 Task: Plan a trip to Muang PhÃ´nsavan, Laos from 6th December, 2023 to 15th December, 2023 for 6 adults.6 bedrooms having 6 beds and 6 bathrooms. Property type can be house. Amenities needed are: wifi, TV, free parkinig on premises, gym, breakfast. Booking option can be shelf check-in. Look for 5 properties as per requirement.
Action: Mouse pressed left at (471, 162)
Screenshot: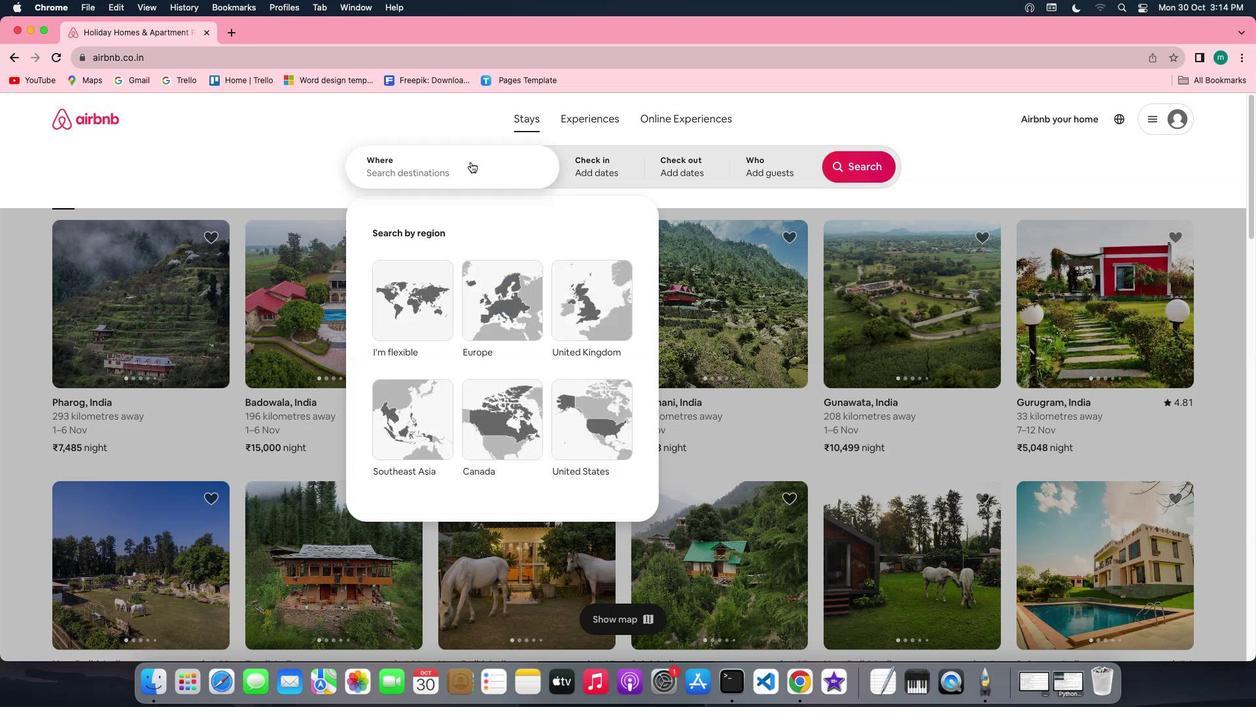 
Action: Mouse moved to (437, 172)
Screenshot: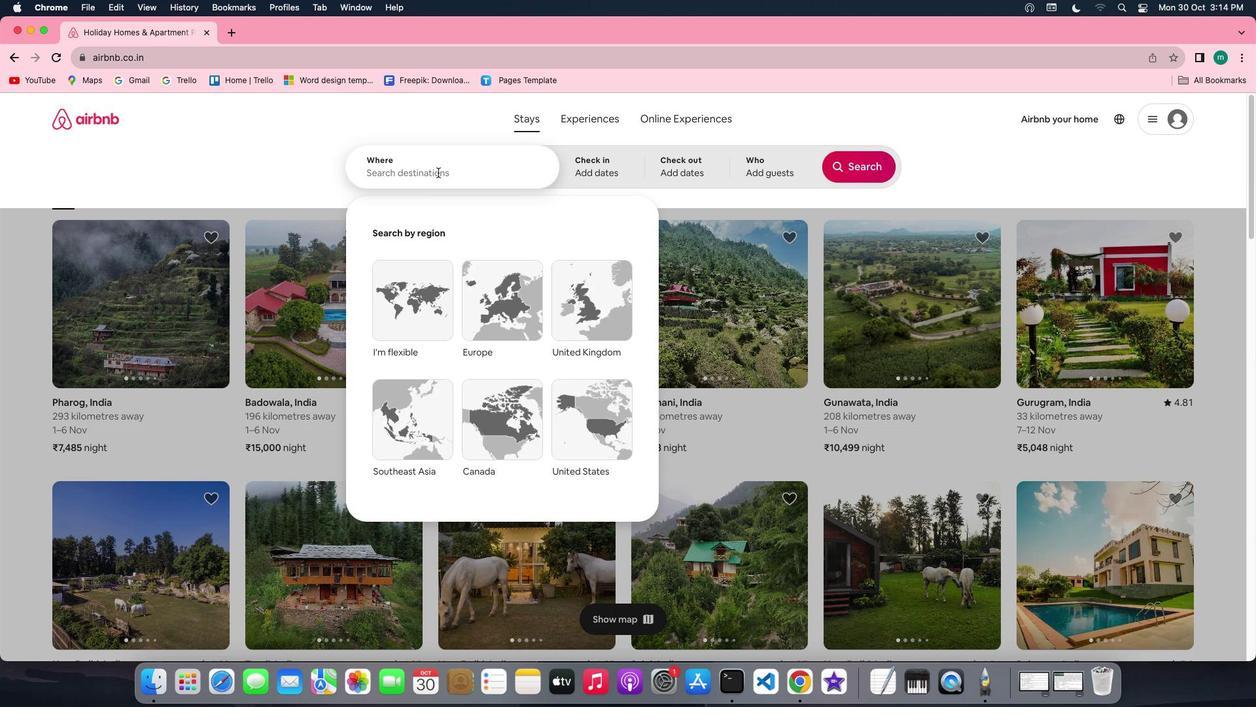 
Action: Mouse pressed left at (437, 172)
Screenshot: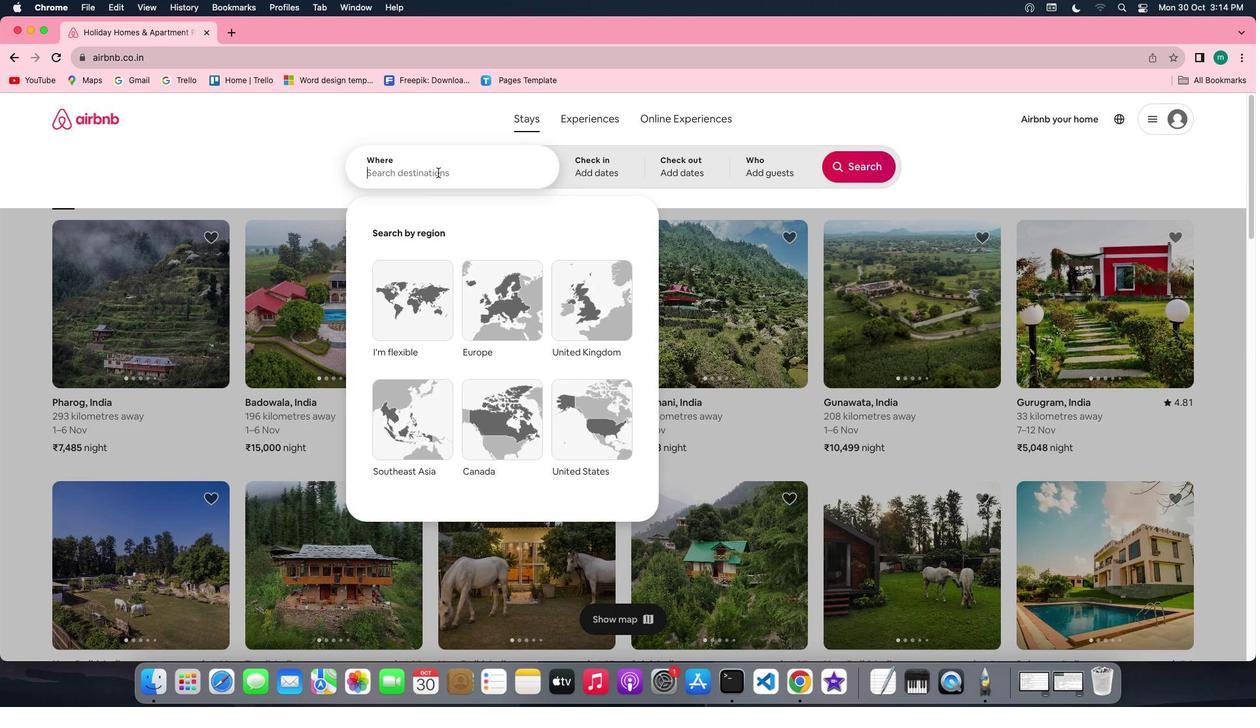 
Action: Key pressed Key.shift'M''u''a''g'Key.spaceKey.shift'P''h''o''n''s''a''v''a''n'','Key.spaceKey.shift'l''a''o''s'
Screenshot: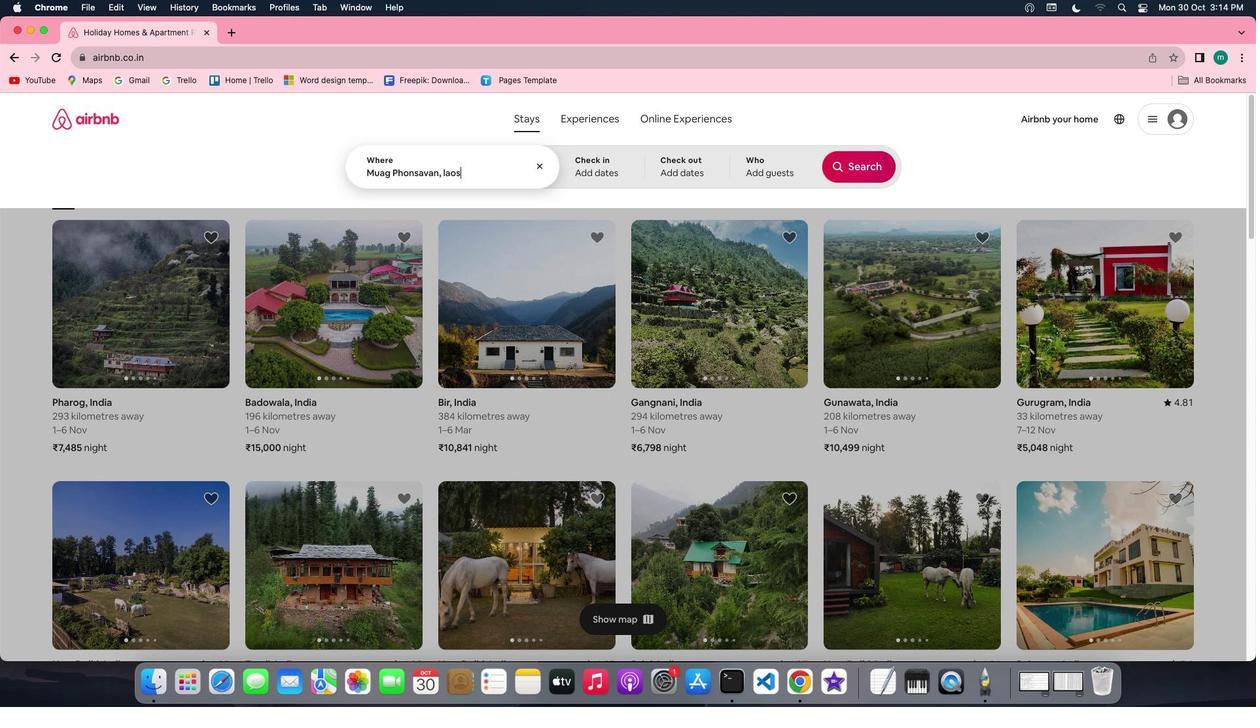 
Action: Mouse moved to (582, 166)
Screenshot: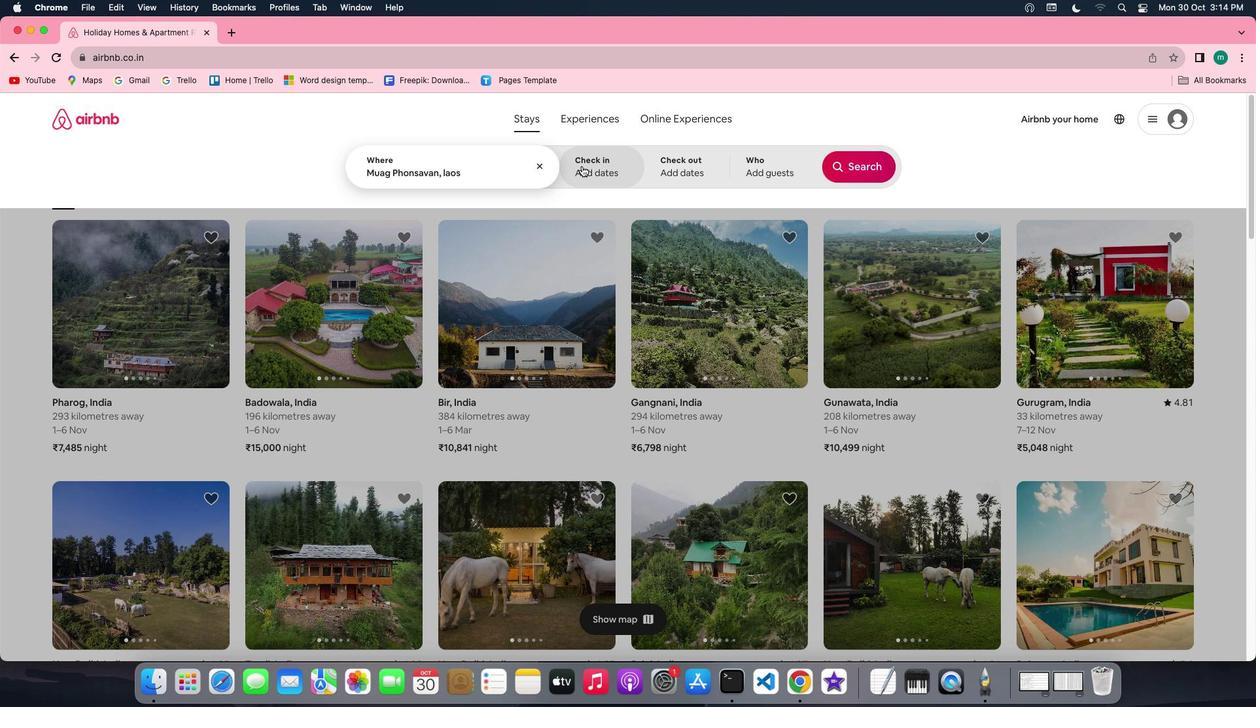 
Action: Mouse pressed left at (582, 166)
Screenshot: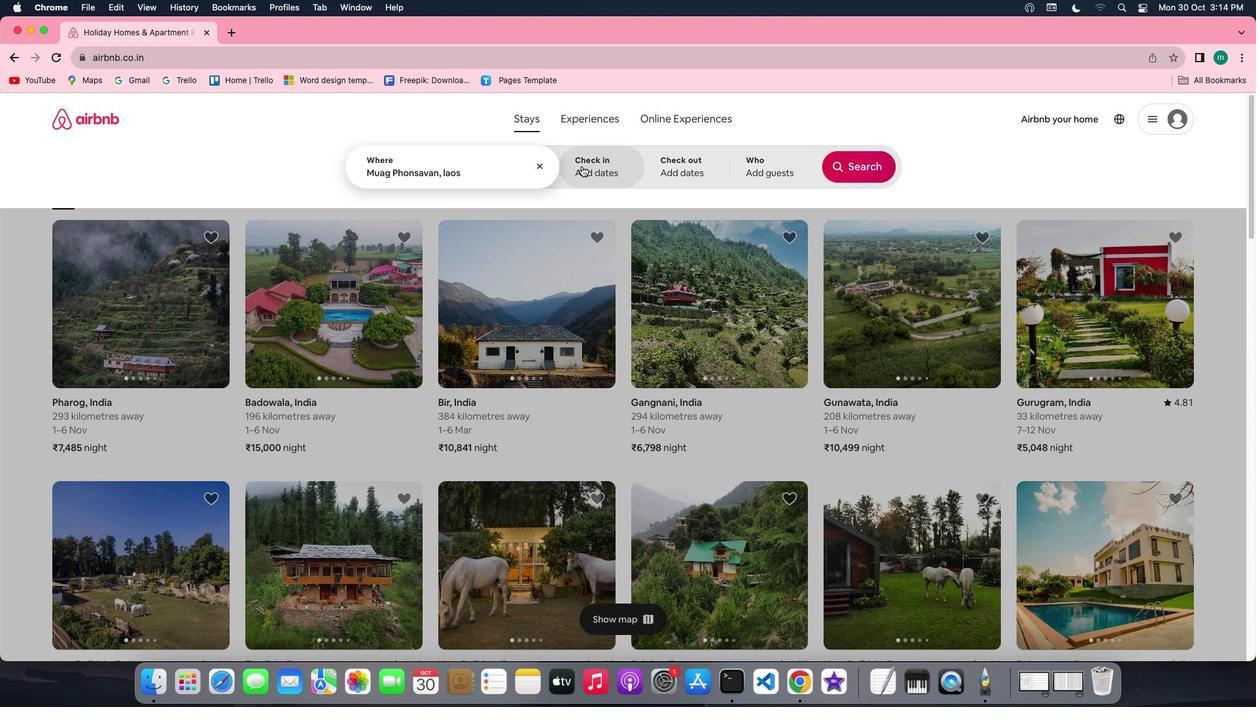 
Action: Mouse moved to (866, 272)
Screenshot: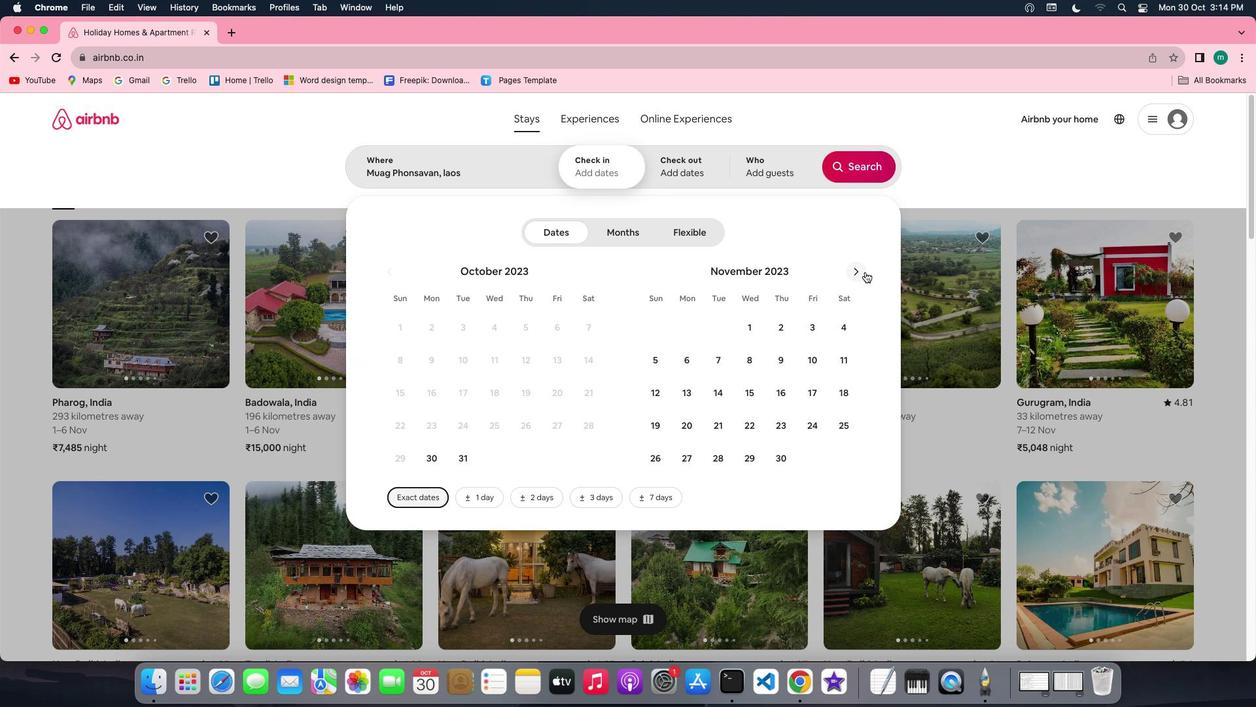 
Action: Mouse pressed left at (866, 272)
Screenshot: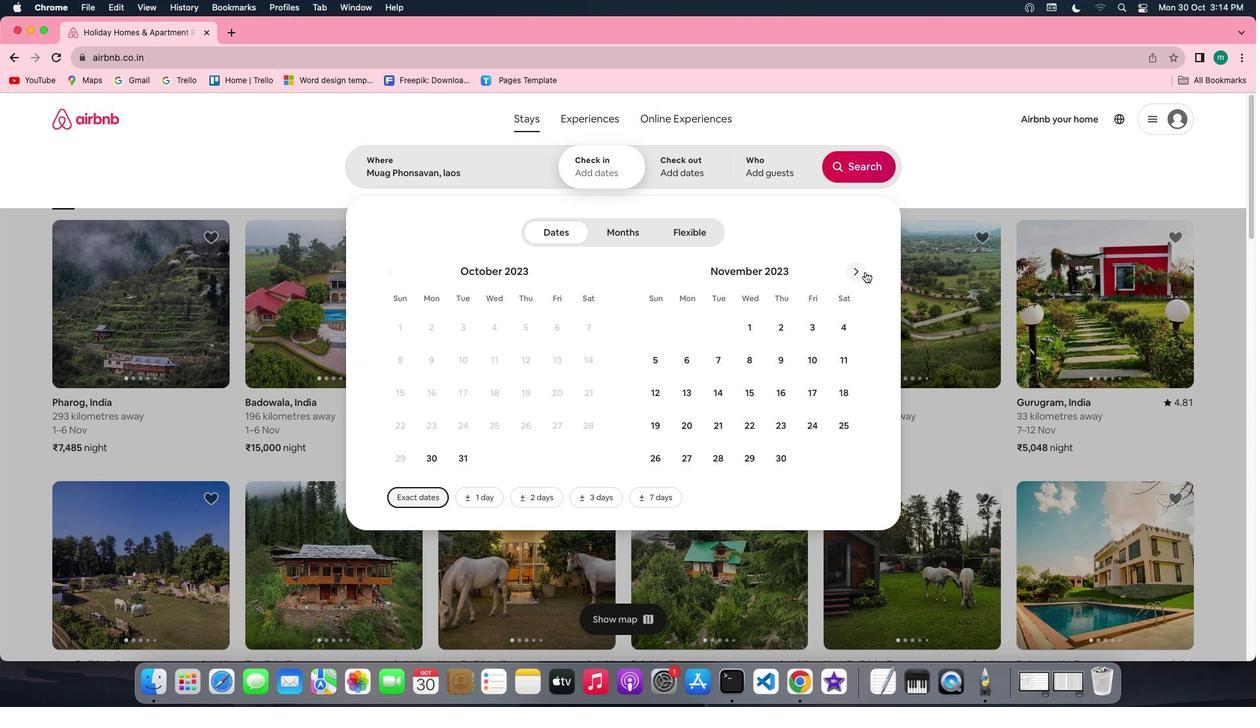 
Action: Mouse moved to (757, 354)
Screenshot: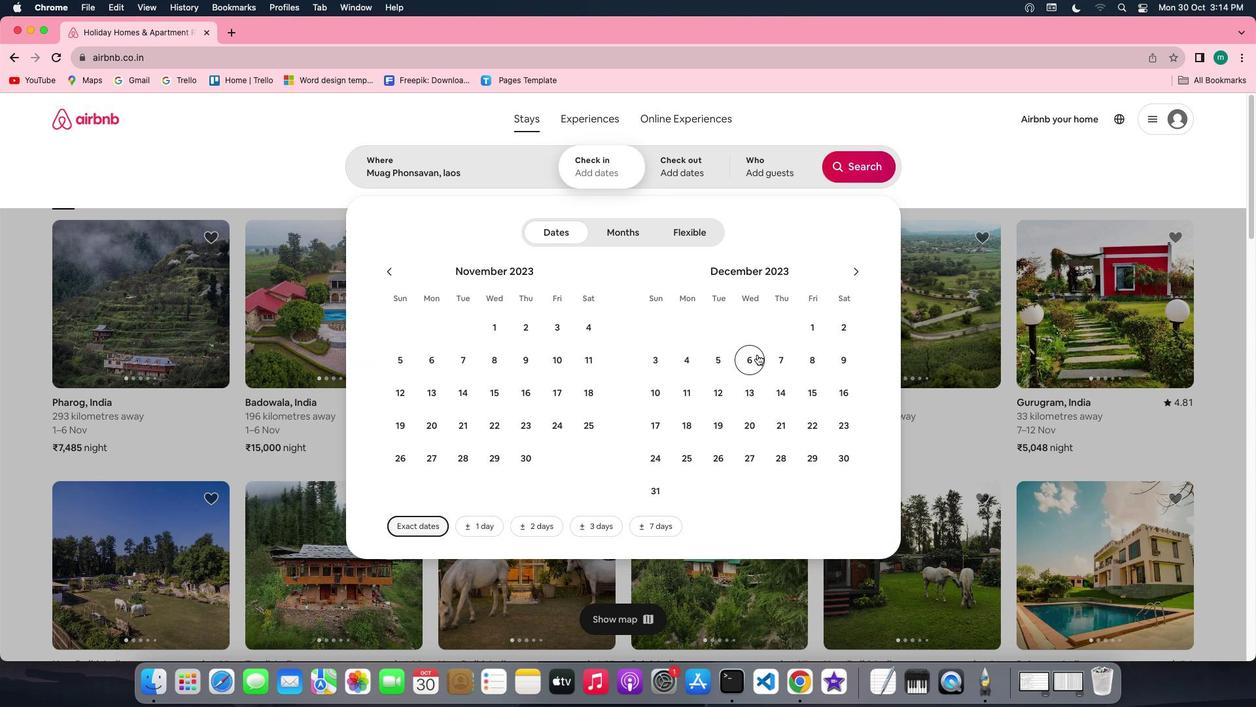 
Action: Mouse pressed left at (757, 354)
Screenshot: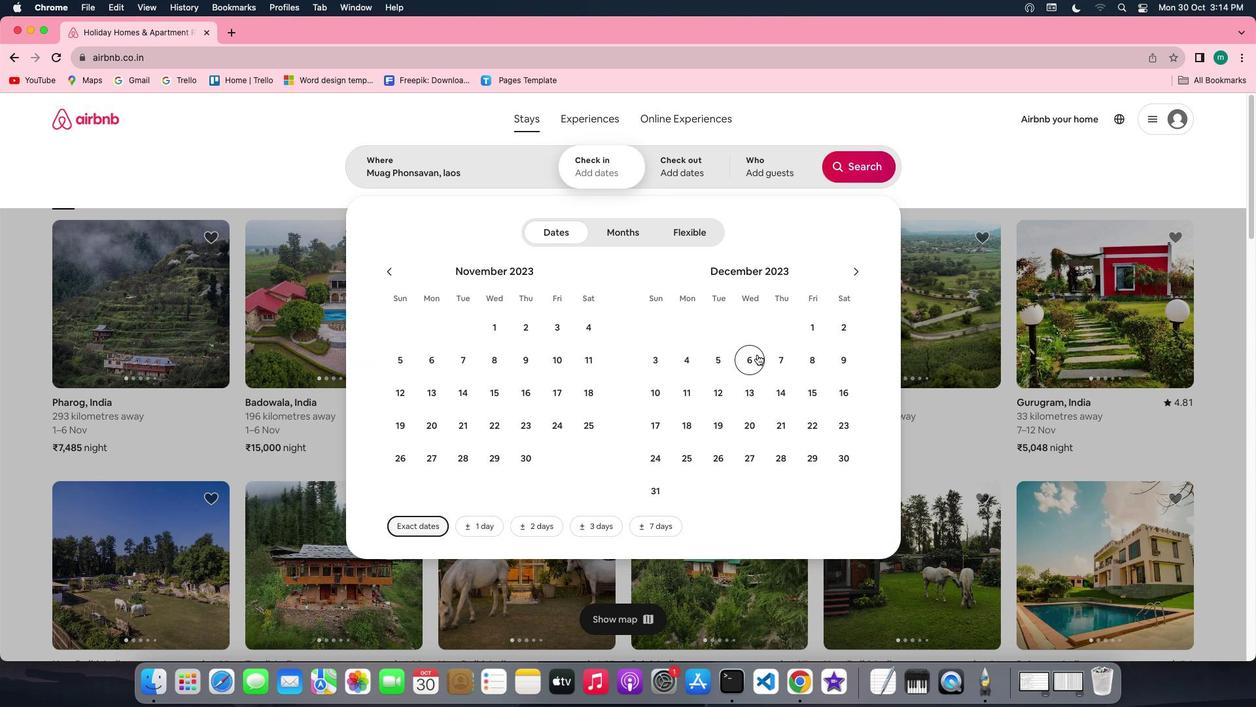 
Action: Mouse moved to (799, 390)
Screenshot: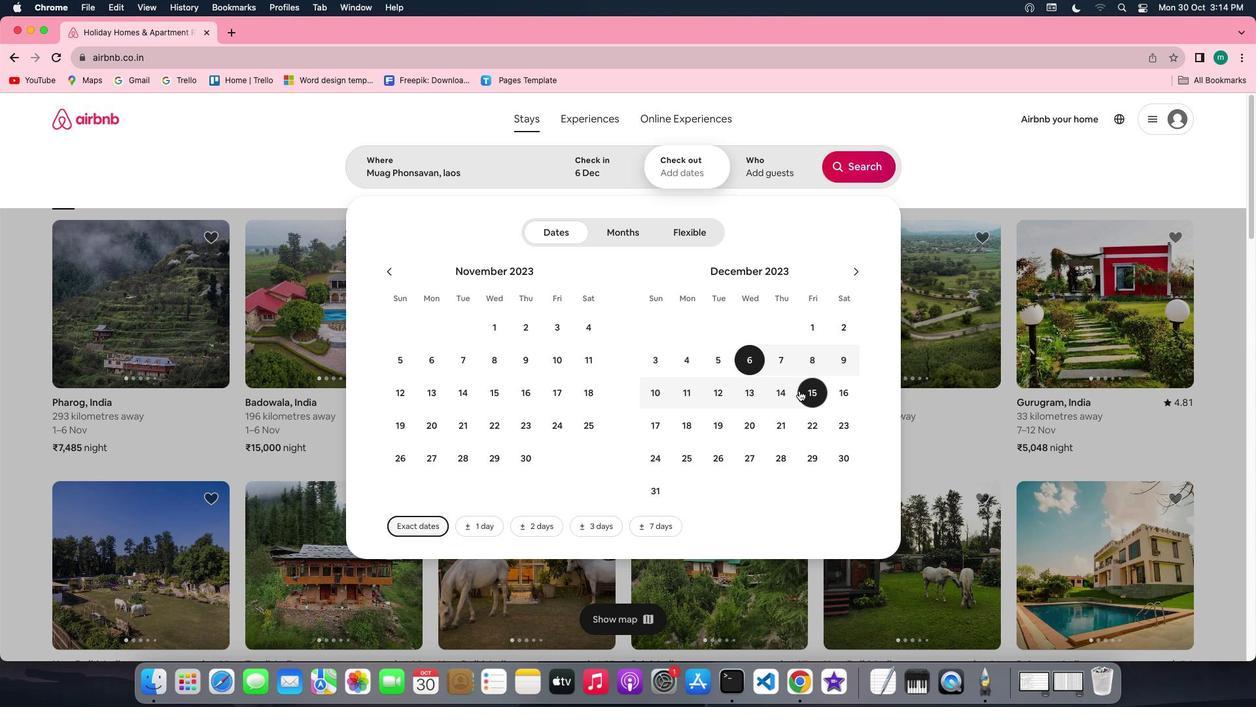 
Action: Mouse pressed left at (799, 390)
Screenshot: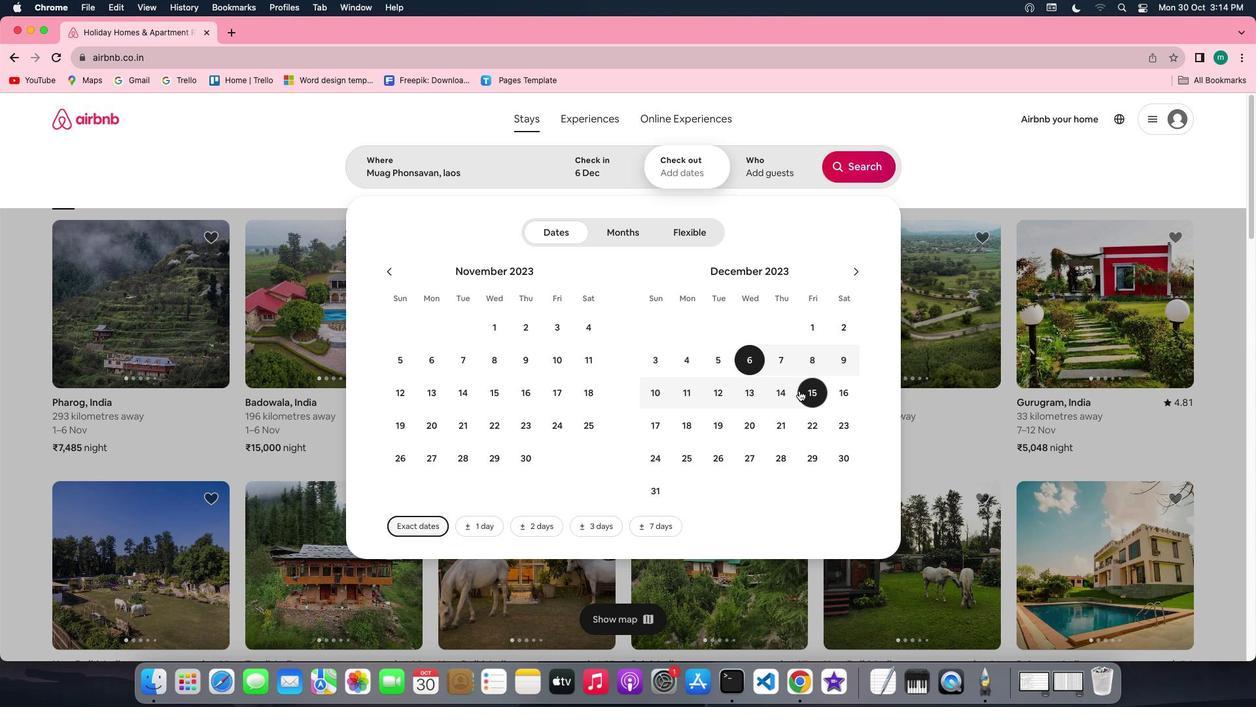 
Action: Mouse moved to (748, 178)
Screenshot: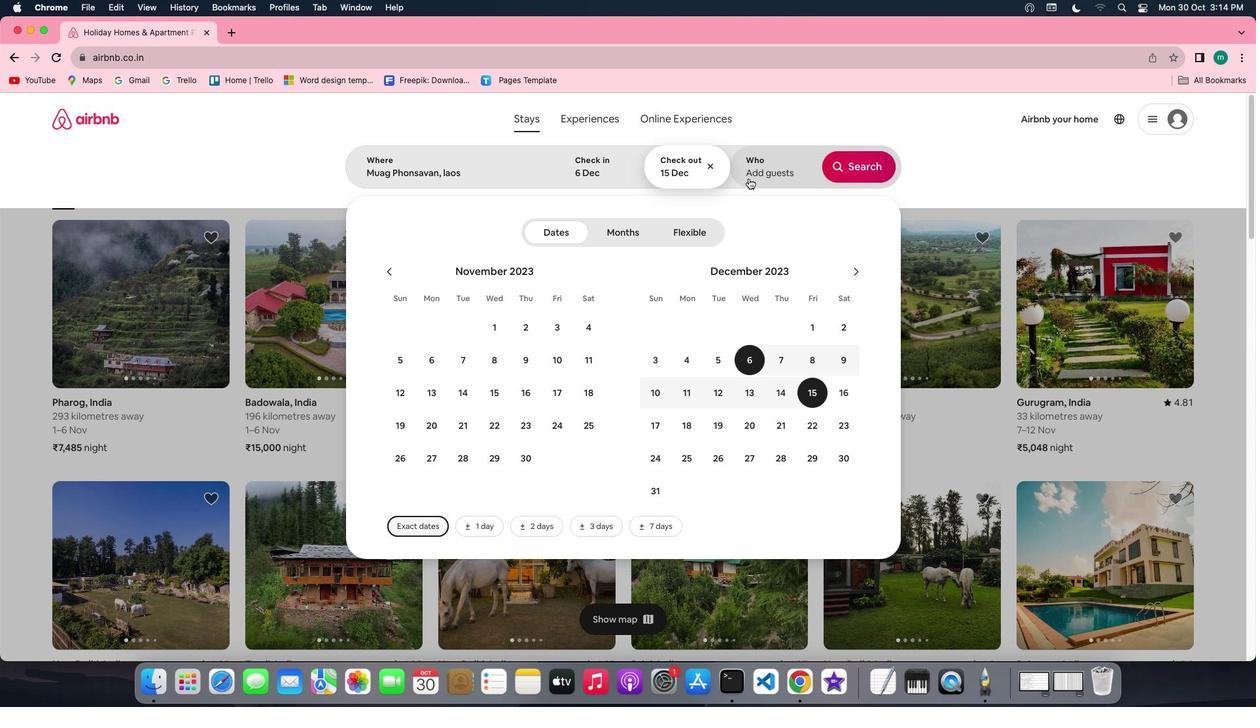 
Action: Mouse pressed left at (748, 178)
Screenshot: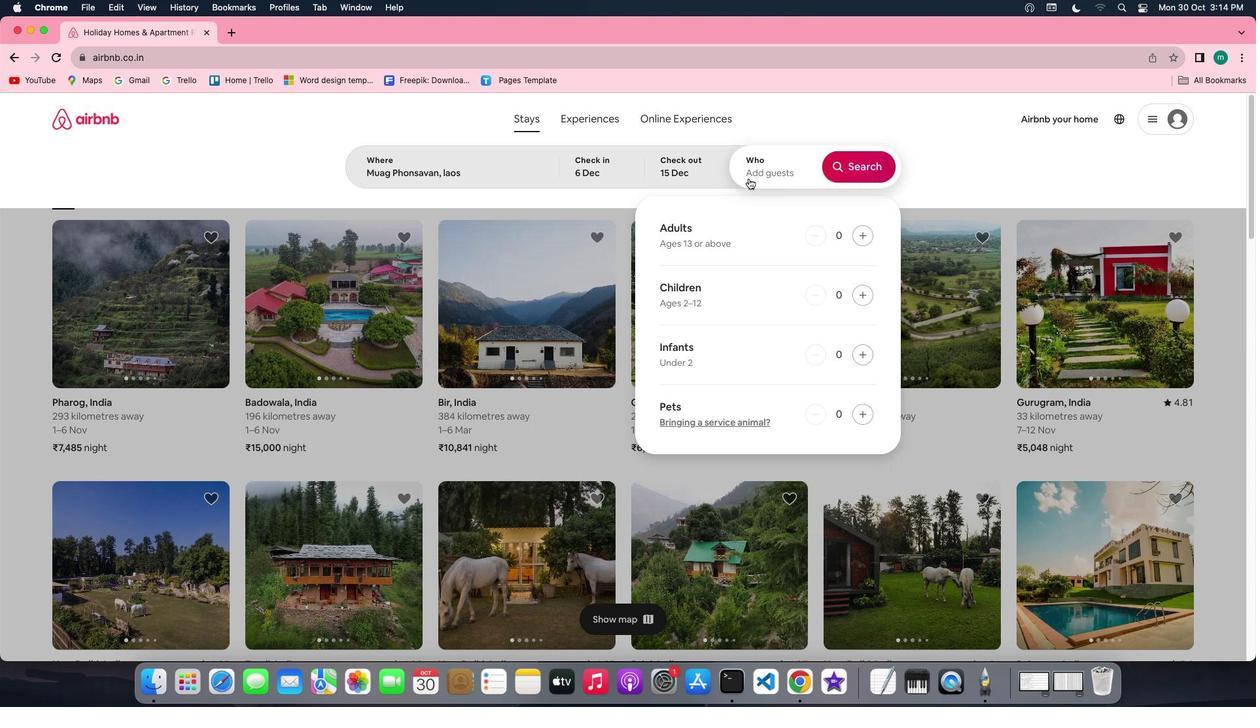 
Action: Mouse moved to (866, 241)
Screenshot: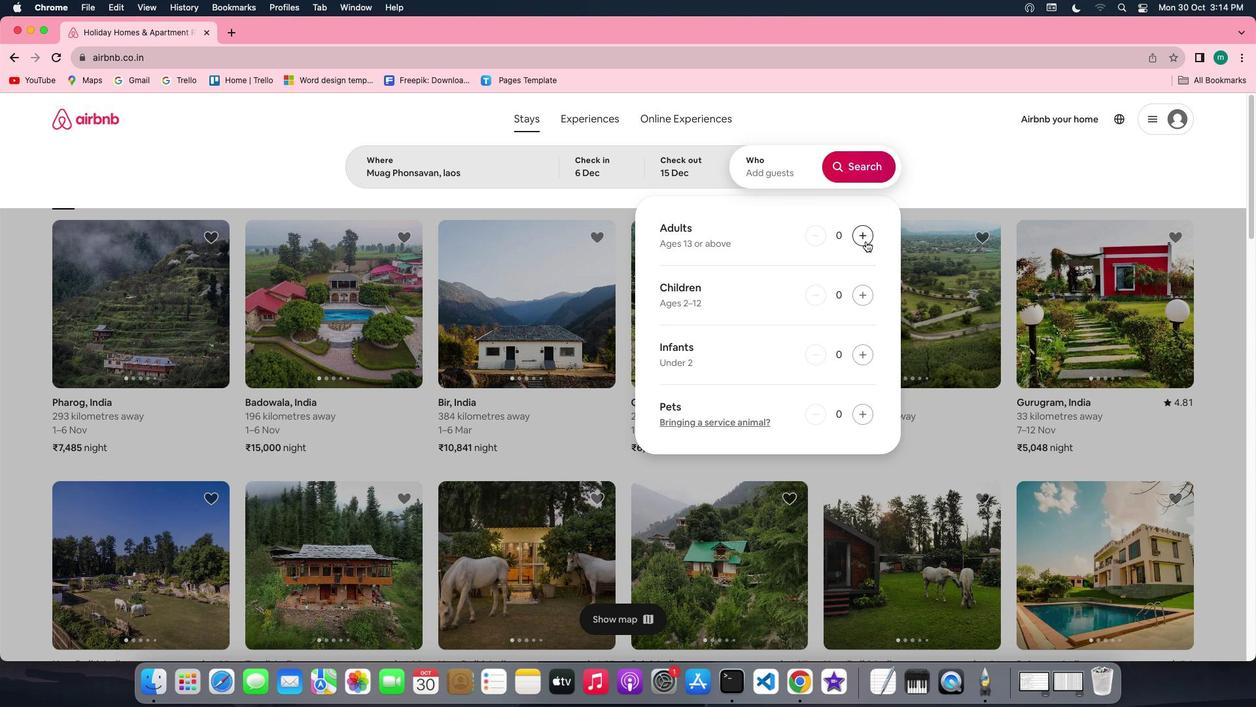 
Action: Mouse pressed left at (866, 241)
Screenshot: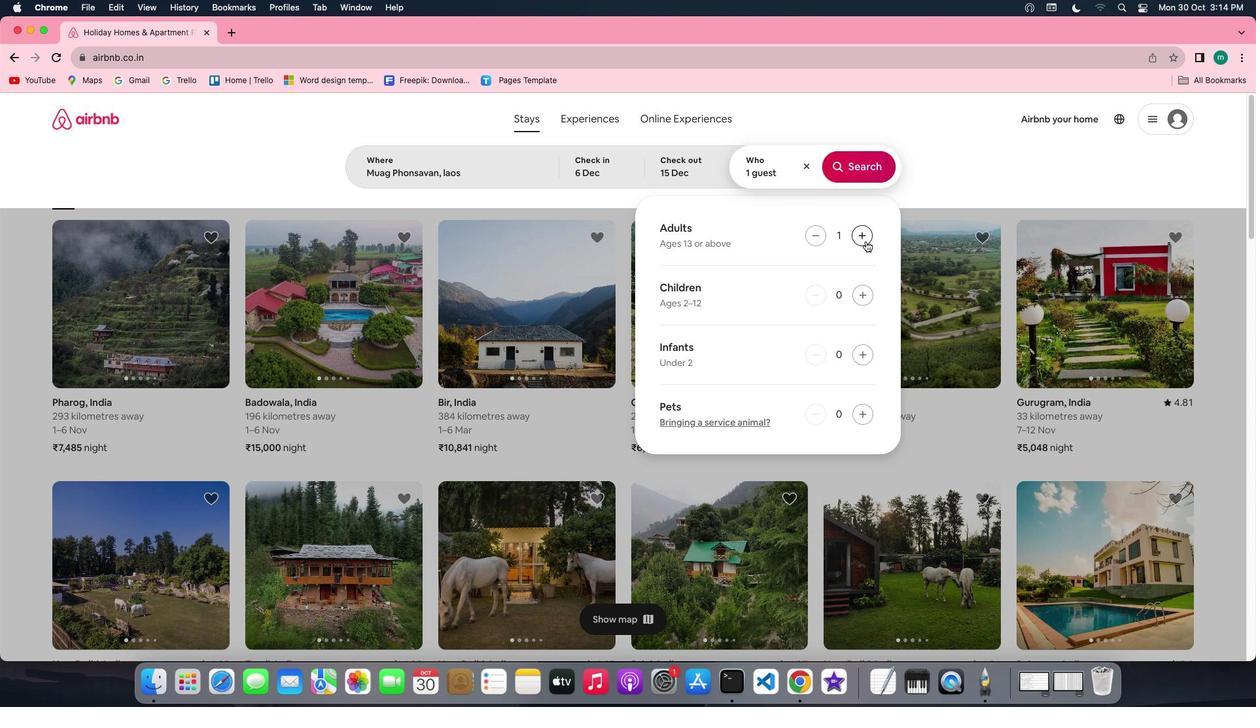 
Action: Mouse pressed left at (866, 241)
Screenshot: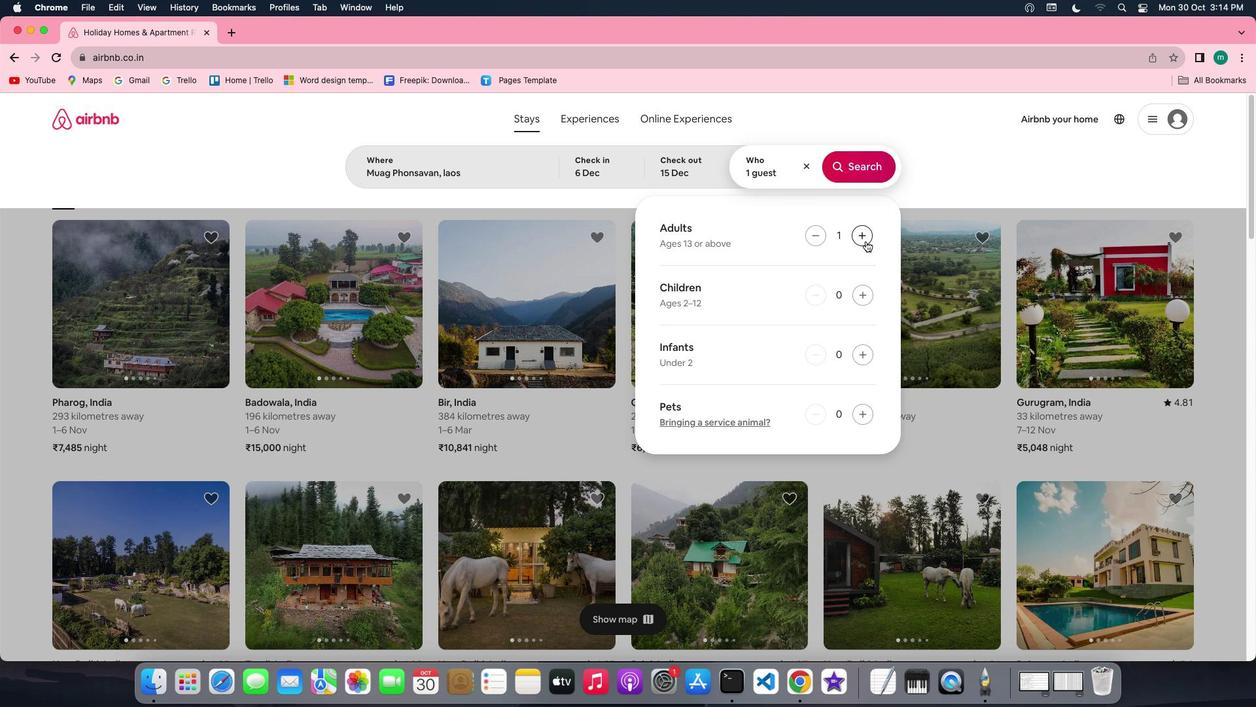 
Action: Mouse pressed left at (866, 241)
Screenshot: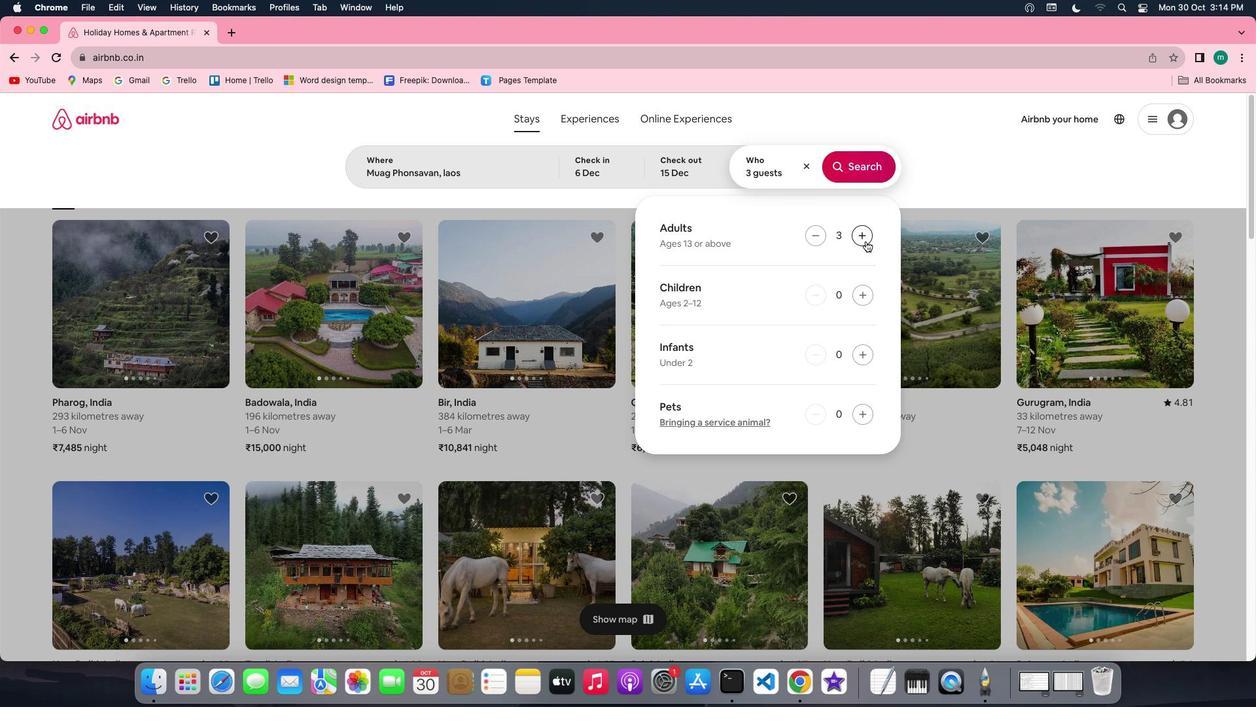 
Action: Mouse pressed left at (866, 241)
Screenshot: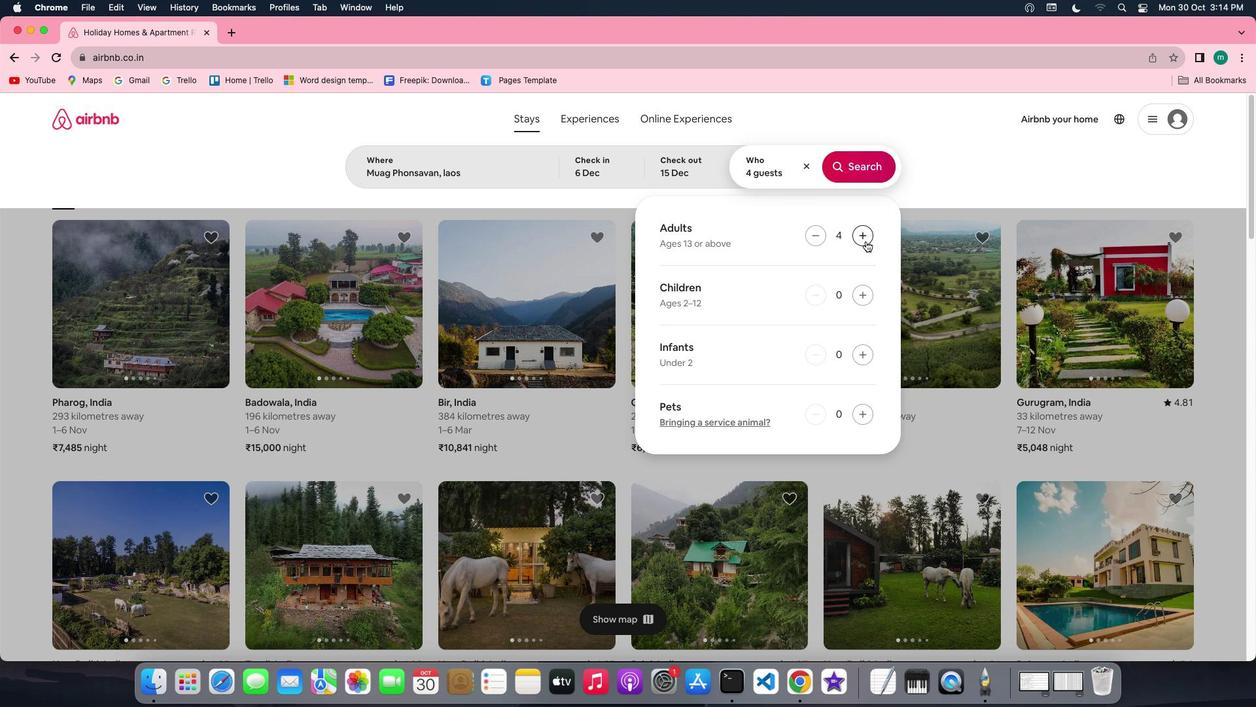 
Action: Mouse pressed left at (866, 241)
Screenshot: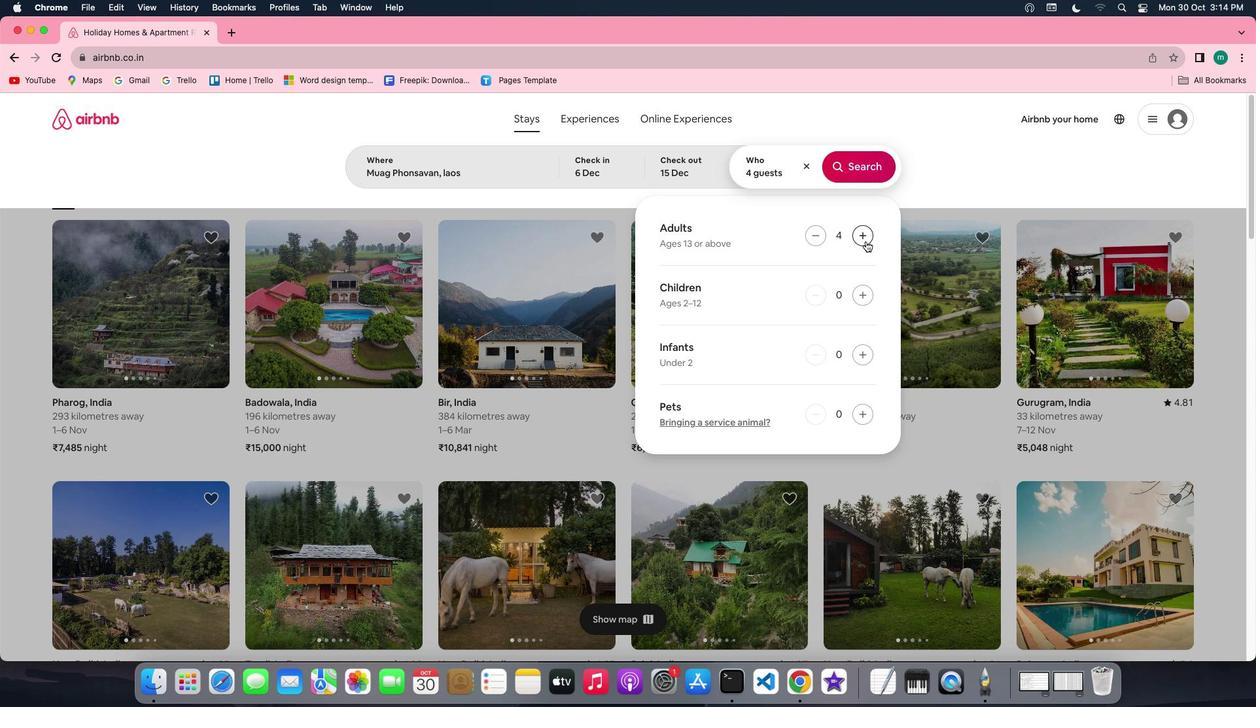 
Action: Mouse pressed left at (866, 241)
Screenshot: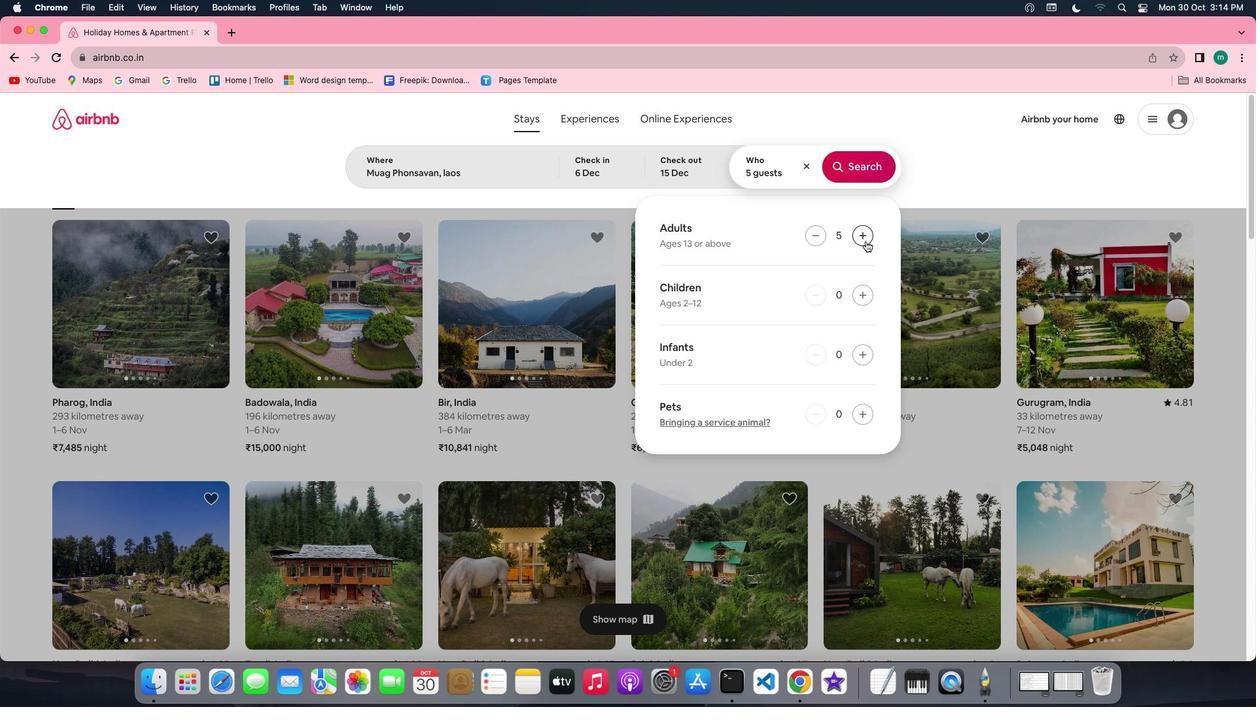 
Action: Mouse moved to (858, 163)
Screenshot: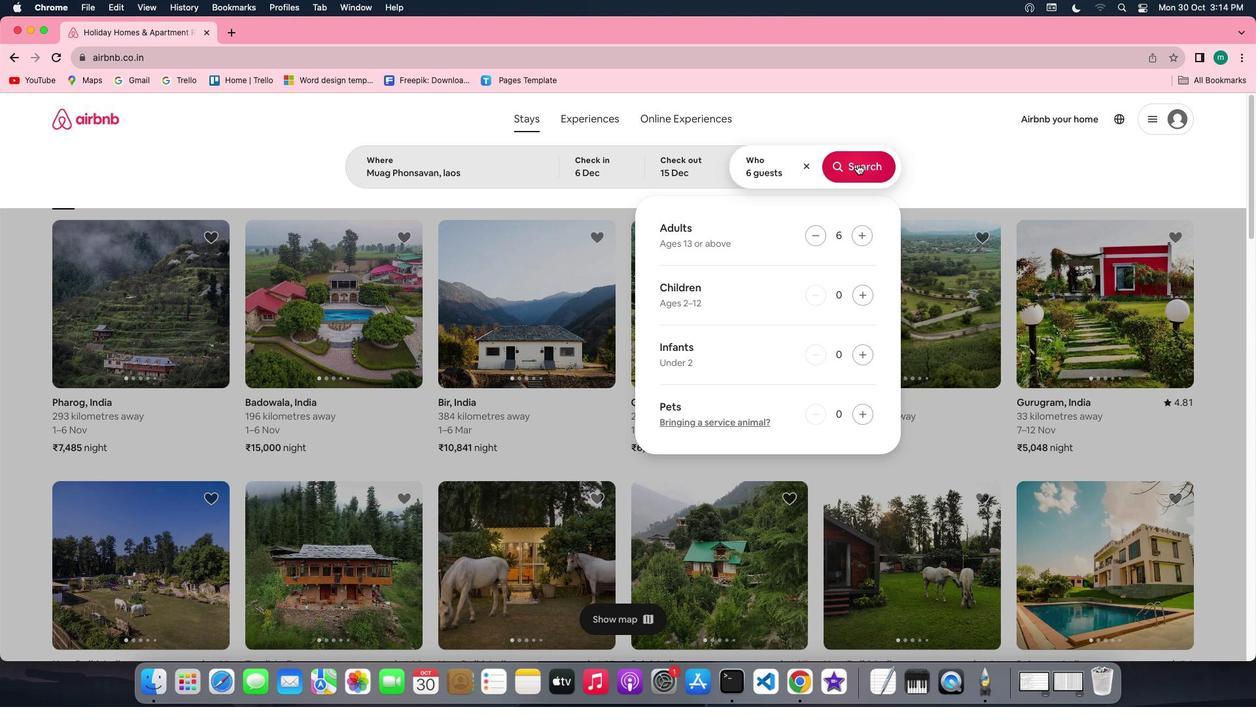 
Action: Mouse pressed left at (858, 163)
Screenshot: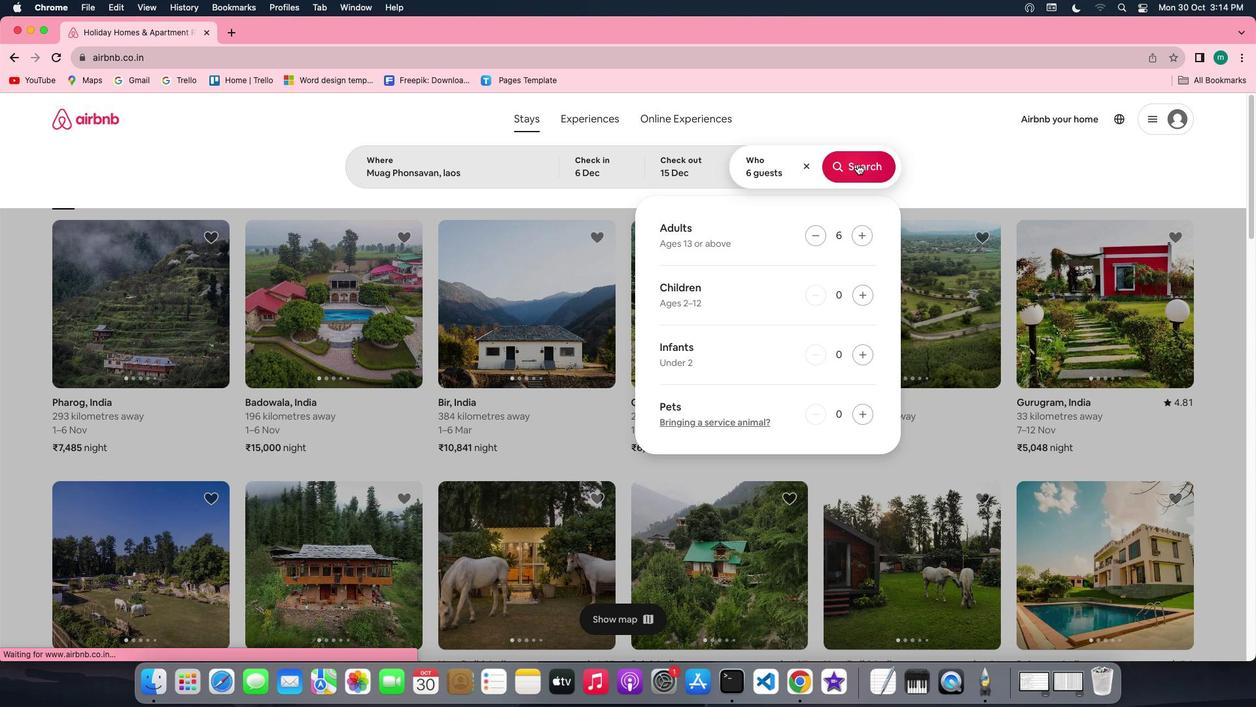 
Action: Mouse moved to (1063, 174)
Screenshot: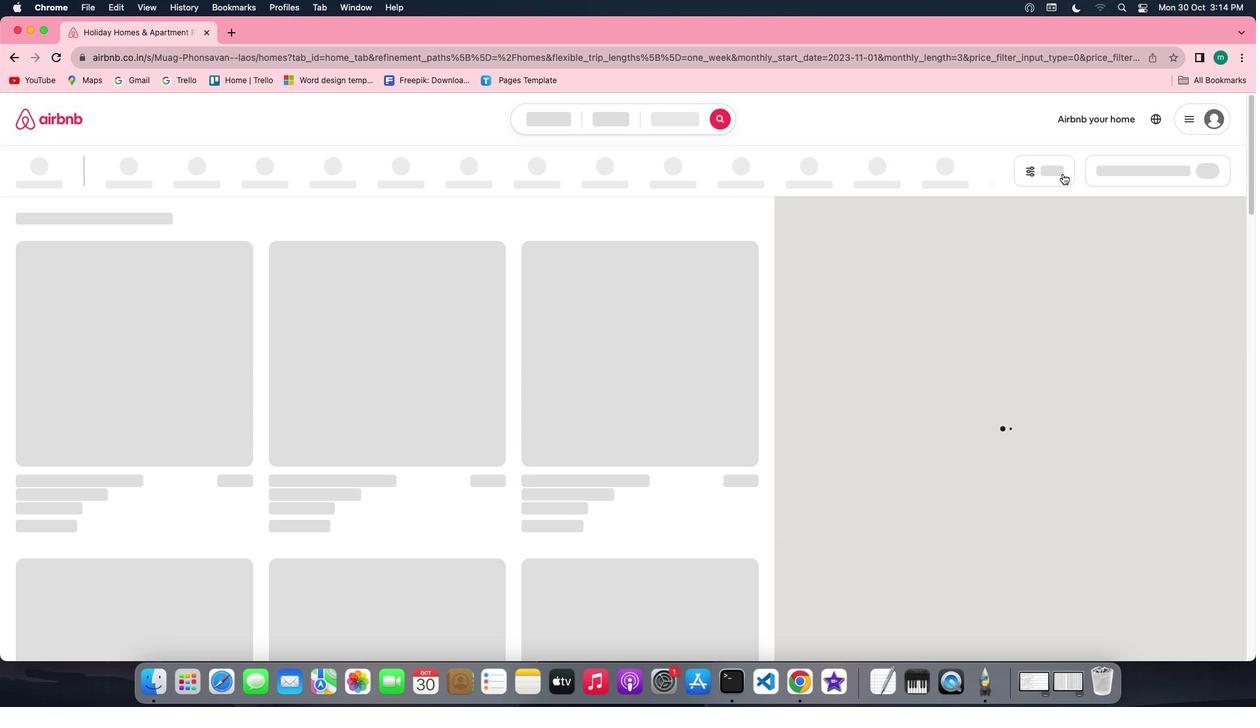 
Action: Mouse pressed left at (1063, 174)
Screenshot: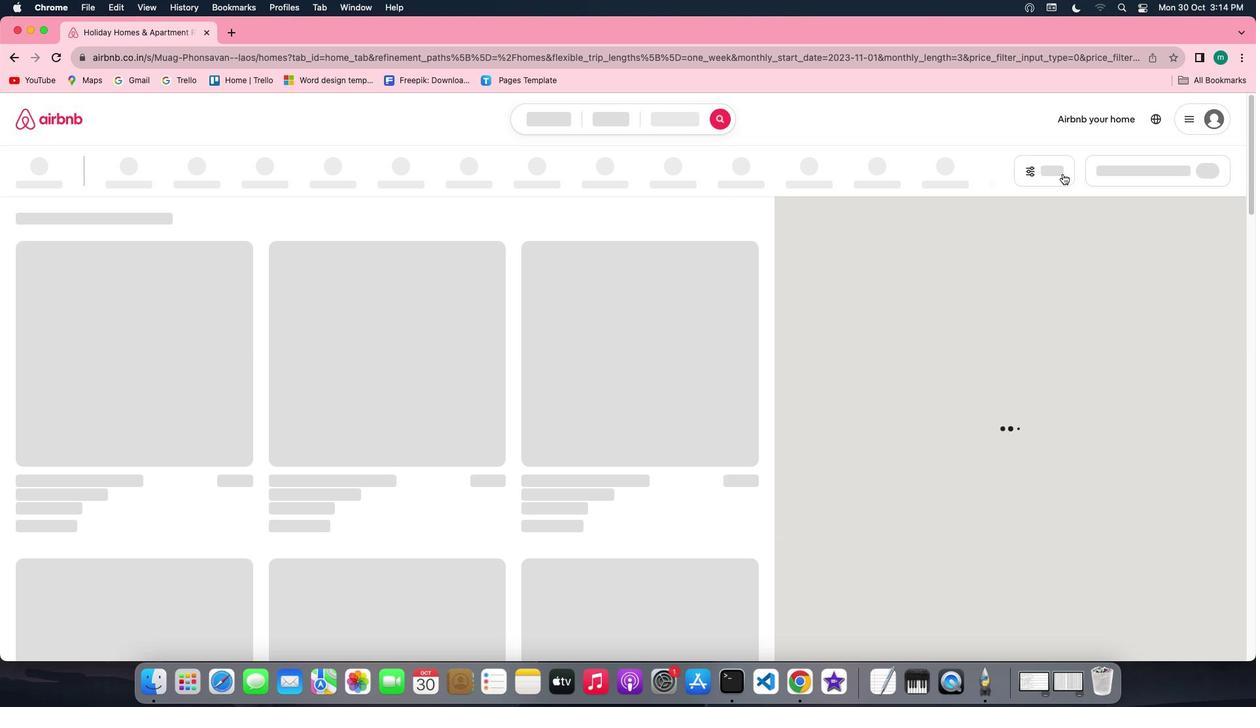 
Action: Mouse moved to (724, 277)
Screenshot: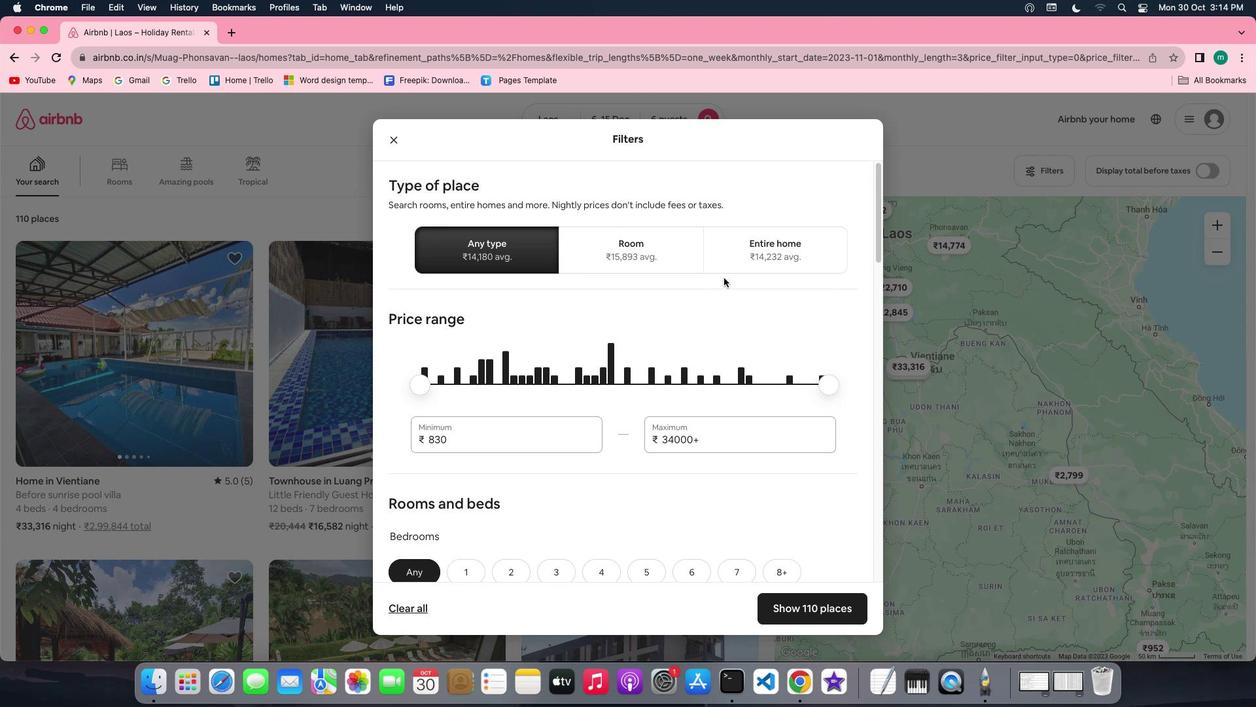 
Action: Mouse scrolled (724, 277) with delta (0, 0)
Screenshot: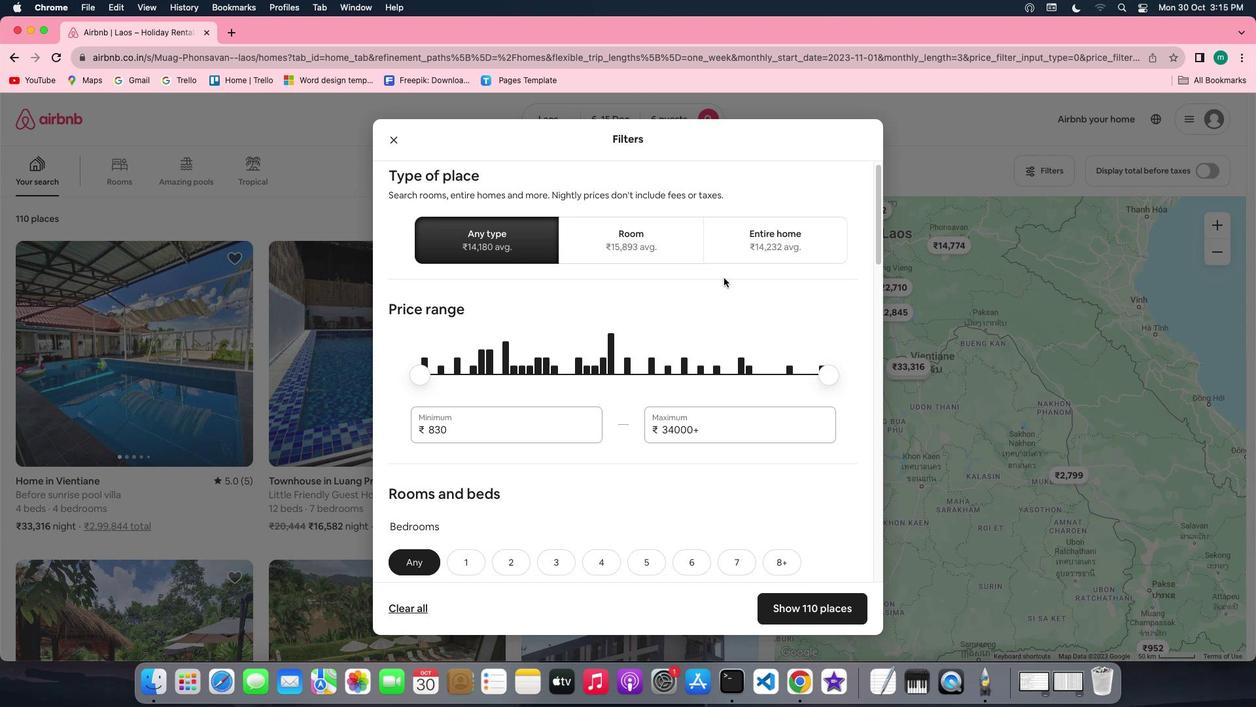 
Action: Mouse scrolled (724, 277) with delta (0, 0)
Screenshot: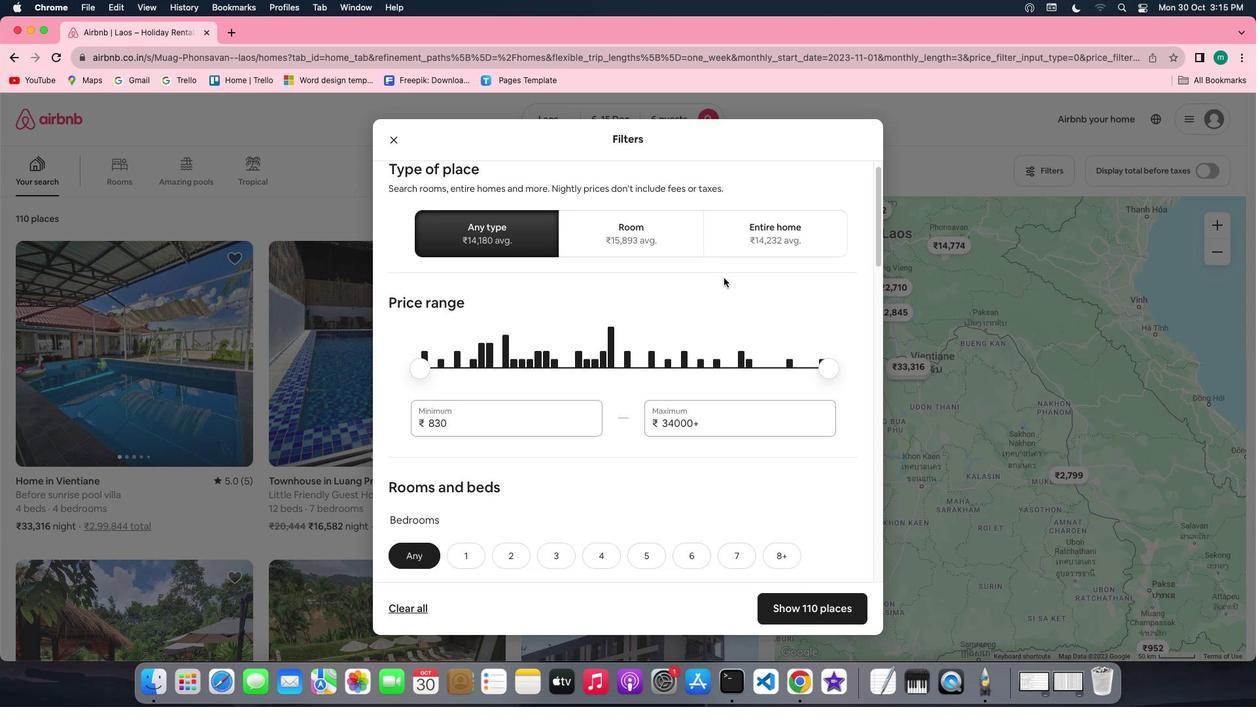 
Action: Mouse scrolled (724, 277) with delta (0, 0)
Screenshot: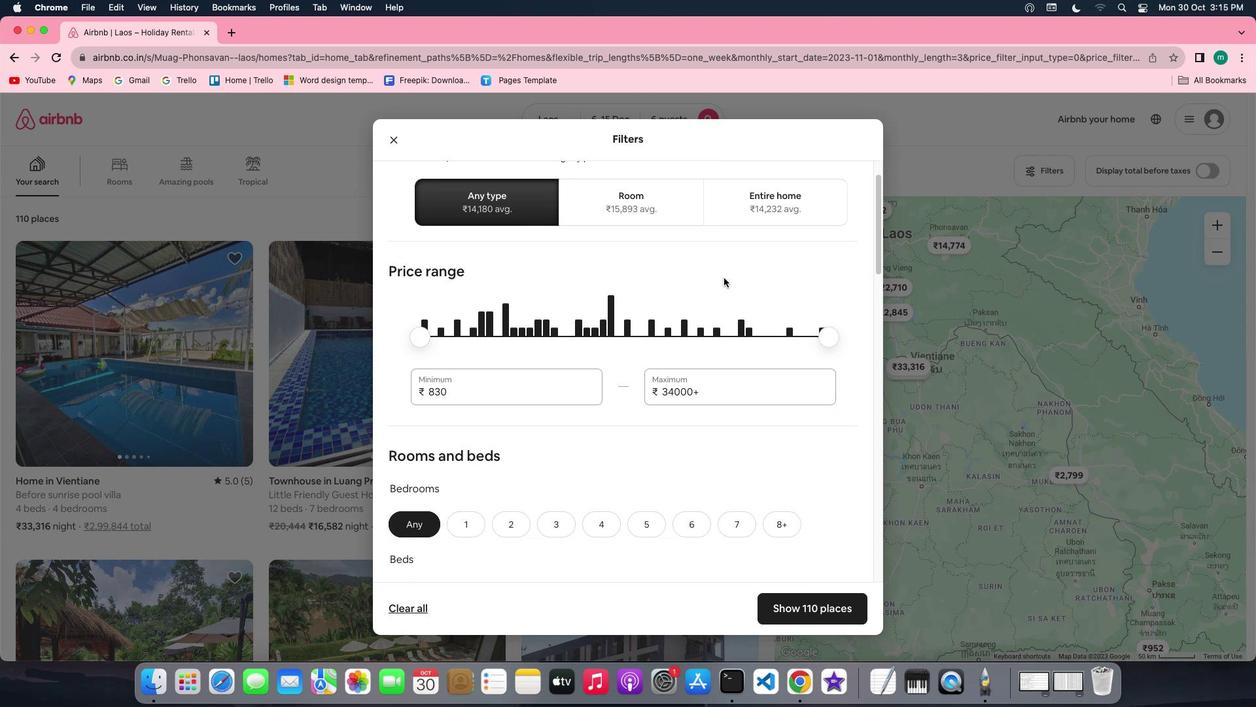 
Action: Mouse scrolled (724, 277) with delta (0, 0)
Screenshot: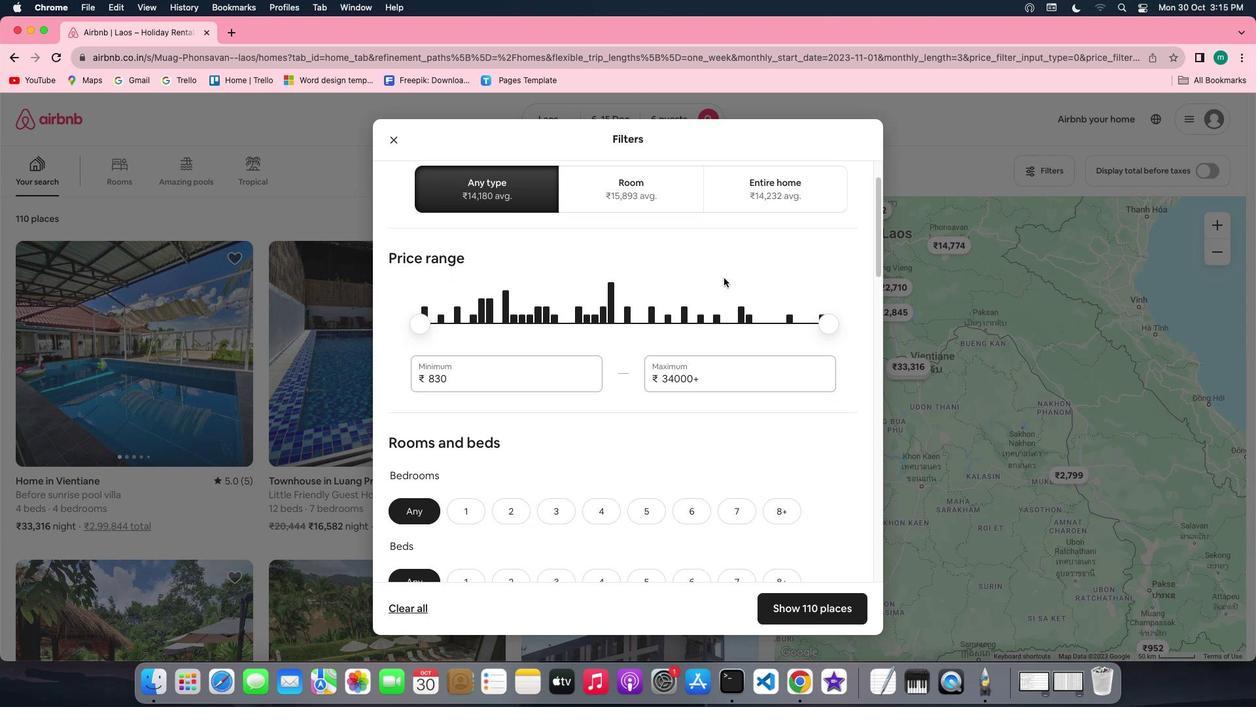 
Action: Mouse scrolled (724, 277) with delta (0, 0)
Screenshot: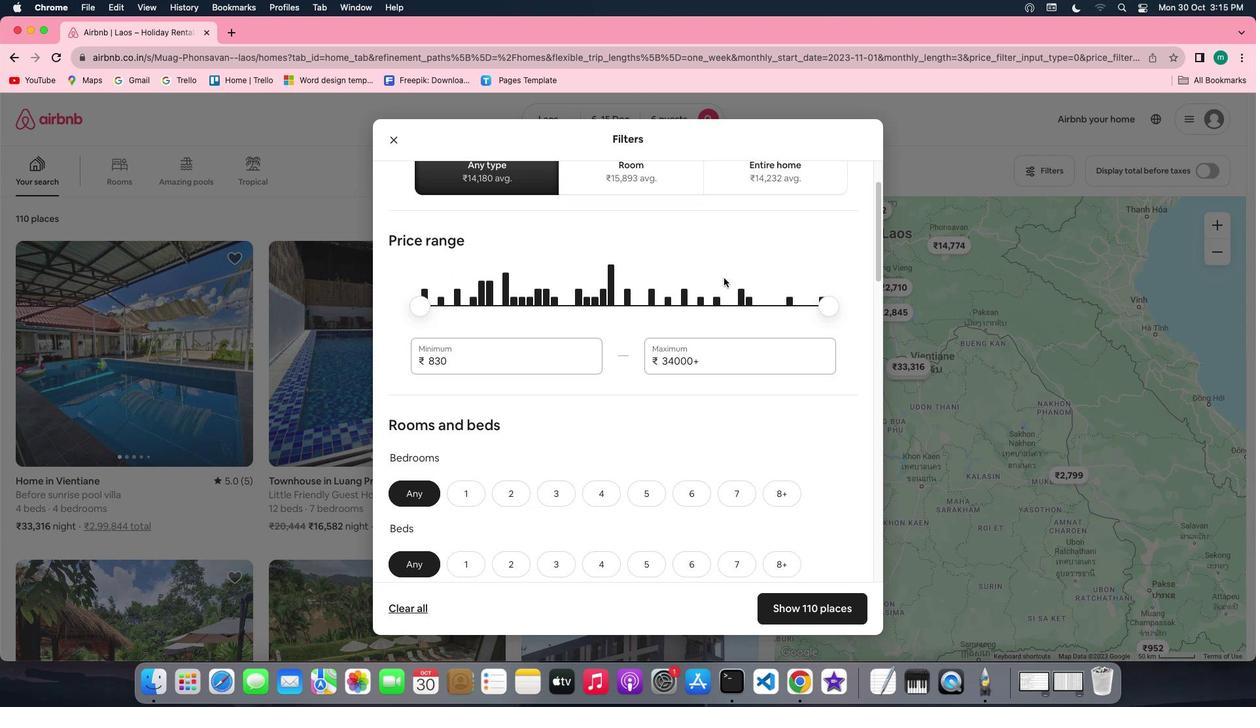 
Action: Mouse scrolled (724, 277) with delta (0, 0)
Screenshot: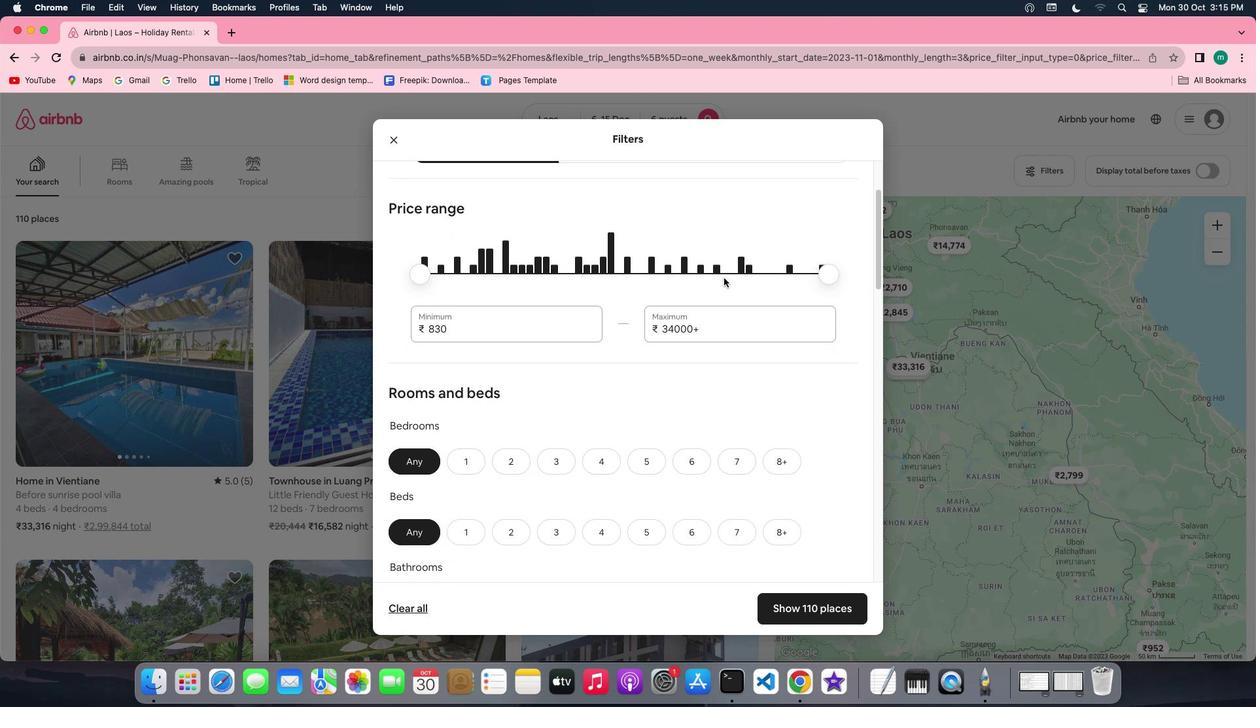 
Action: Mouse scrolled (724, 277) with delta (0, 0)
Screenshot: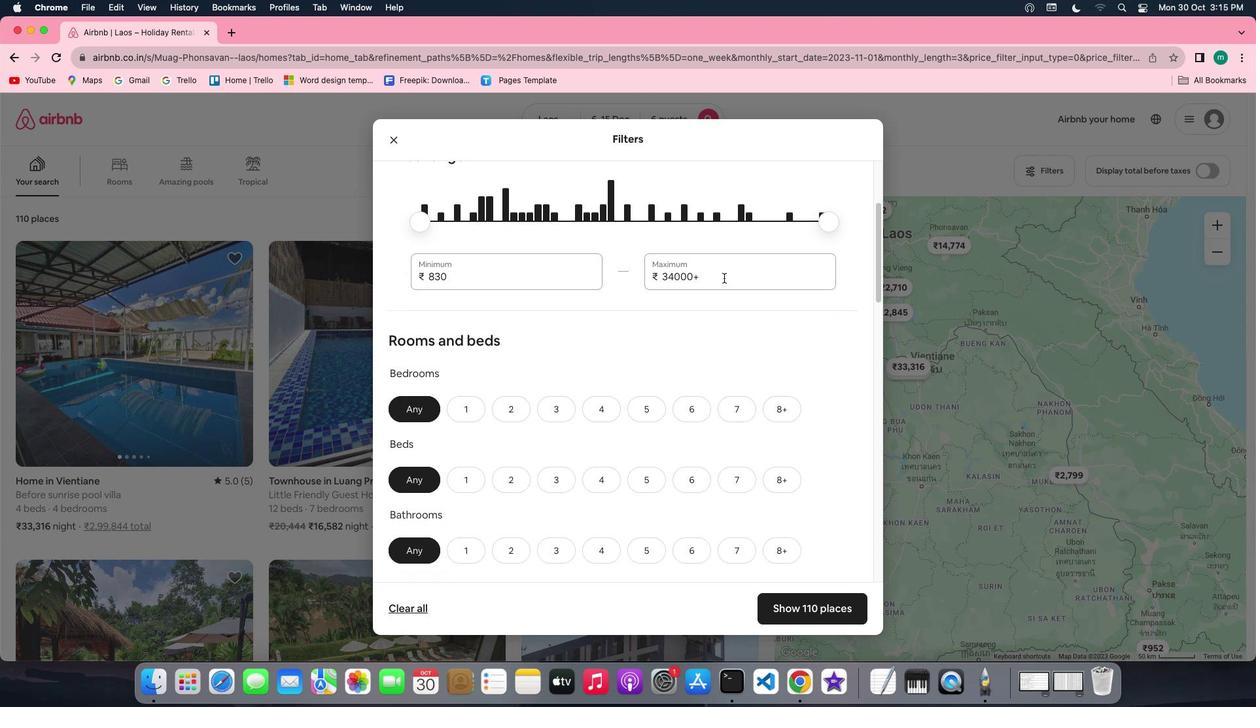 
Action: Mouse scrolled (724, 277) with delta (0, 0)
Screenshot: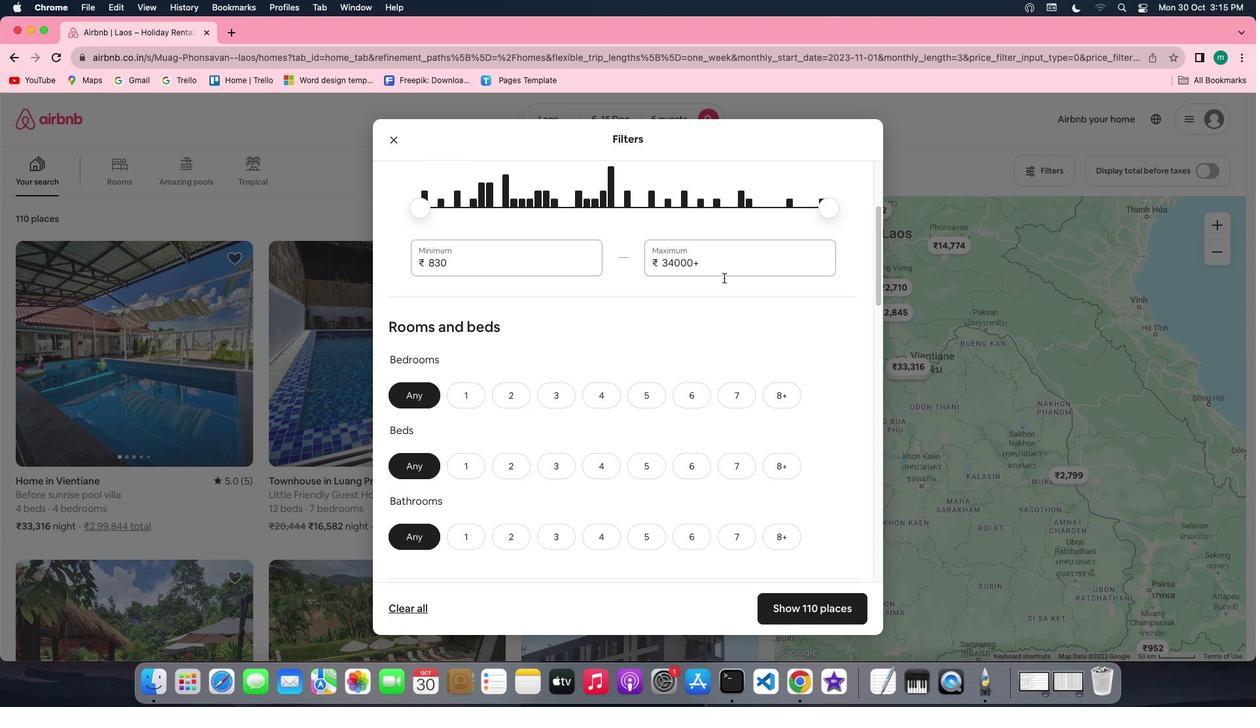 
Action: Mouse scrolled (724, 277) with delta (0, 0)
Screenshot: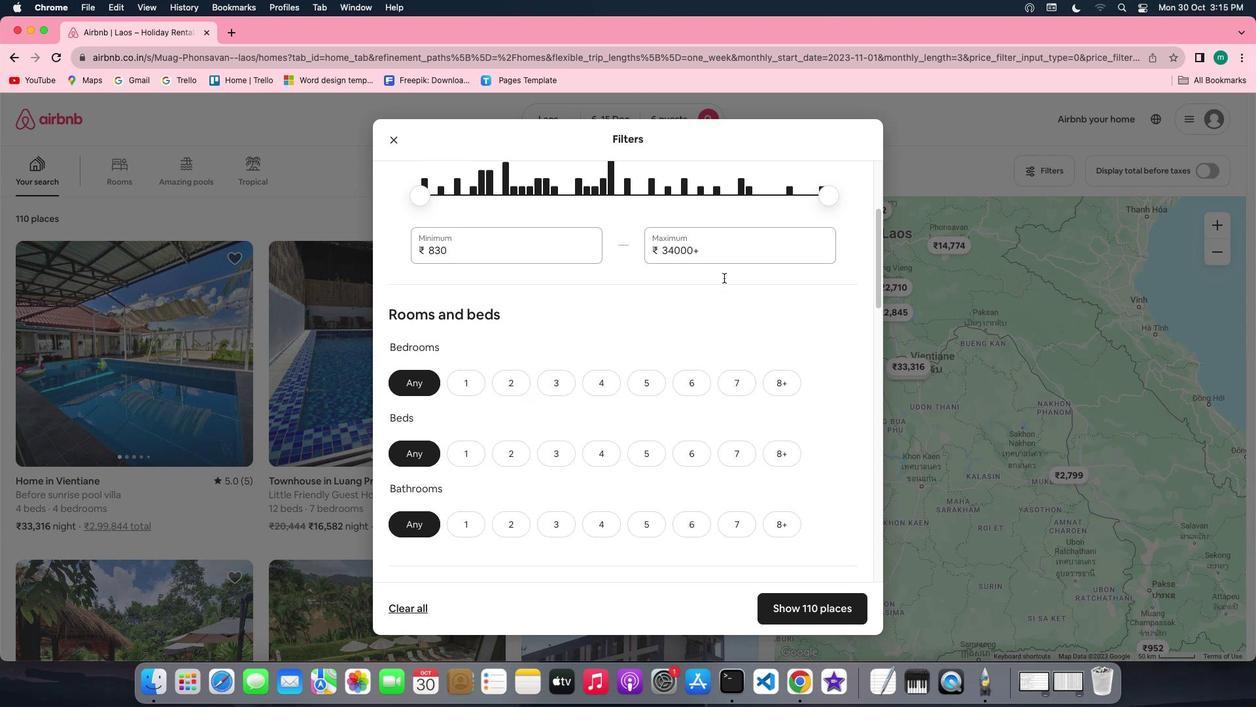 
Action: Mouse scrolled (724, 277) with delta (0, 0)
Screenshot: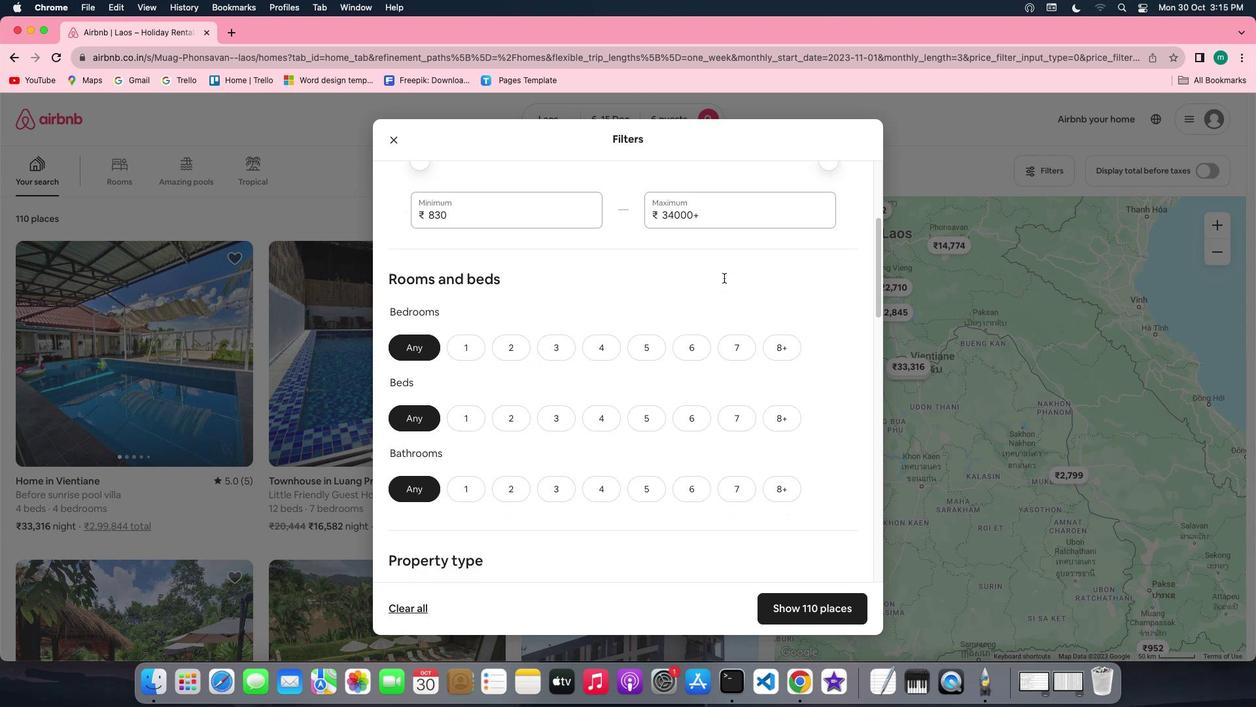 
Action: Mouse scrolled (724, 277) with delta (0, 0)
Screenshot: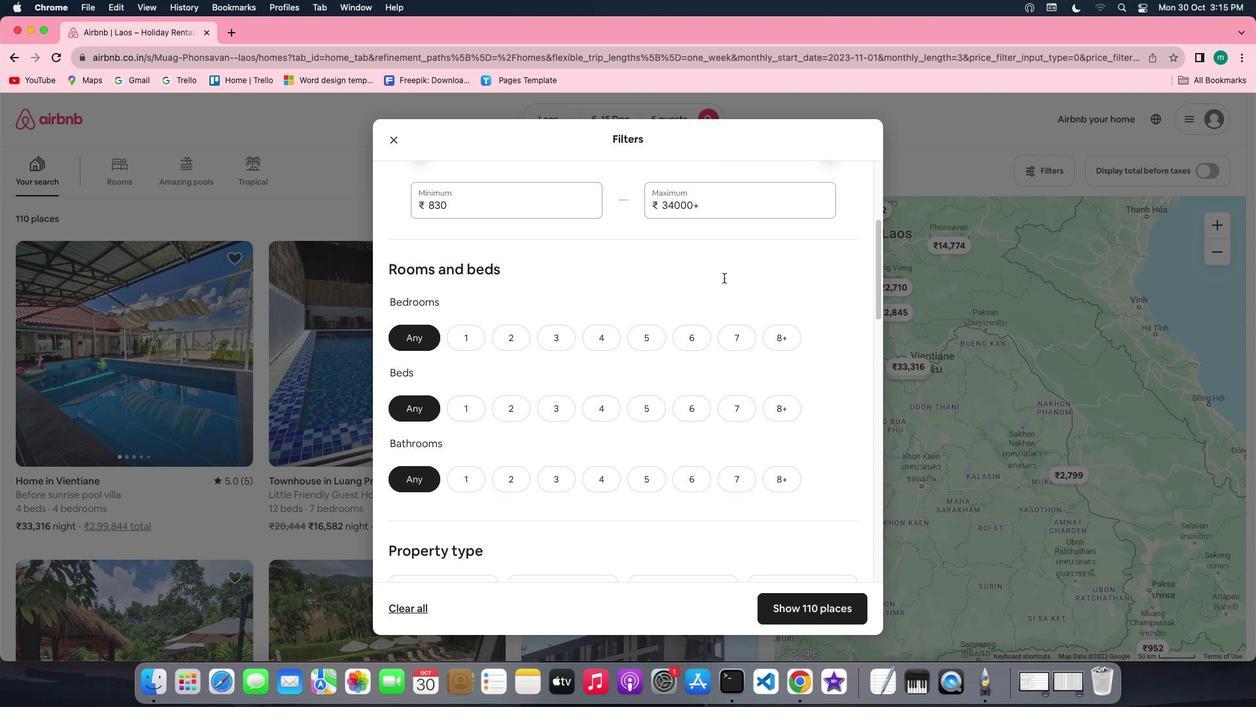 
Action: Mouse scrolled (724, 277) with delta (0, 0)
Screenshot: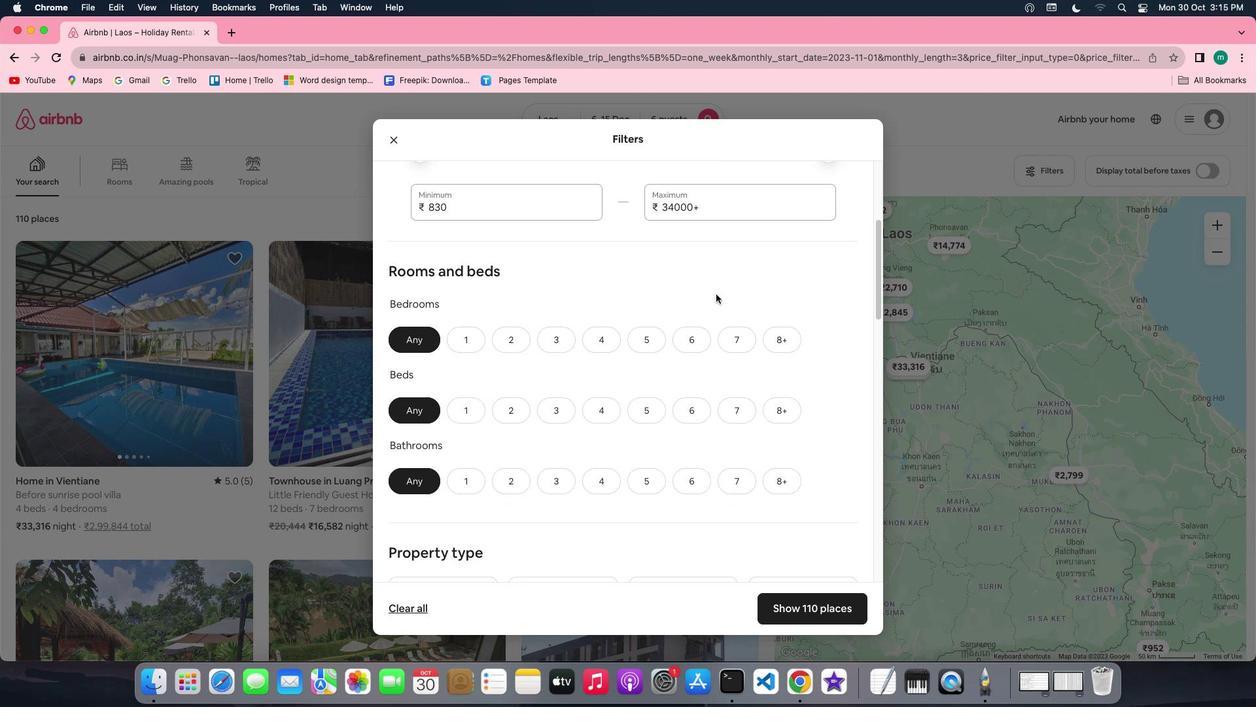 
Action: Mouse moved to (698, 346)
Screenshot: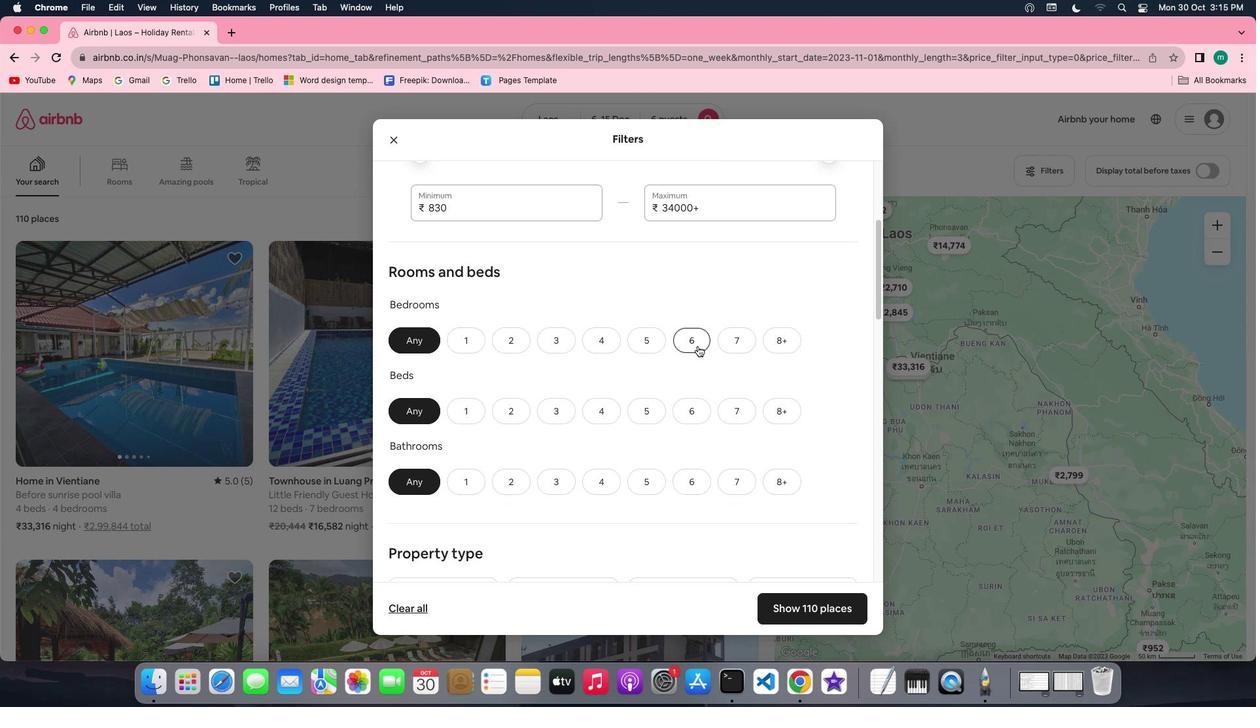 
Action: Mouse pressed left at (698, 346)
Screenshot: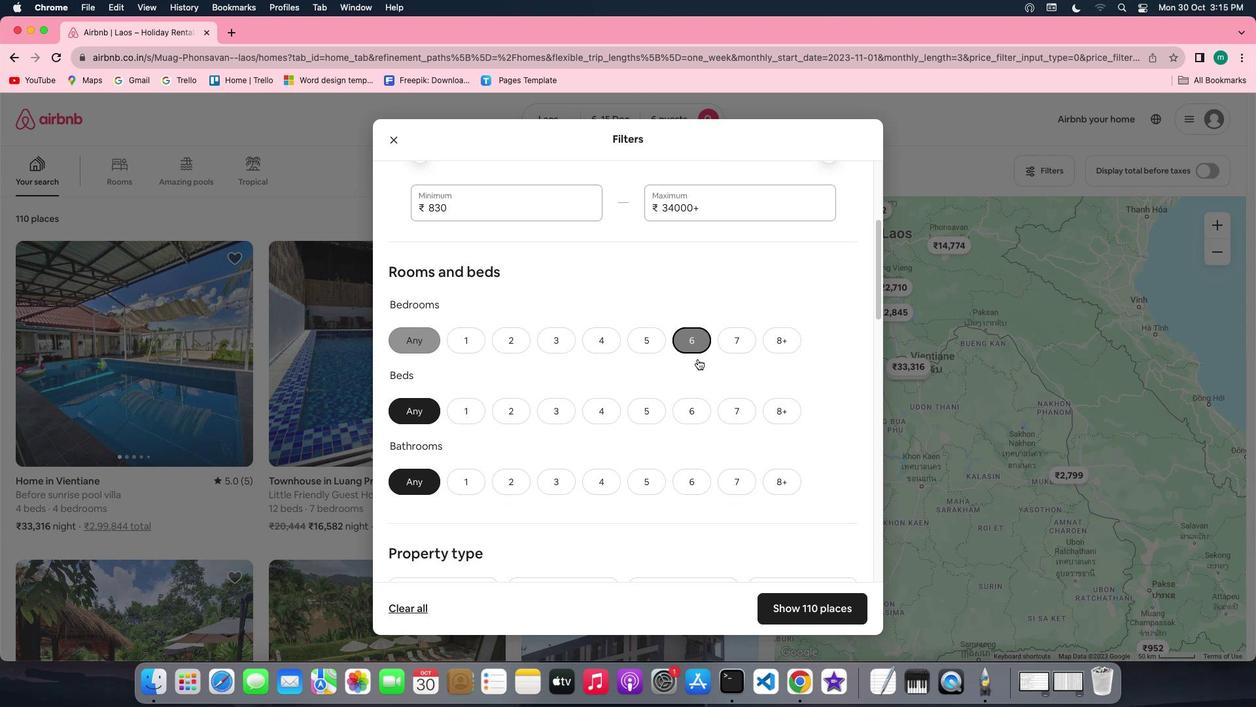 
Action: Mouse moved to (699, 422)
Screenshot: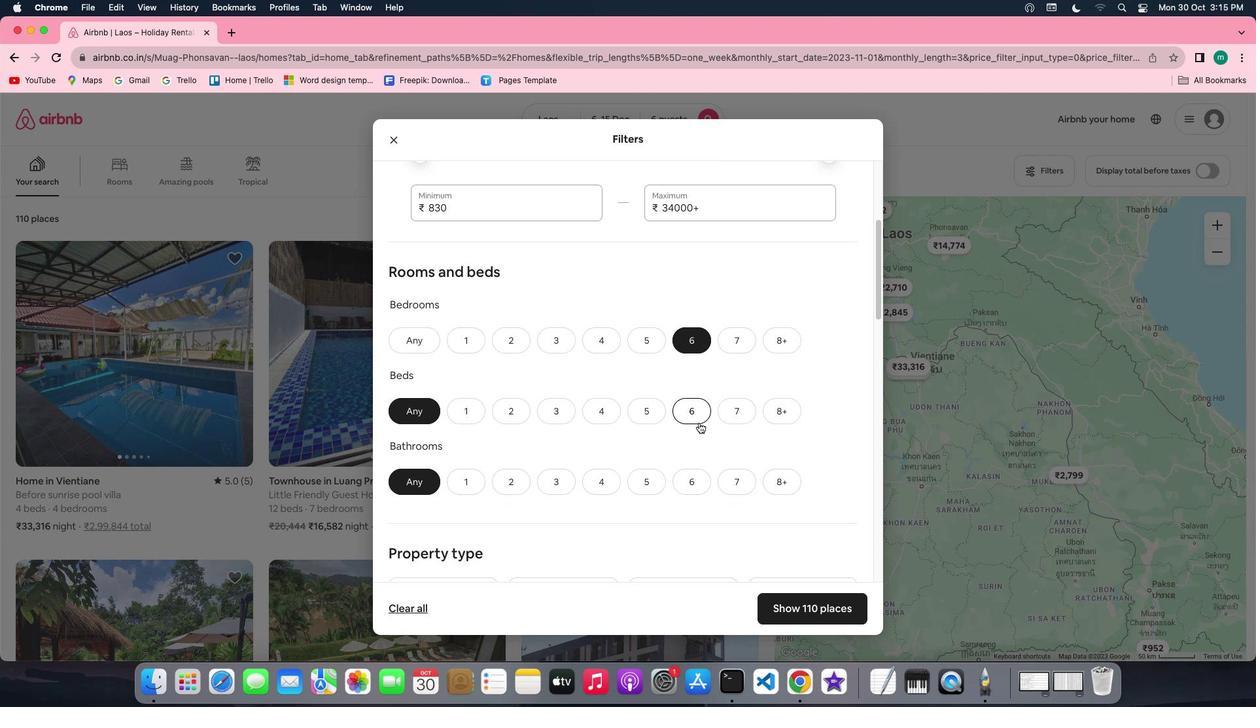 
Action: Mouse pressed left at (699, 422)
Screenshot: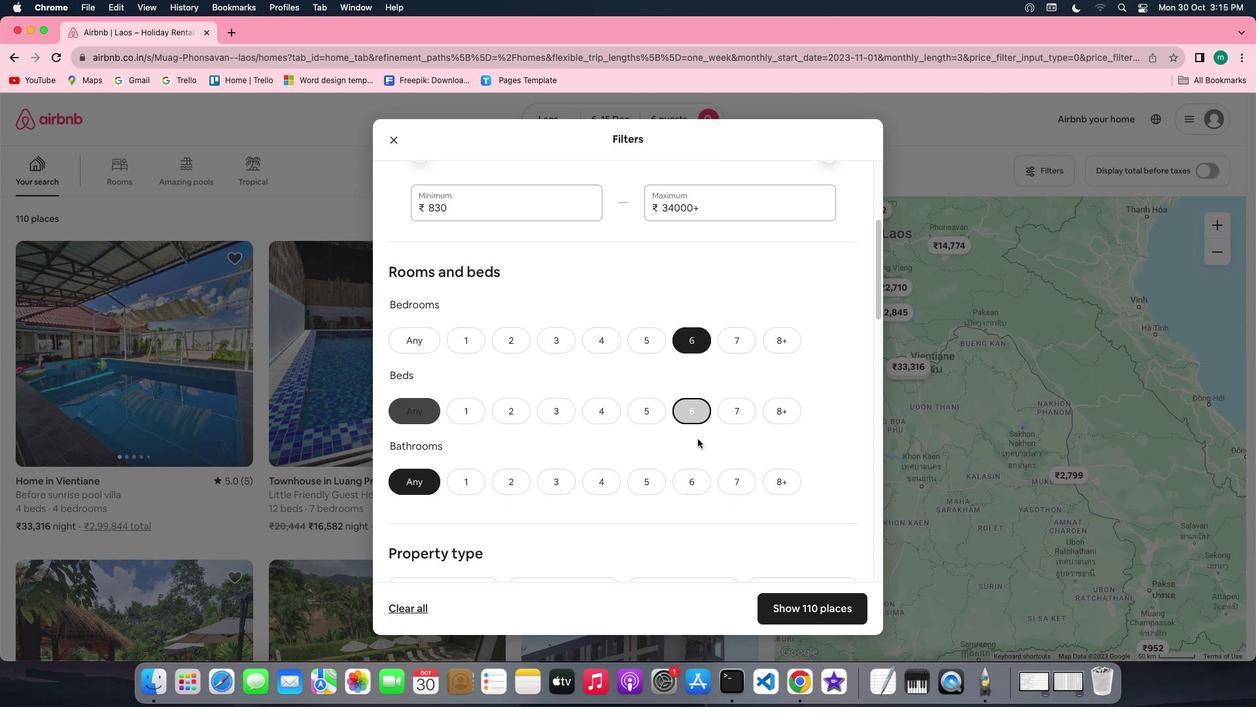 
Action: Mouse moved to (688, 475)
Screenshot: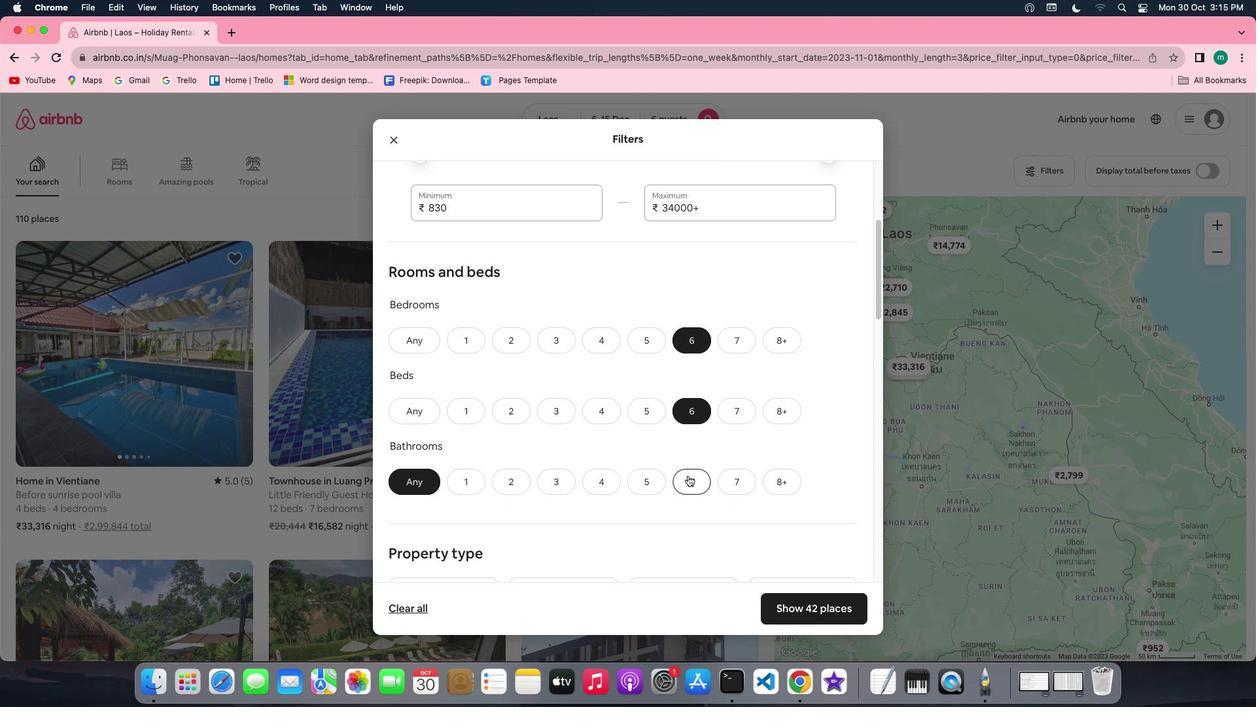 
Action: Mouse pressed left at (688, 475)
Screenshot: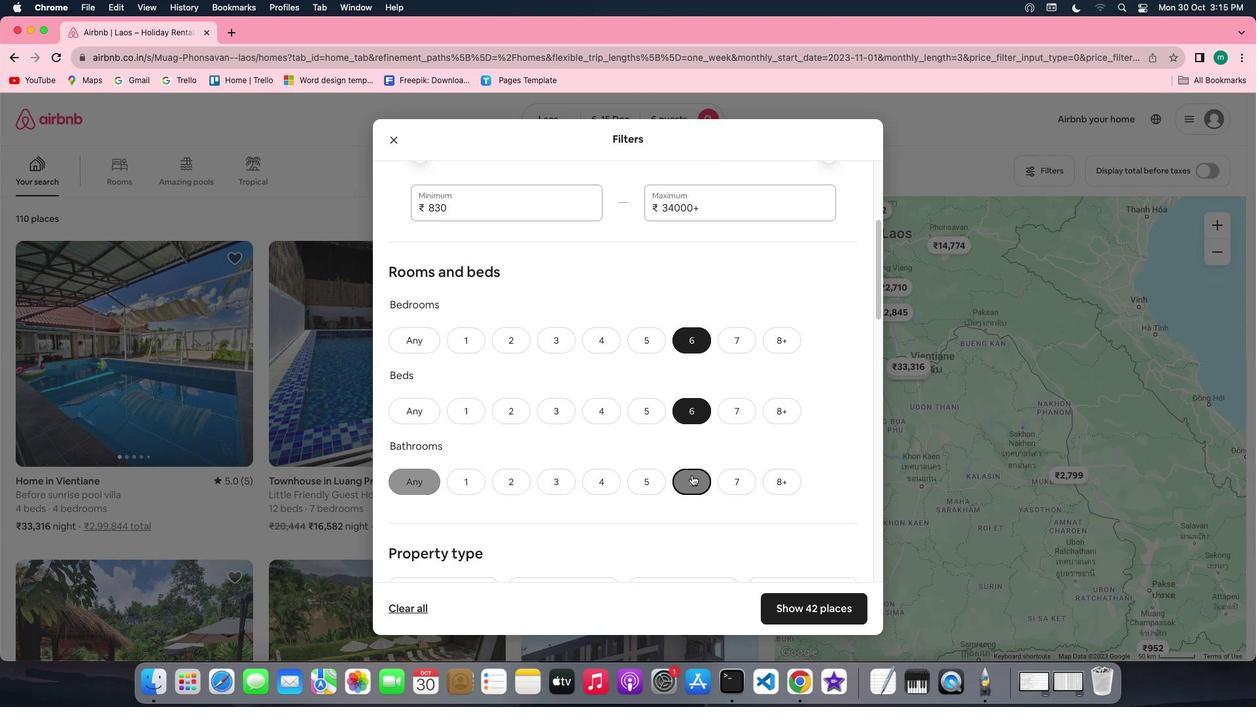 
Action: Mouse moved to (734, 430)
Screenshot: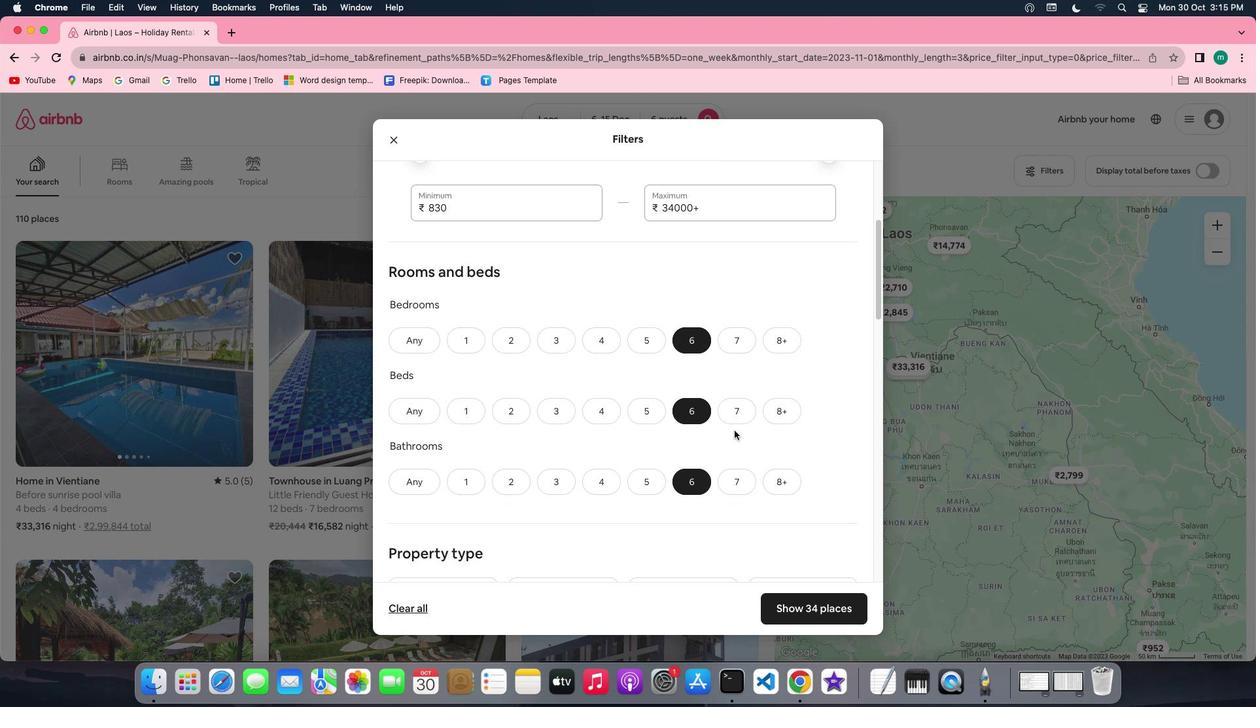 
Action: Mouse scrolled (734, 430) with delta (0, 0)
Screenshot: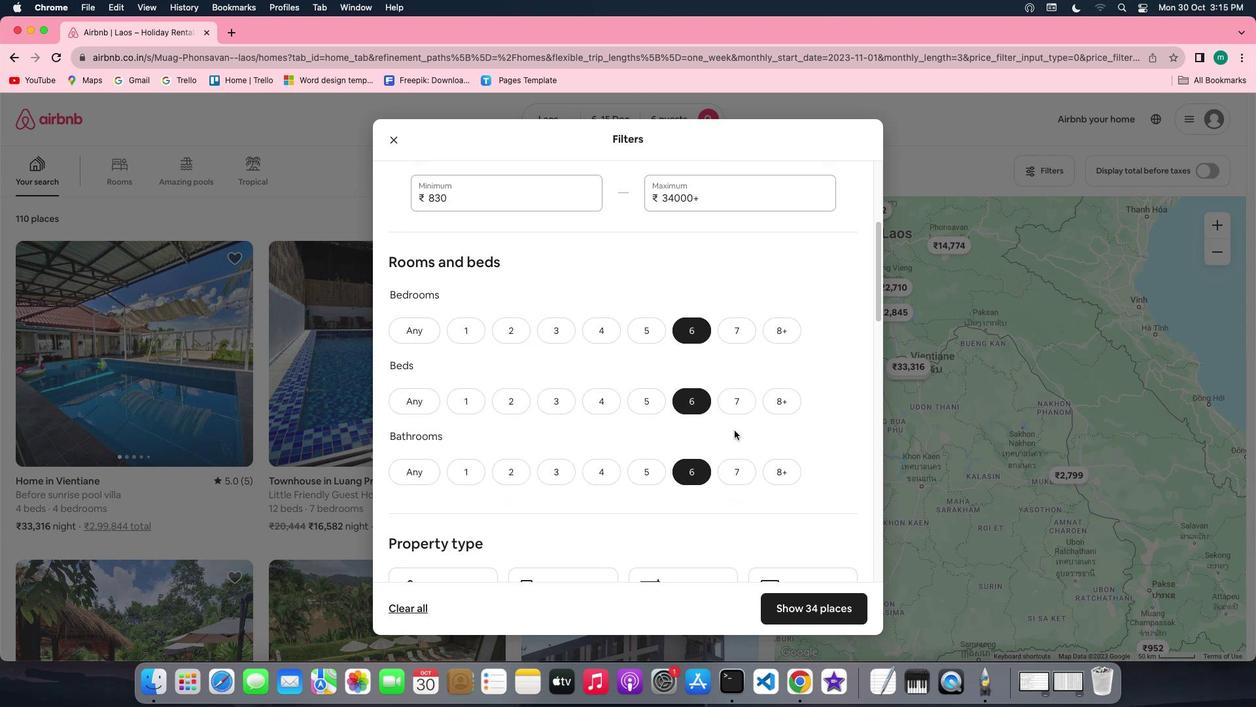 
Action: Mouse scrolled (734, 430) with delta (0, 0)
Screenshot: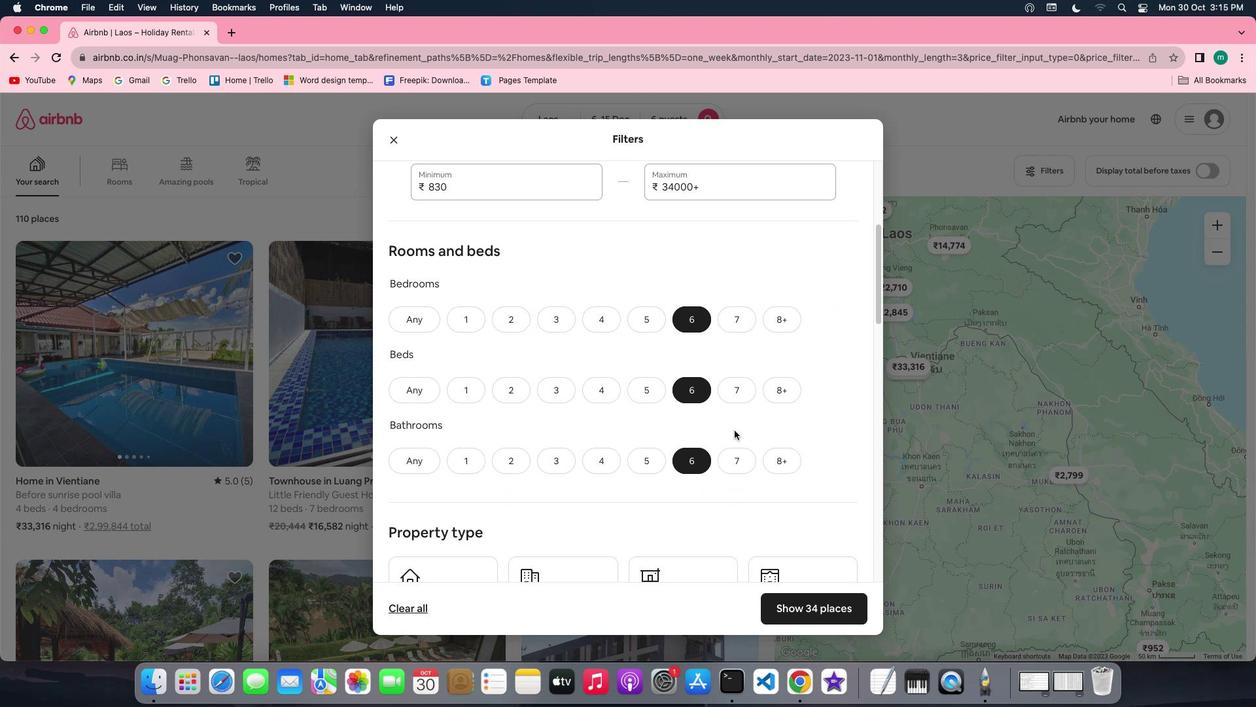 
Action: Mouse scrolled (734, 430) with delta (0, -1)
Screenshot: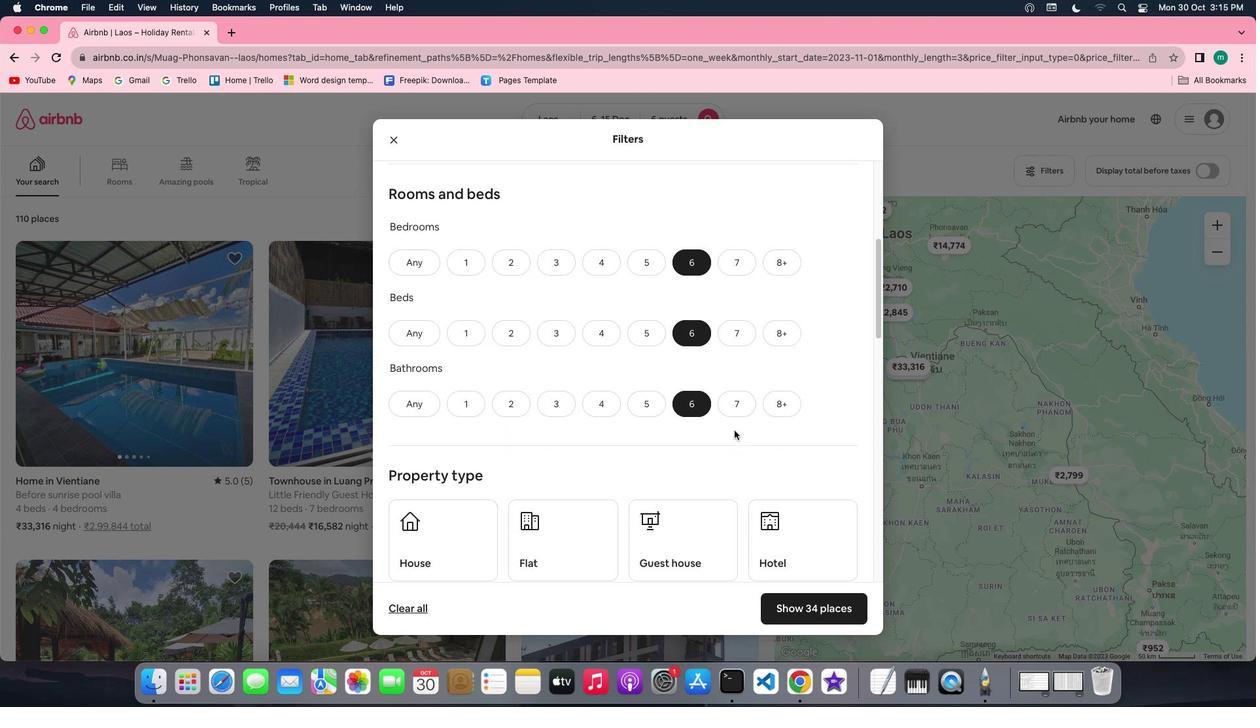 
Action: Mouse scrolled (734, 430) with delta (0, -1)
Screenshot: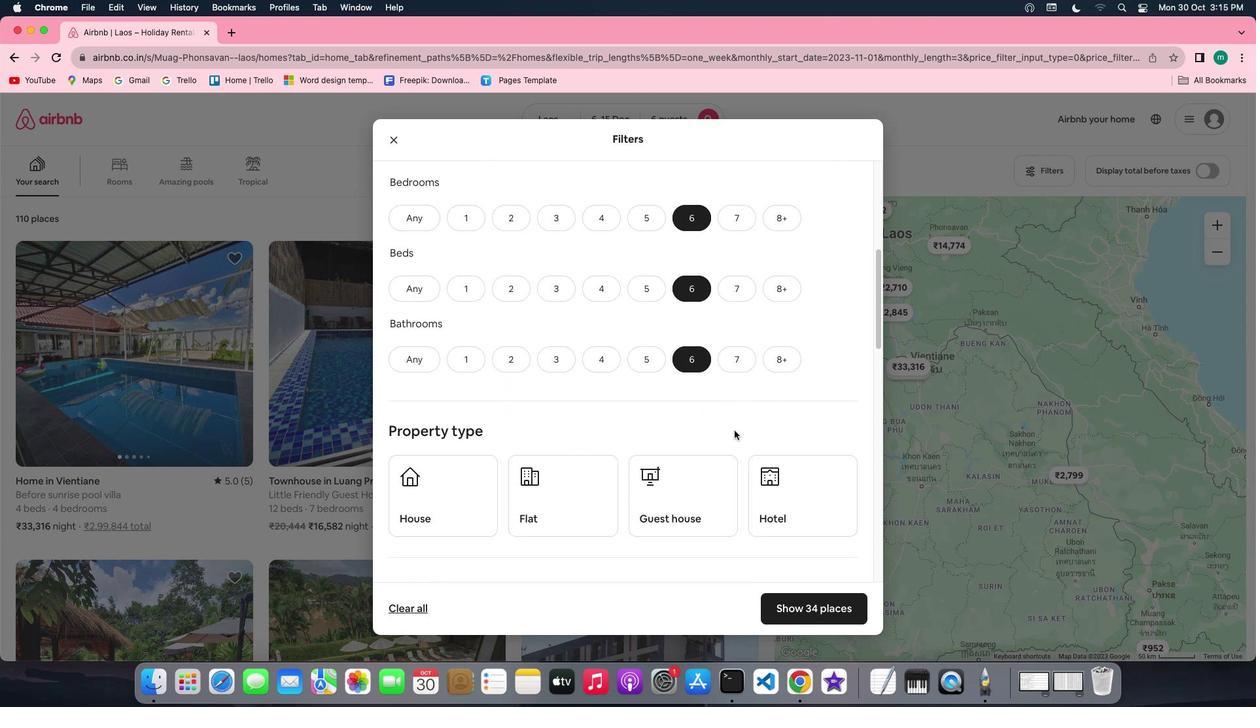
Action: Mouse moved to (734, 430)
Screenshot: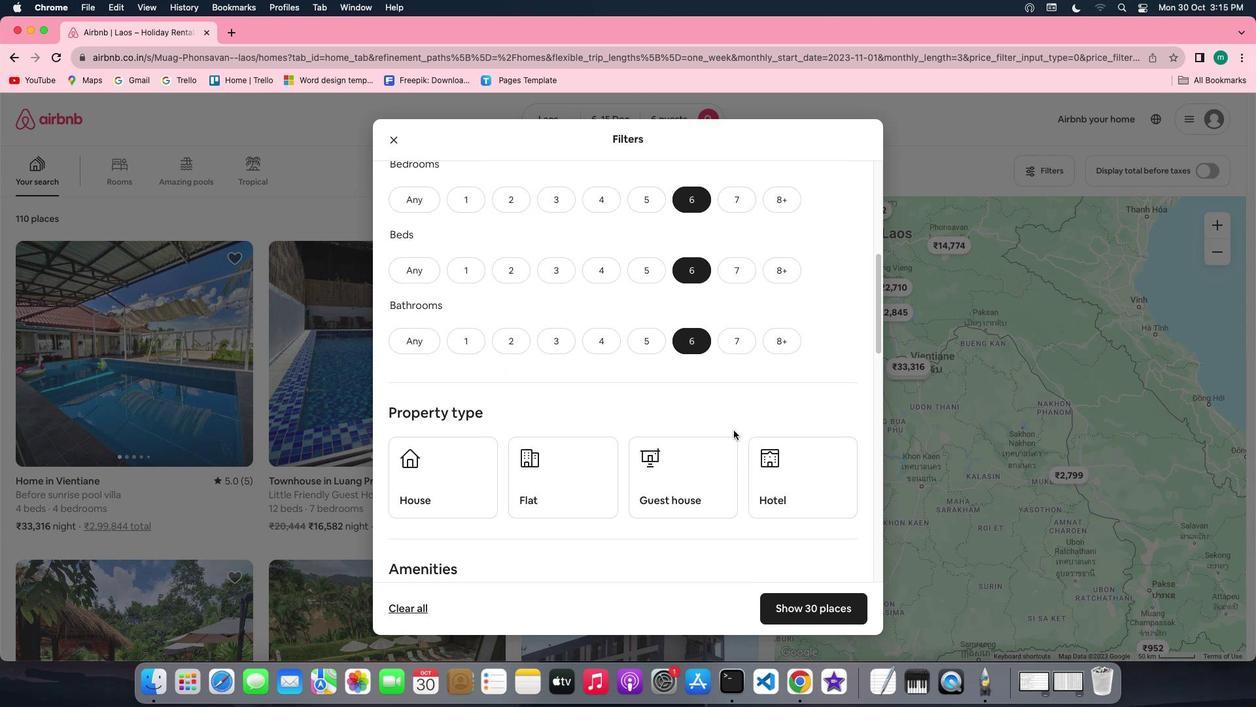 
Action: Mouse scrolled (734, 430) with delta (0, 0)
Screenshot: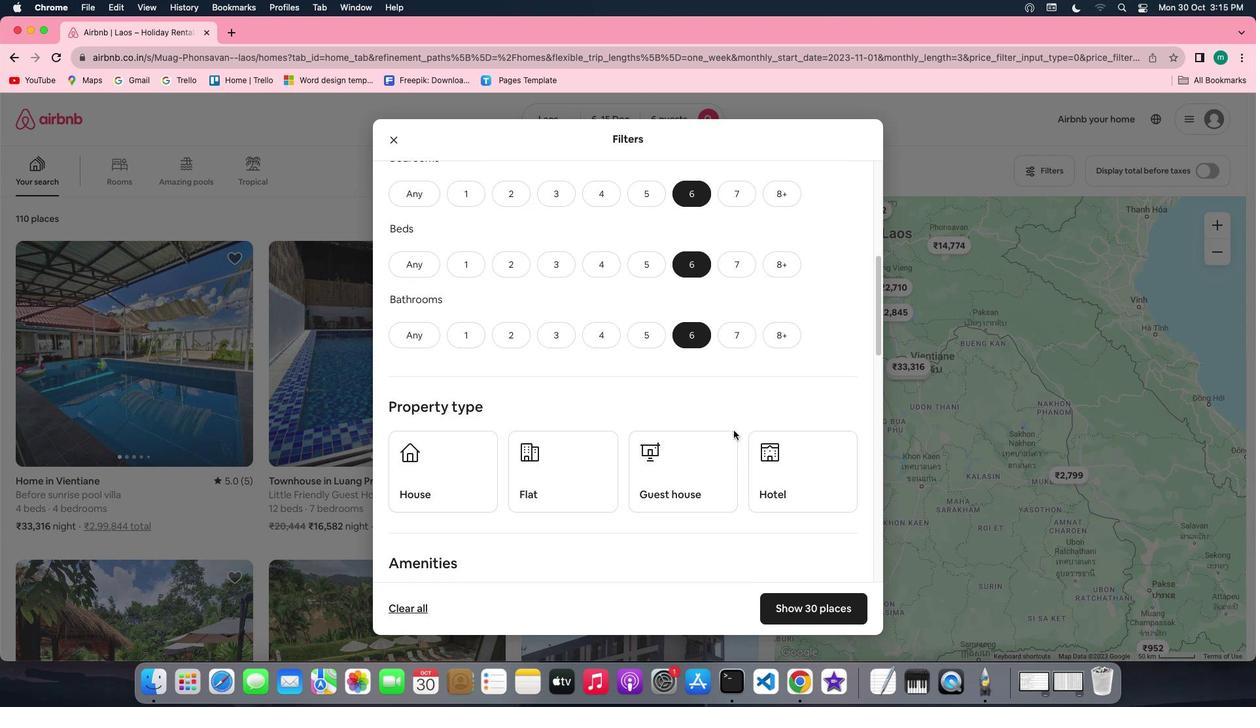 
Action: Mouse scrolled (734, 430) with delta (0, 0)
Screenshot: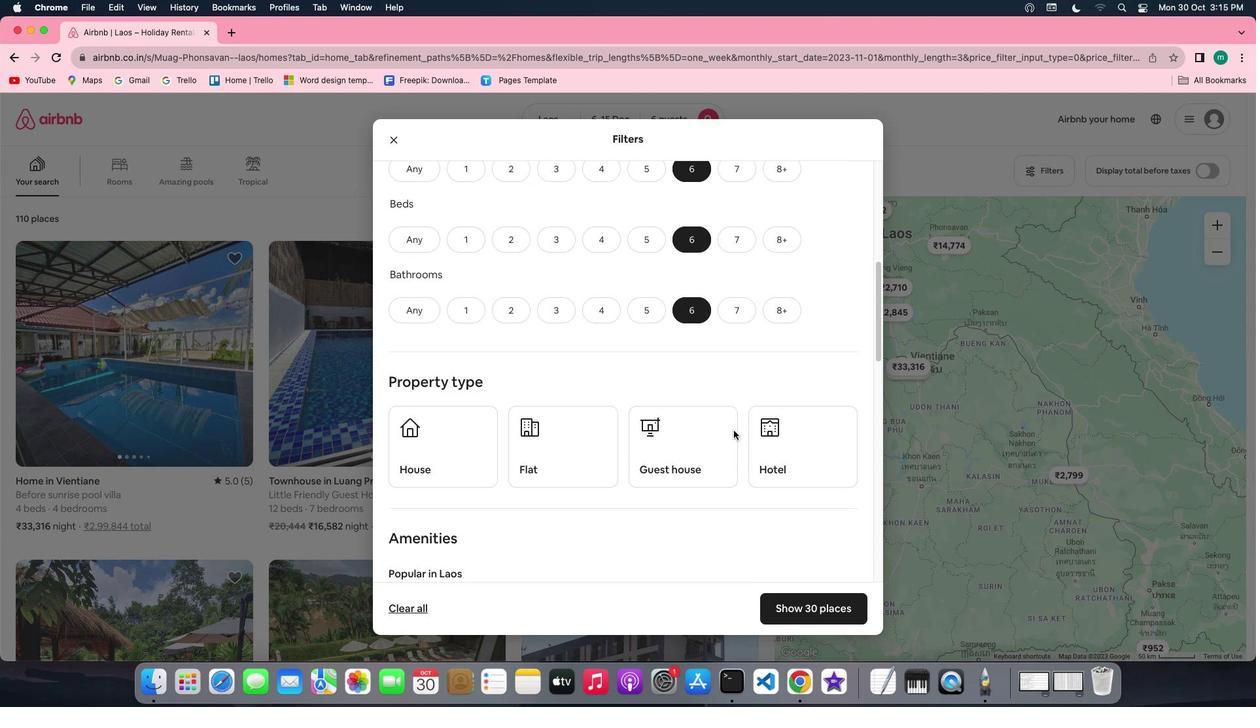 
Action: Mouse scrolled (734, 430) with delta (0, -1)
Screenshot: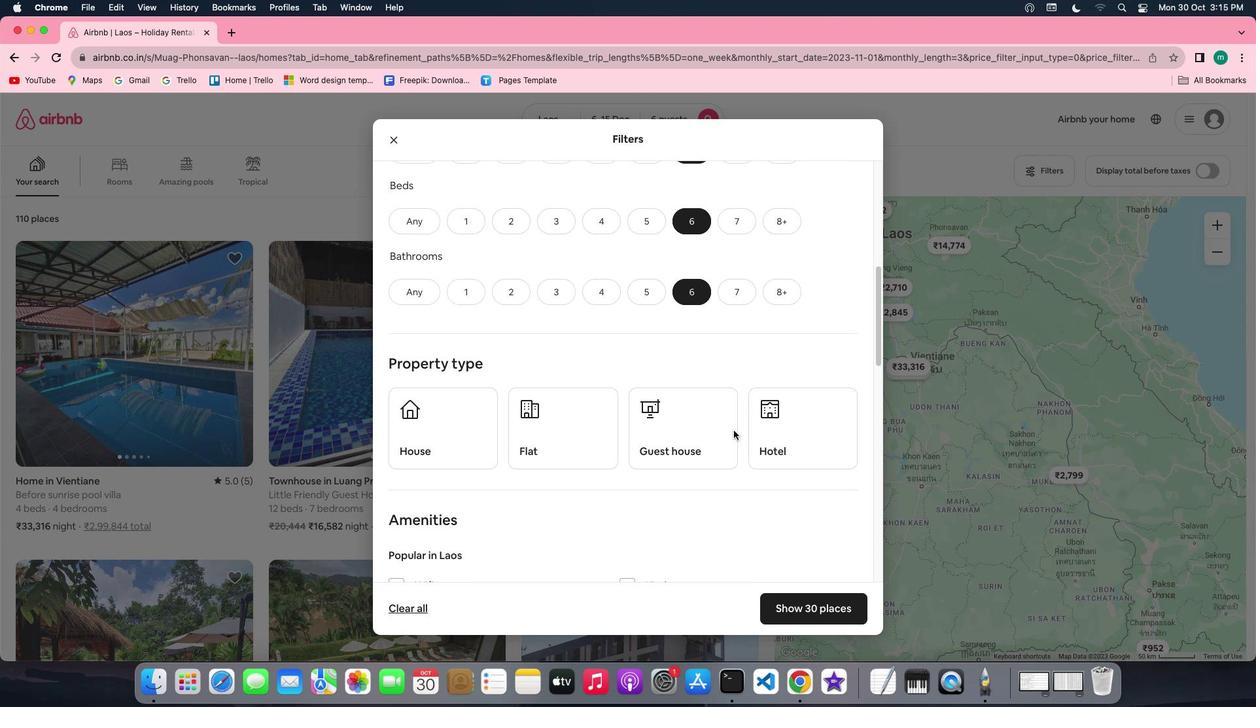 
Action: Mouse moved to (758, 426)
Screenshot: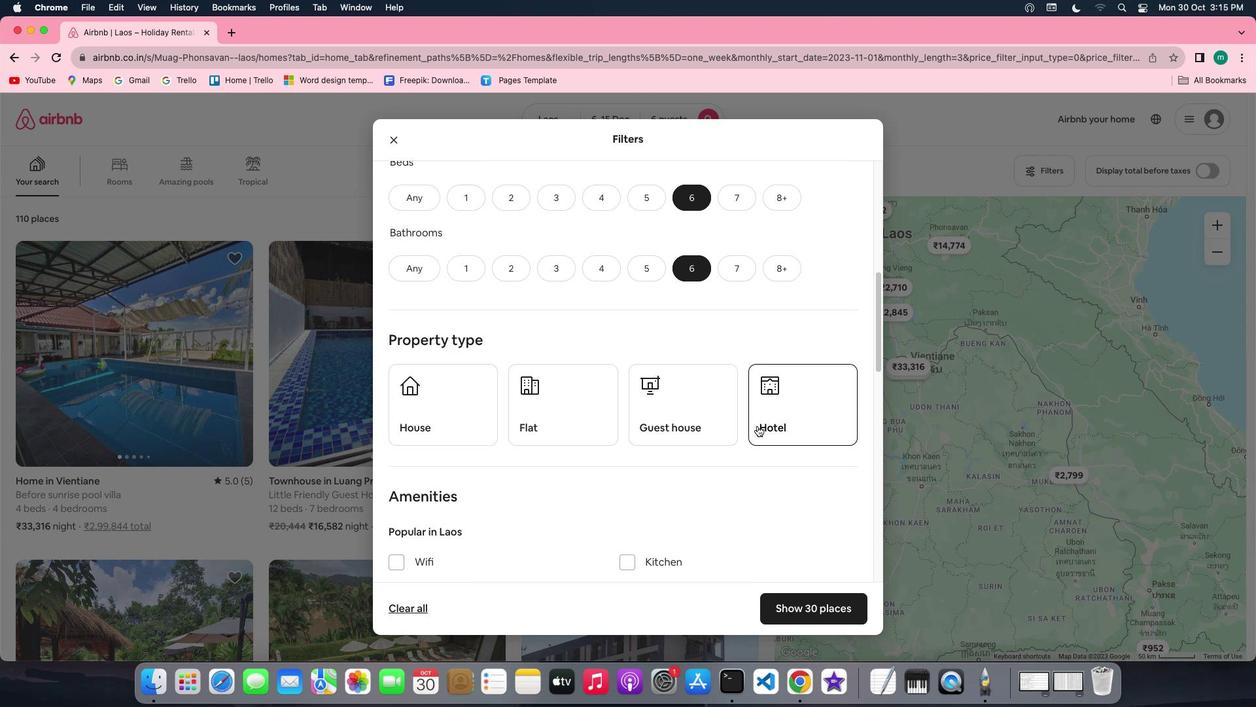 
Action: Mouse scrolled (758, 426) with delta (0, 0)
Screenshot: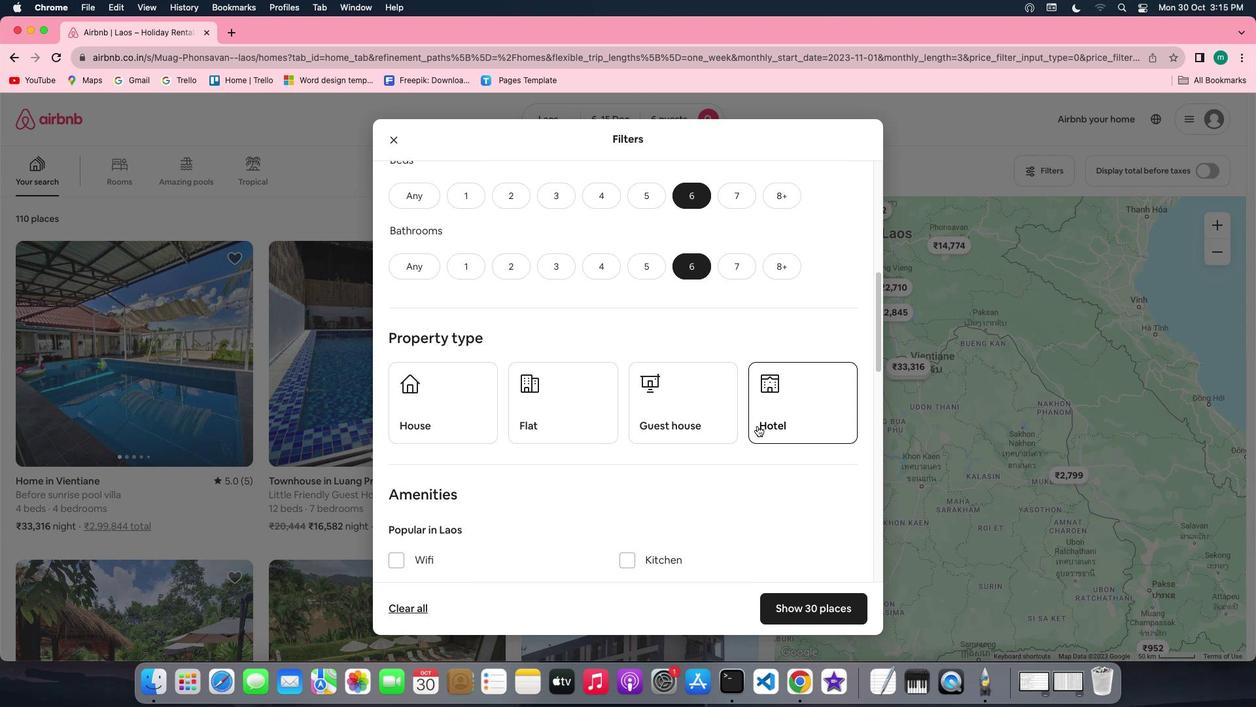 
Action: Mouse scrolled (758, 426) with delta (0, 0)
Screenshot: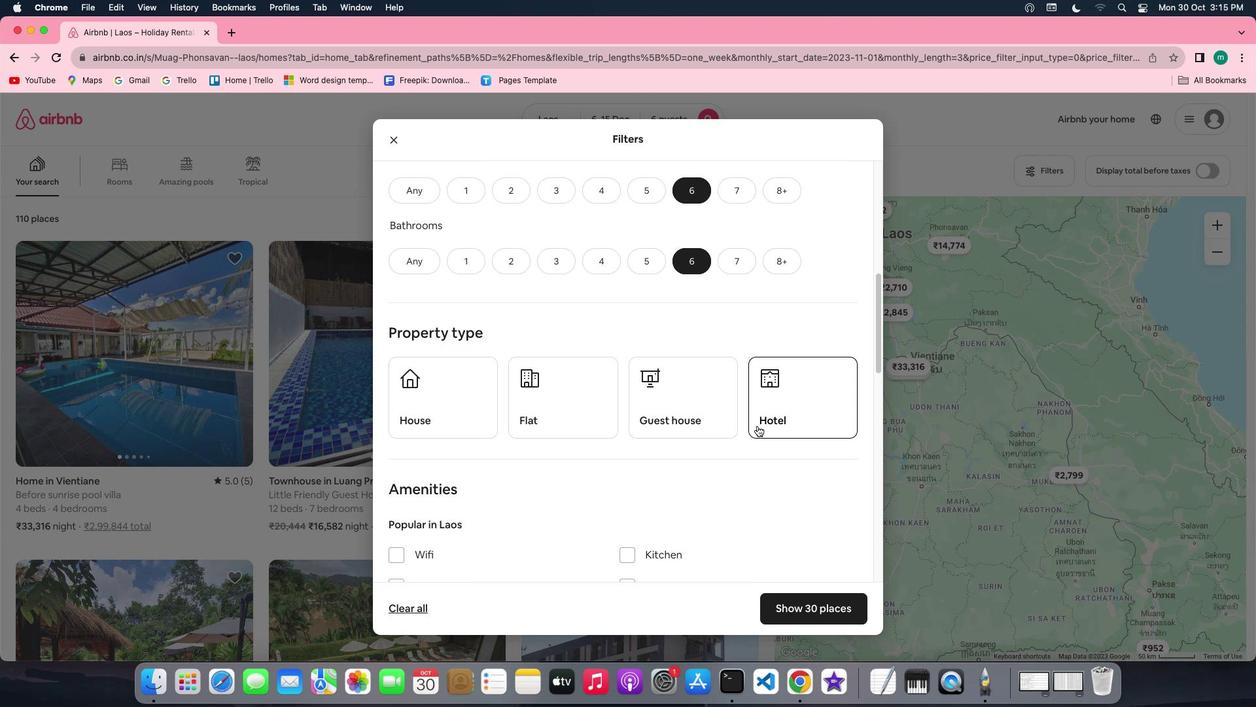 
Action: Mouse scrolled (758, 426) with delta (0, 0)
Screenshot: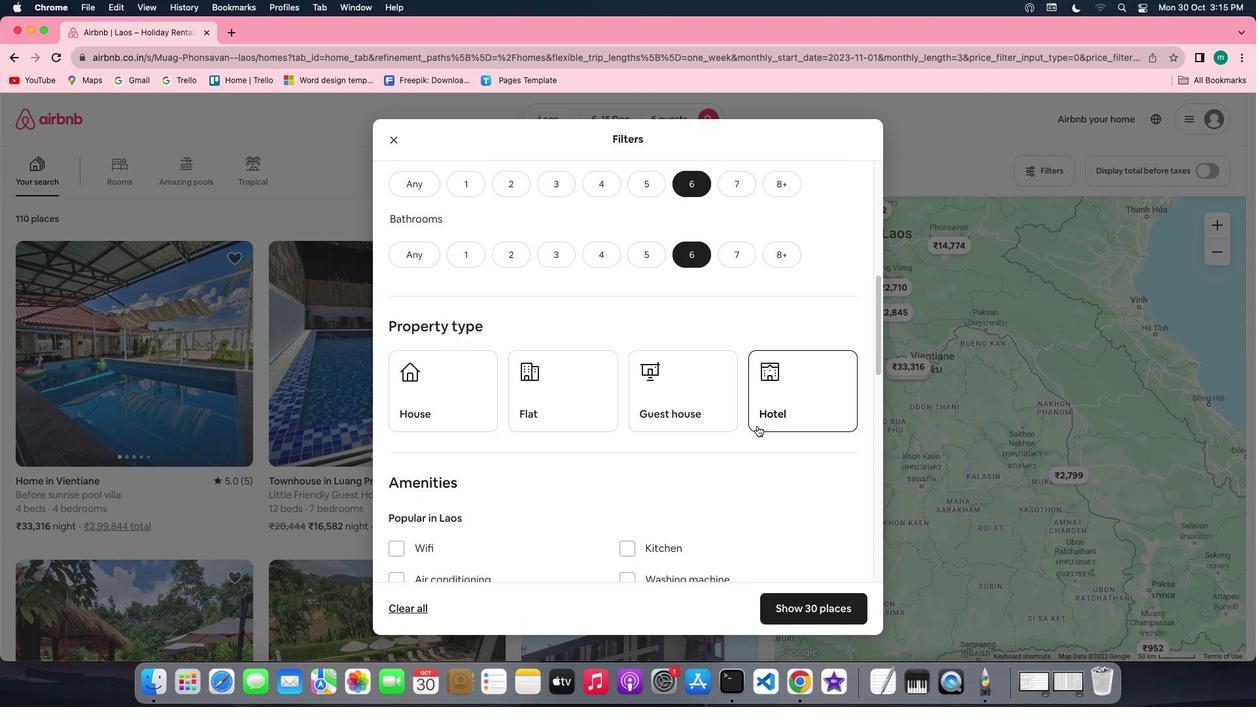 
Action: Mouse scrolled (758, 426) with delta (0, 0)
Screenshot: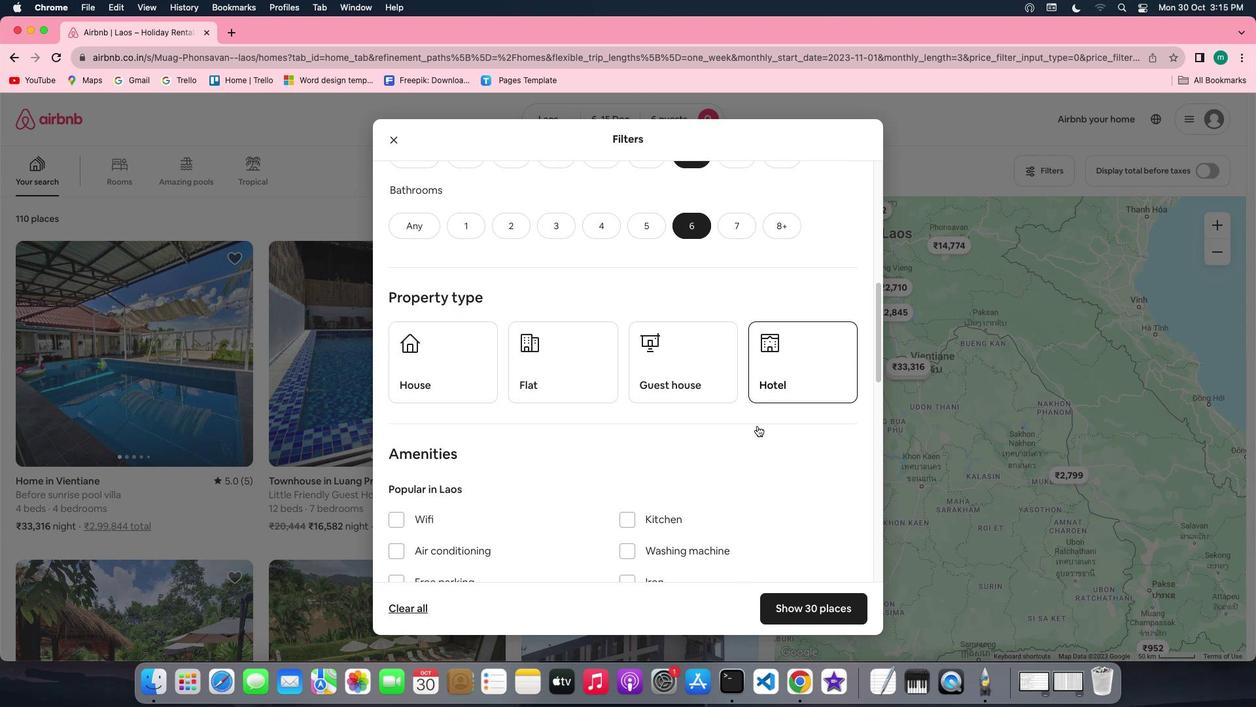 
Action: Mouse scrolled (758, 426) with delta (0, -1)
Screenshot: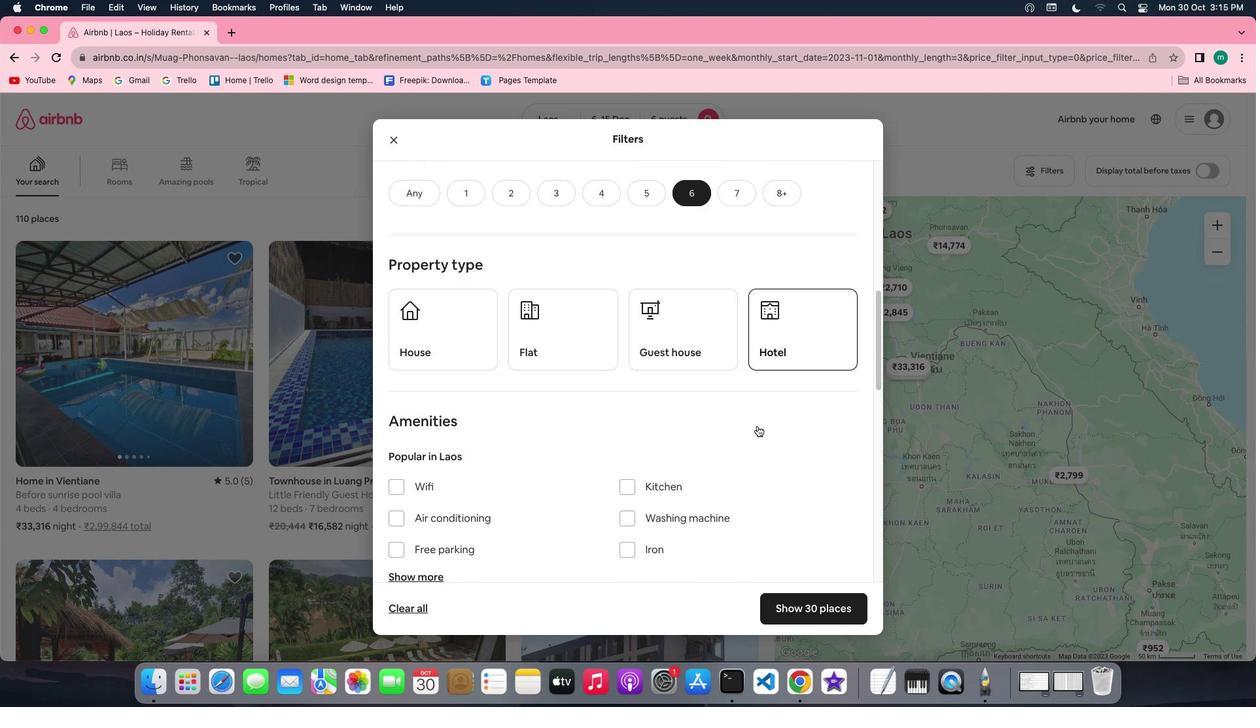 
Action: Mouse scrolled (758, 426) with delta (0, -1)
Screenshot: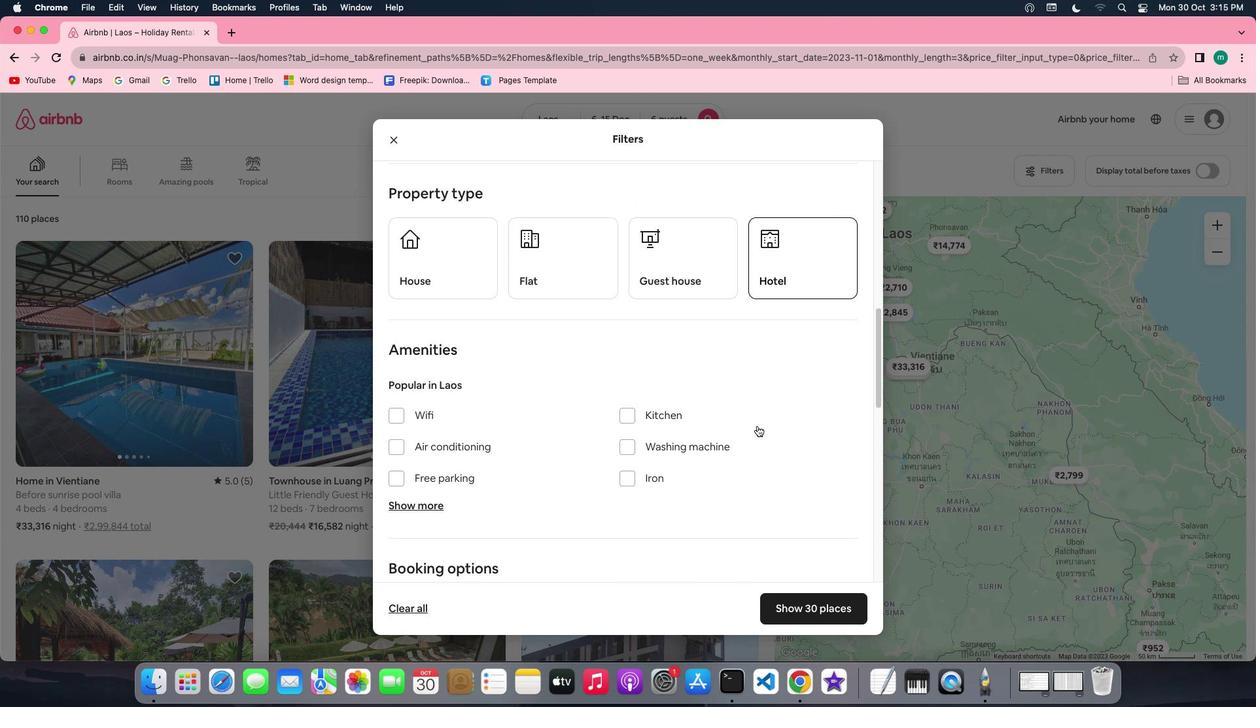 
Action: Mouse scrolled (758, 426) with delta (0, 0)
Screenshot: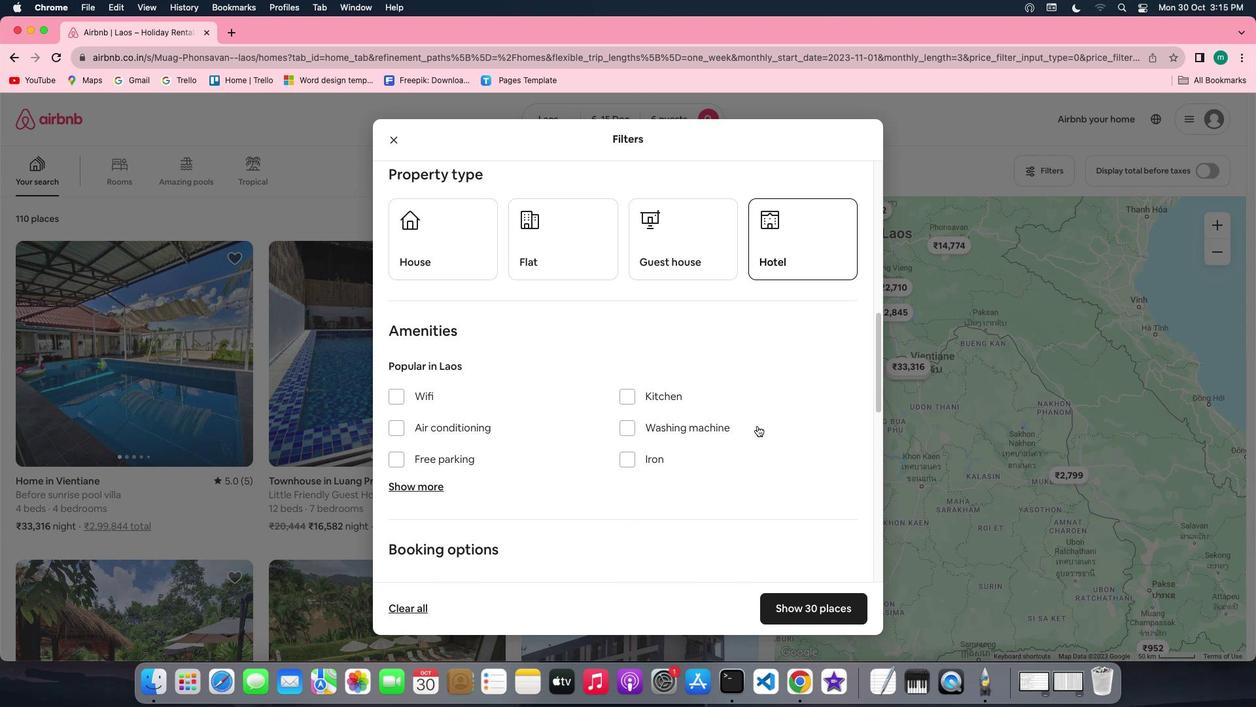
Action: Mouse scrolled (758, 426) with delta (0, 0)
Screenshot: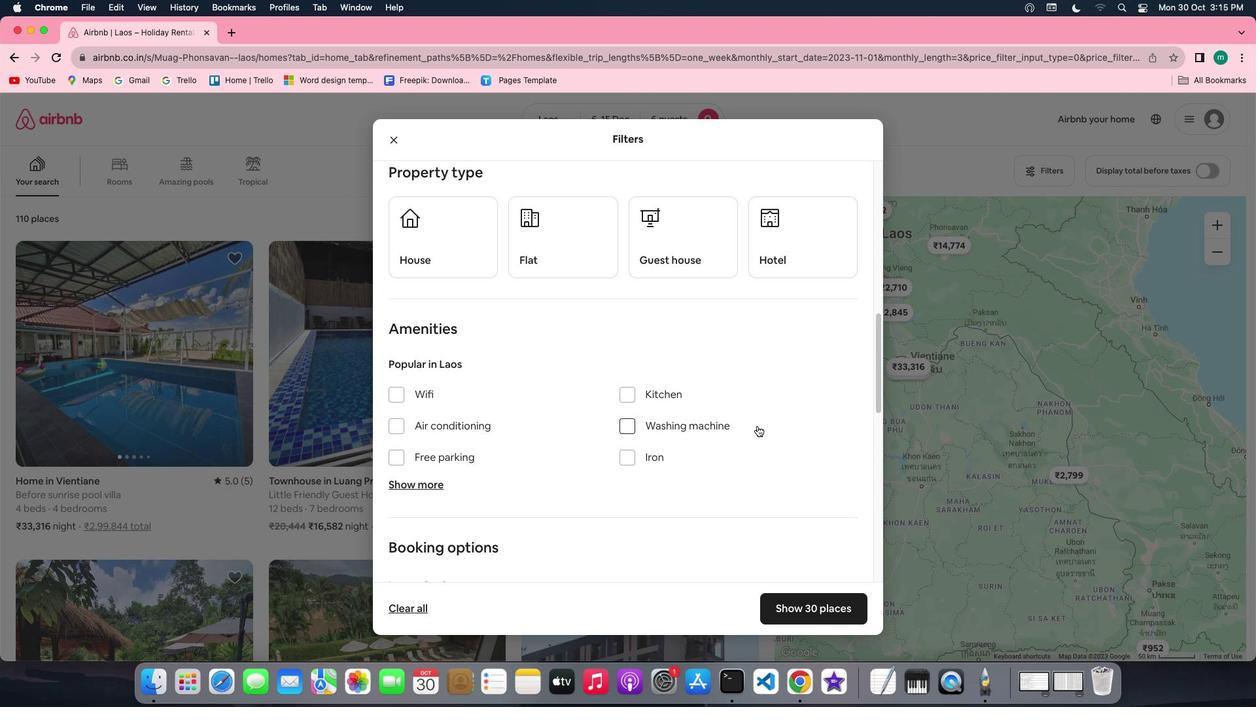 
Action: Mouse scrolled (758, 426) with delta (0, 0)
Screenshot: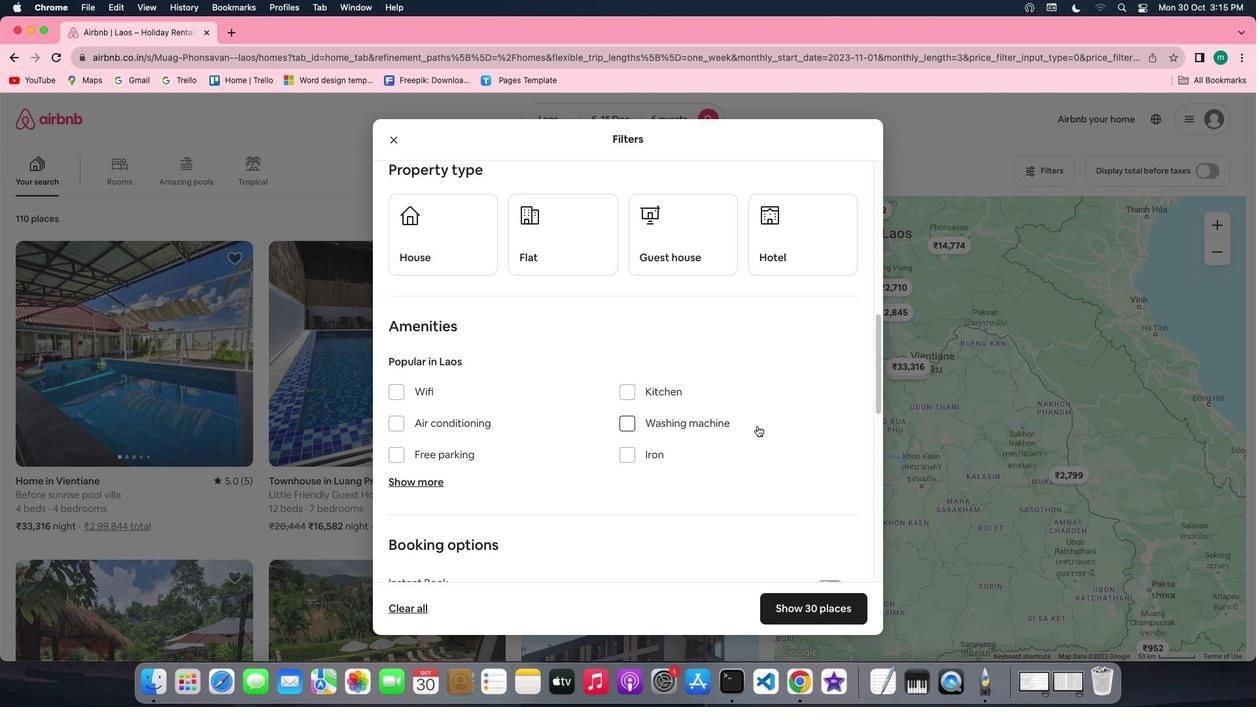 
Action: Mouse scrolled (758, 426) with delta (0, 0)
Screenshot: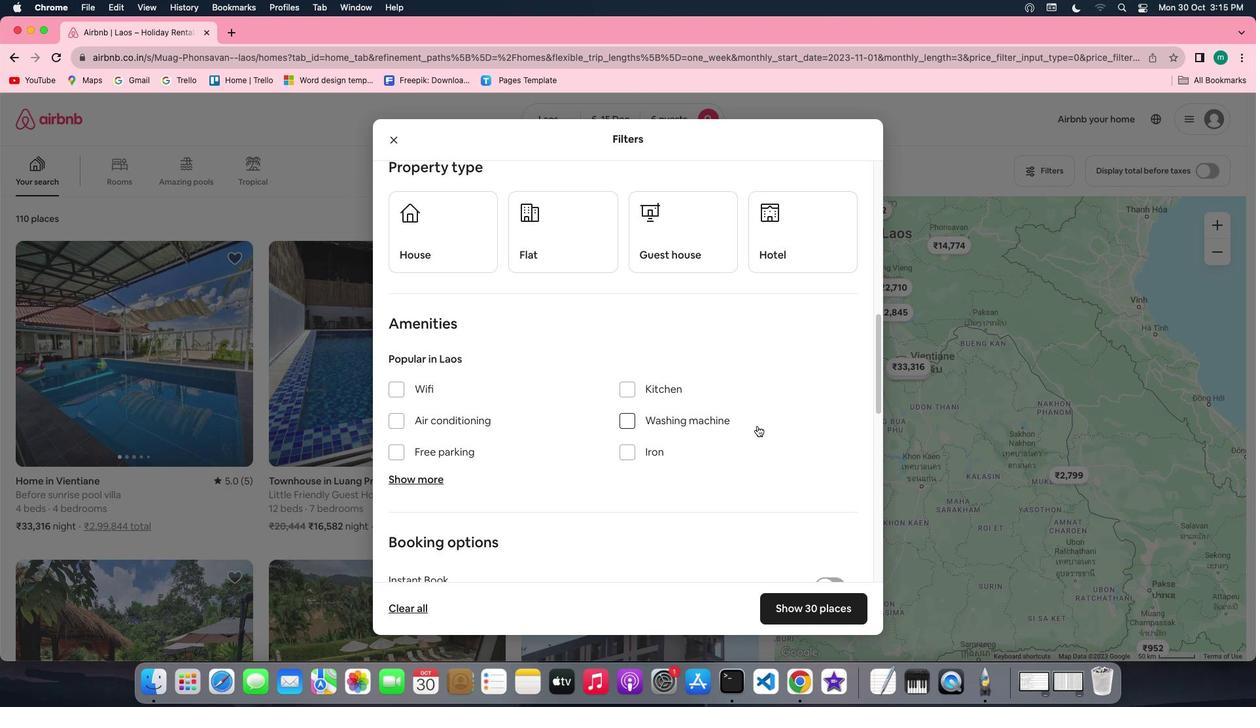 
Action: Mouse moved to (753, 395)
Screenshot: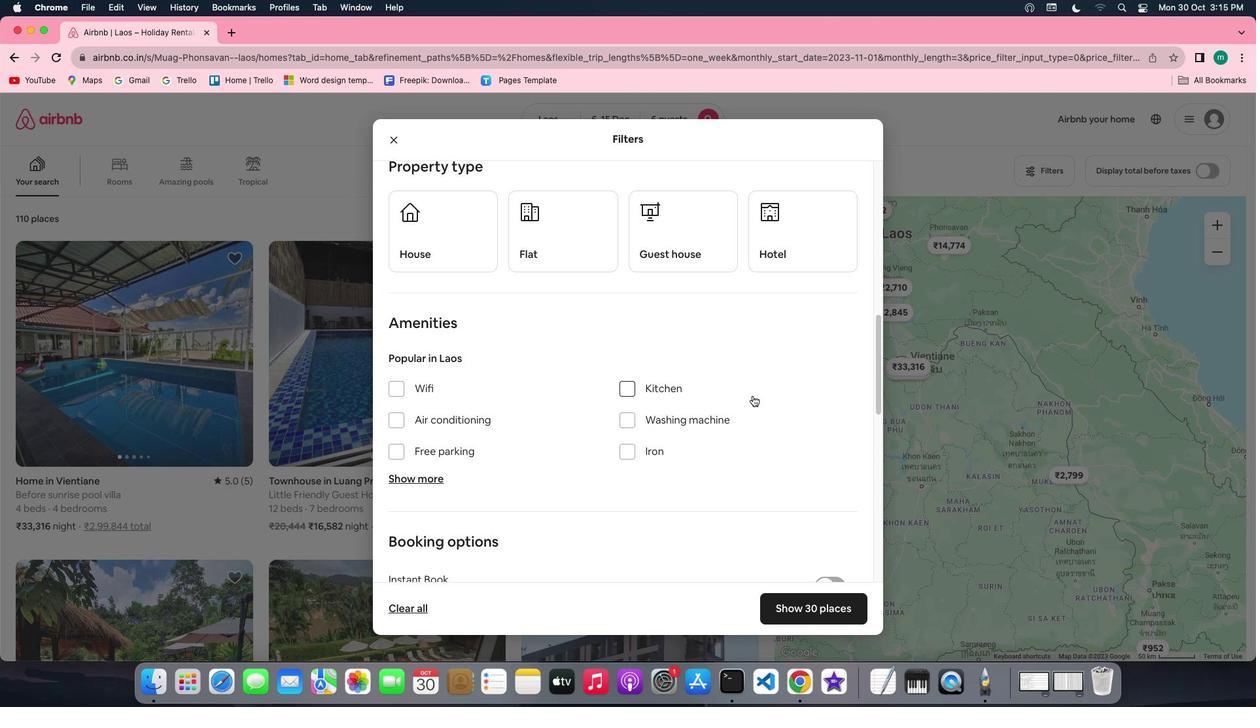 
Action: Mouse scrolled (753, 395) with delta (0, 0)
Screenshot: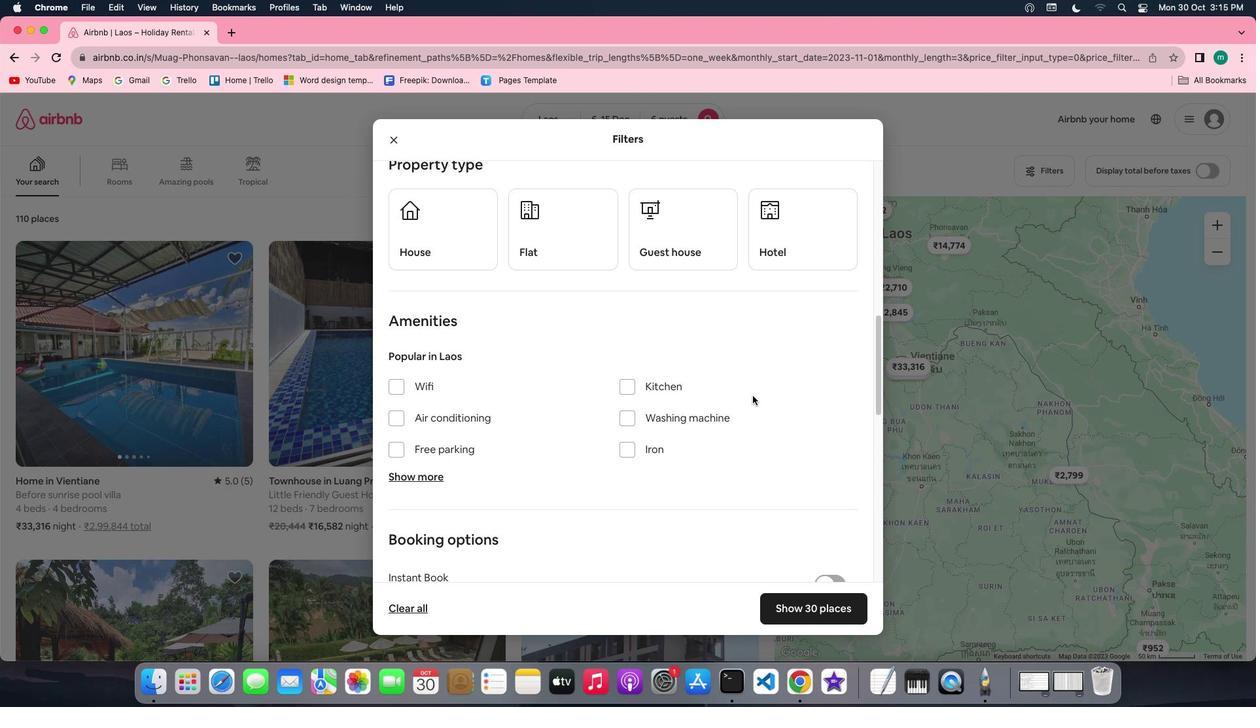 
Action: Mouse scrolled (753, 395) with delta (0, 0)
Screenshot: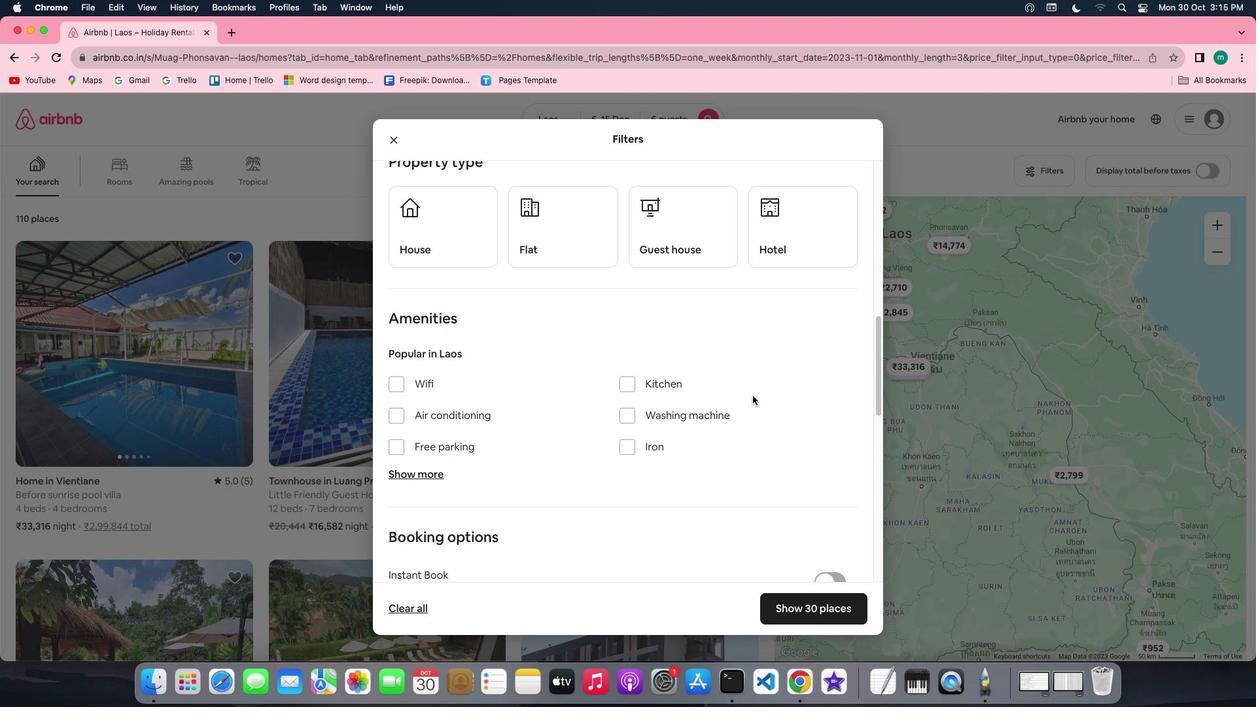 
Action: Mouse scrolled (753, 395) with delta (0, 0)
Screenshot: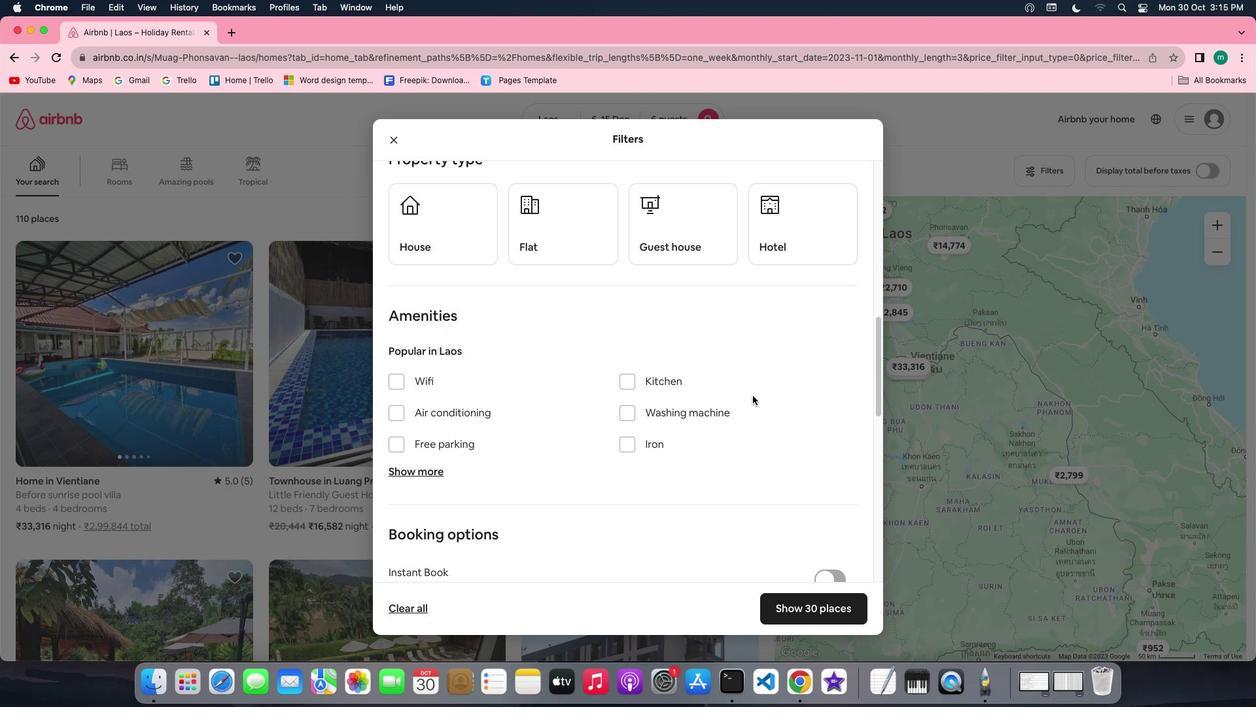 
Action: Mouse scrolled (753, 395) with delta (0, 0)
Screenshot: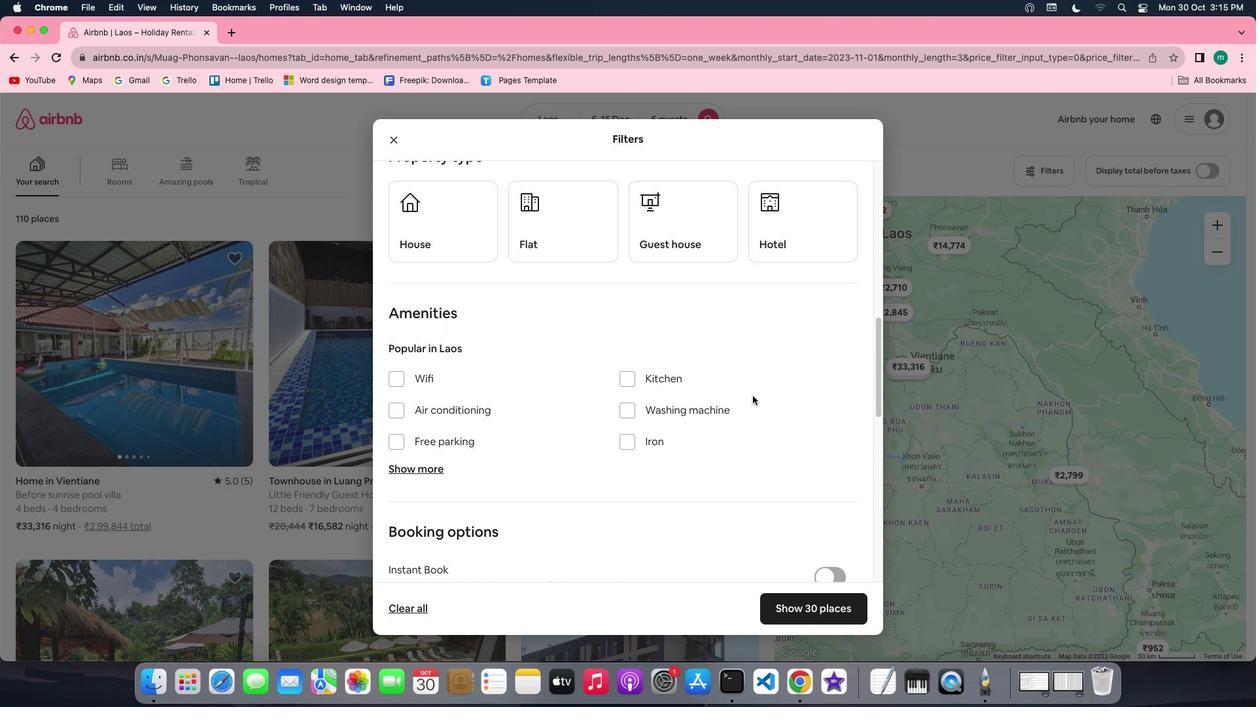 
Action: Mouse moved to (453, 256)
Screenshot: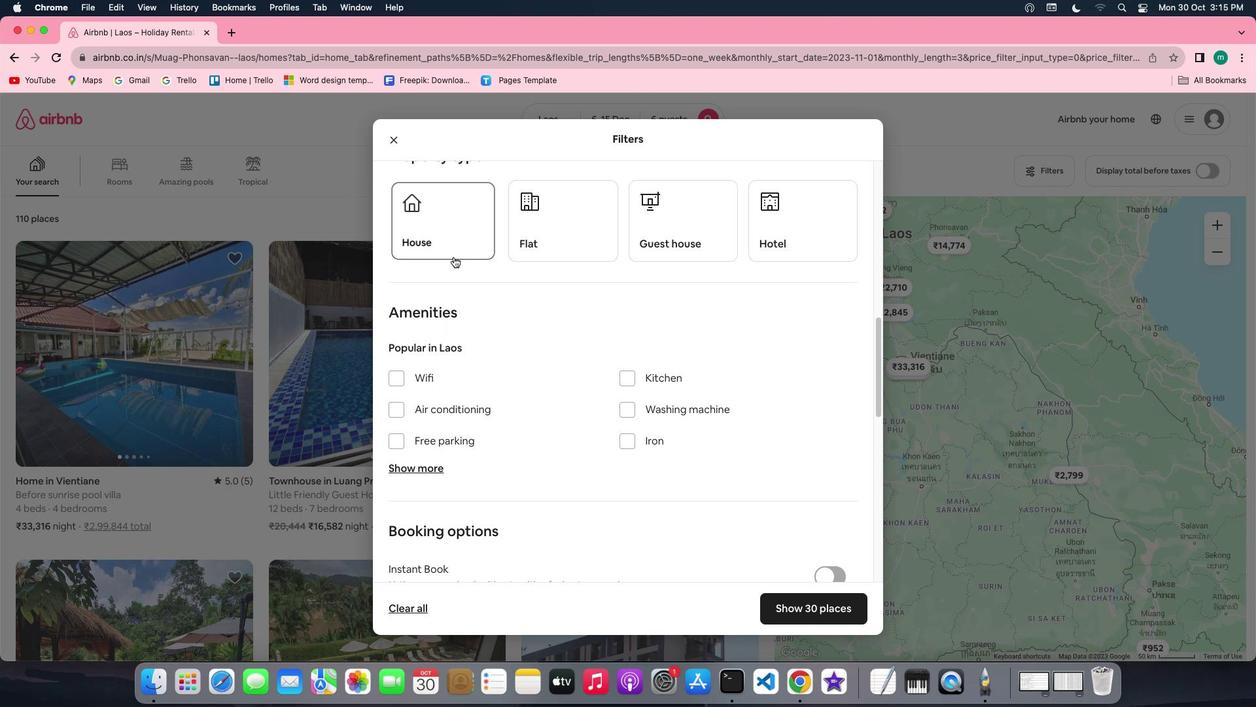 
Action: Mouse pressed left at (453, 256)
Screenshot: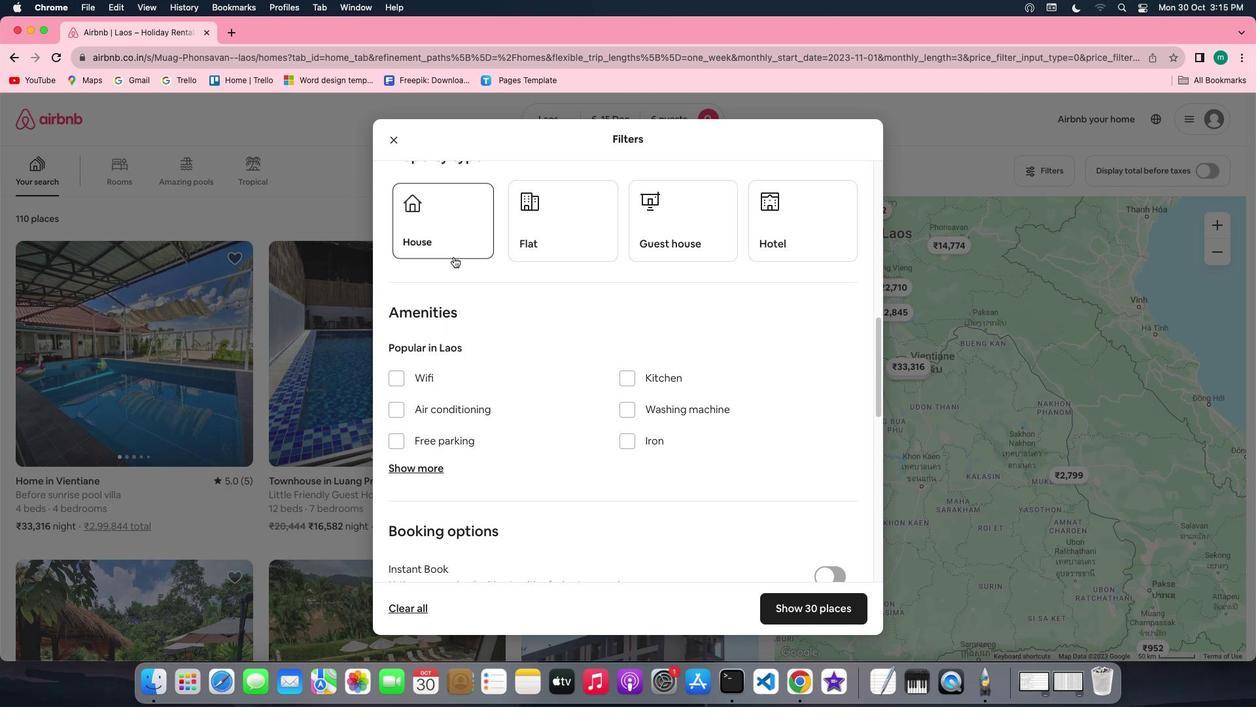 
Action: Mouse moved to (686, 371)
Screenshot: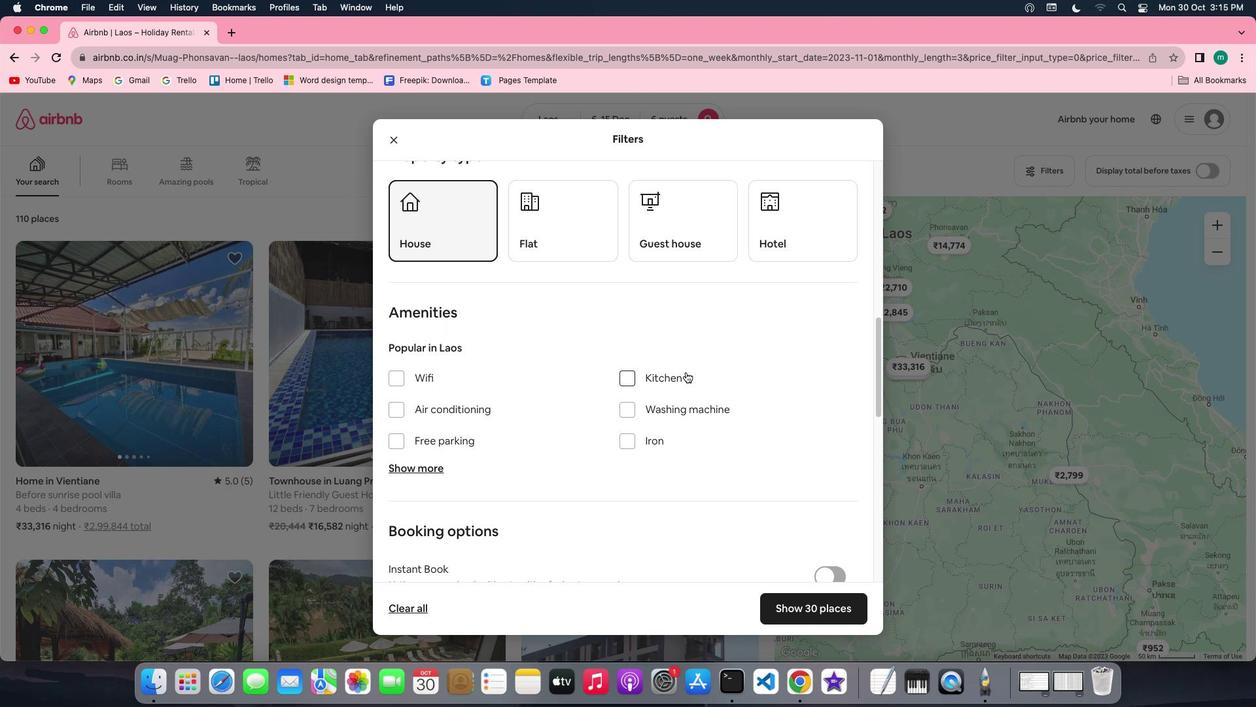 
Action: Mouse scrolled (686, 371) with delta (0, 0)
Screenshot: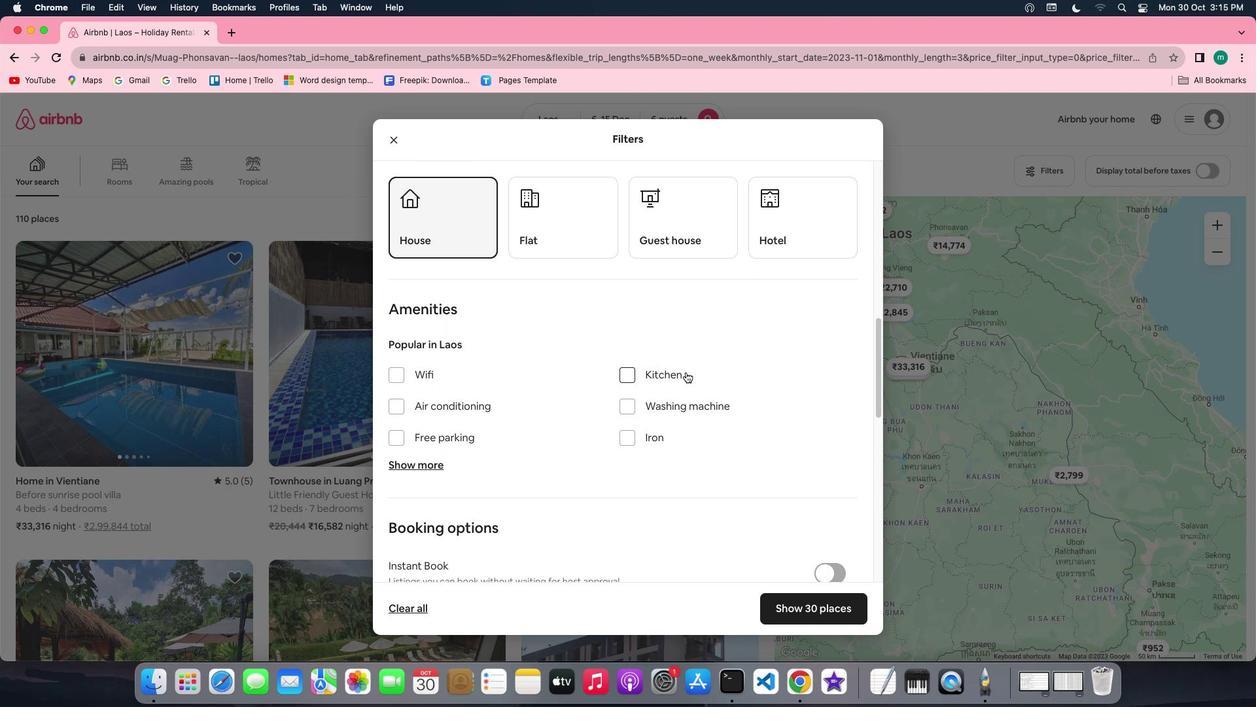 
Action: Mouse scrolled (686, 371) with delta (0, 0)
Screenshot: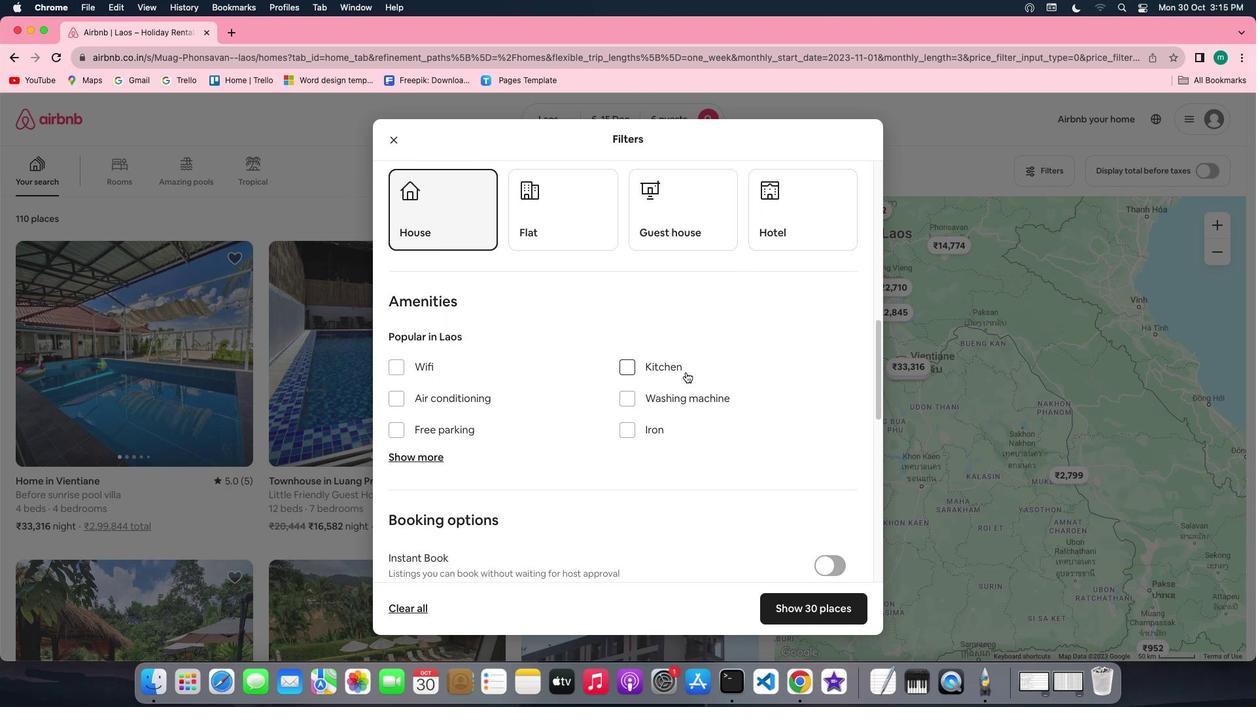 
Action: Mouse scrolled (686, 371) with delta (0, 0)
Screenshot: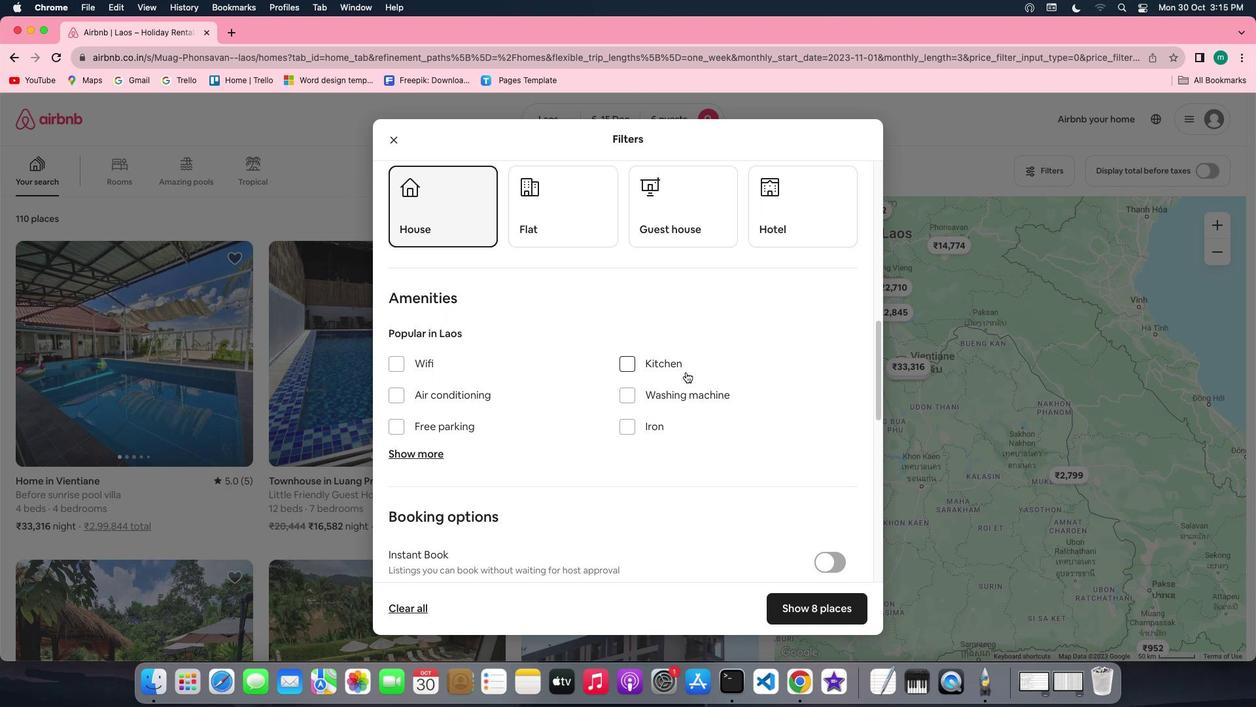 
Action: Mouse scrolled (686, 371) with delta (0, 0)
Screenshot: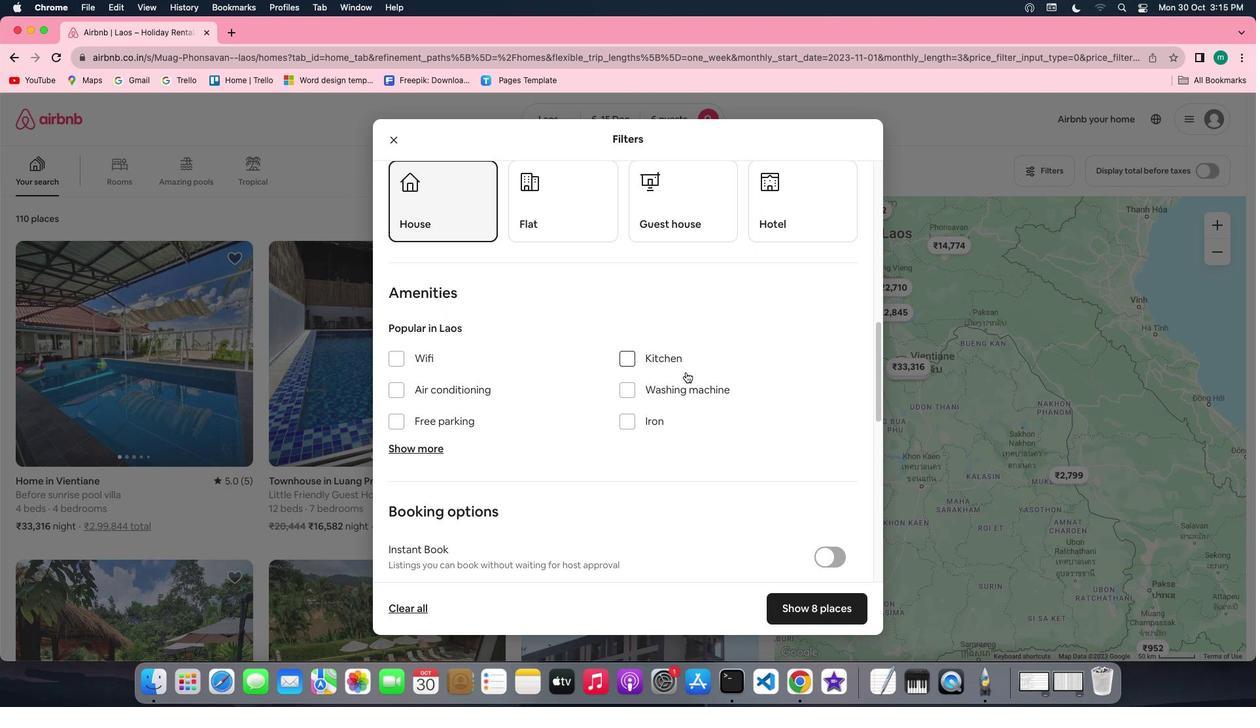 
Action: Mouse scrolled (686, 371) with delta (0, 0)
Screenshot: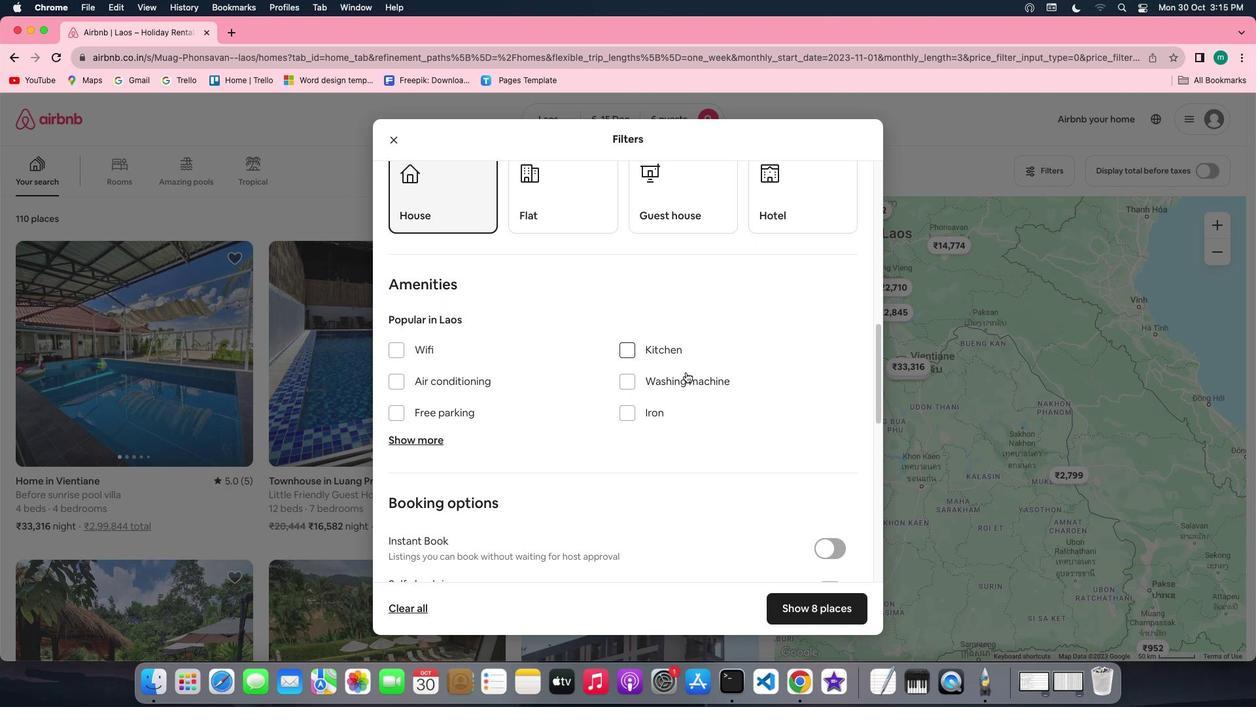 
Action: Mouse scrolled (686, 371) with delta (0, 0)
Screenshot: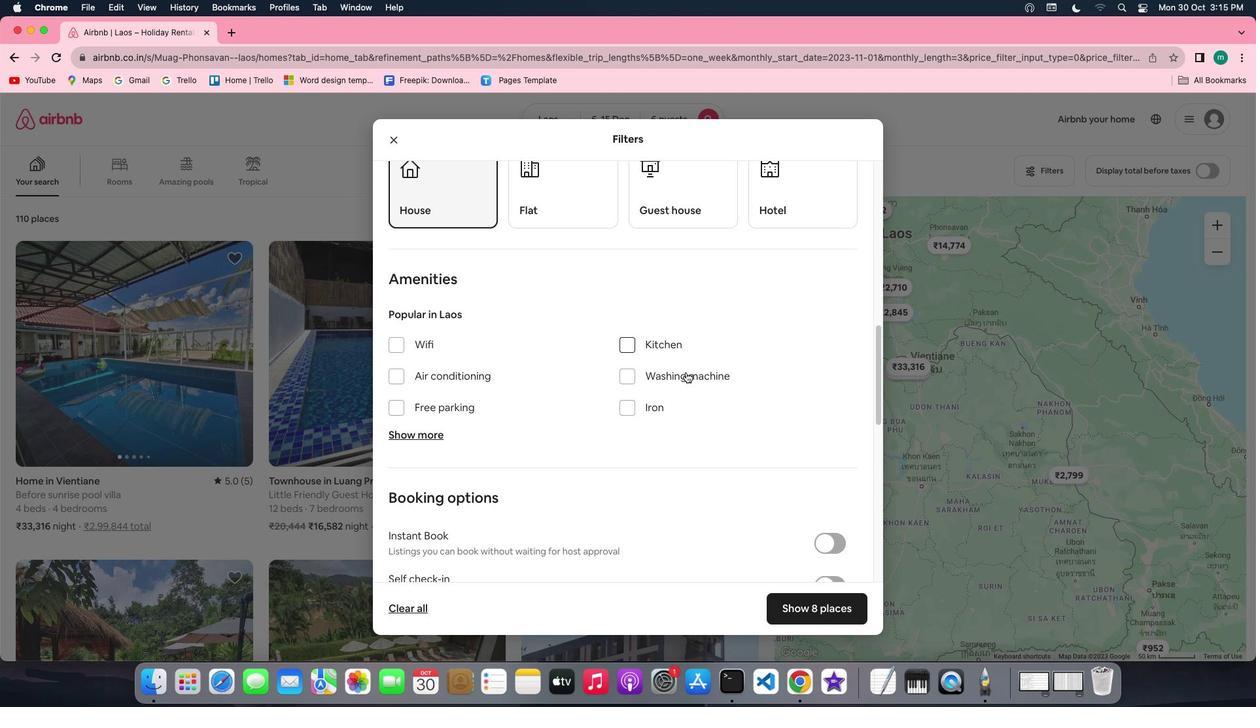 
Action: Mouse scrolled (686, 371) with delta (0, 0)
Screenshot: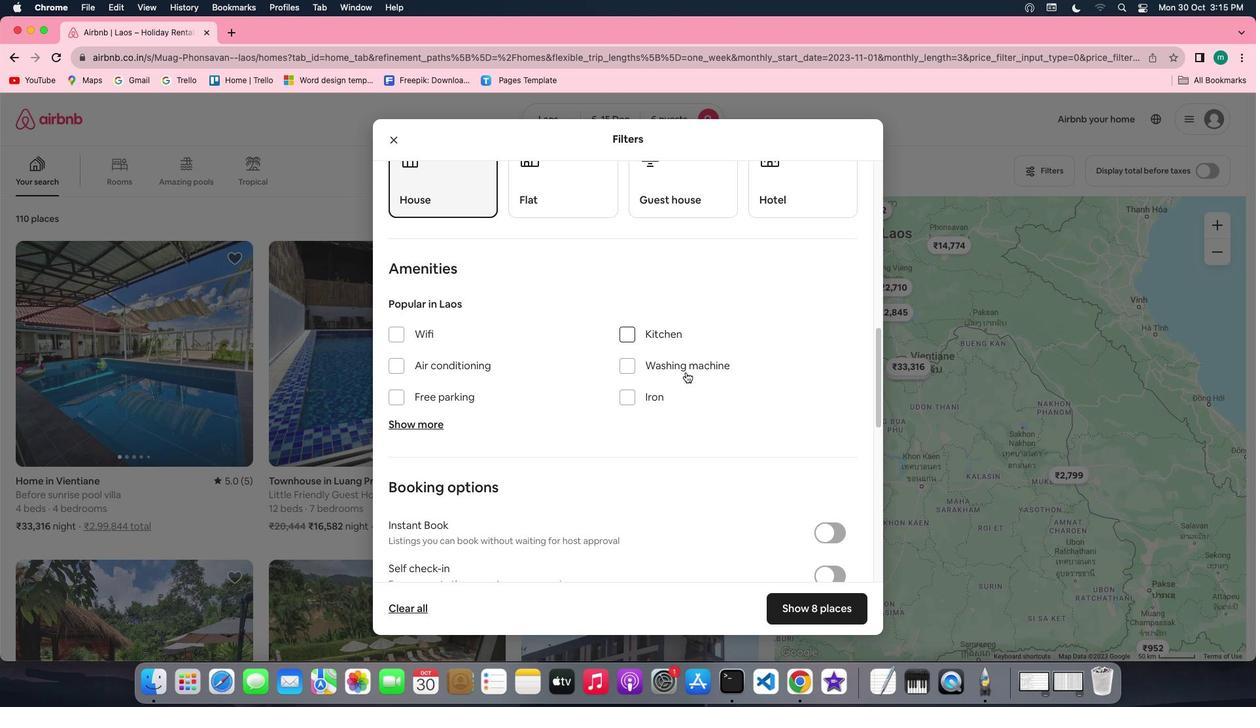 
Action: Mouse scrolled (686, 371) with delta (0, 0)
Screenshot: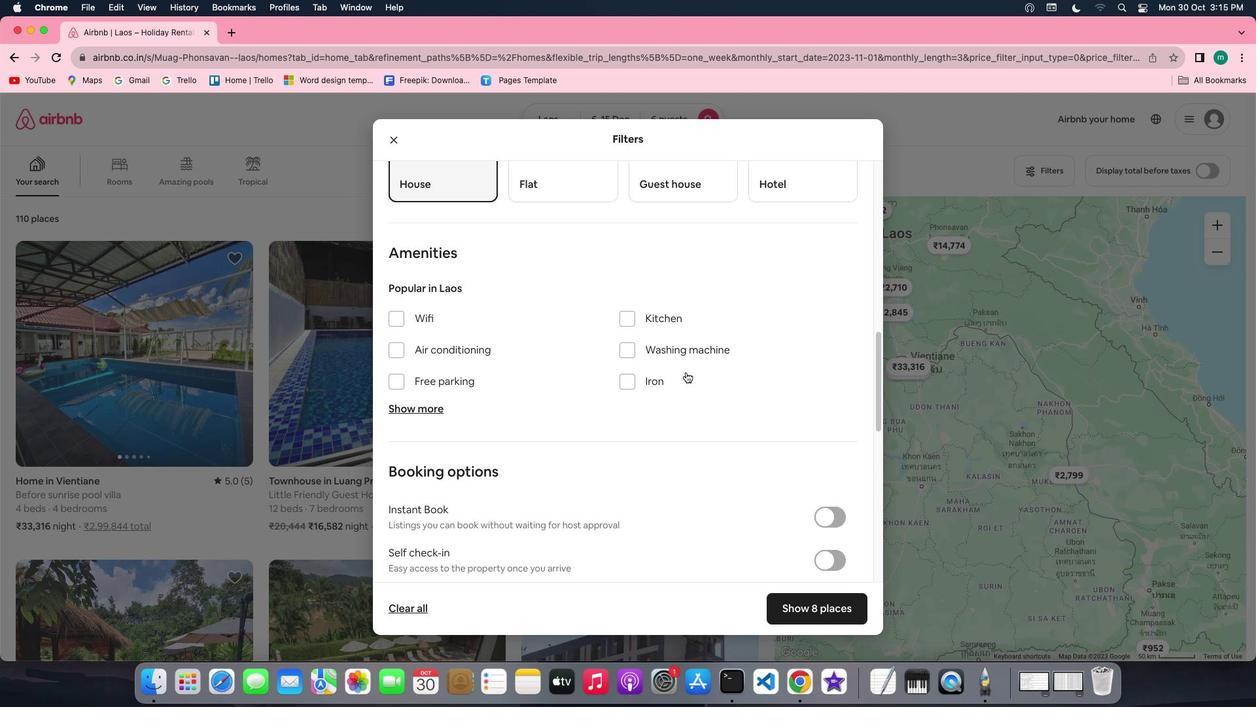 
Action: Mouse scrolled (686, 371) with delta (0, 0)
Screenshot: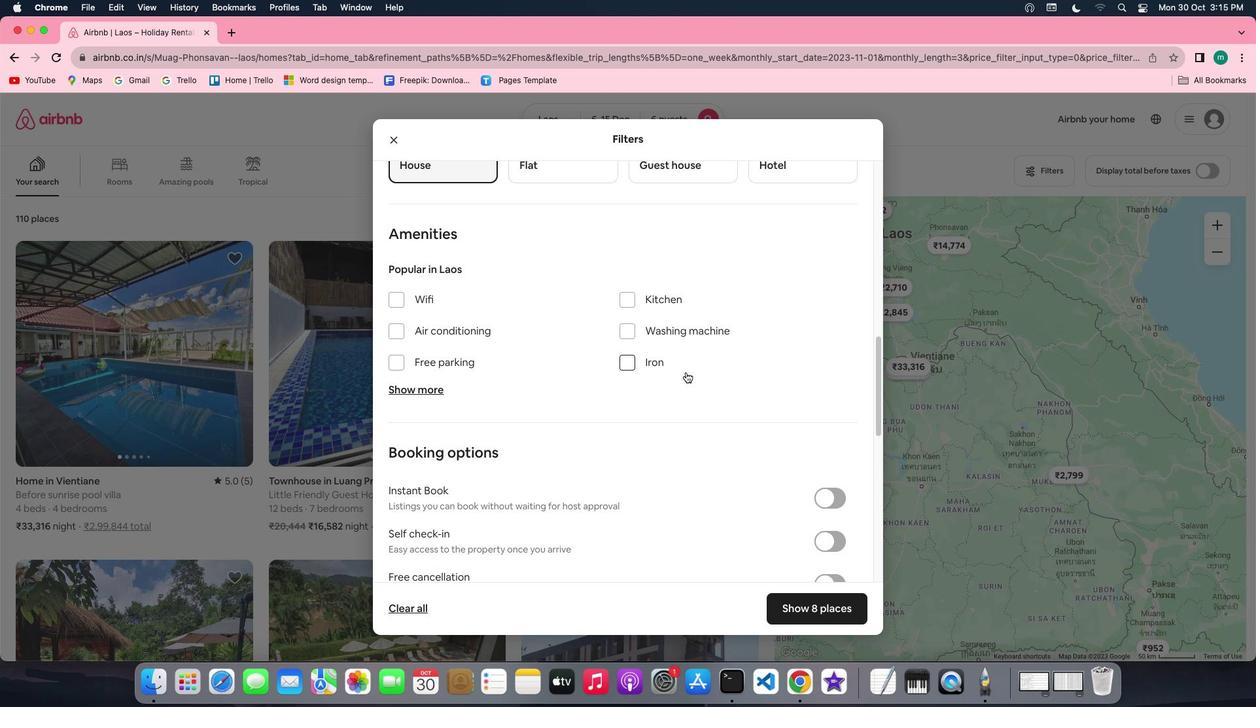 
Action: Mouse moved to (415, 292)
Screenshot: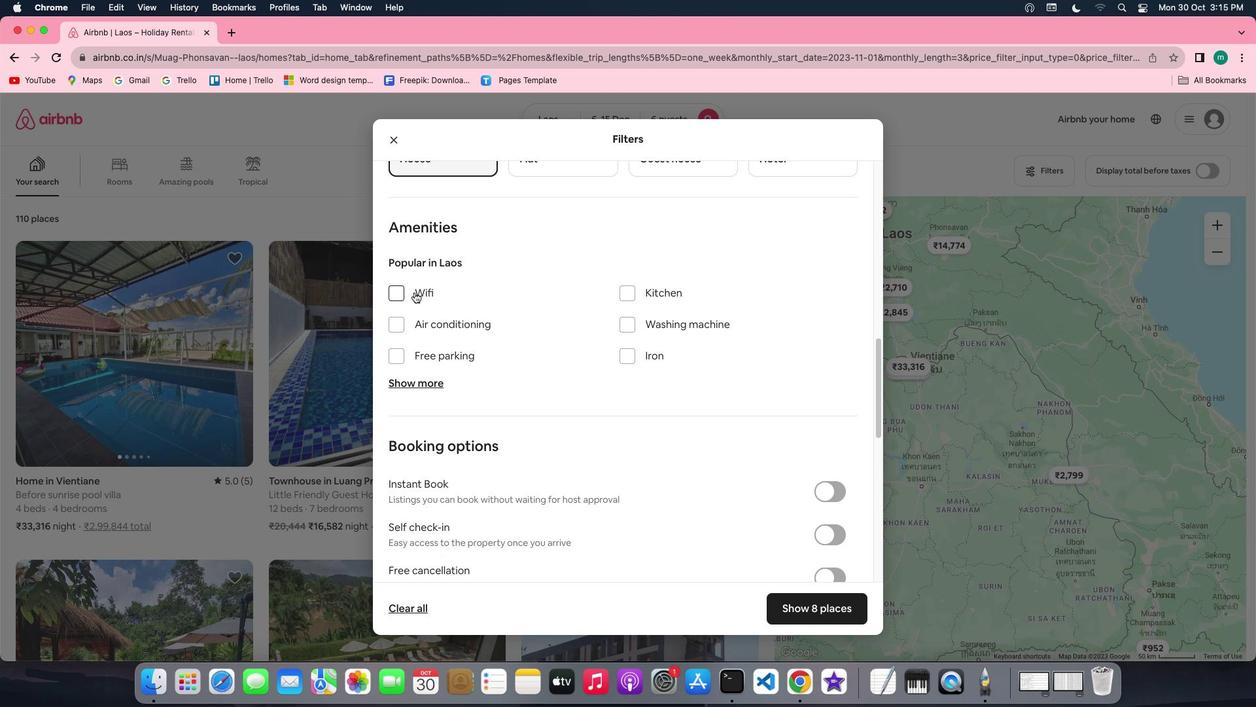 
Action: Mouse pressed left at (415, 292)
Screenshot: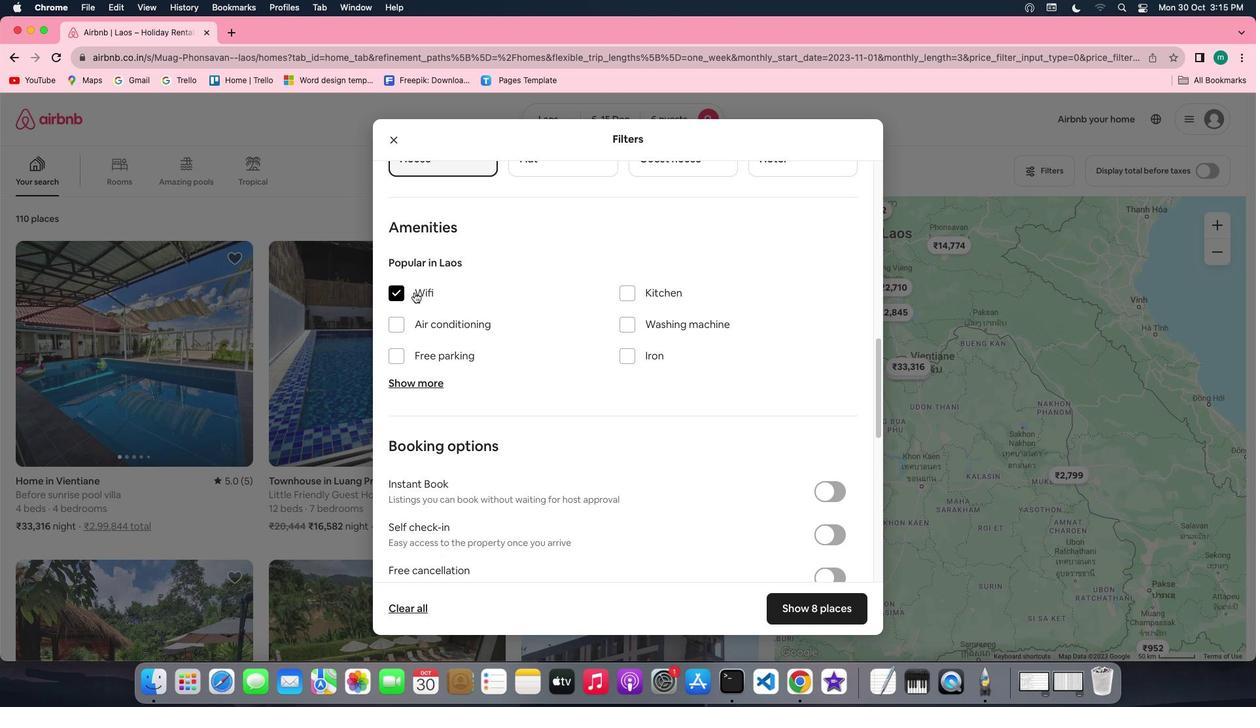 
Action: Mouse moved to (546, 354)
Screenshot: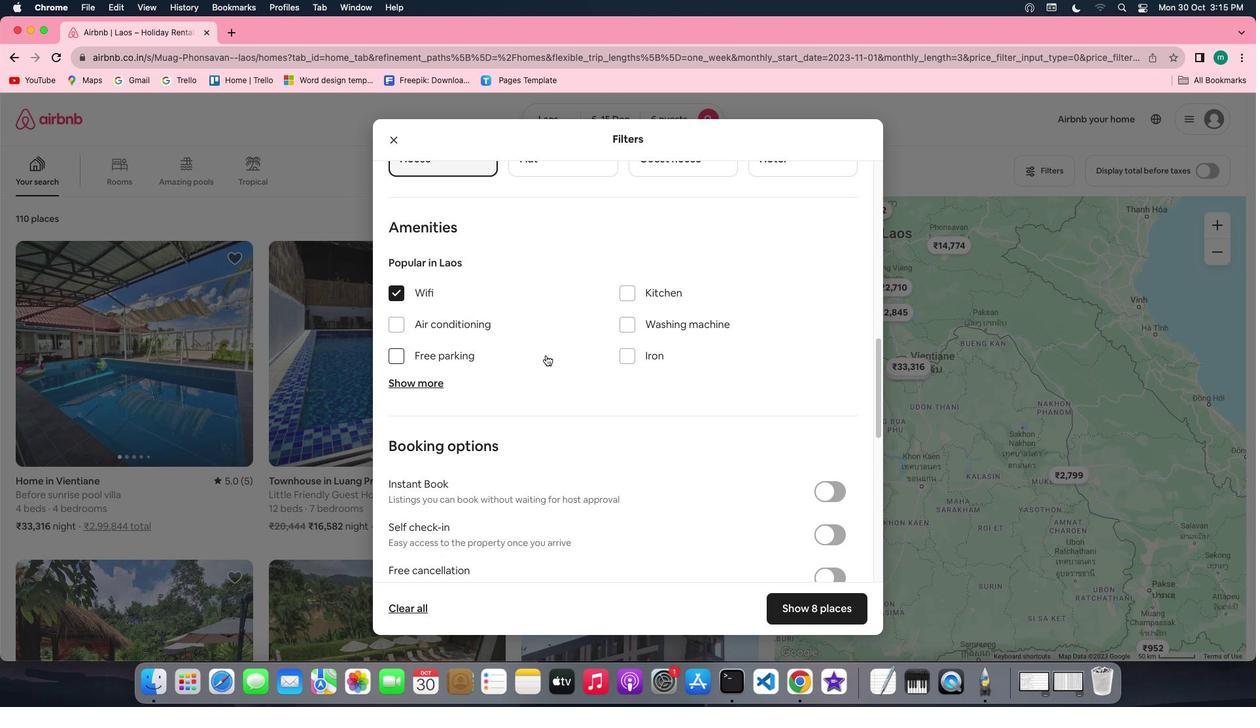 
Action: Mouse scrolled (546, 354) with delta (0, 0)
Screenshot: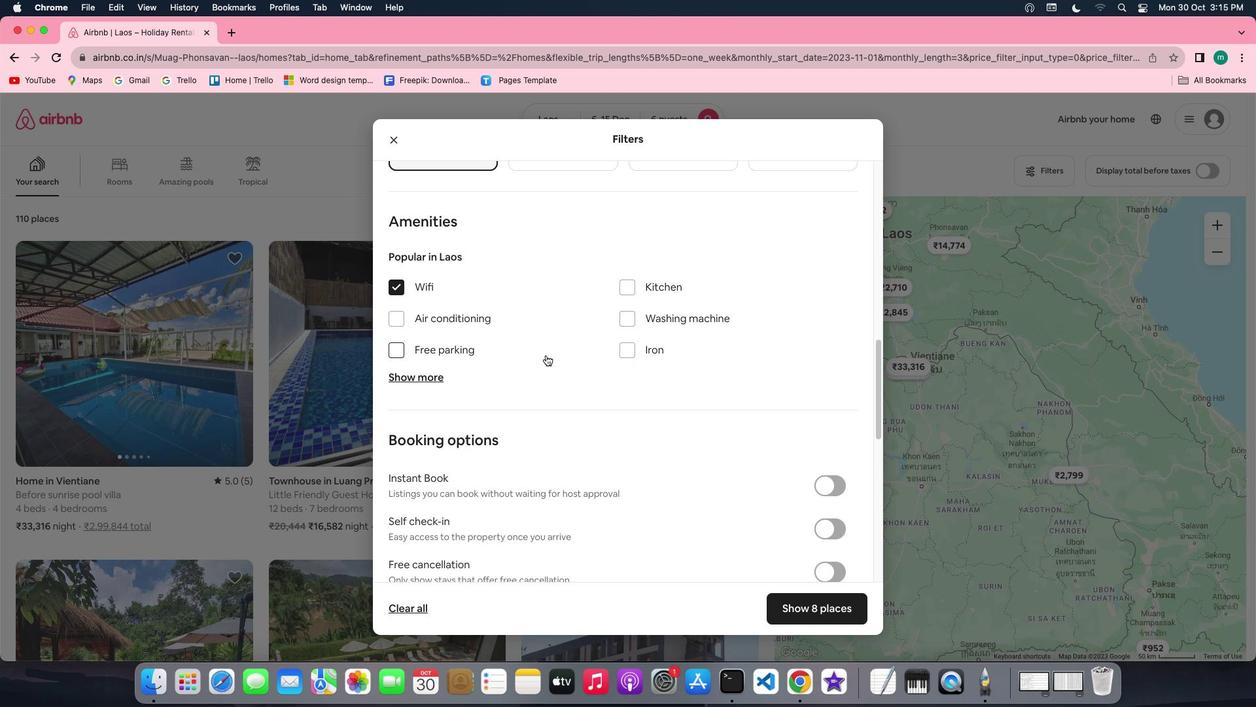 
Action: Mouse scrolled (546, 354) with delta (0, 0)
Screenshot: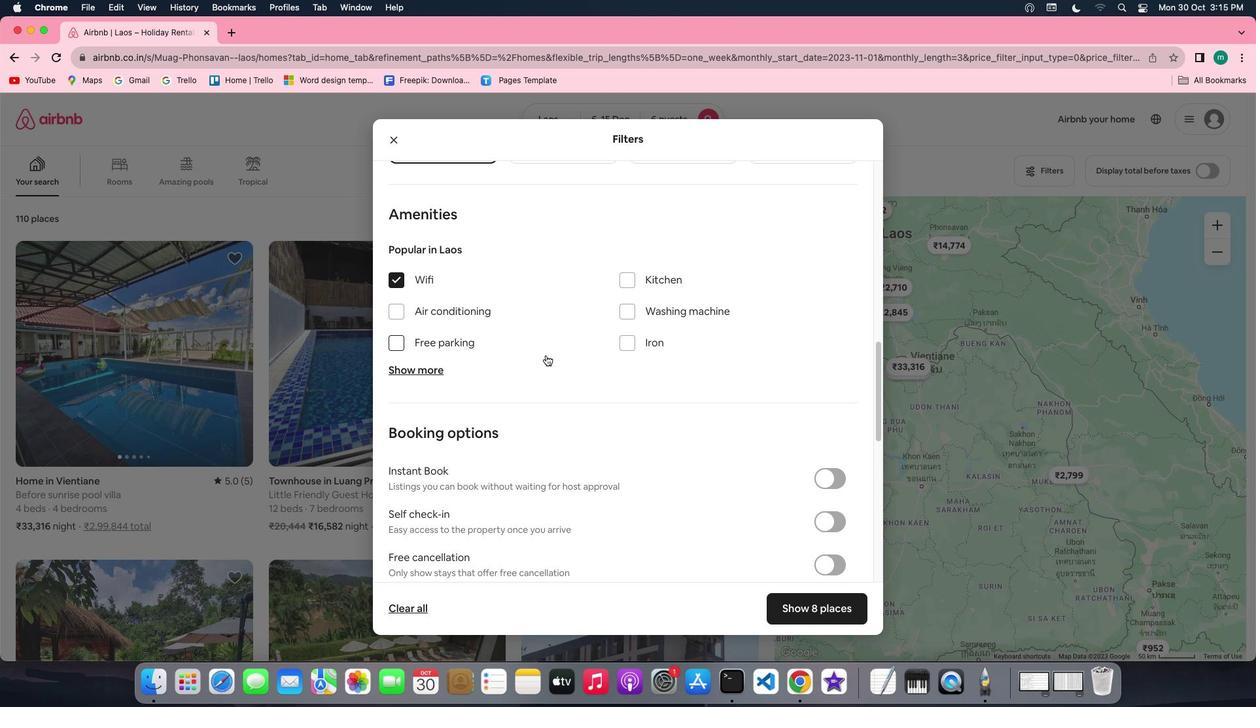 
Action: Mouse scrolled (546, 354) with delta (0, 0)
Screenshot: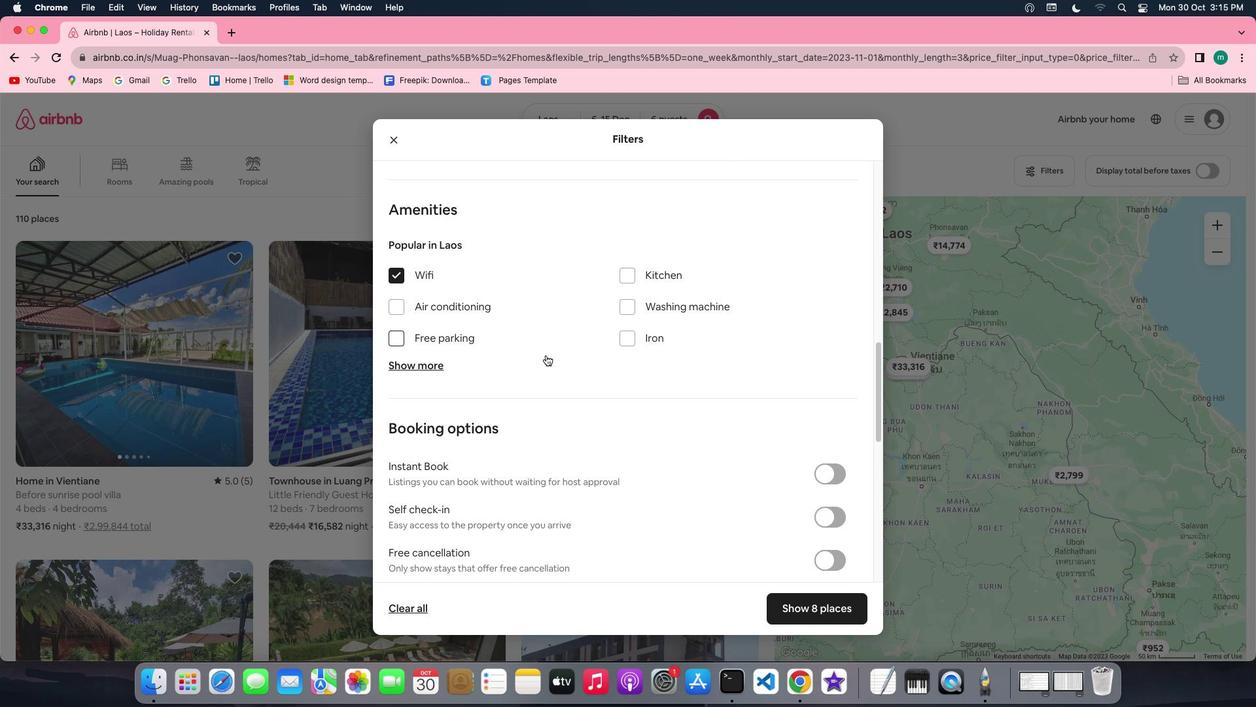 
Action: Mouse scrolled (546, 354) with delta (0, 0)
Screenshot: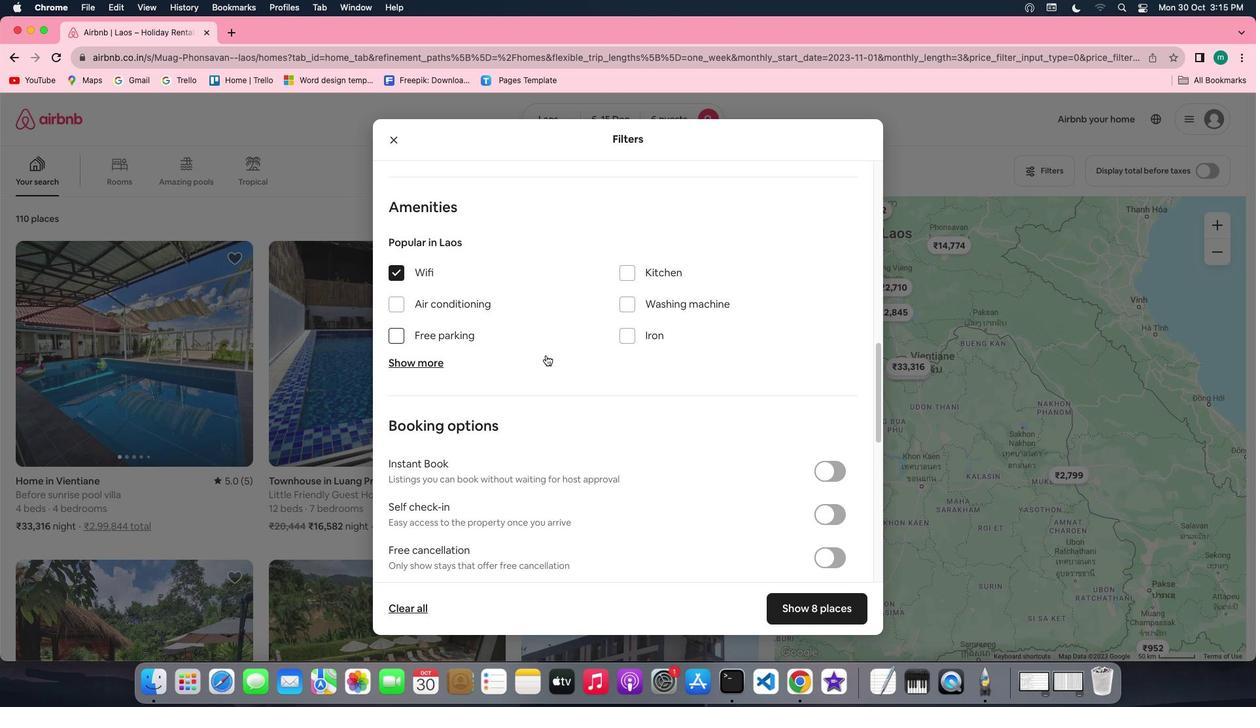 
Action: Mouse moved to (407, 362)
Screenshot: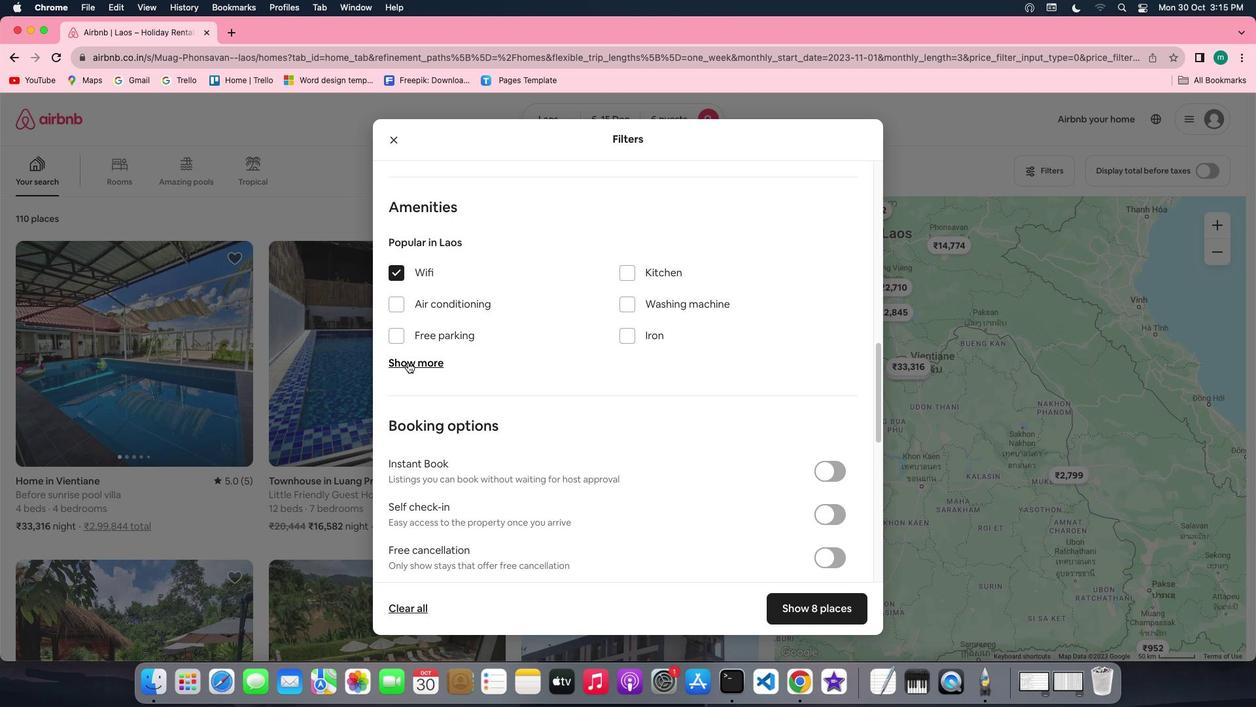 
Action: Mouse pressed left at (407, 362)
Screenshot: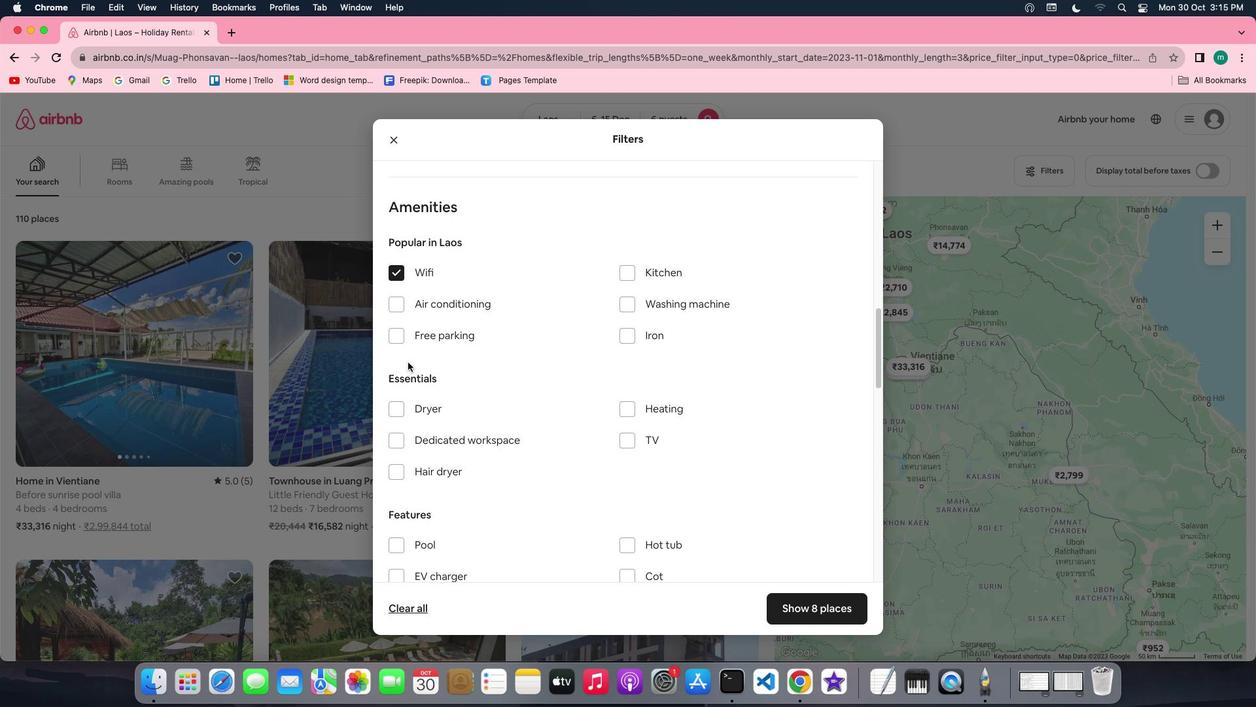 
Action: Mouse moved to (628, 444)
Screenshot: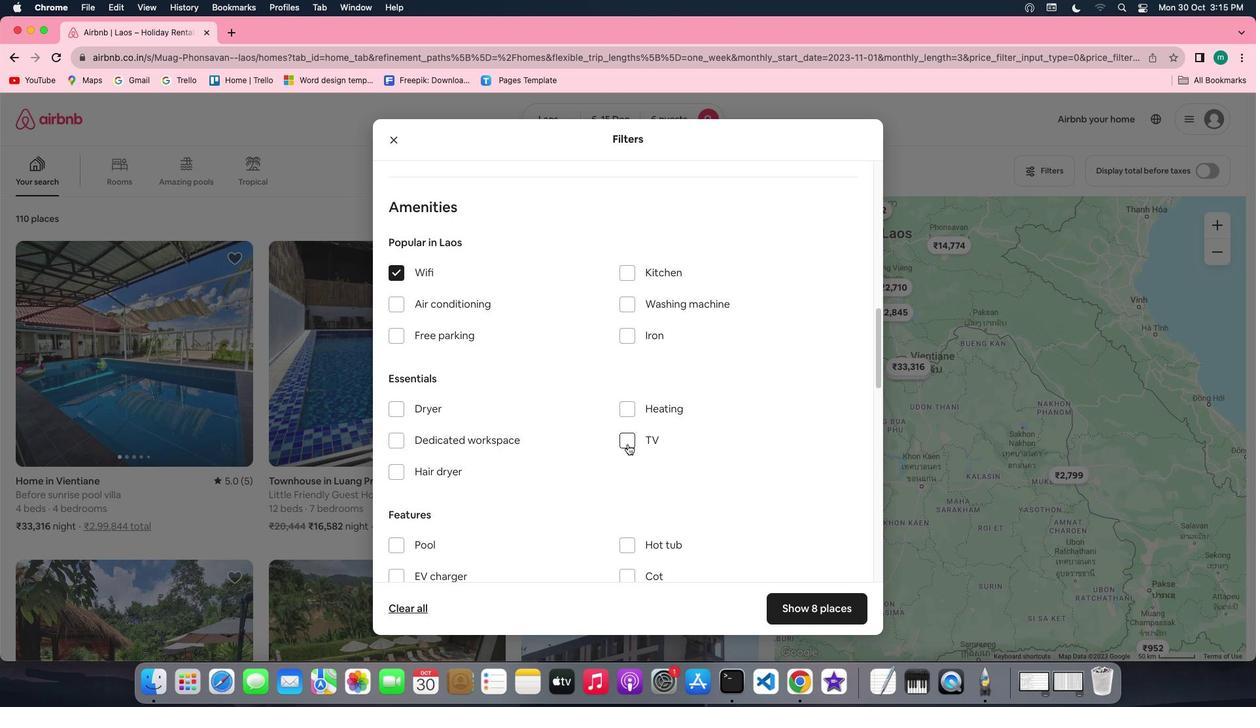 
Action: Mouse pressed left at (628, 444)
Screenshot: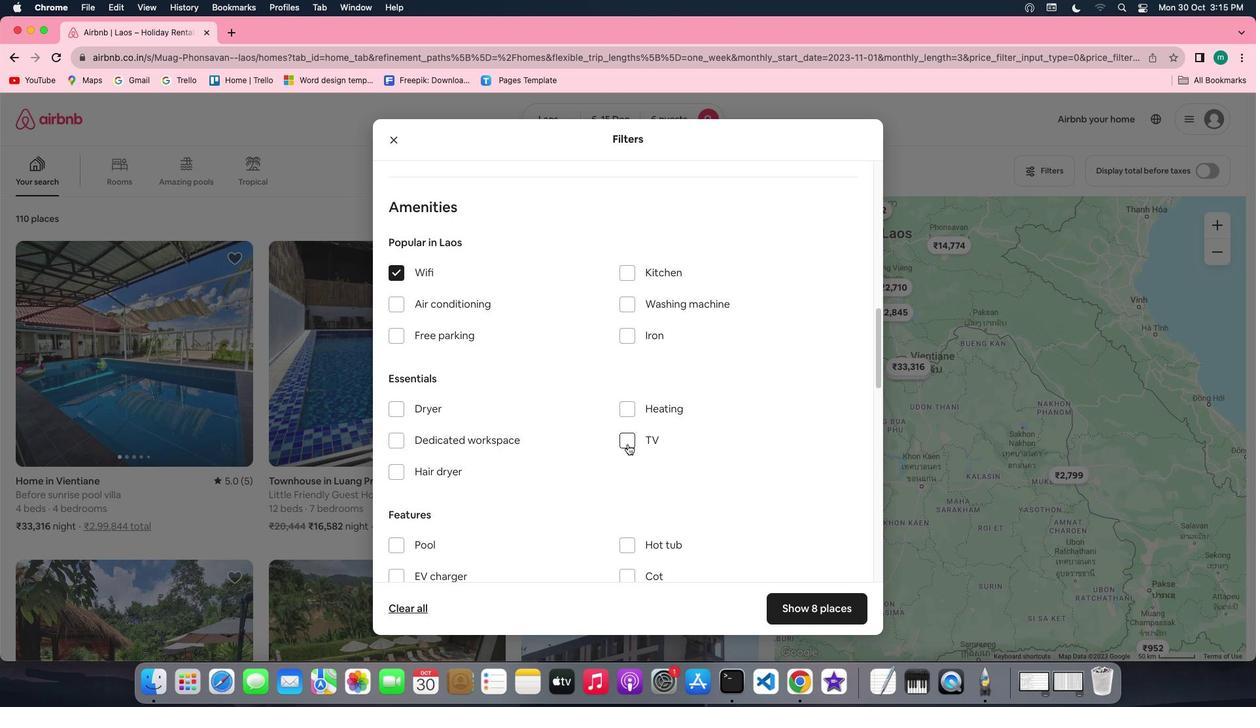 
Action: Mouse moved to (439, 332)
Screenshot: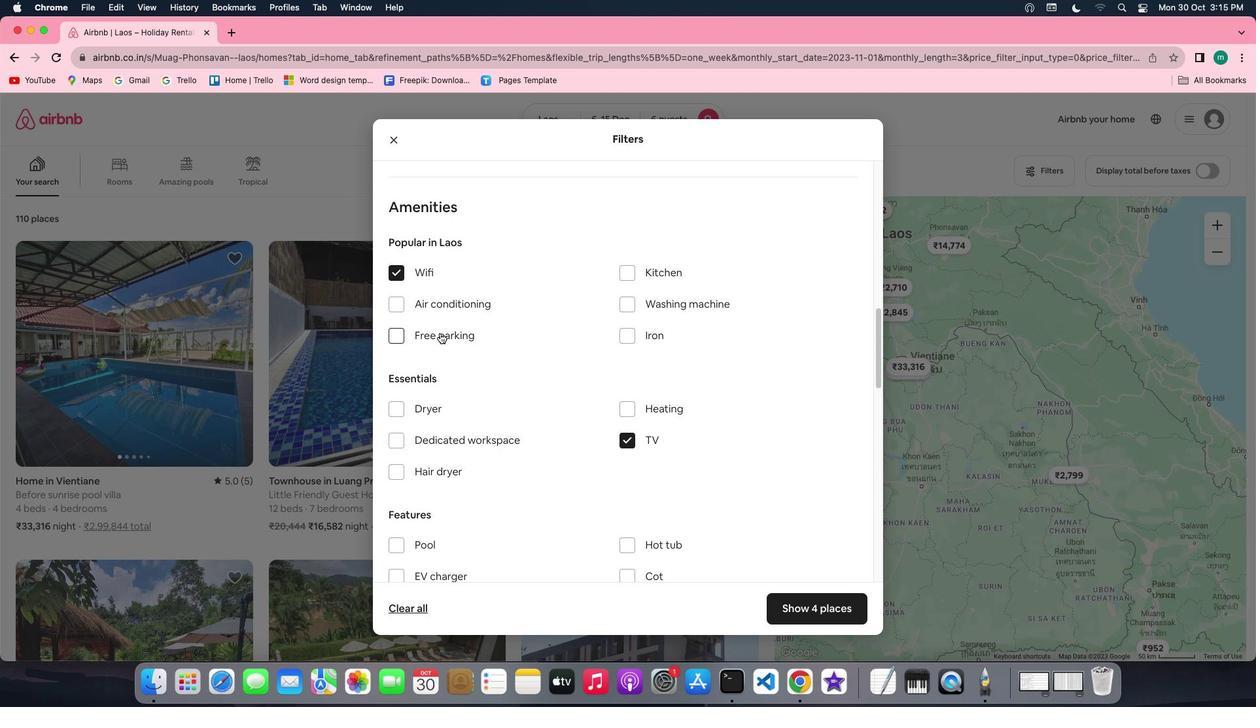 
Action: Mouse pressed left at (439, 332)
Screenshot: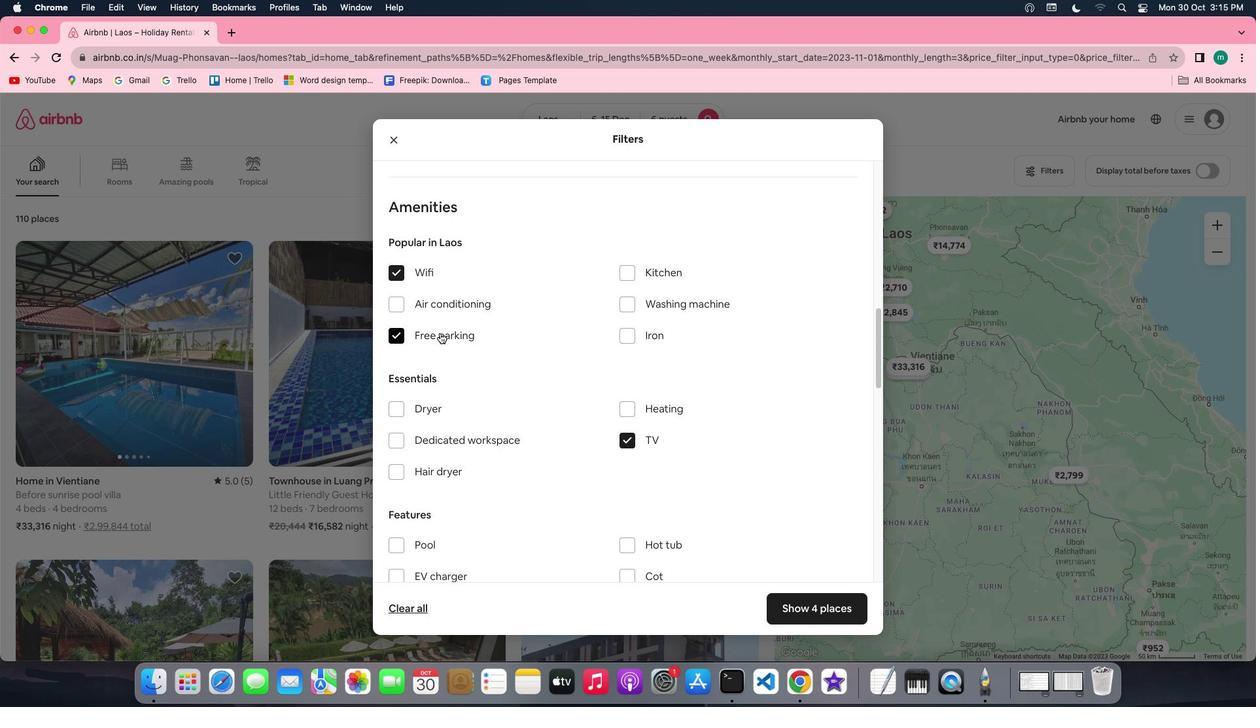 
Action: Mouse moved to (591, 392)
Screenshot: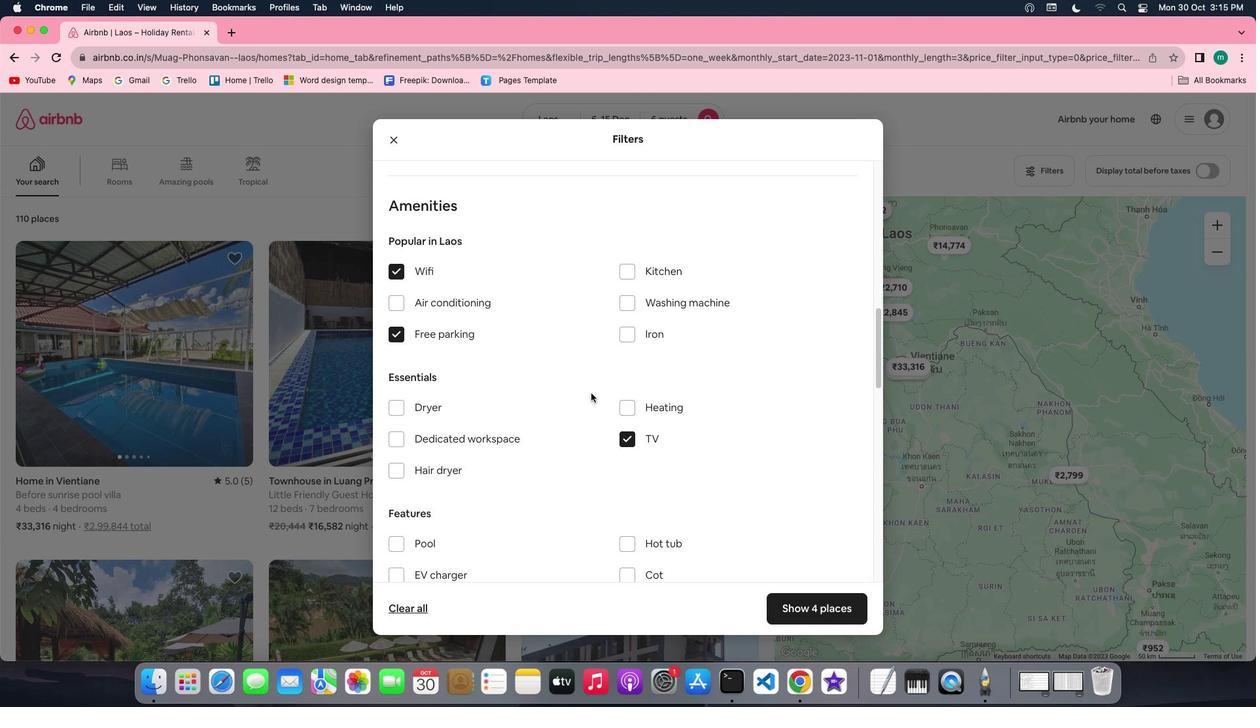 
Action: Mouse scrolled (591, 392) with delta (0, 0)
Screenshot: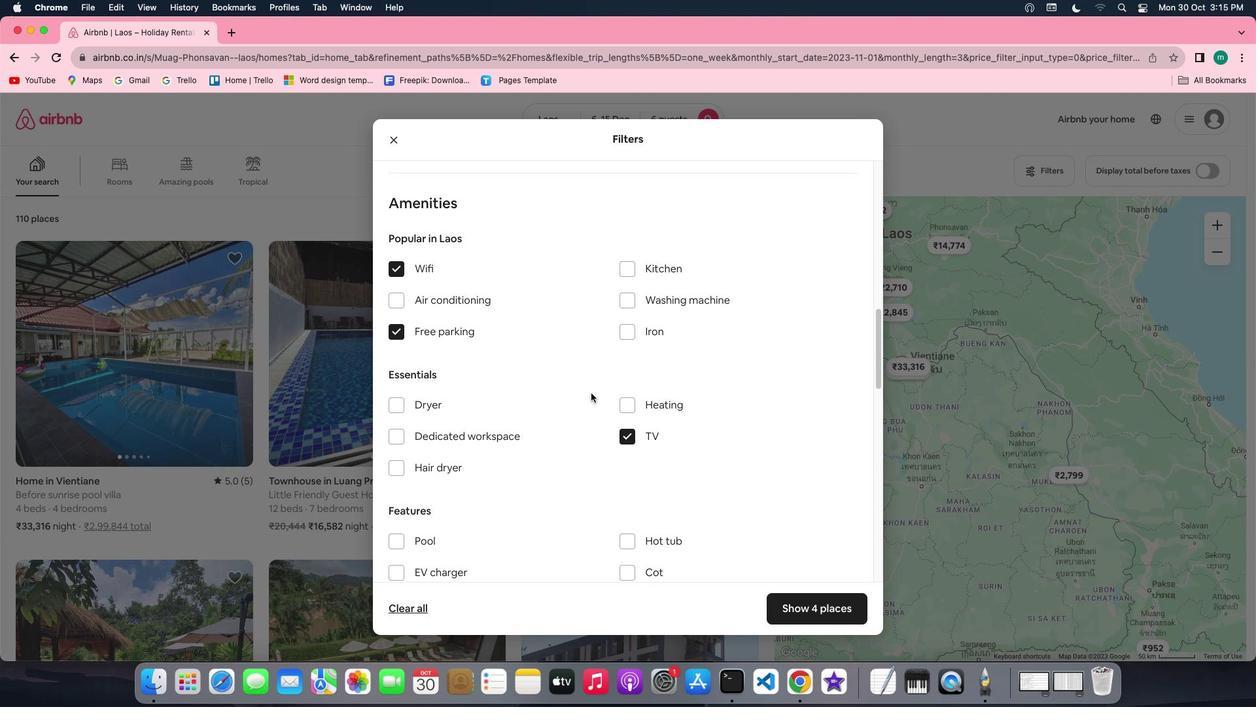 
Action: Mouse scrolled (591, 392) with delta (0, 0)
Screenshot: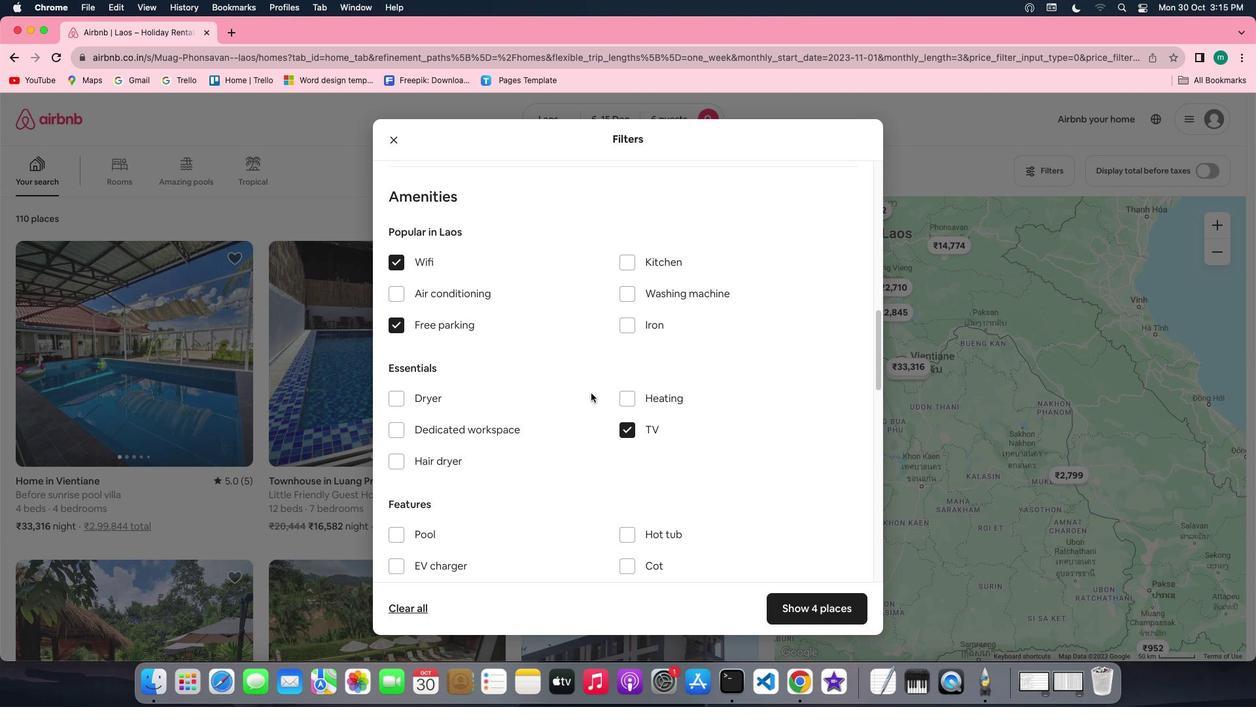 
Action: Mouse scrolled (591, 392) with delta (0, 0)
Screenshot: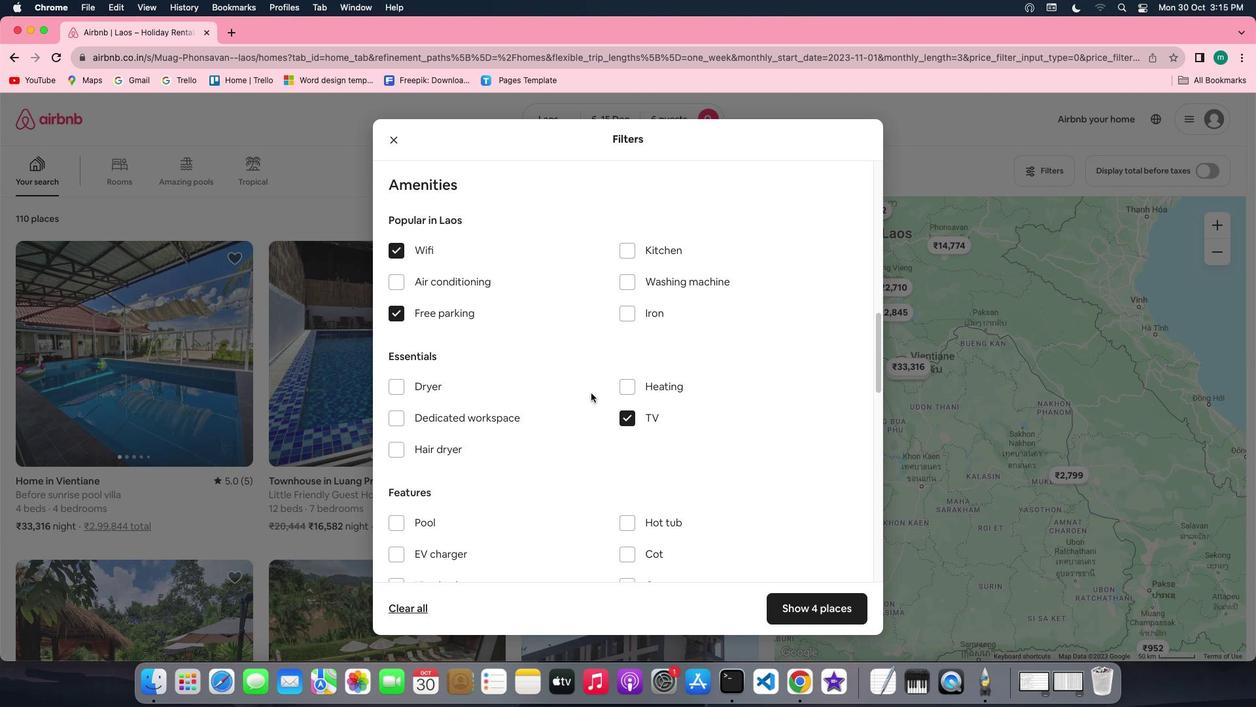 
Action: Mouse scrolled (591, 392) with delta (0, 0)
Screenshot: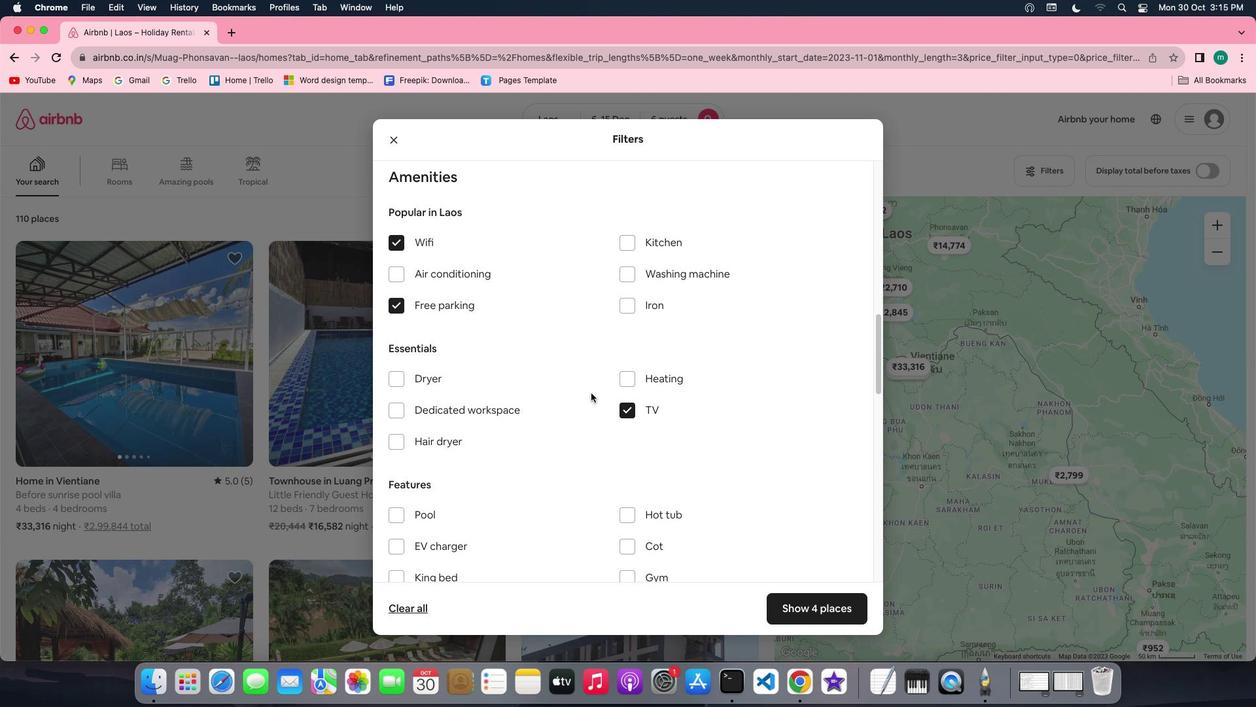 
Action: Mouse scrolled (591, 392) with delta (0, 0)
Screenshot: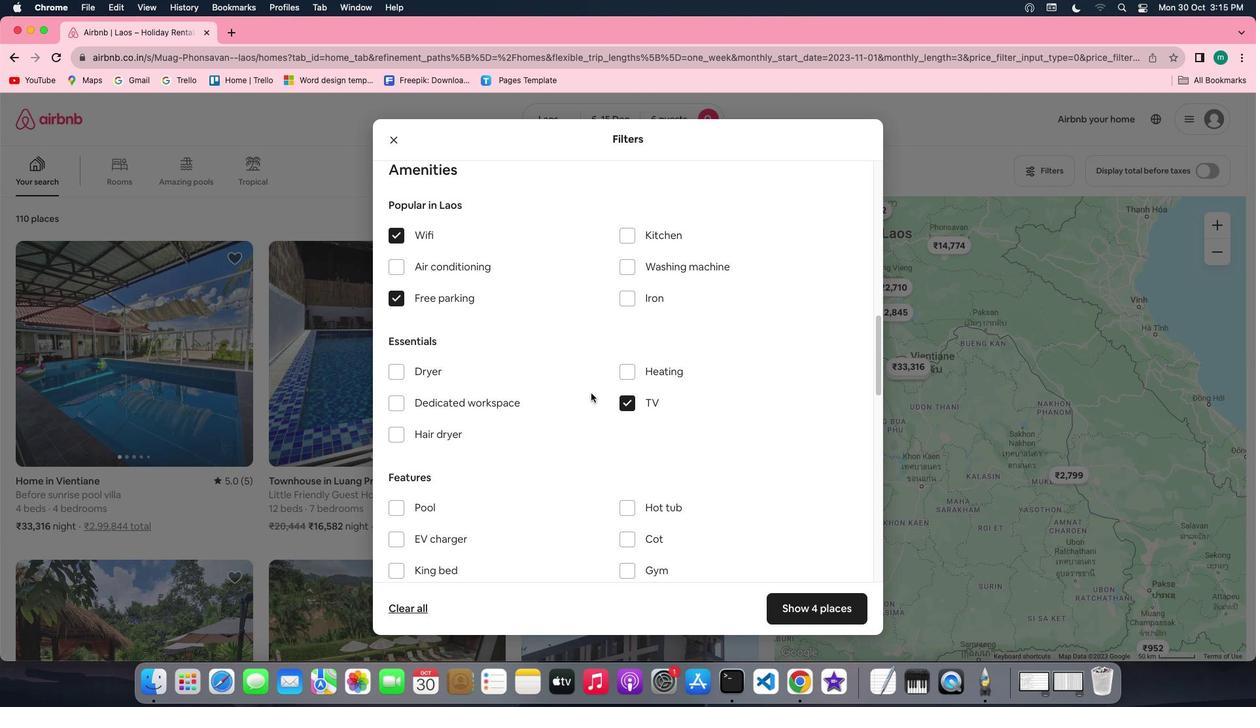 
Action: Mouse scrolled (591, 392) with delta (0, 0)
Screenshot: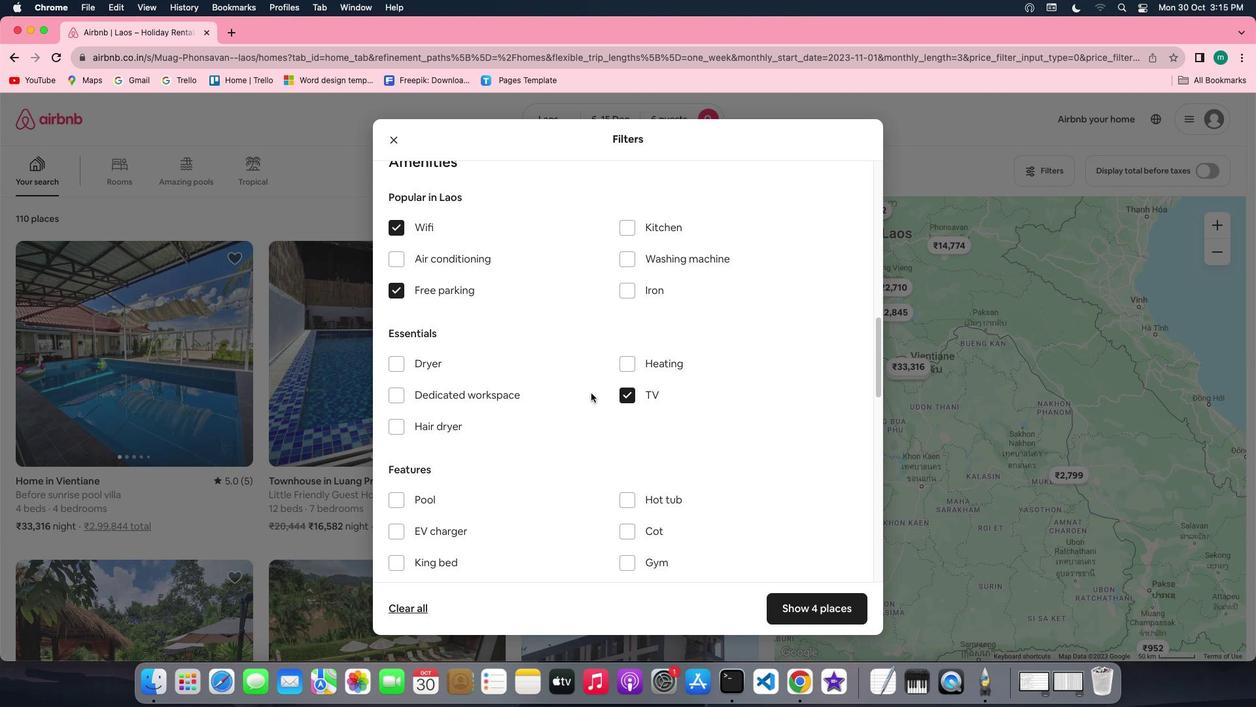 
Action: Mouse scrolled (591, 392) with delta (0, 0)
Screenshot: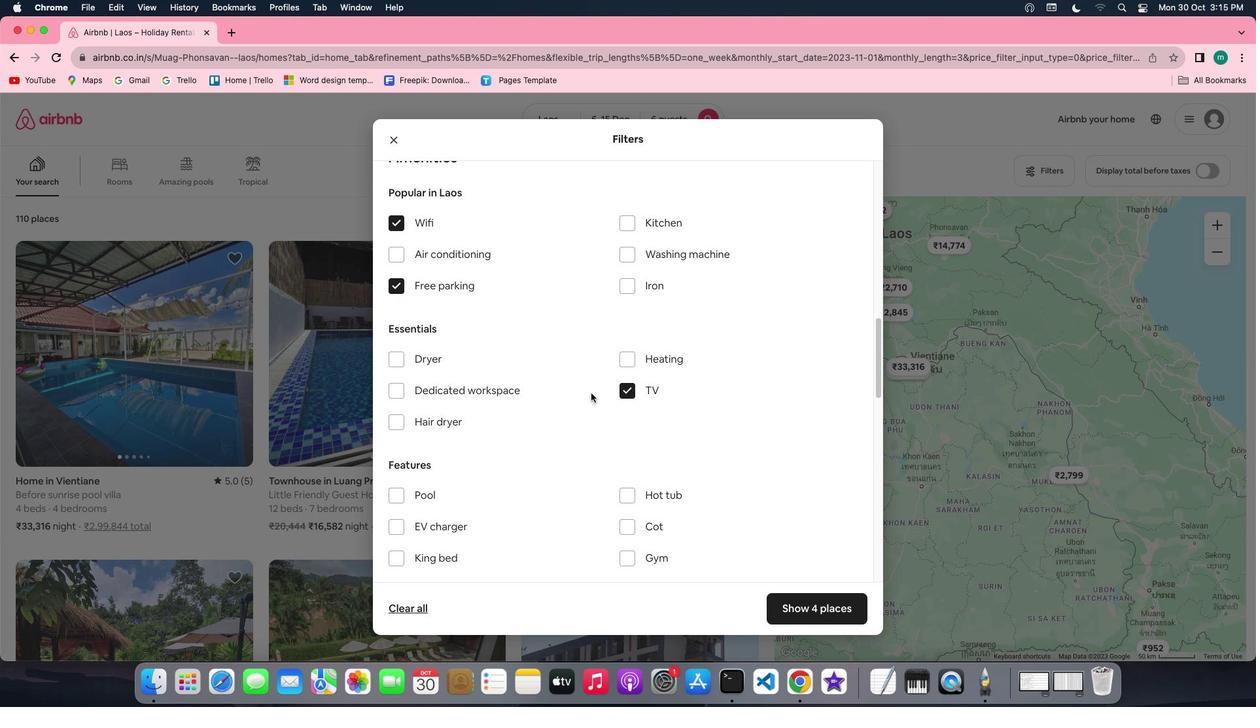 
Action: Mouse scrolled (591, 392) with delta (0, 0)
Screenshot: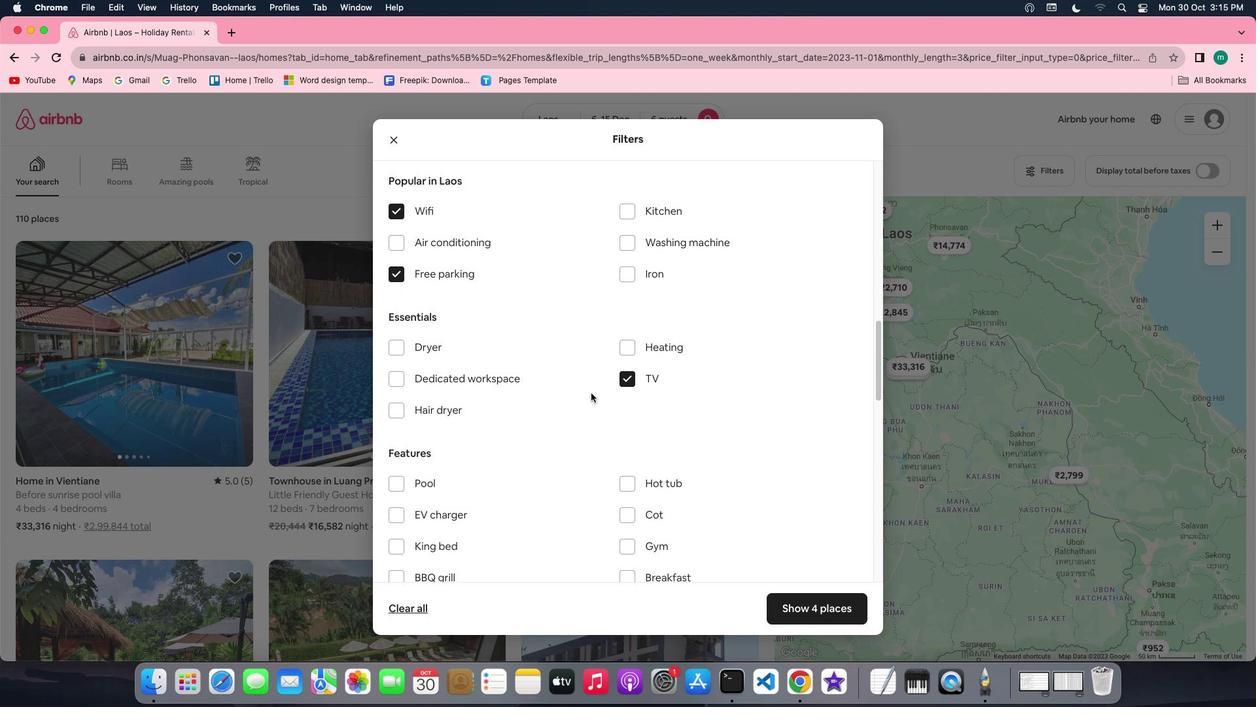 
Action: Mouse scrolled (591, 392) with delta (0, 0)
Screenshot: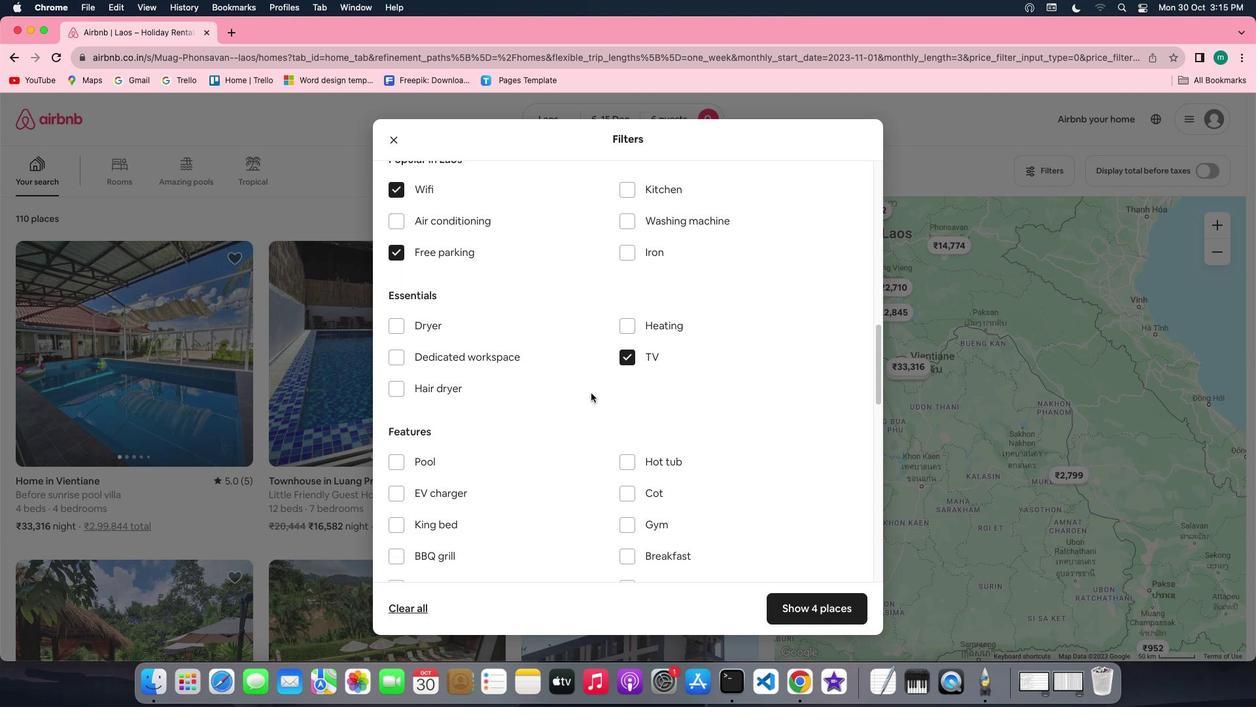 
Action: Mouse scrolled (591, 392) with delta (0, 0)
Screenshot: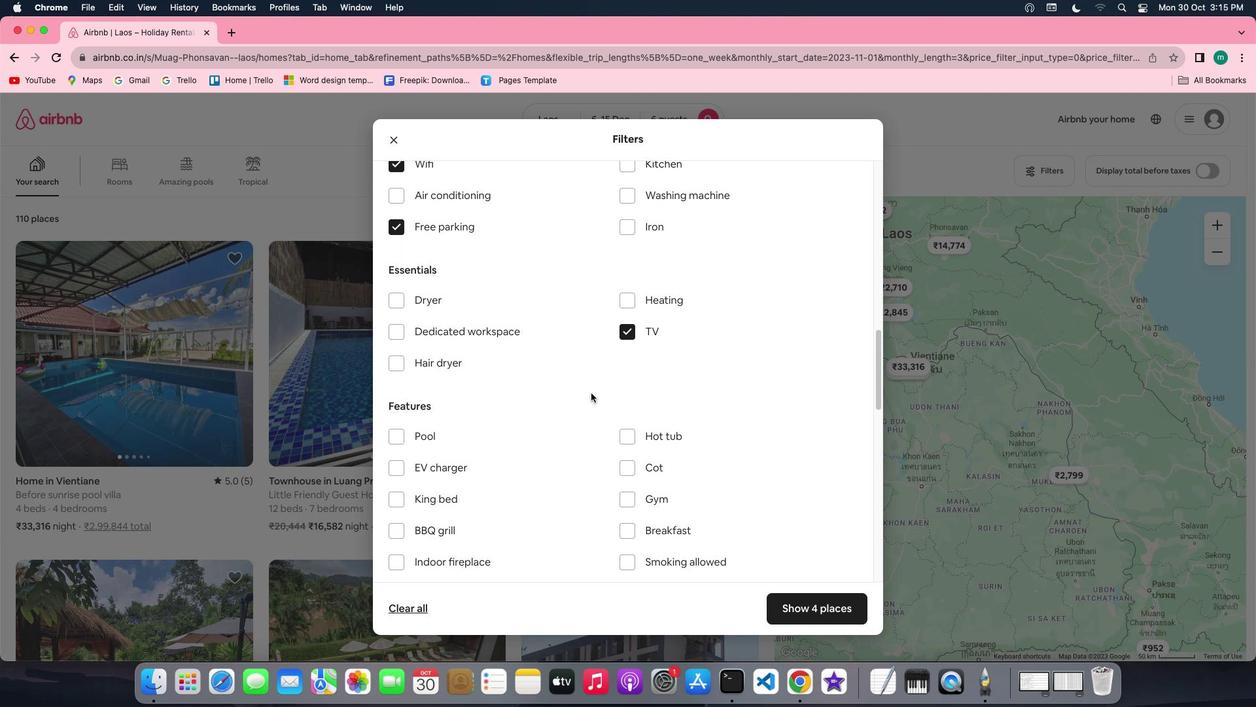 
Action: Mouse scrolled (591, 392) with delta (0, 0)
Screenshot: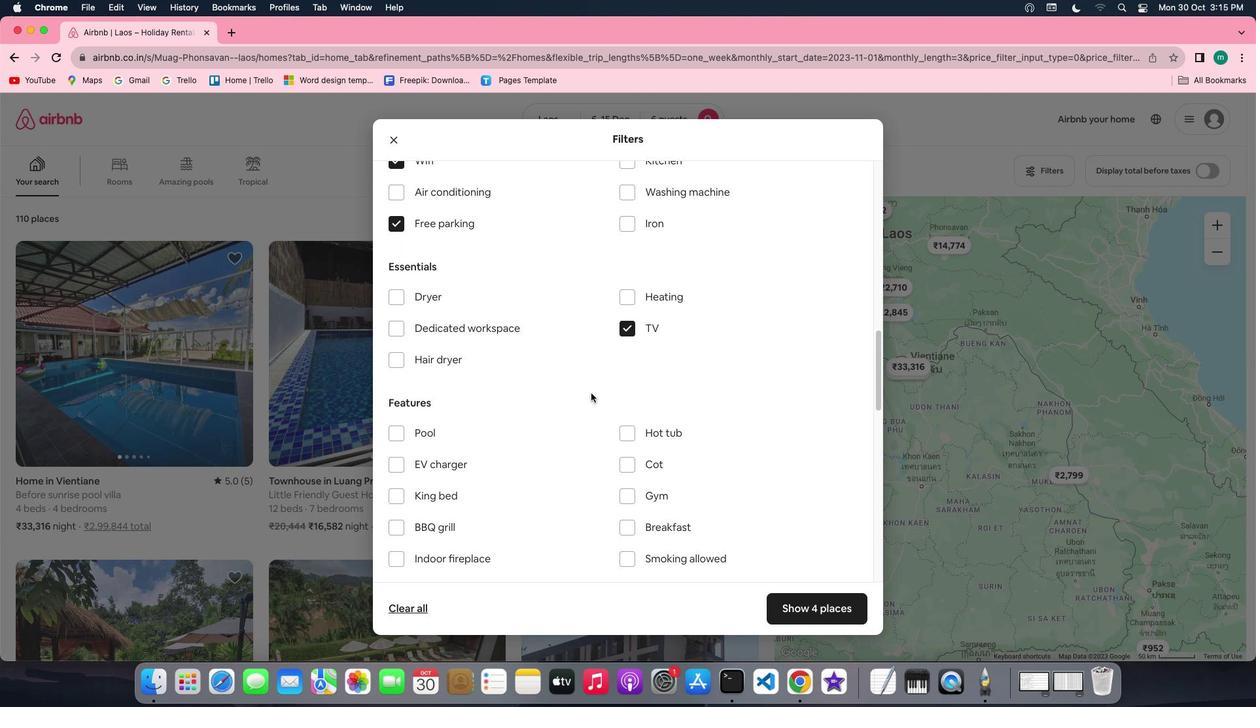 
Action: Mouse scrolled (591, 392) with delta (0, 0)
Screenshot: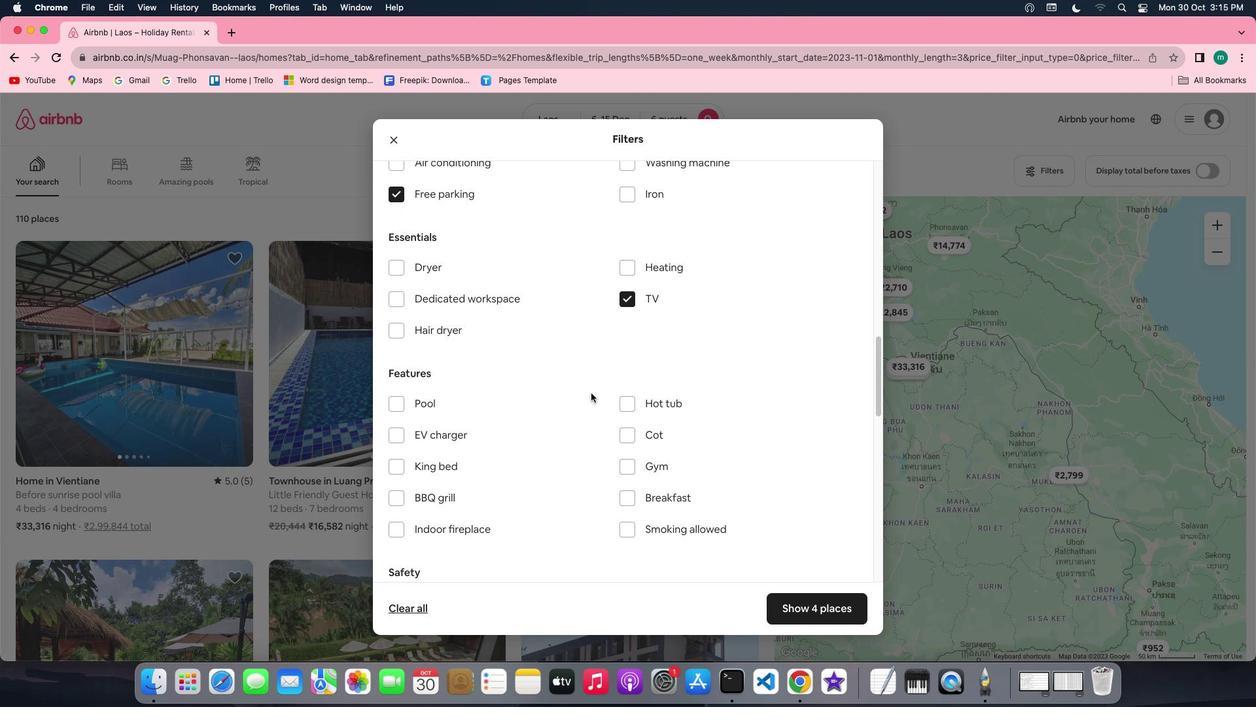 
Action: Mouse moved to (647, 452)
Screenshot: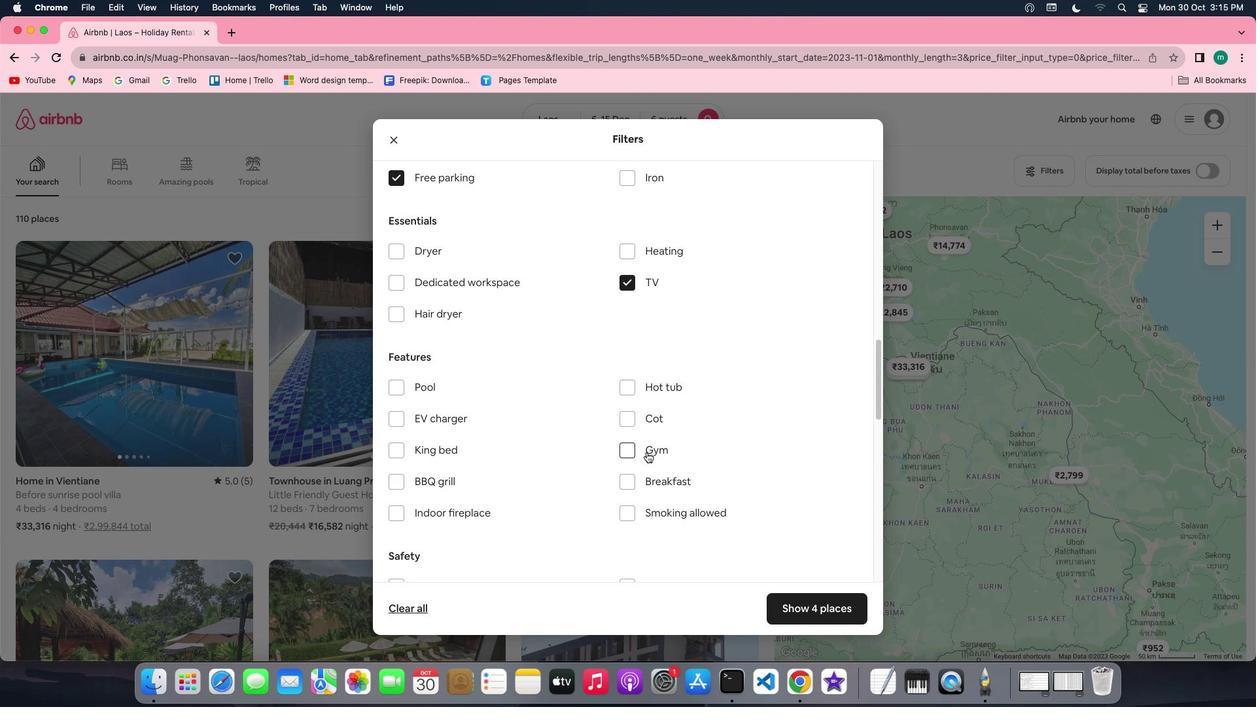 
Action: Mouse pressed left at (647, 452)
Screenshot: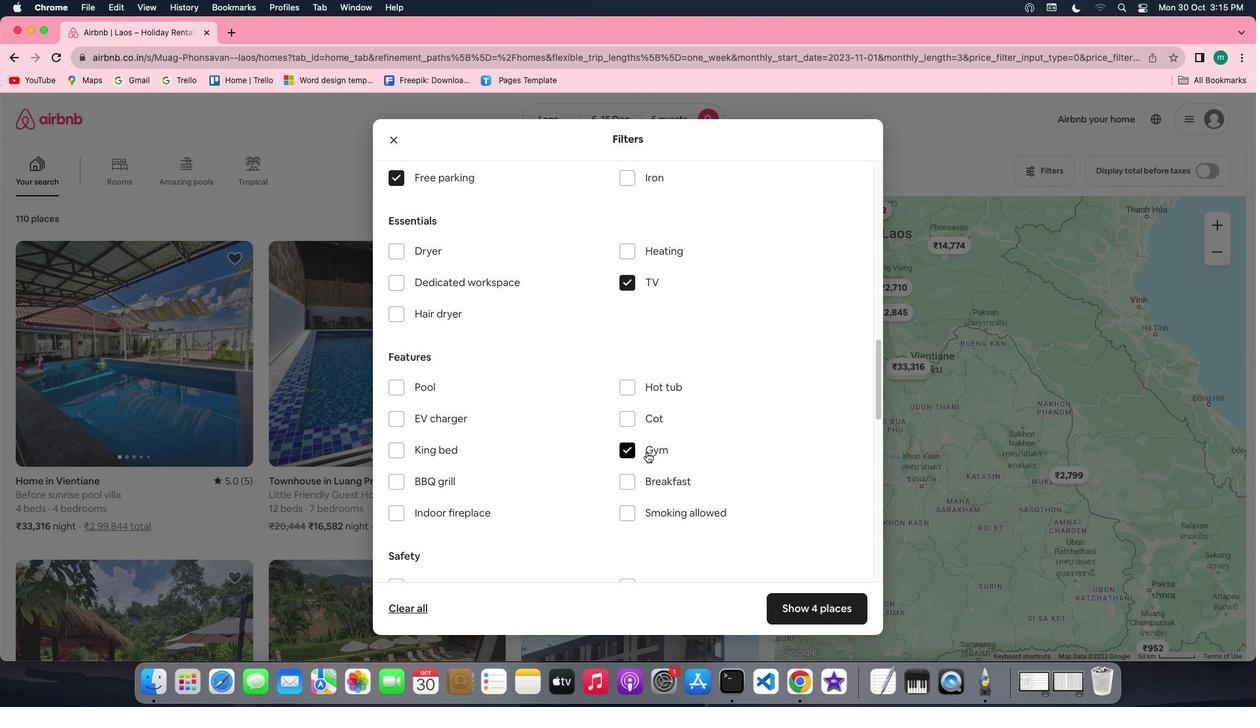 
Action: Mouse moved to (653, 476)
Screenshot: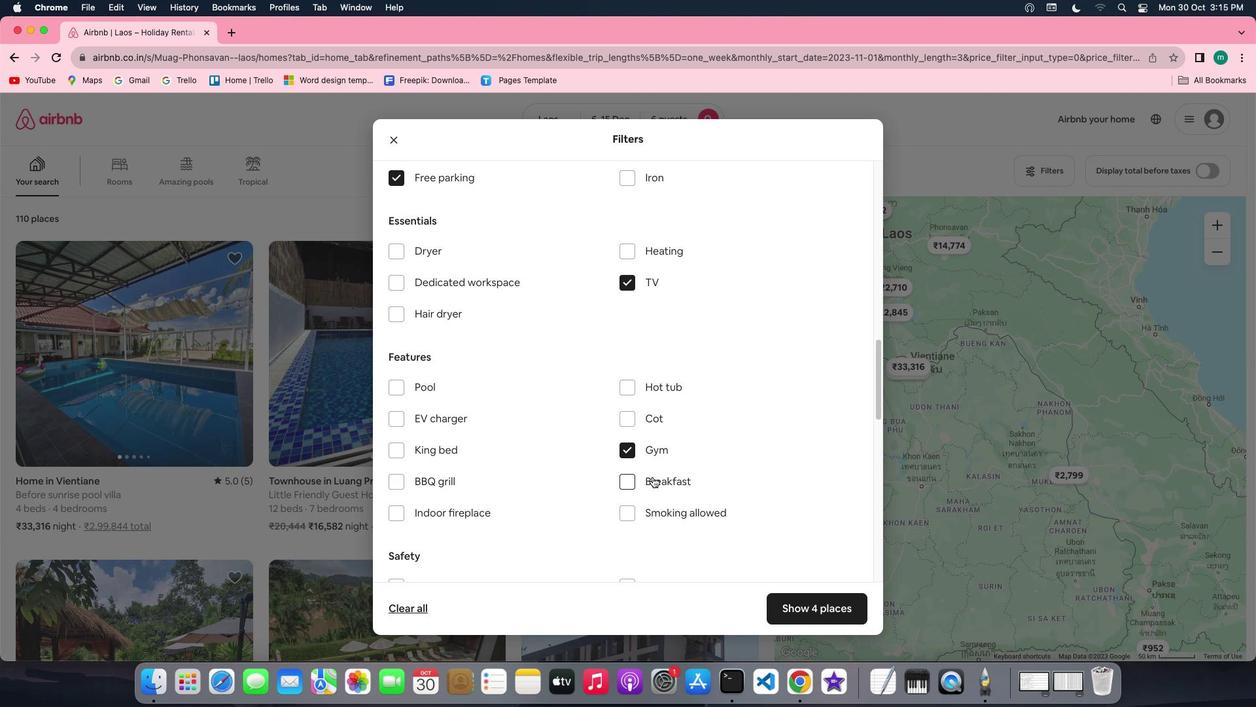 
Action: Mouse pressed left at (653, 476)
Screenshot: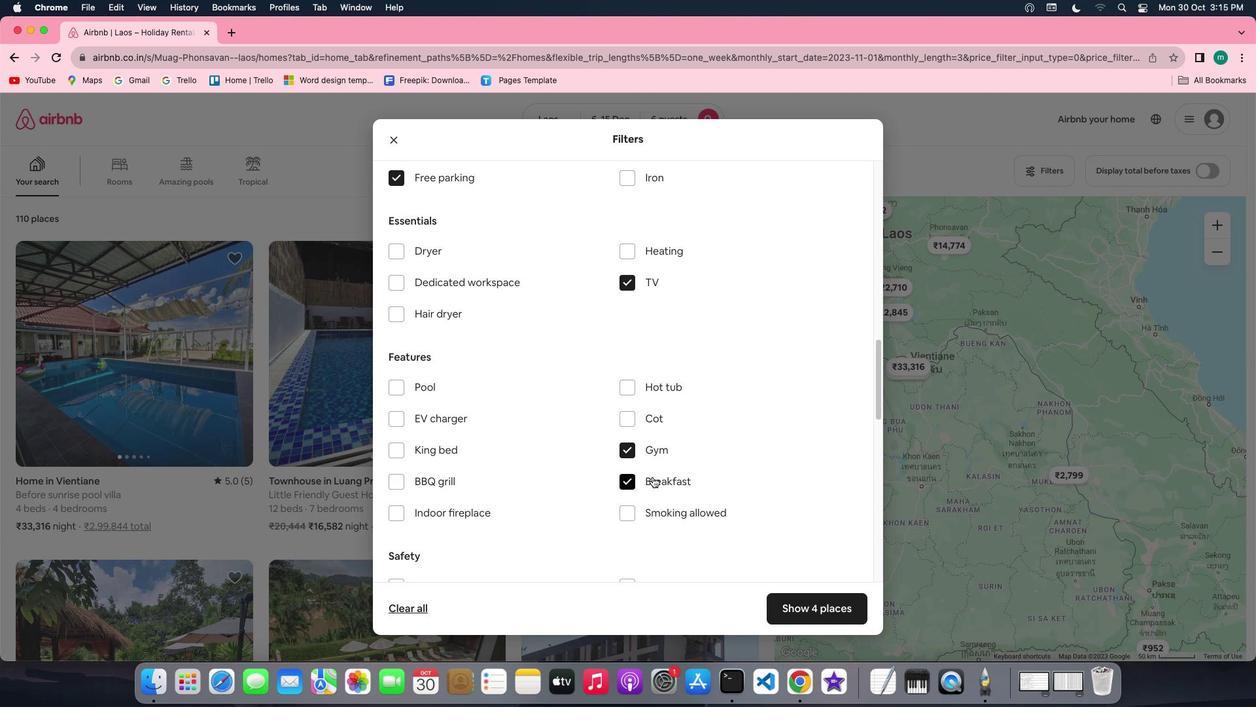 
Action: Mouse moved to (729, 441)
Screenshot: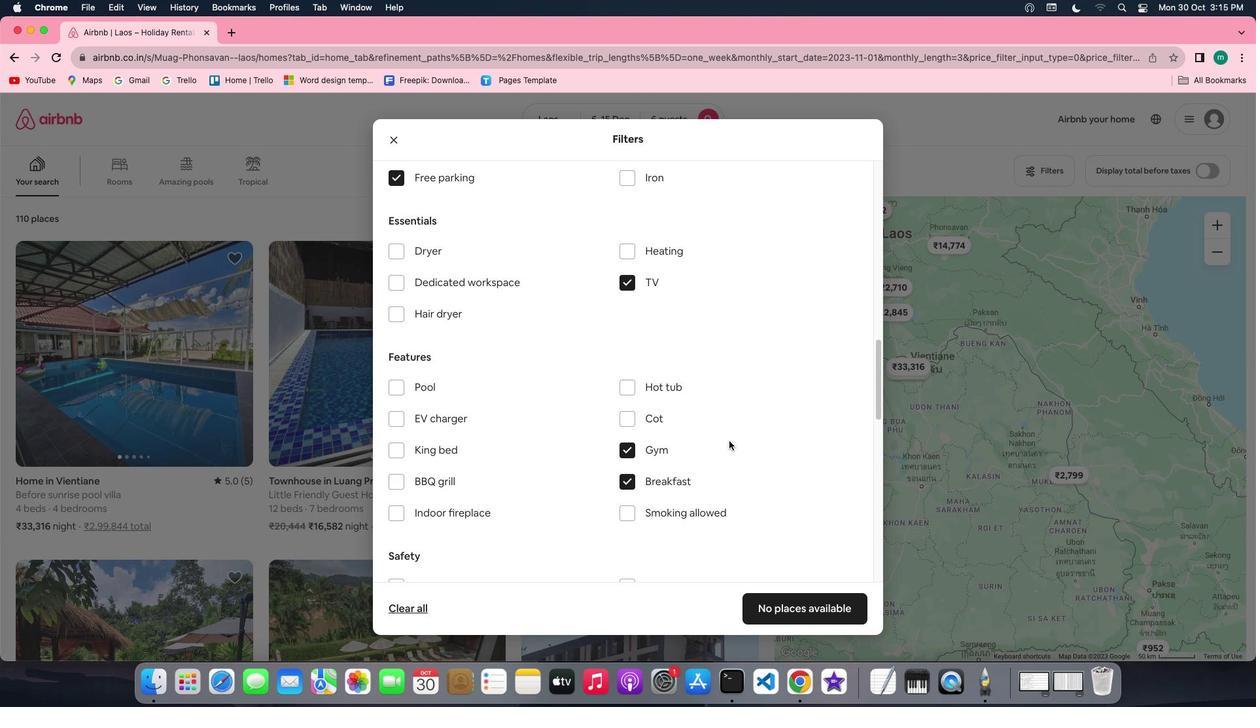 
Action: Mouse scrolled (729, 441) with delta (0, 0)
Screenshot: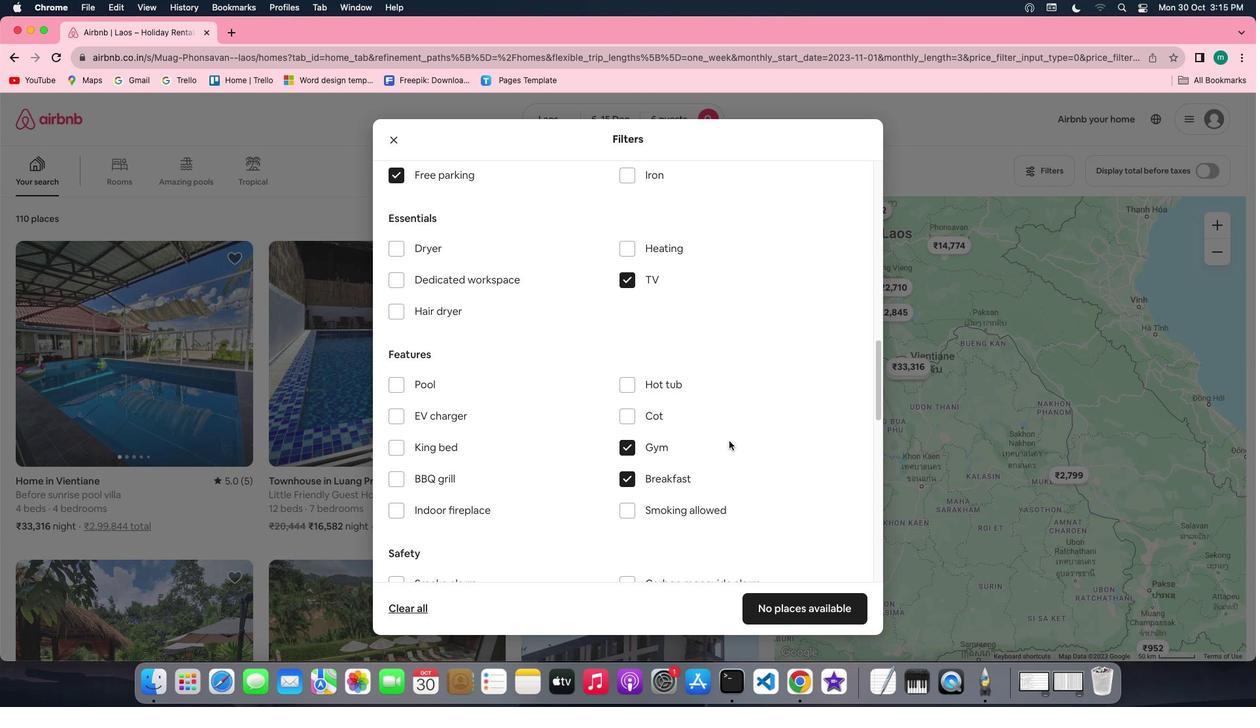 
Action: Mouse scrolled (729, 441) with delta (0, 0)
Screenshot: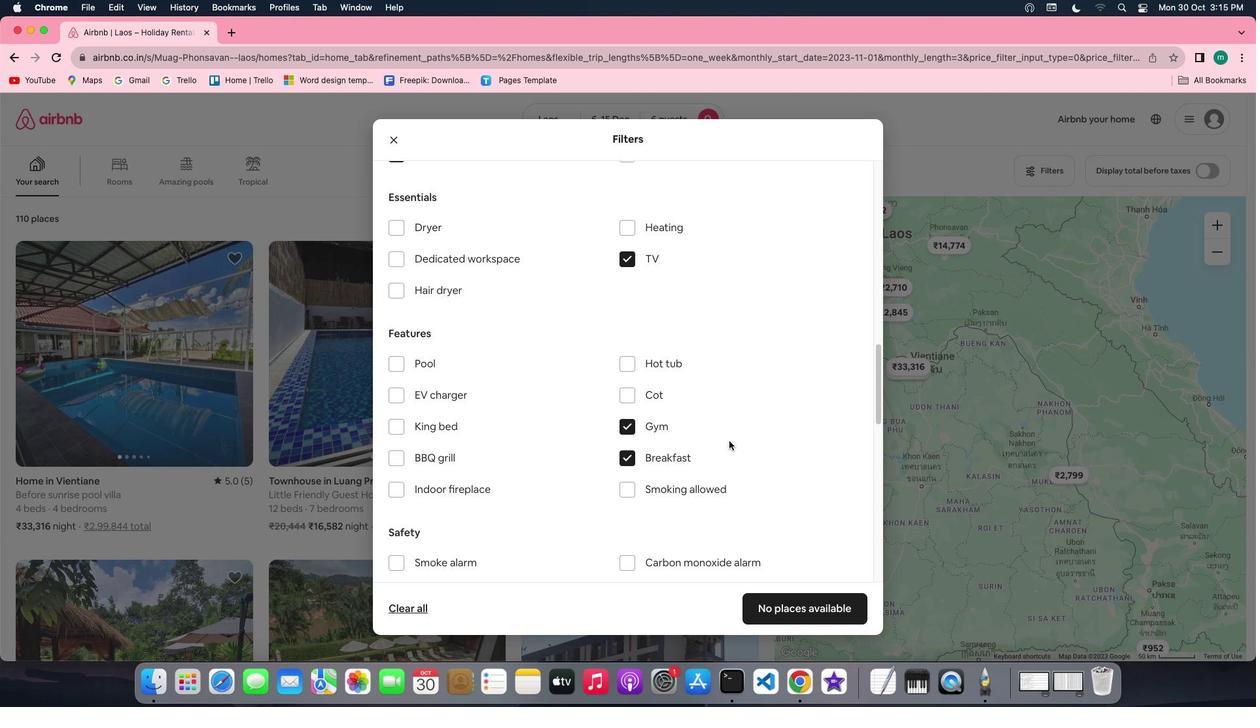
Action: Mouse scrolled (729, 441) with delta (0, 0)
Screenshot: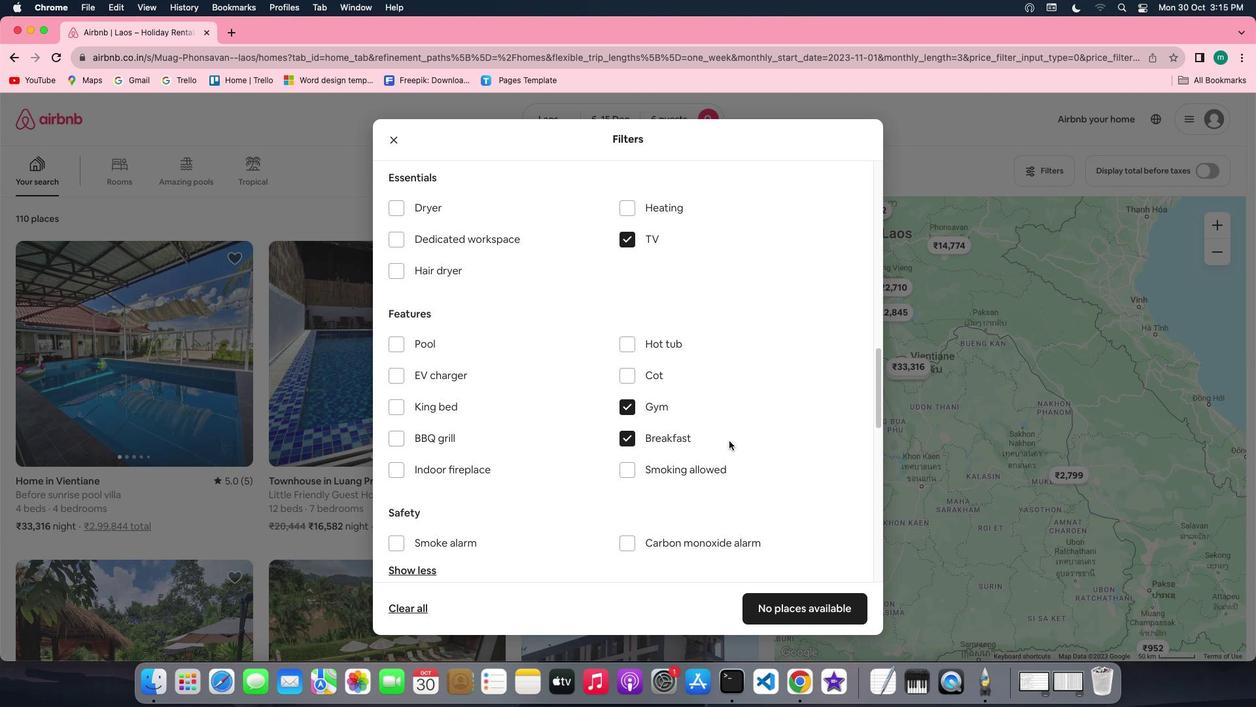 
Action: Mouse scrolled (729, 441) with delta (0, 0)
Screenshot: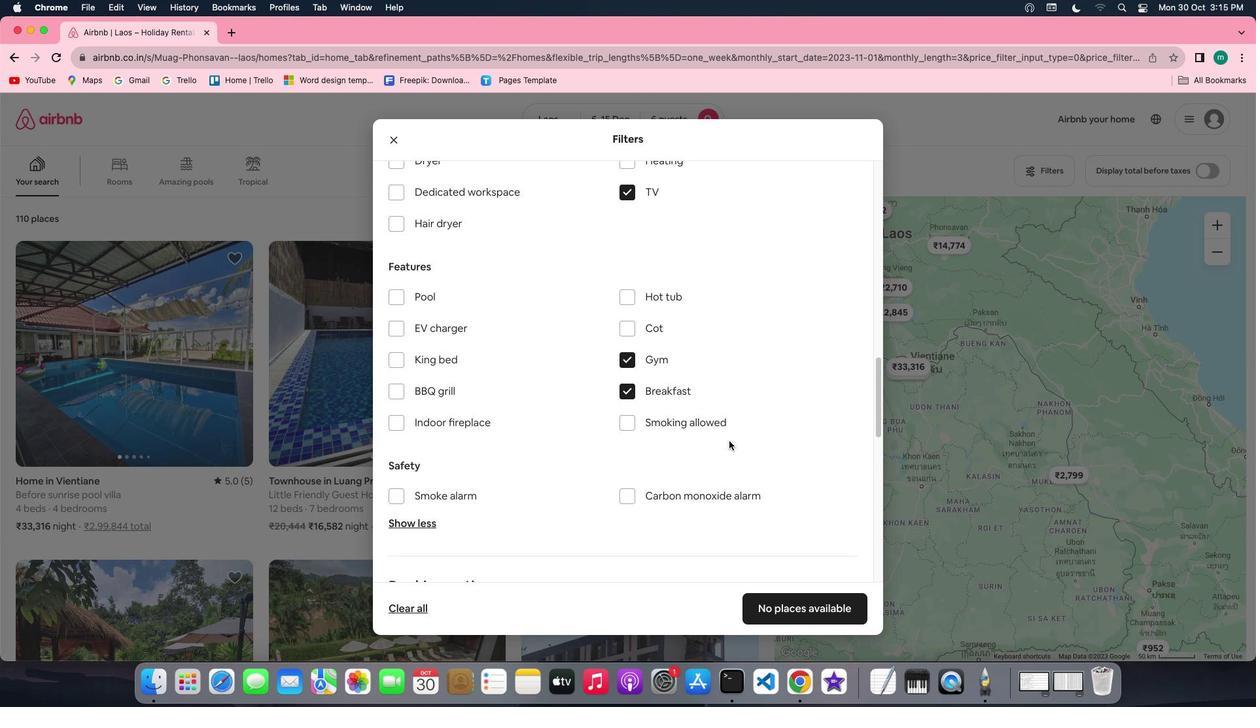 
Action: Mouse scrolled (729, 441) with delta (0, 0)
Screenshot: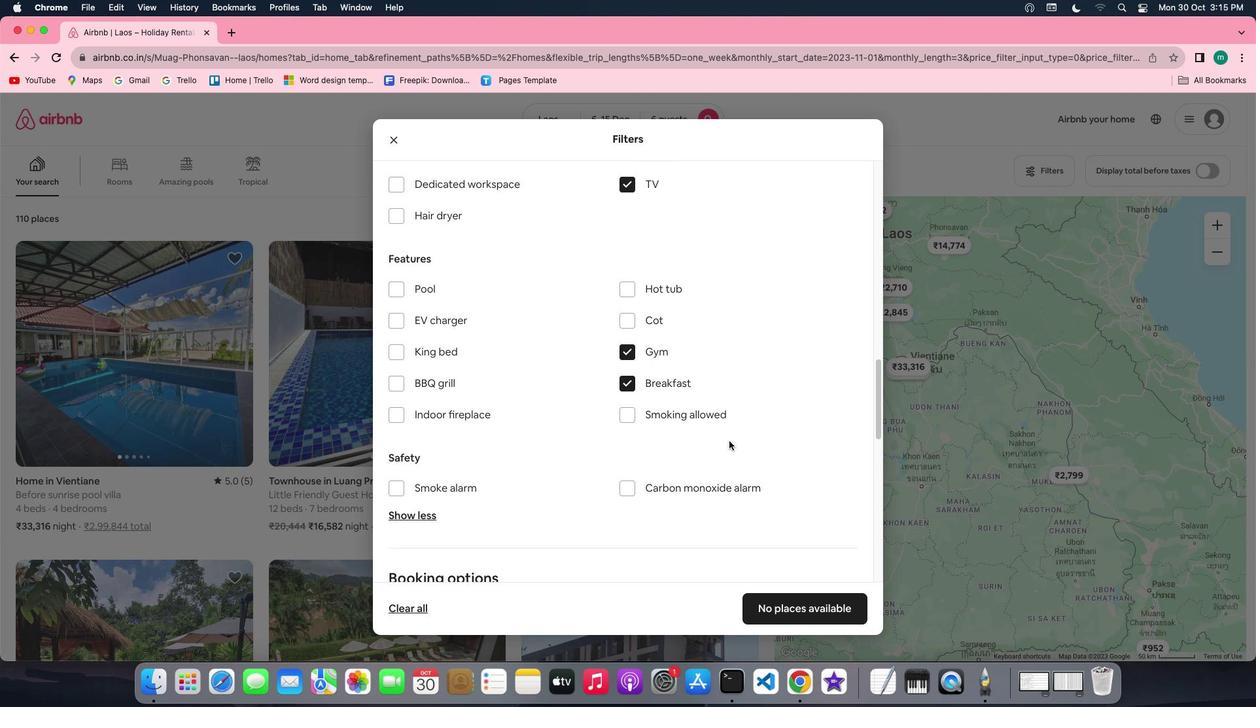 
Action: Mouse scrolled (729, 441) with delta (0, 0)
Screenshot: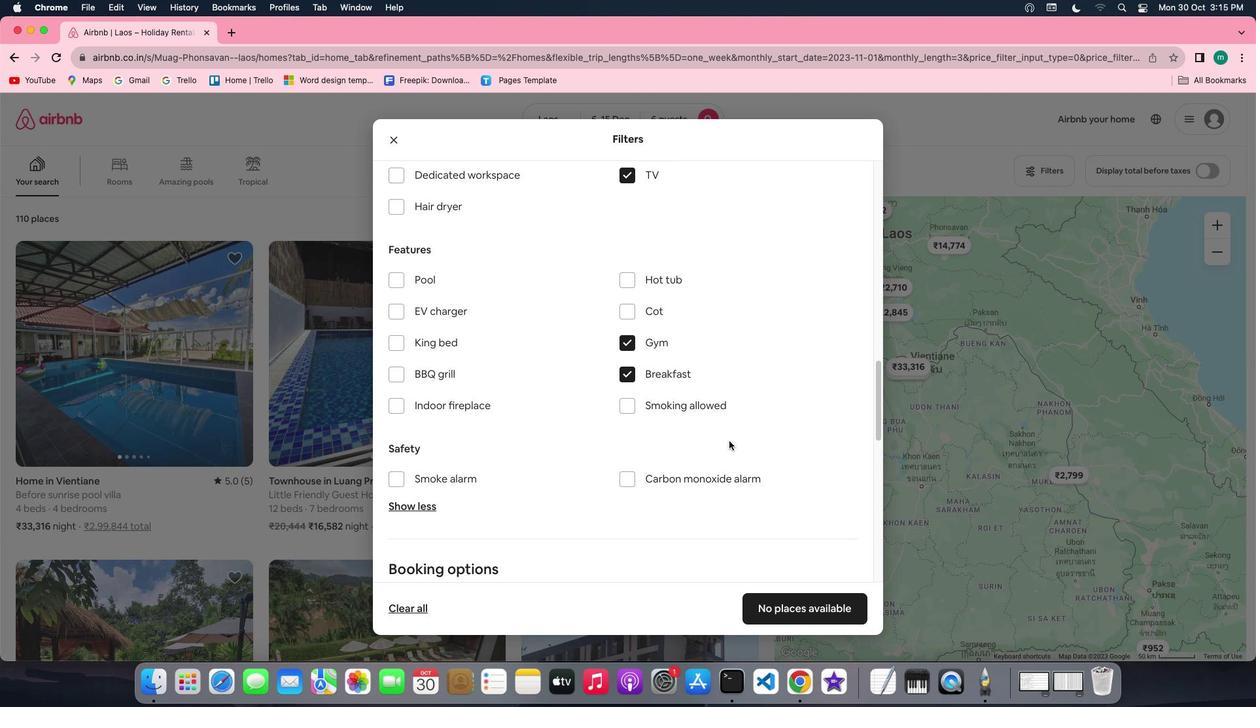 
Action: Mouse scrolled (729, 441) with delta (0, 0)
Screenshot: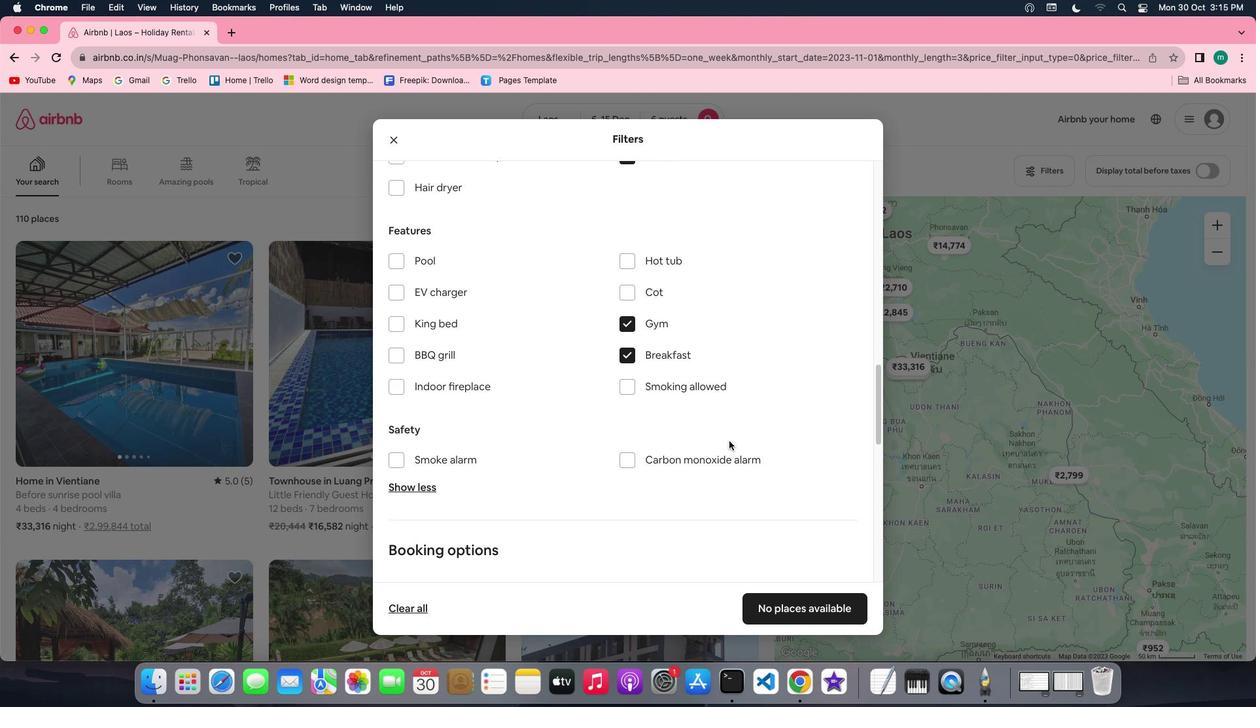 
Action: Mouse scrolled (729, 441) with delta (0, 0)
Screenshot: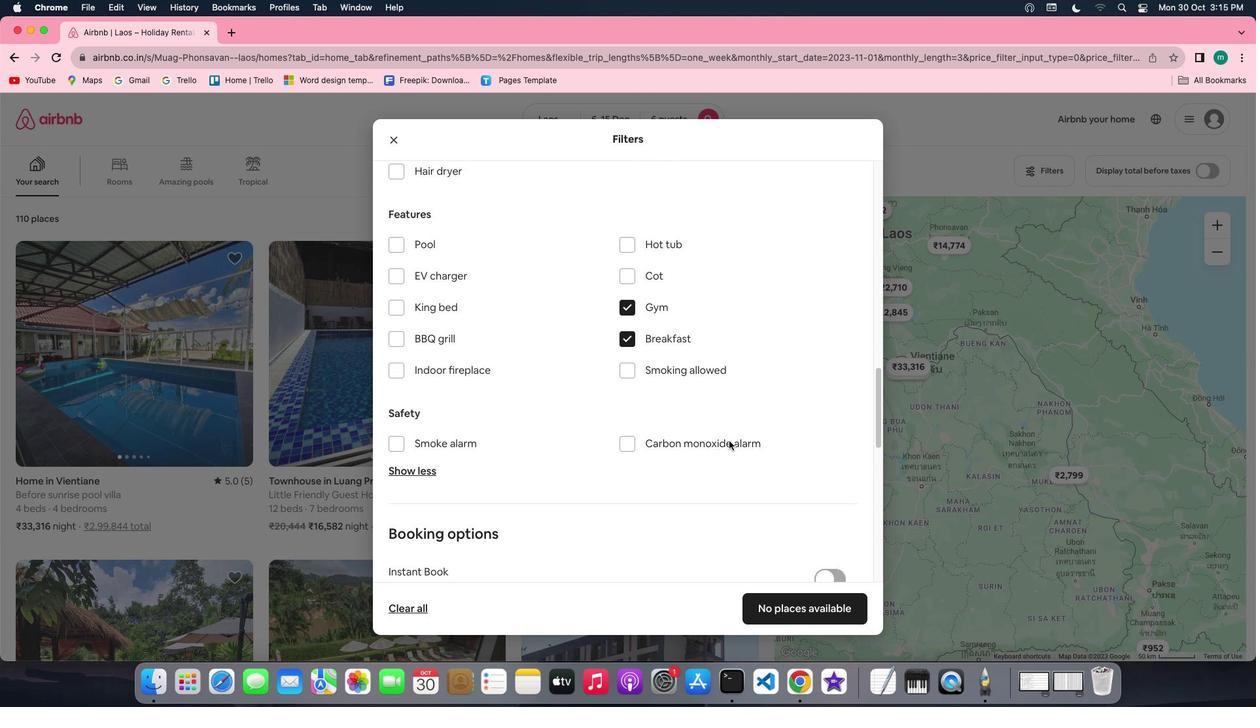 
Action: Mouse scrolled (729, 441) with delta (0, 0)
Screenshot: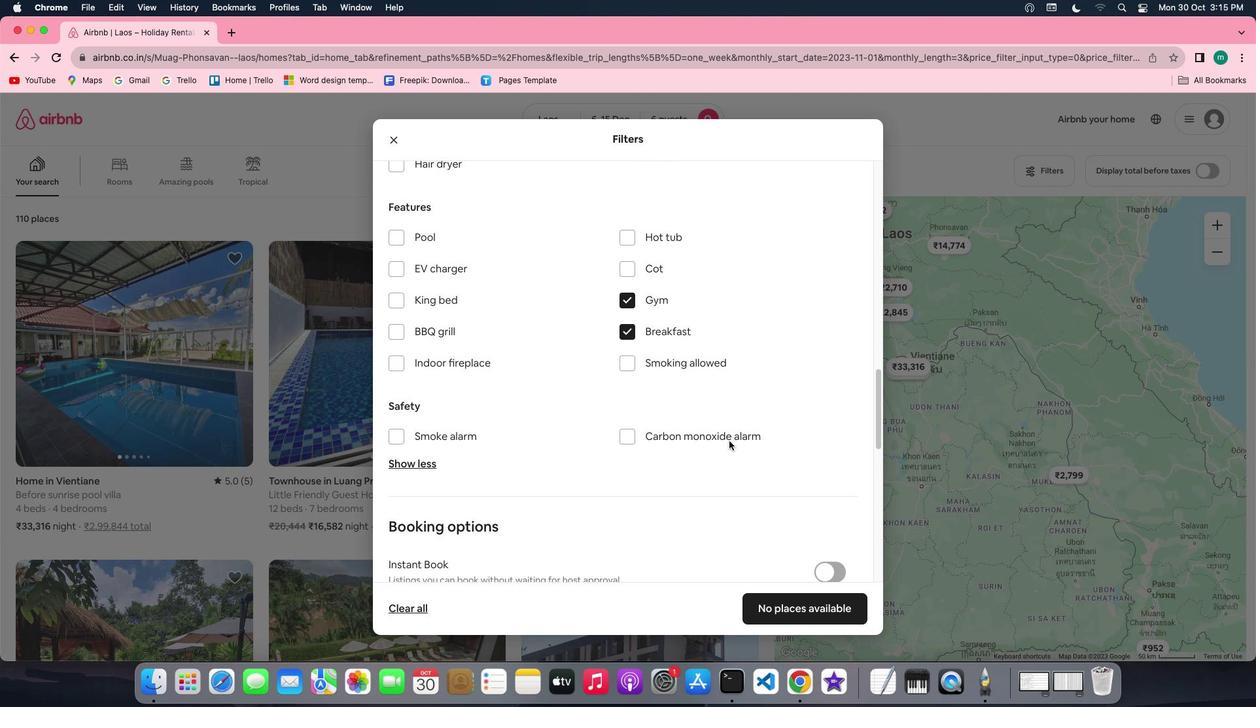 
Action: Mouse scrolled (729, 441) with delta (0, 0)
Screenshot: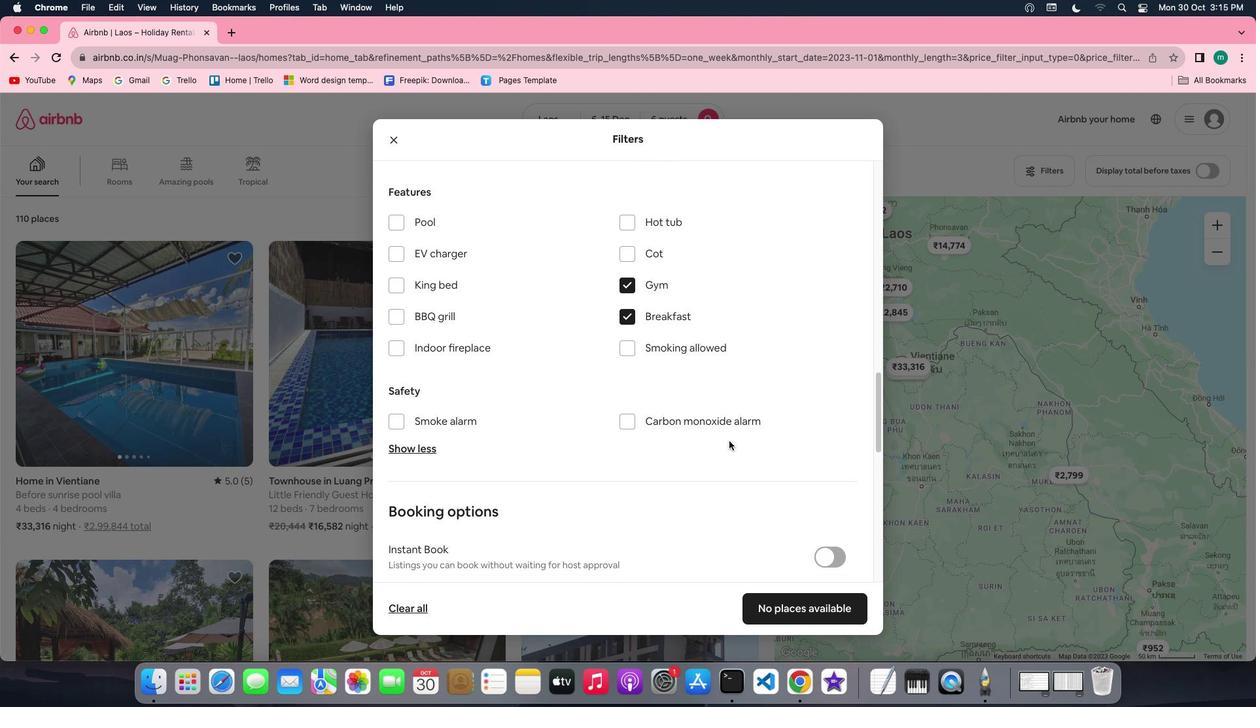 
Action: Mouse scrolled (729, 441) with delta (0, 0)
Screenshot: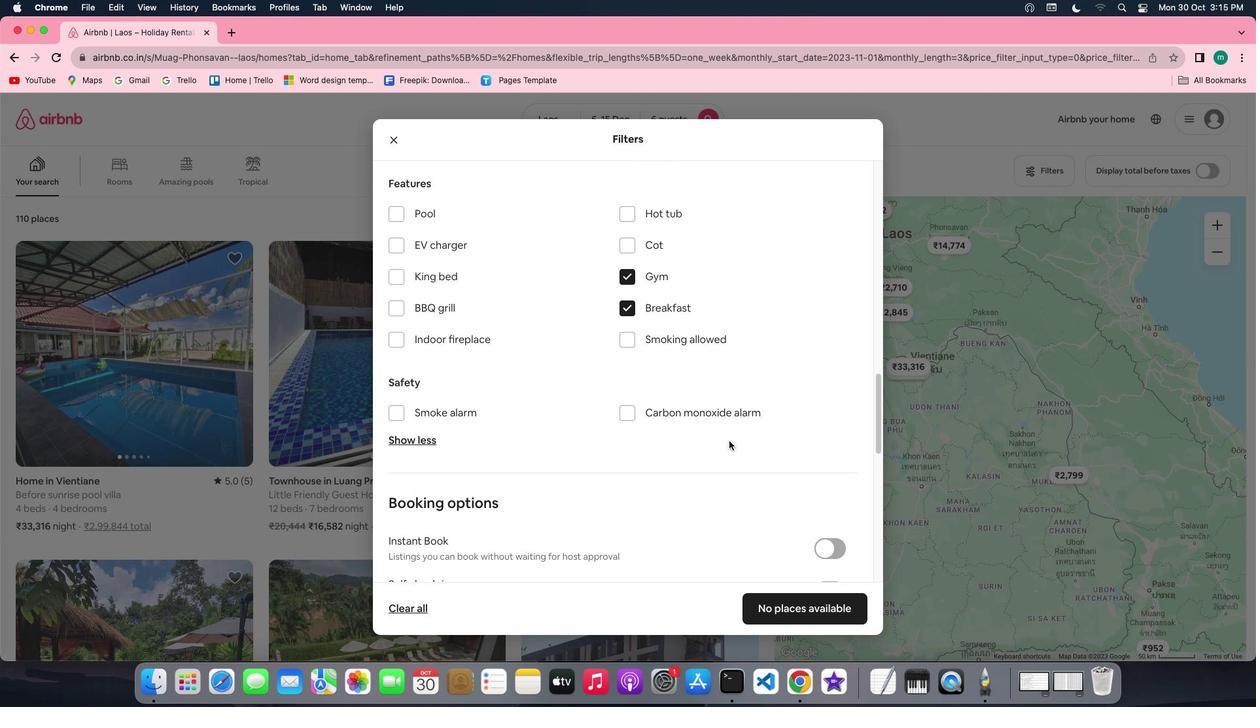 
Action: Mouse scrolled (729, 441) with delta (0, 0)
Screenshot: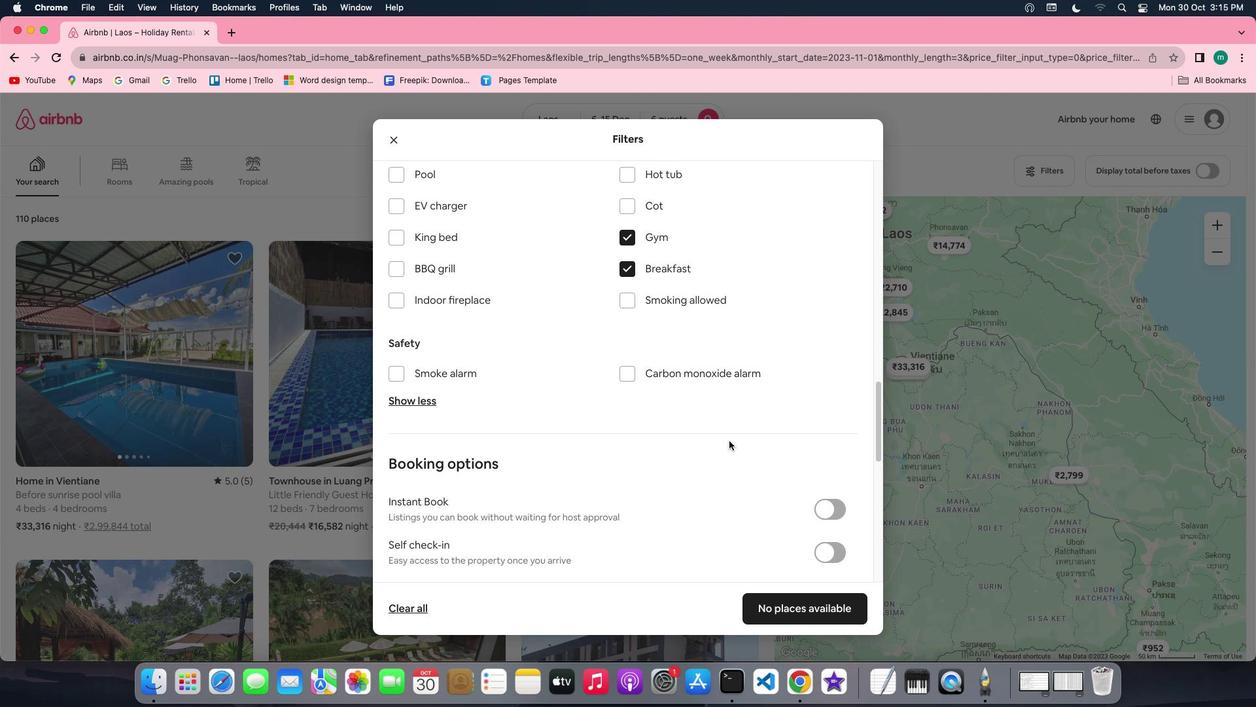 
Action: Mouse scrolled (729, 441) with delta (0, 0)
Screenshot: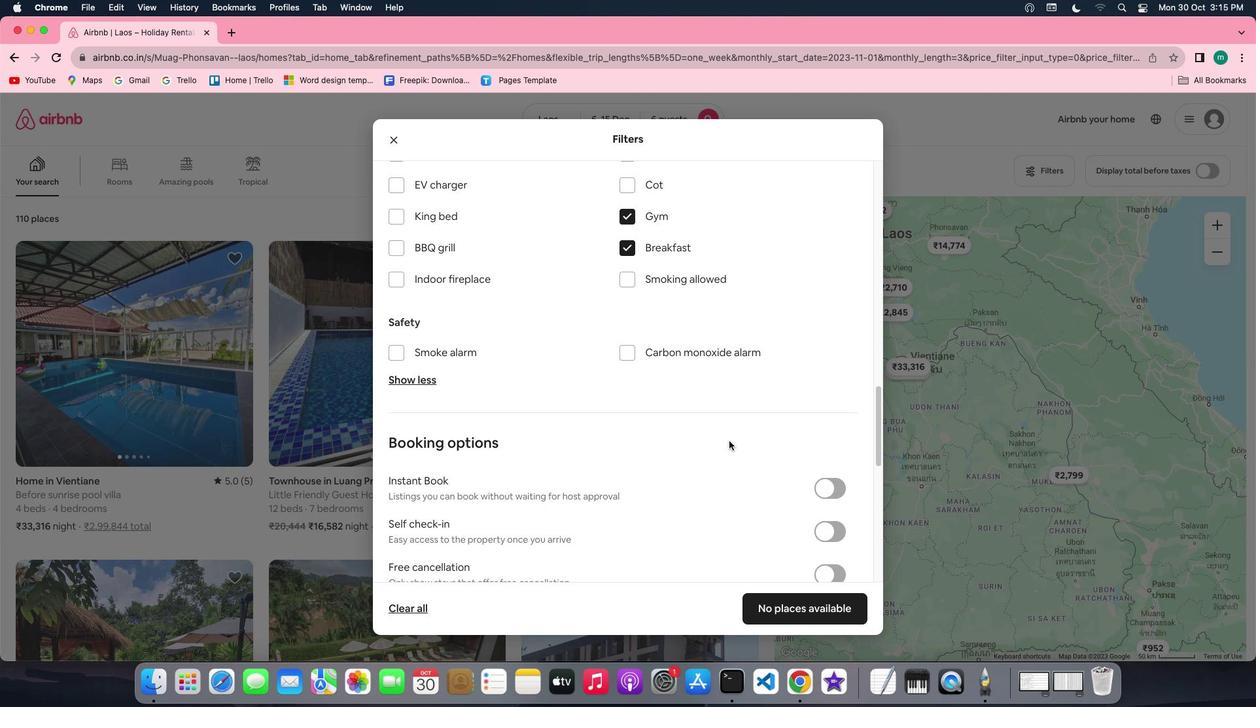 
Action: Mouse scrolled (729, 441) with delta (0, 0)
Screenshot: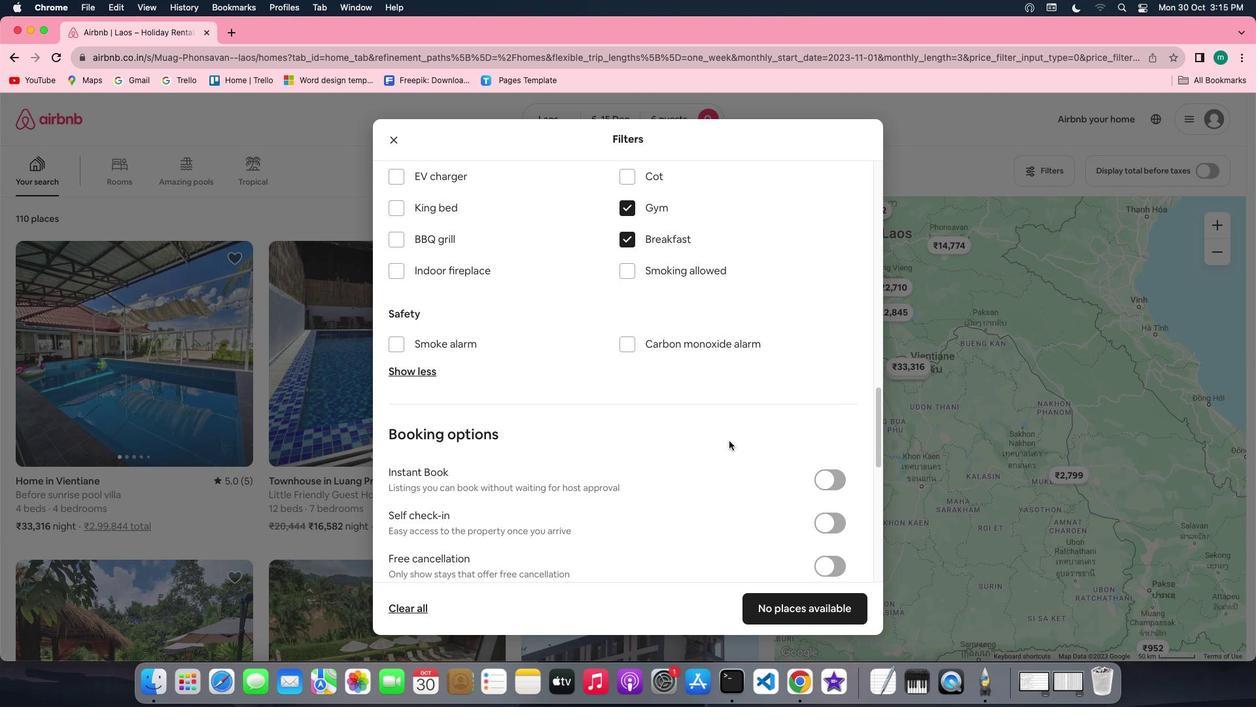 
Action: Mouse scrolled (729, 441) with delta (0, 0)
Screenshot: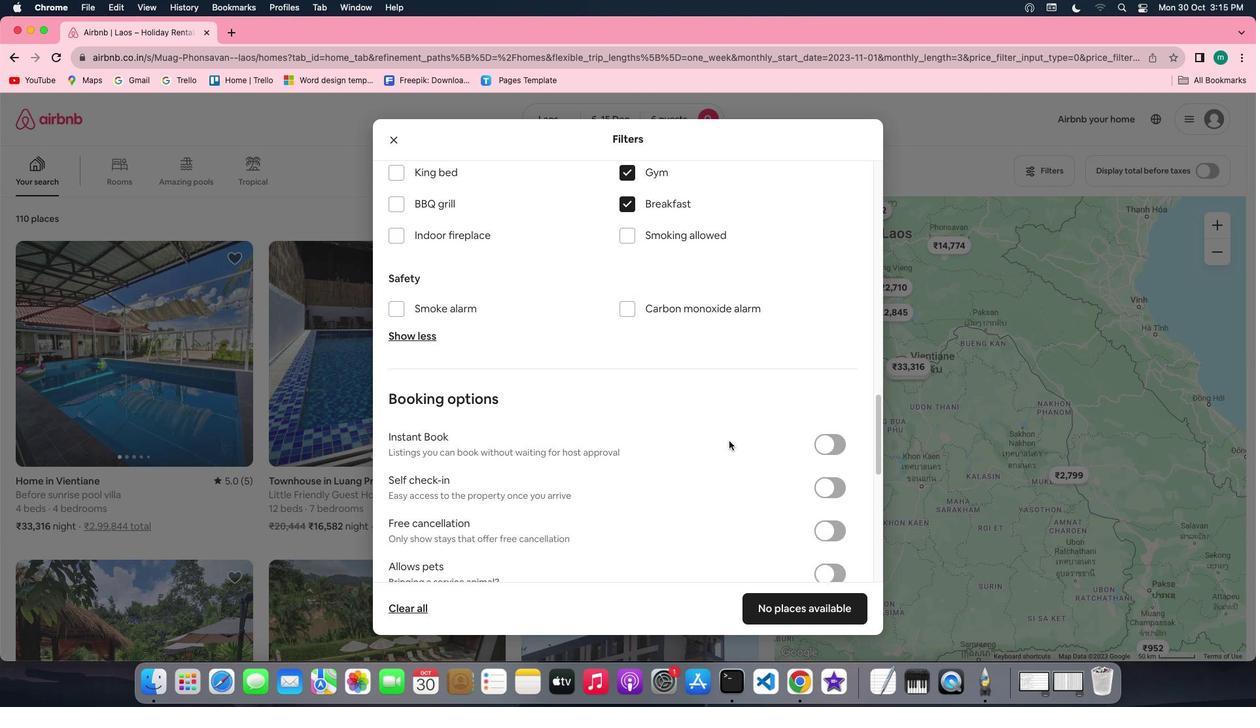 
Action: Mouse moved to (826, 483)
Screenshot: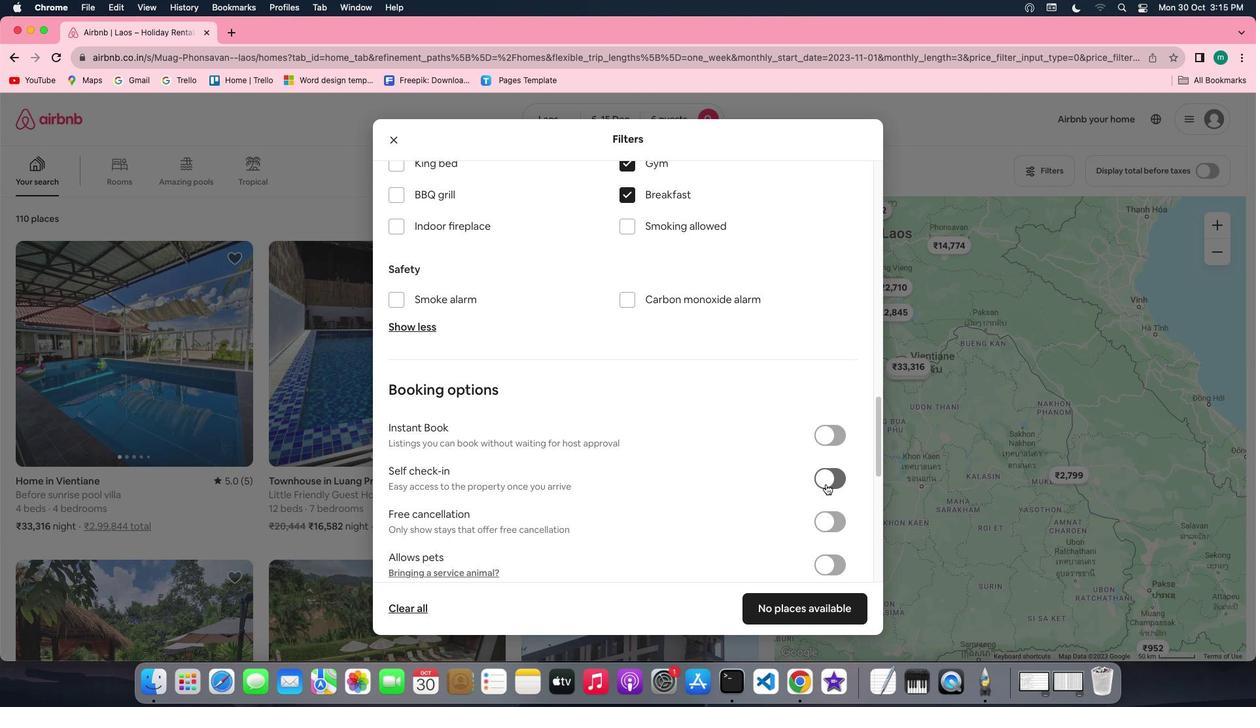 
Action: Mouse pressed left at (826, 483)
Screenshot: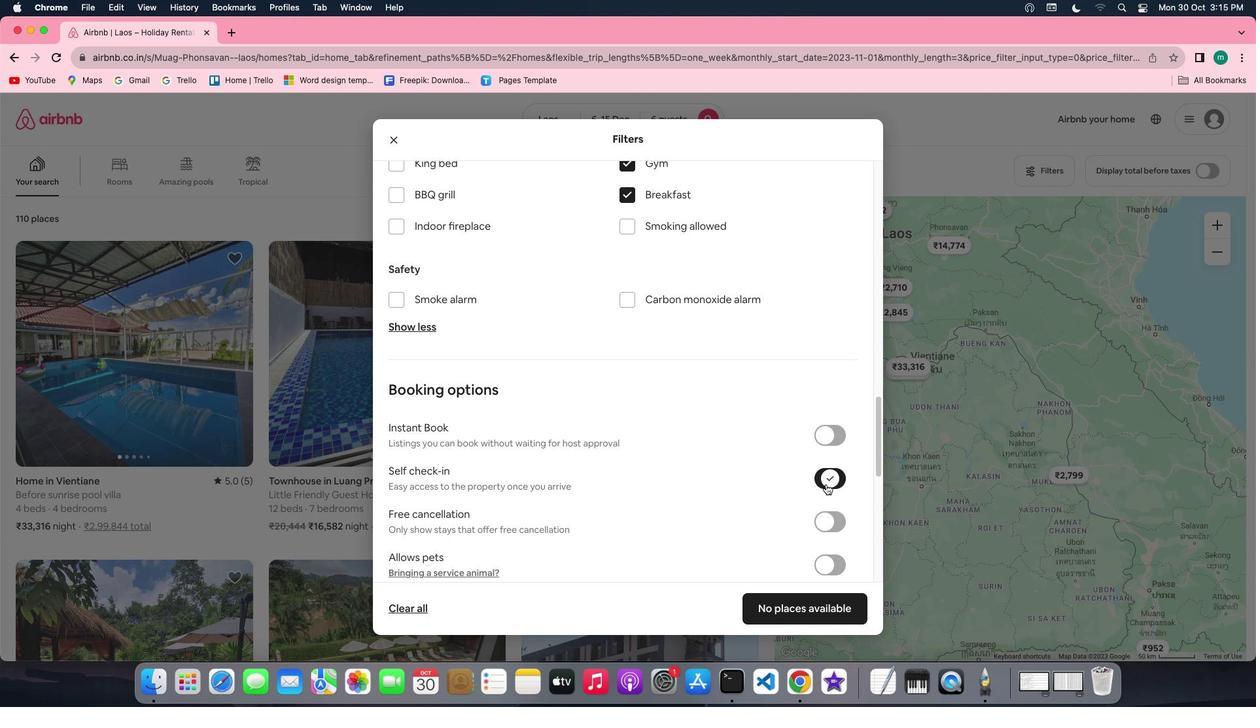 
Action: Mouse moved to (621, 453)
Screenshot: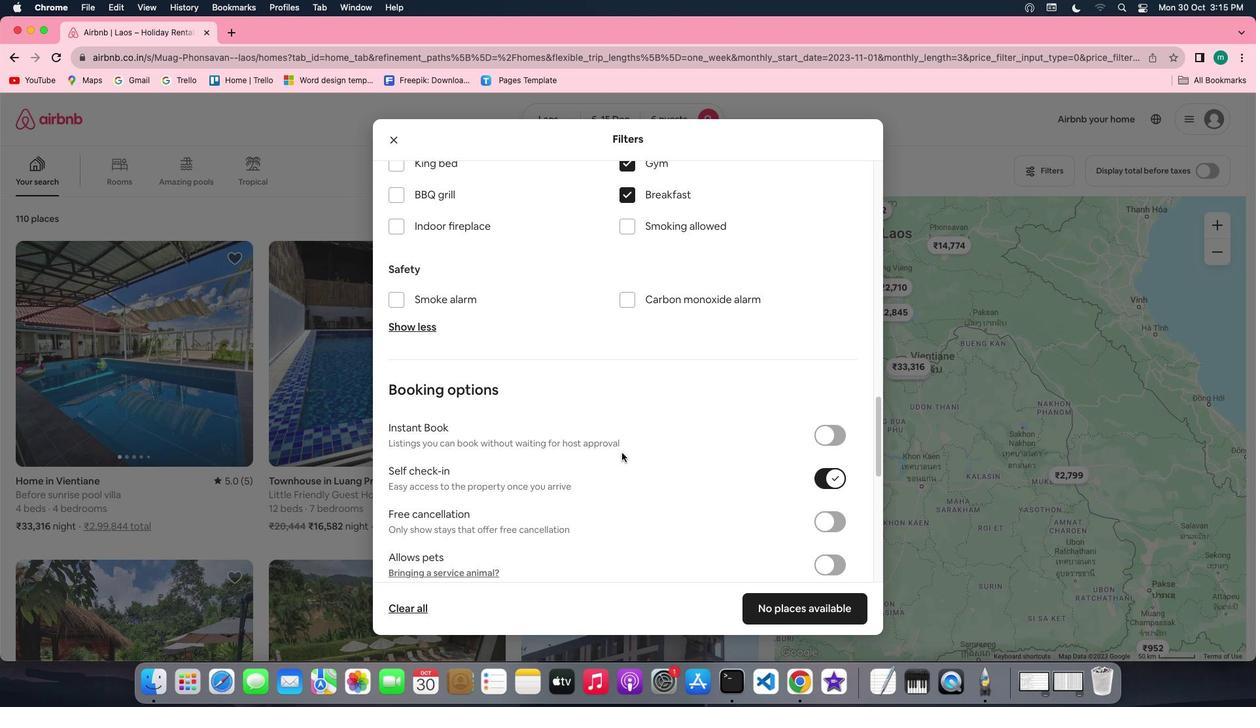 
Action: Mouse scrolled (621, 453) with delta (0, 0)
Screenshot: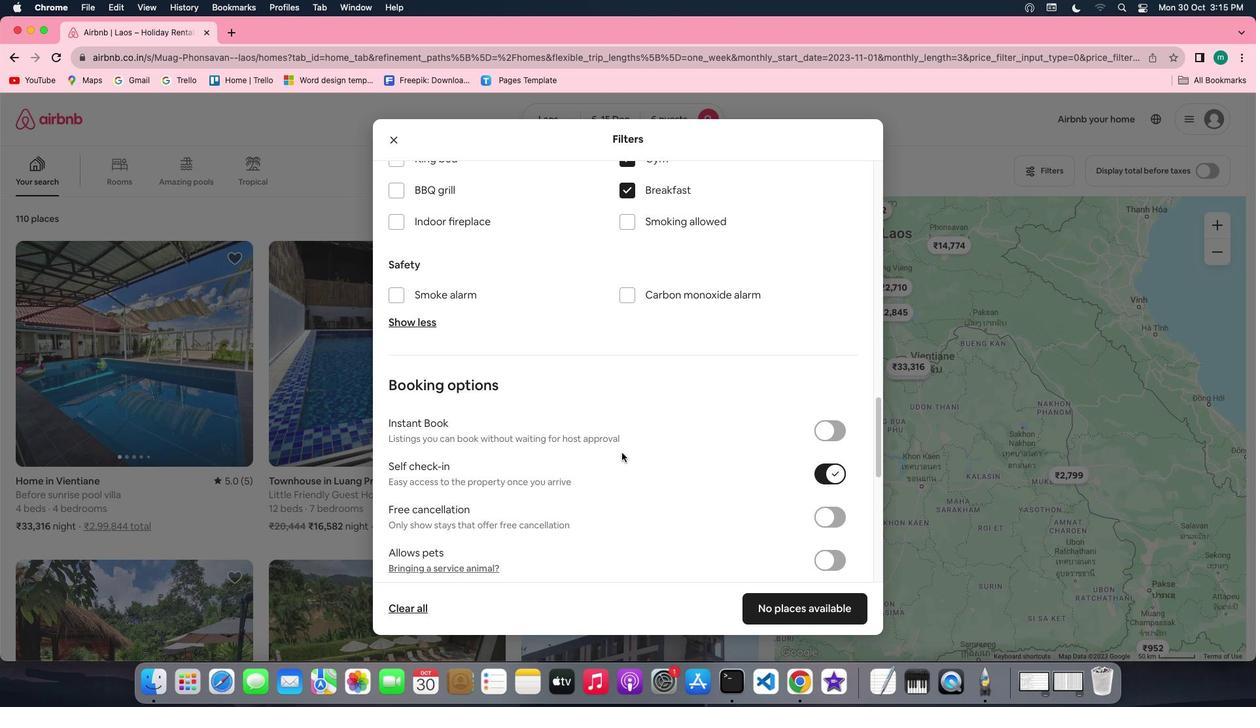 
Action: Mouse scrolled (621, 453) with delta (0, 0)
Screenshot: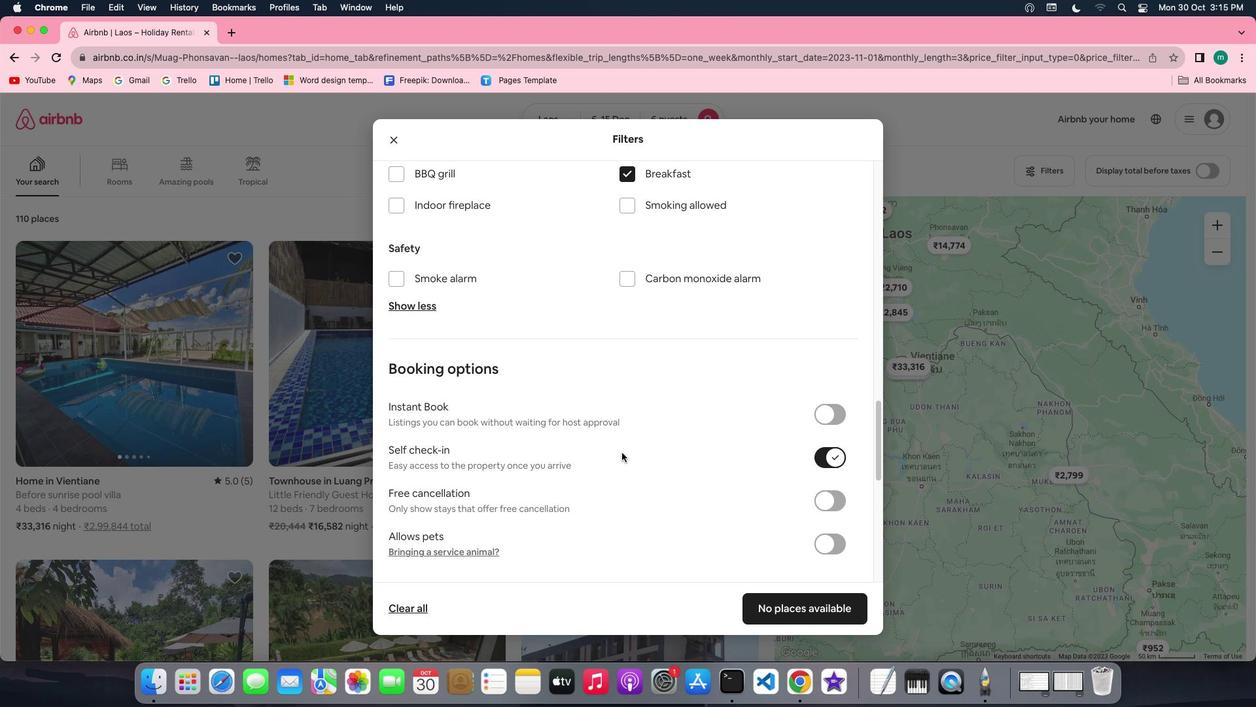 
Action: Mouse scrolled (621, 453) with delta (0, 0)
Screenshot: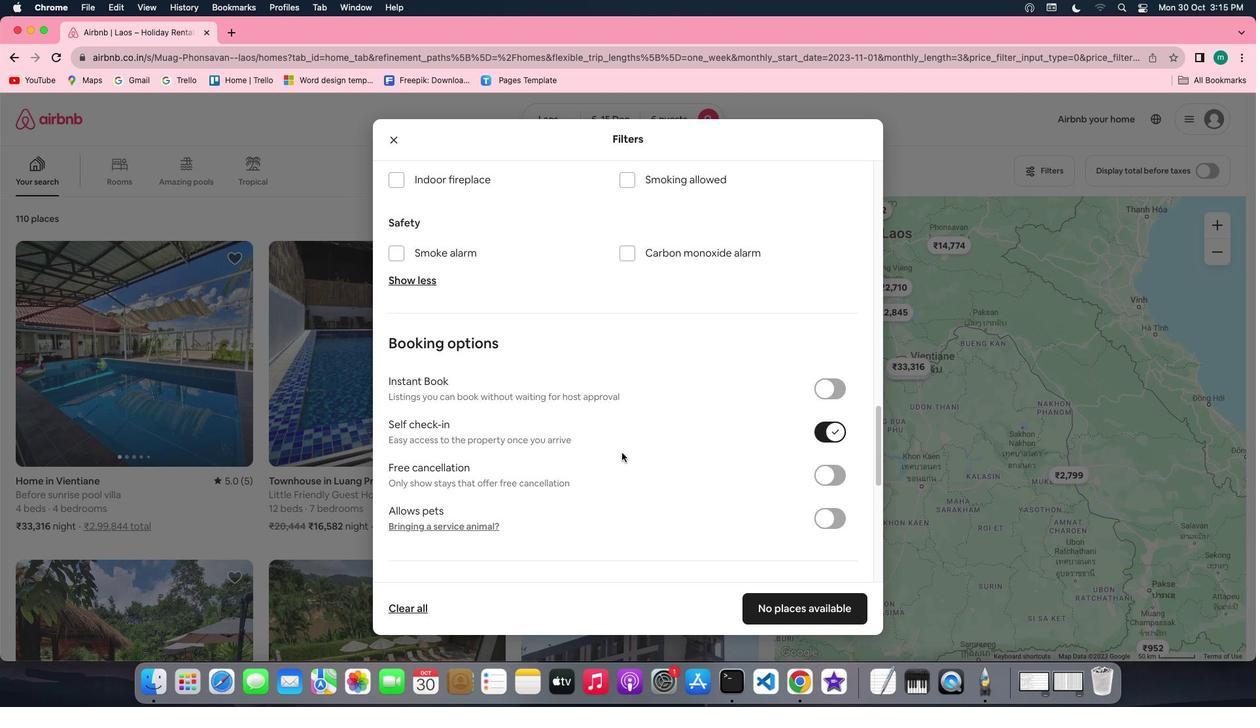 
Action: Mouse scrolled (621, 453) with delta (0, 0)
Screenshot: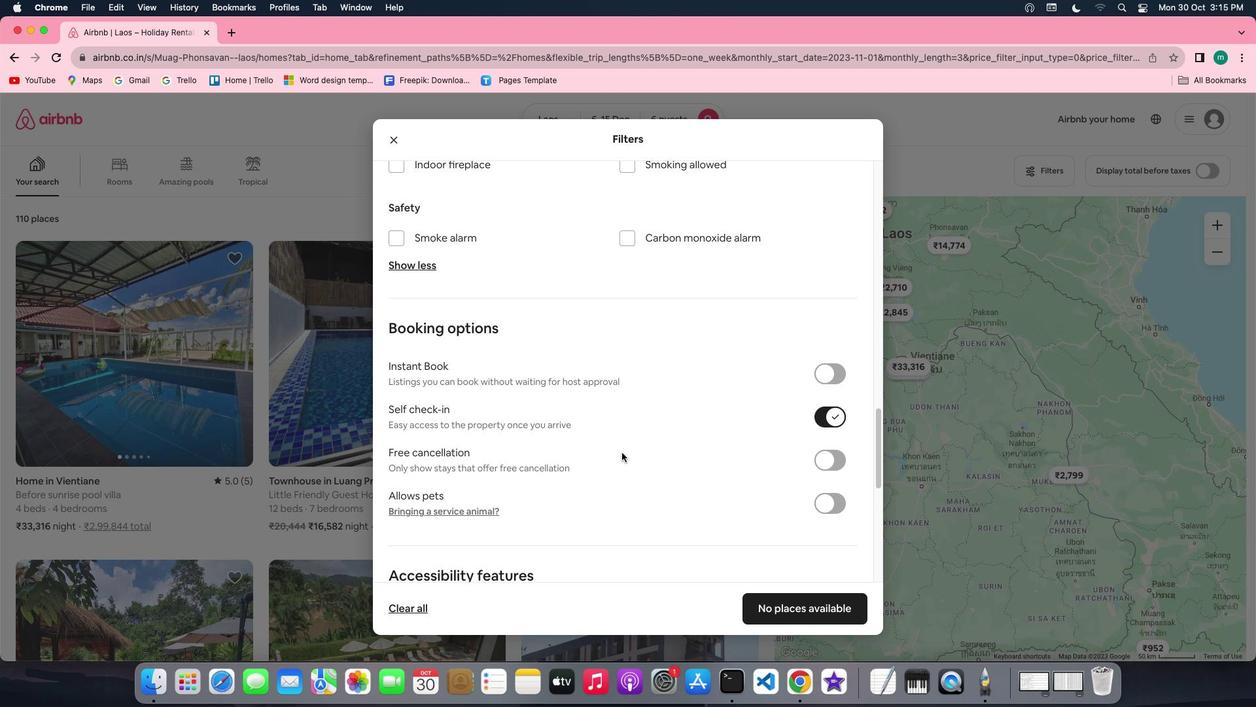 
Action: Mouse scrolled (621, 453) with delta (0, 0)
Screenshot: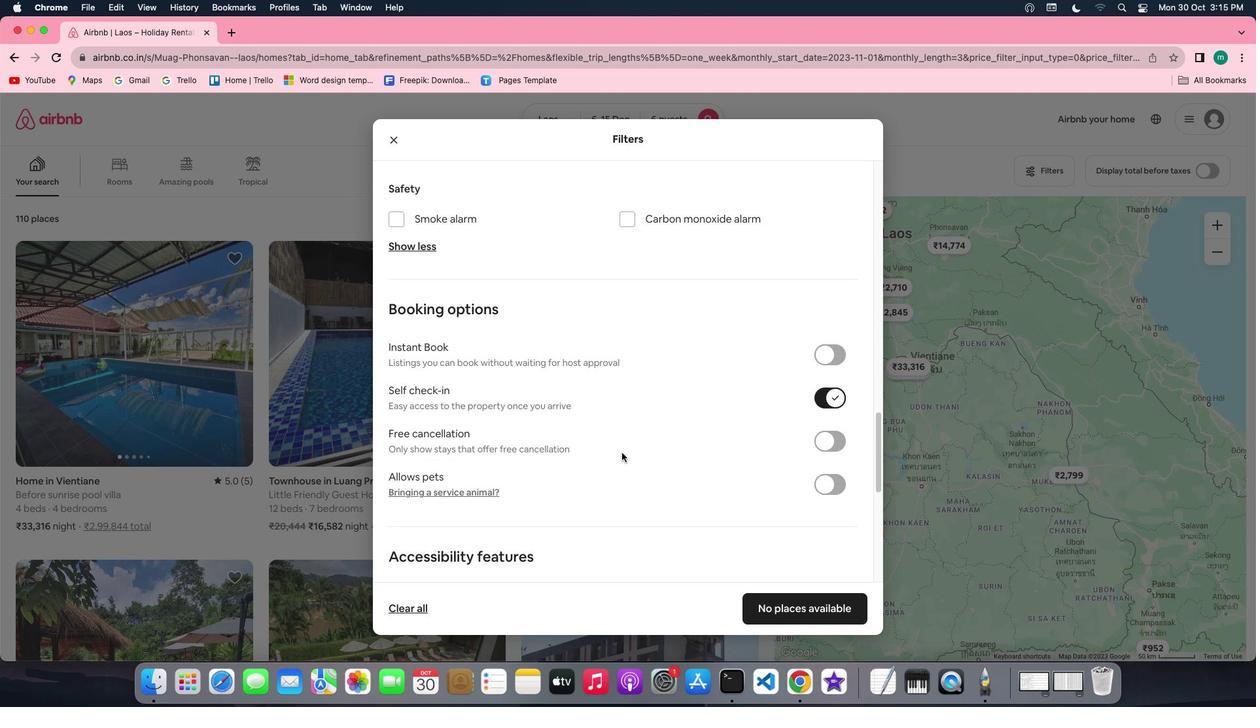 
Action: Mouse scrolled (621, 453) with delta (0, 0)
Screenshot: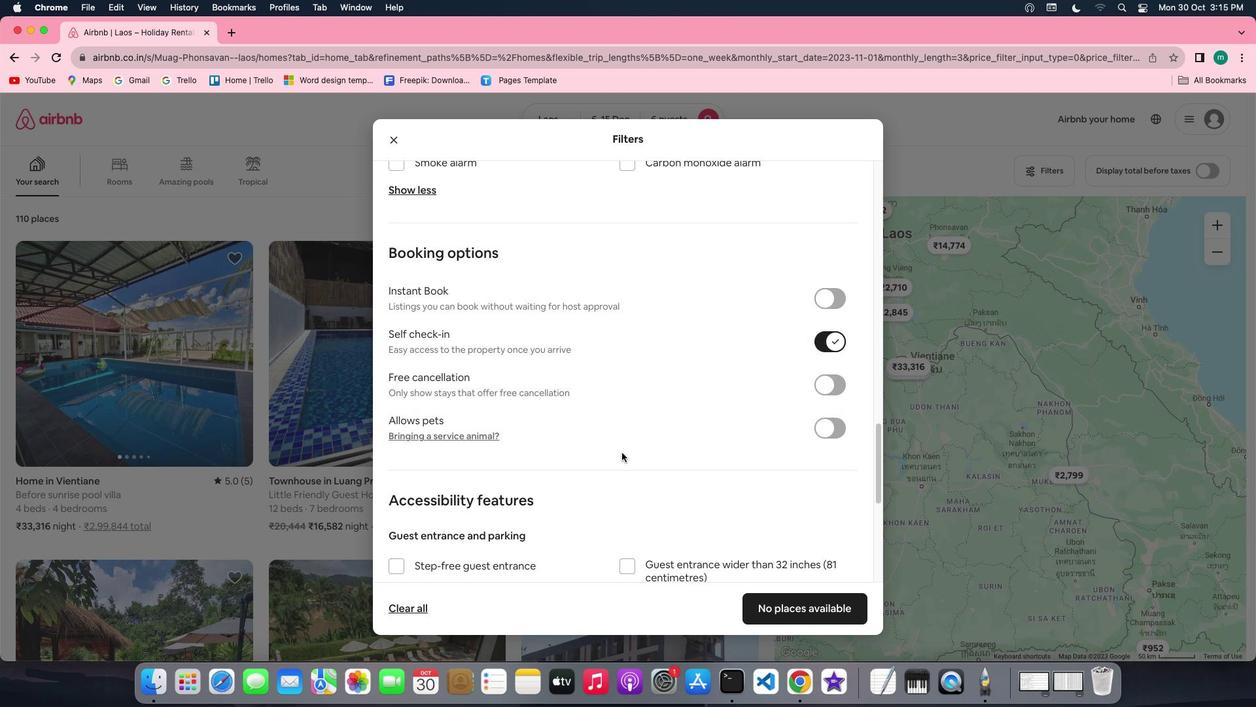 
Action: Mouse scrolled (621, 453) with delta (0, -1)
Screenshot: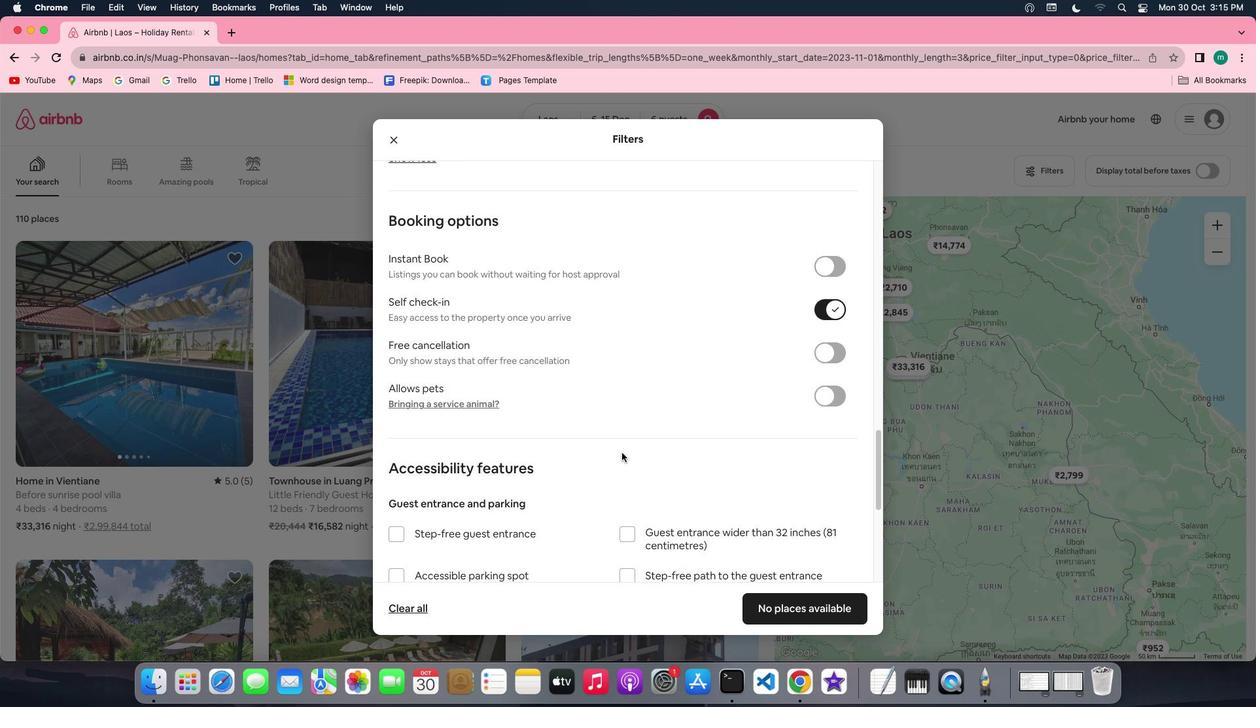 
Action: Mouse scrolled (621, 453) with delta (0, -1)
Screenshot: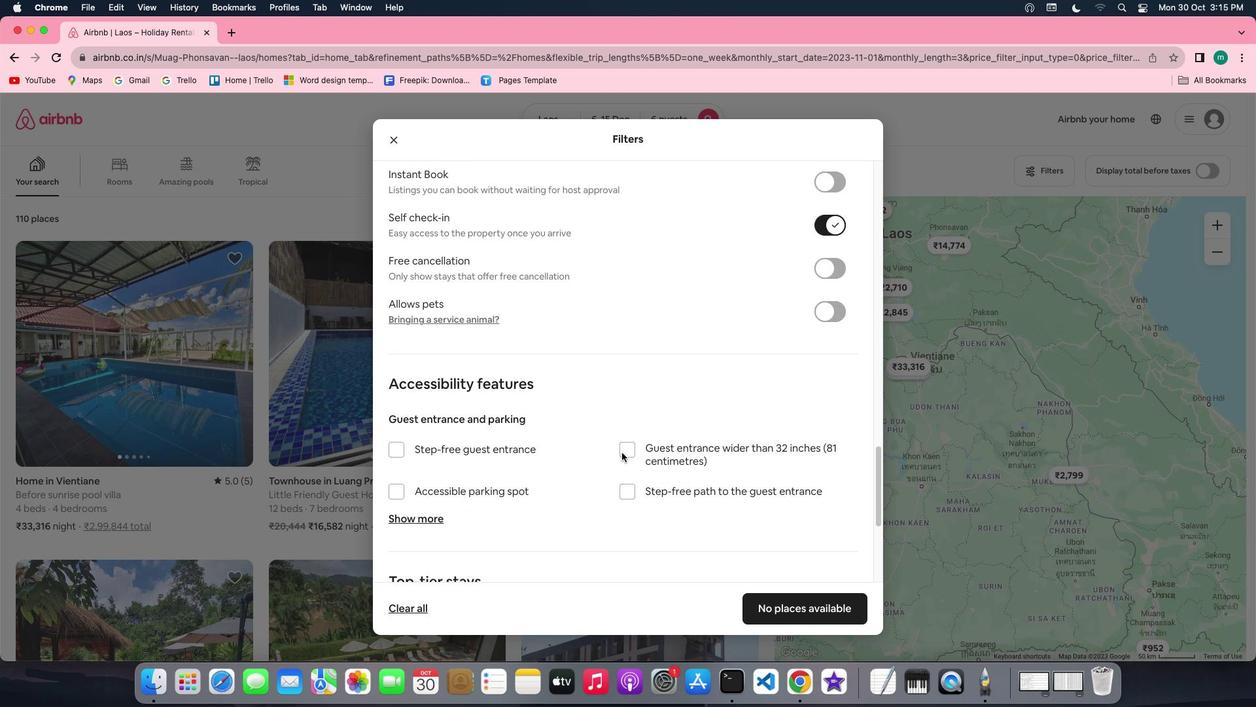 
Action: Mouse scrolled (621, 453) with delta (0, 0)
Screenshot: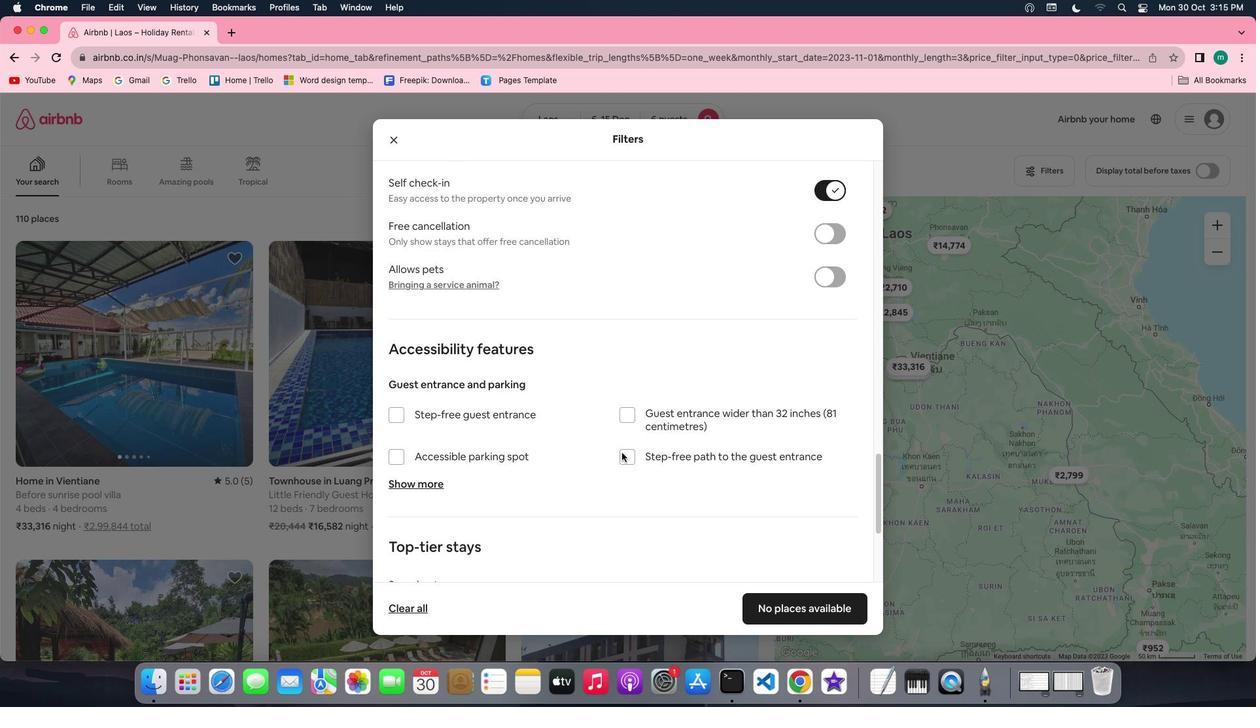
Action: Mouse scrolled (621, 453) with delta (0, 0)
Screenshot: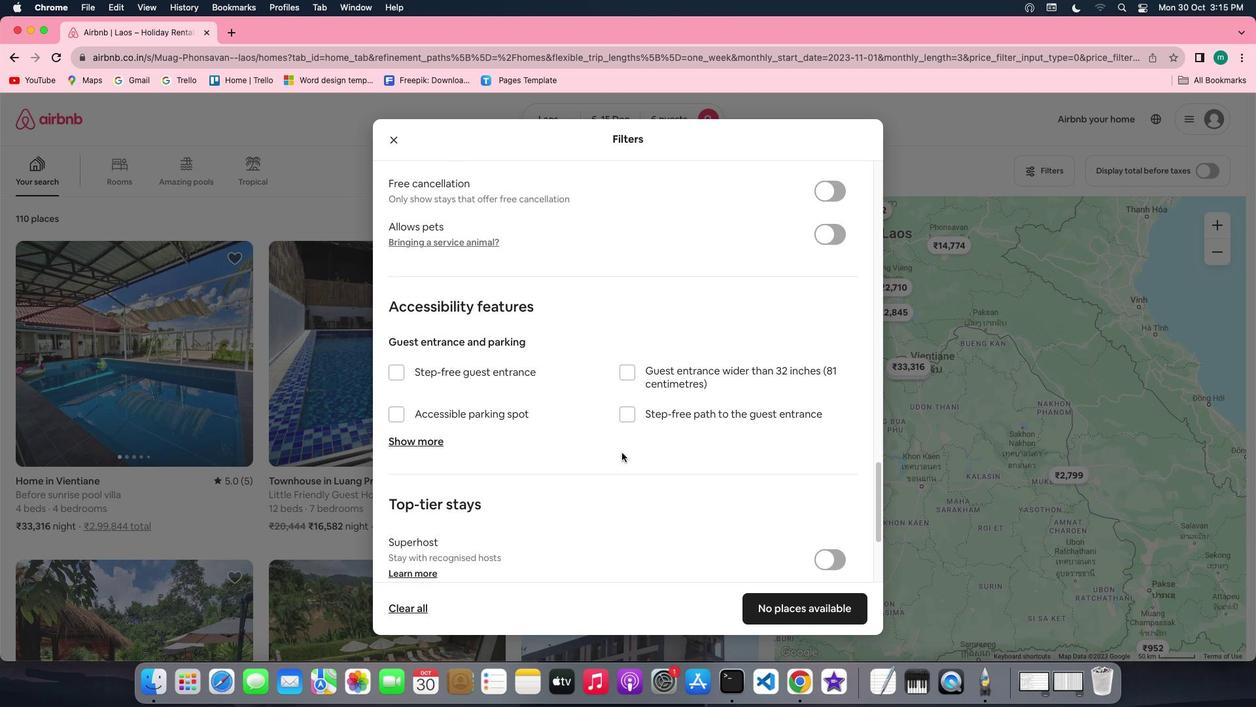 
Action: Mouse scrolled (621, 453) with delta (0, -1)
Screenshot: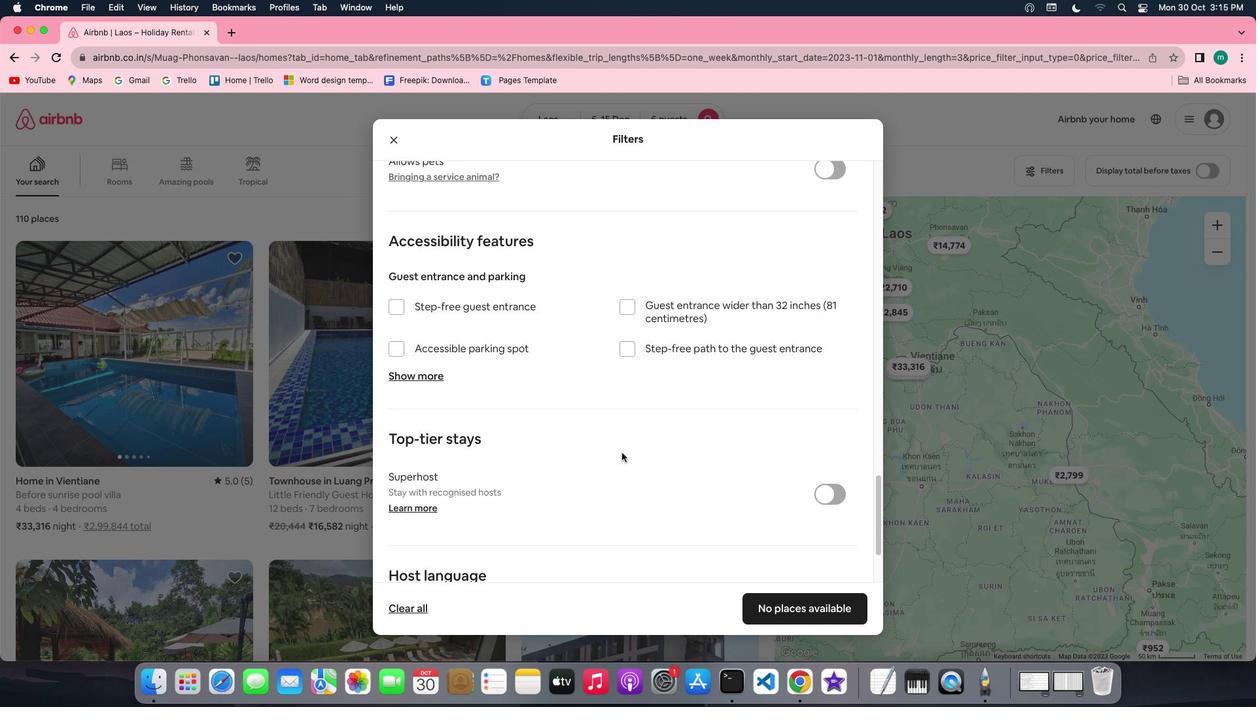 
Action: Mouse scrolled (621, 453) with delta (0, -2)
Screenshot: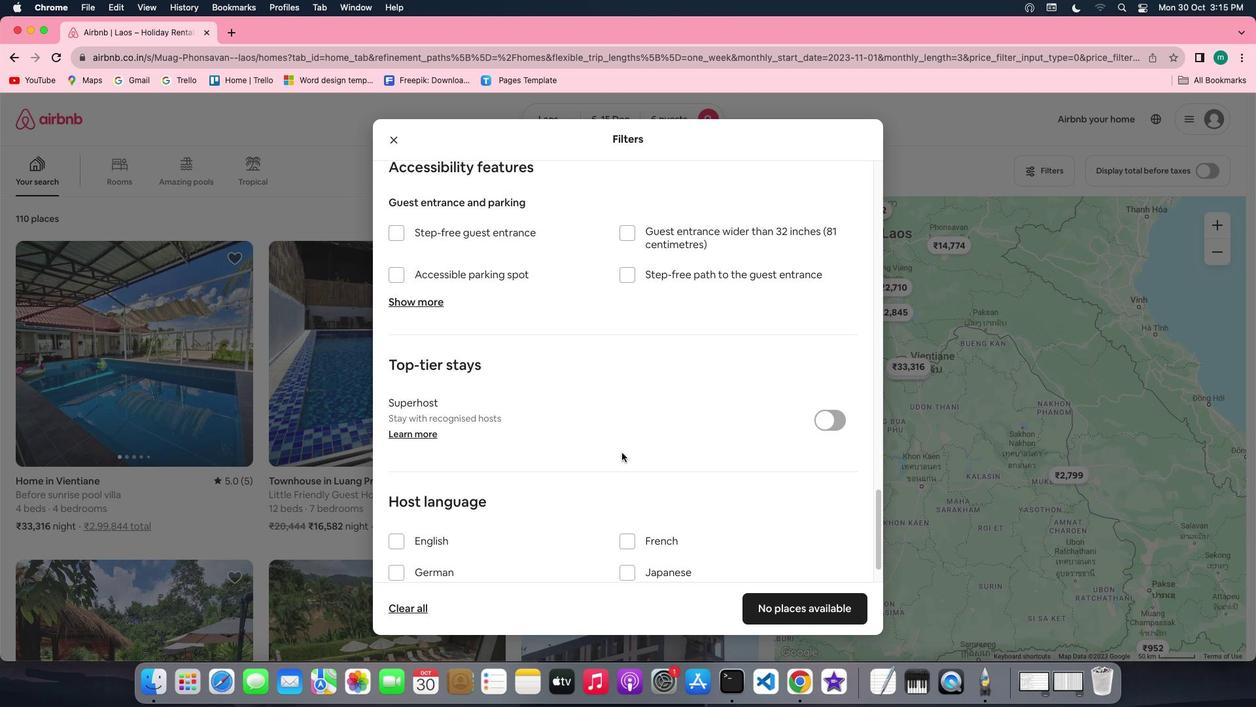 
Action: Mouse scrolled (621, 453) with delta (0, 0)
Screenshot: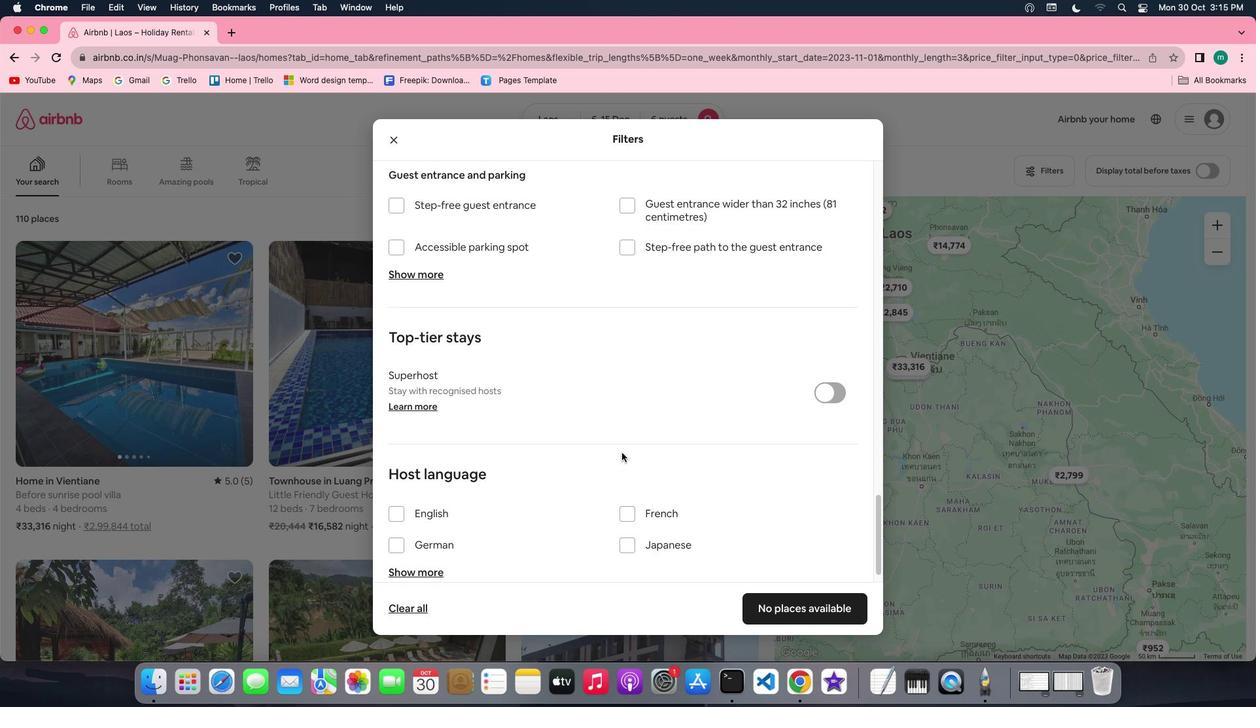 
Action: Mouse scrolled (621, 453) with delta (0, 0)
Screenshot: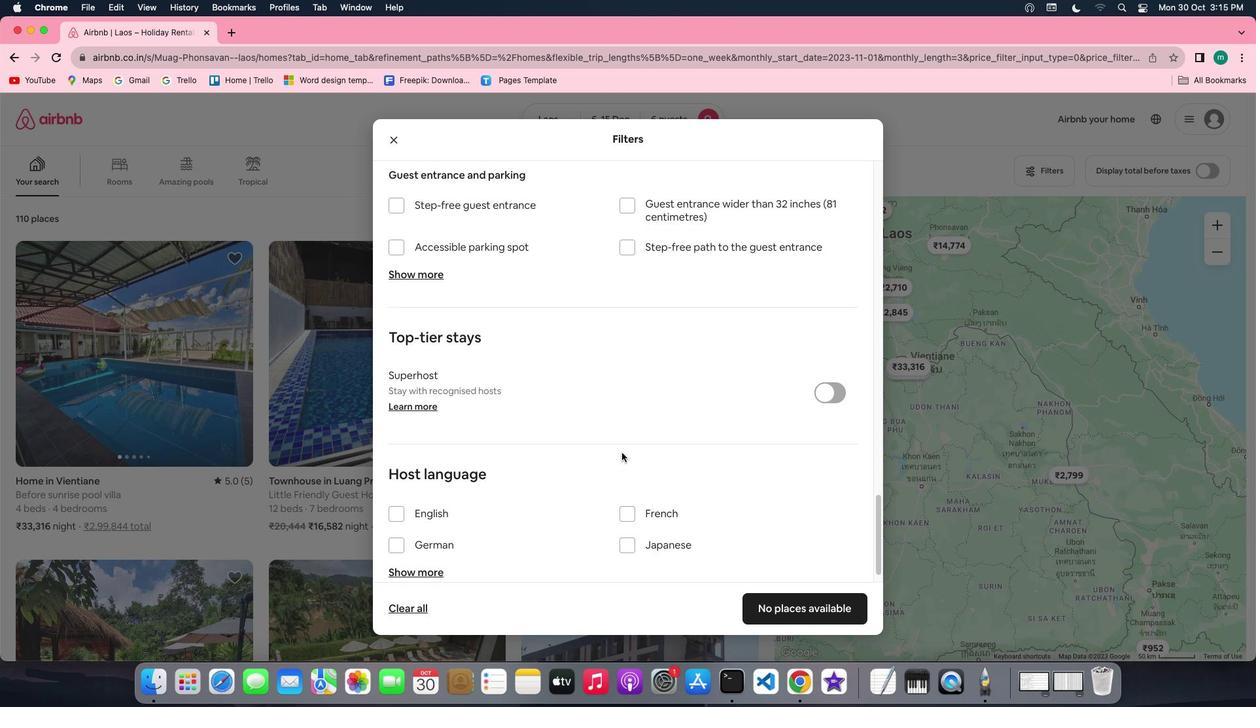 
Action: Mouse scrolled (621, 453) with delta (0, -1)
Screenshot: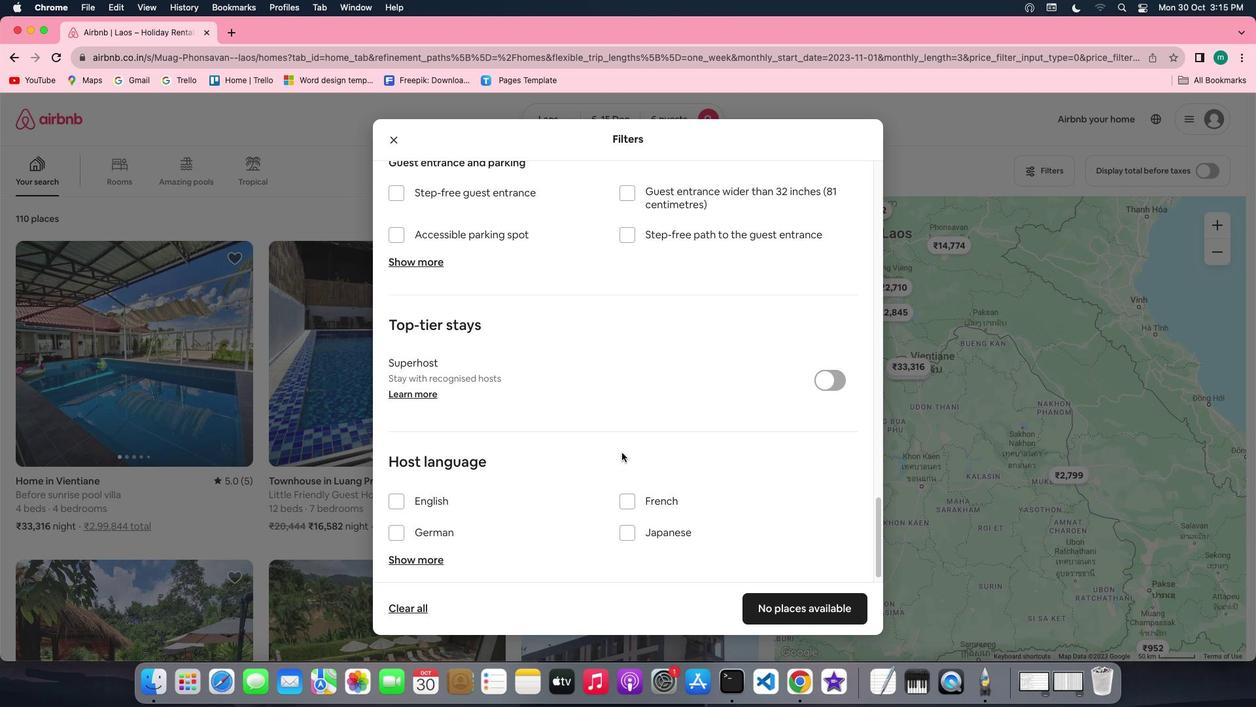 
Action: Mouse scrolled (621, 453) with delta (0, -3)
Screenshot: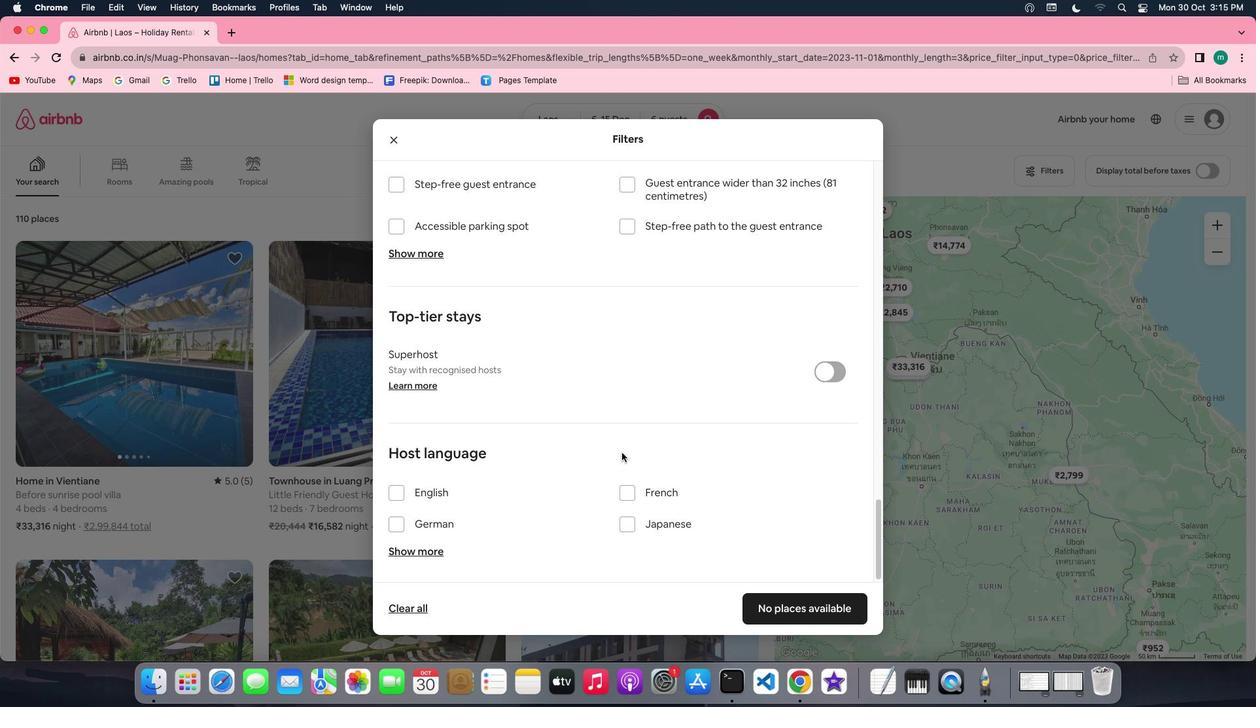 
Action: Mouse scrolled (621, 453) with delta (0, -3)
Screenshot: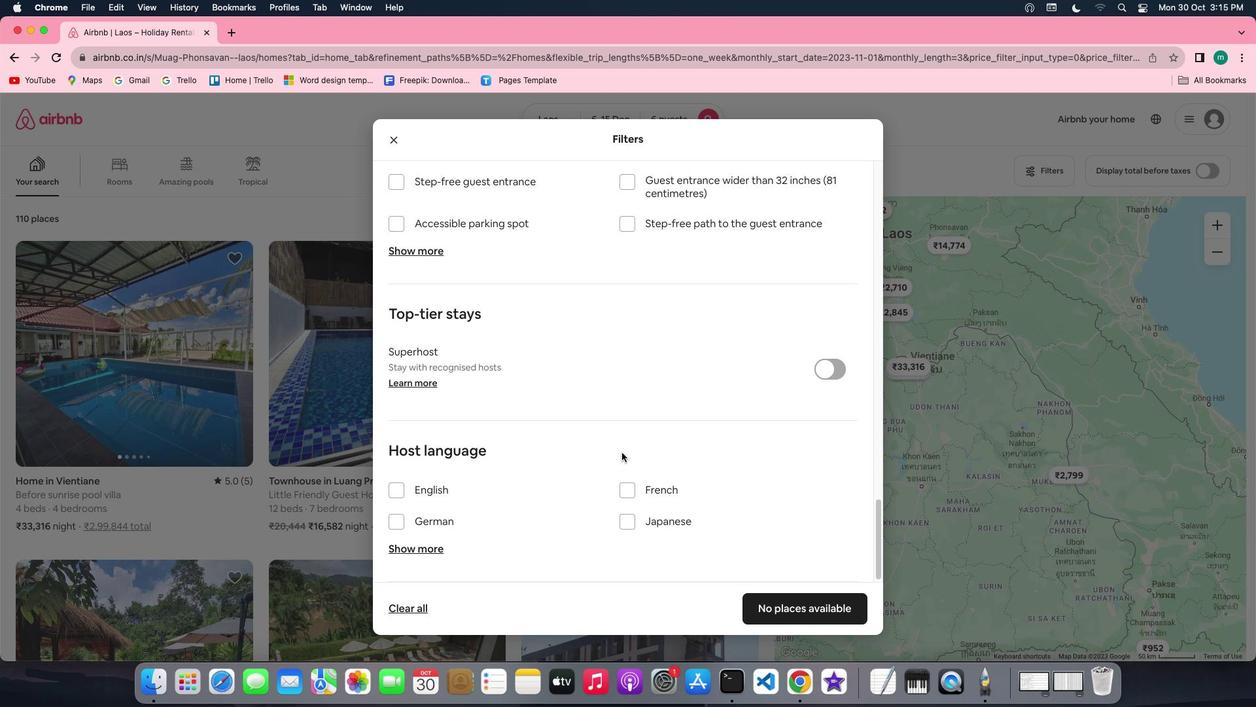 
Action: Mouse scrolled (621, 453) with delta (0, -3)
Screenshot: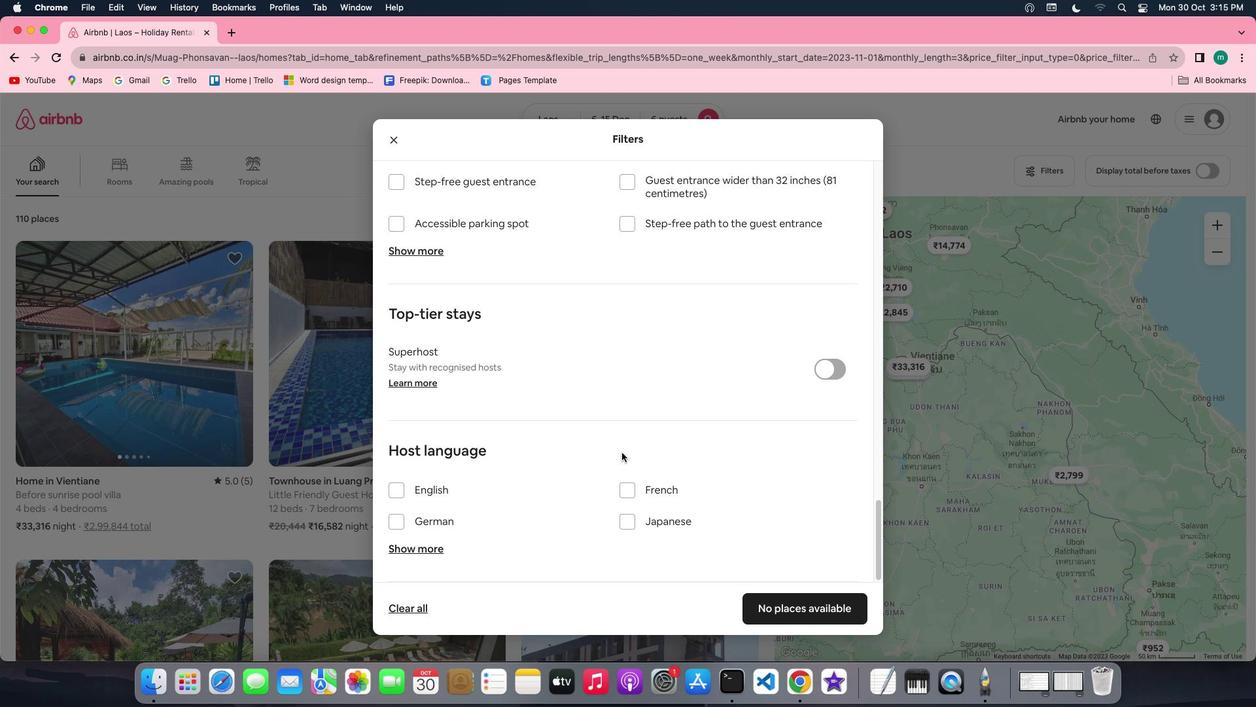 
Action: Mouse moved to (641, 479)
Screenshot: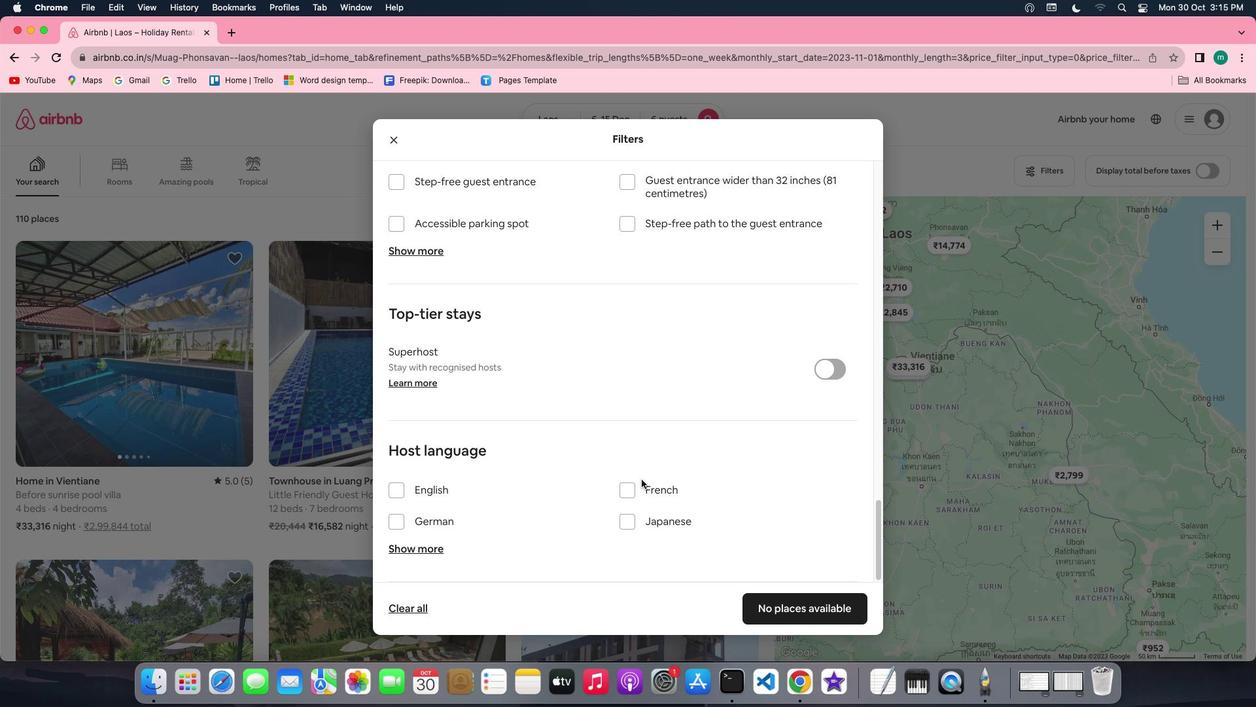 
Action: Mouse scrolled (641, 479) with delta (0, 0)
Screenshot: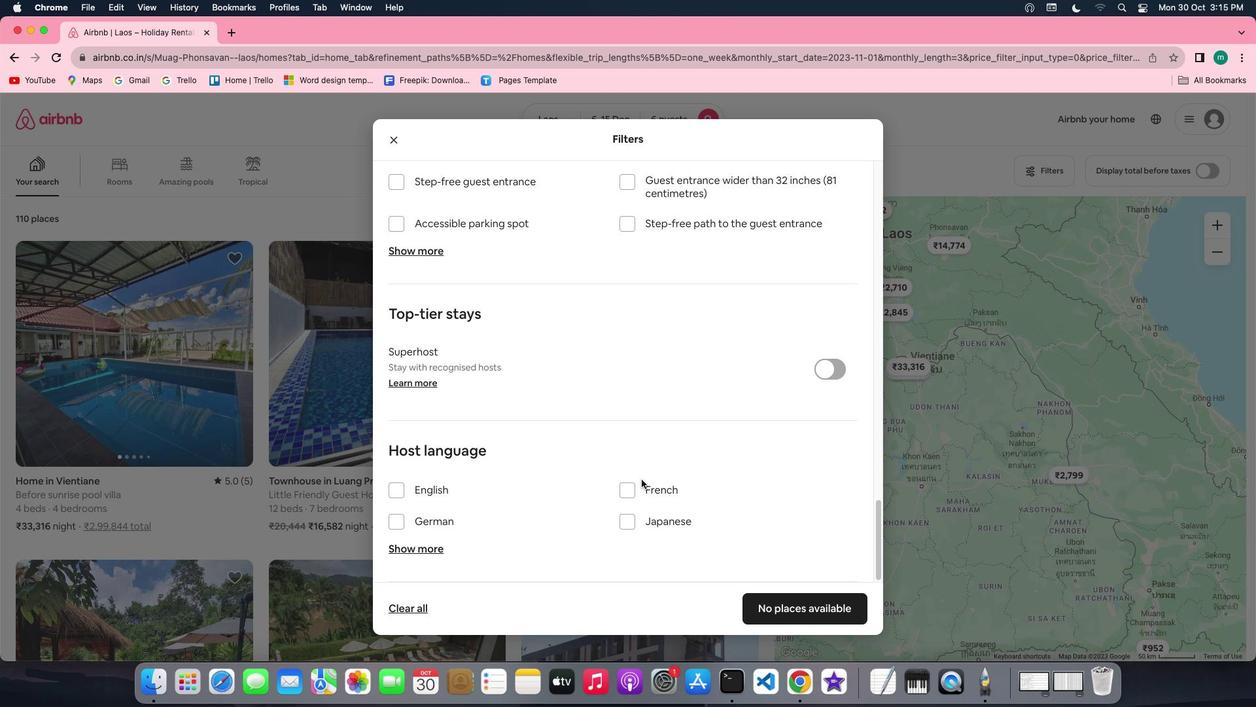 
Action: Mouse scrolled (641, 479) with delta (0, 0)
Screenshot: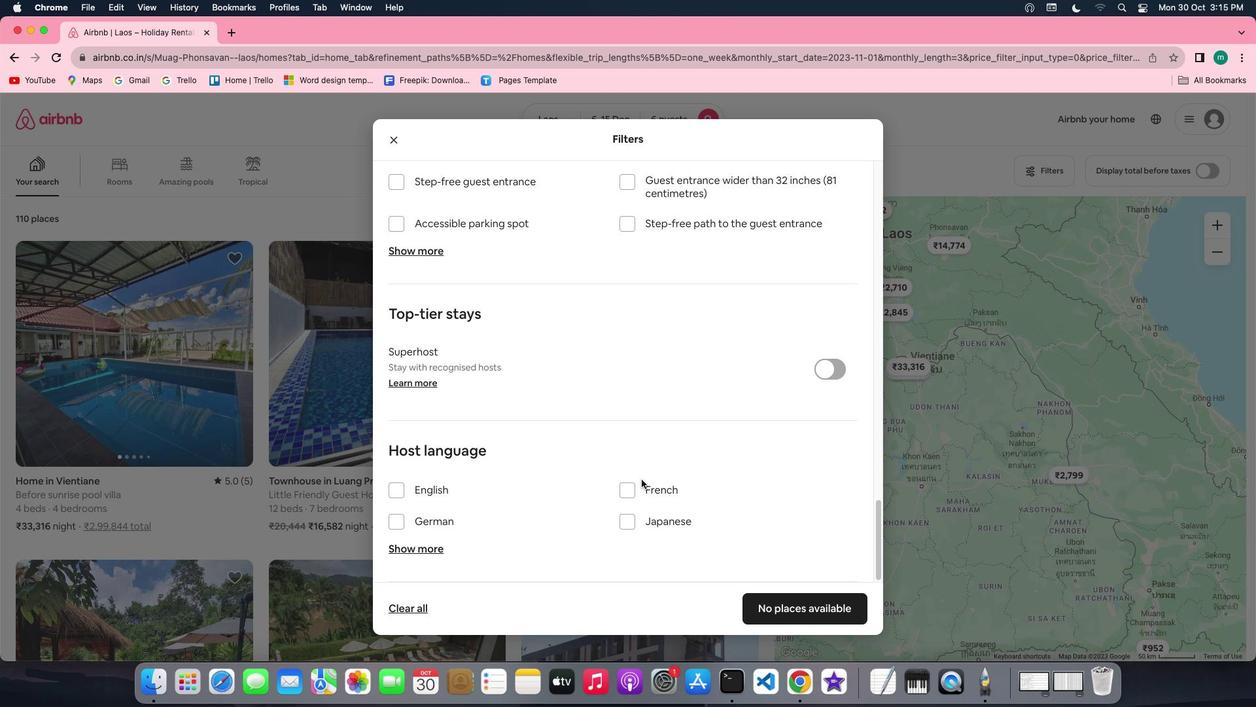 
Action: Mouse scrolled (641, 479) with delta (0, -1)
Screenshot: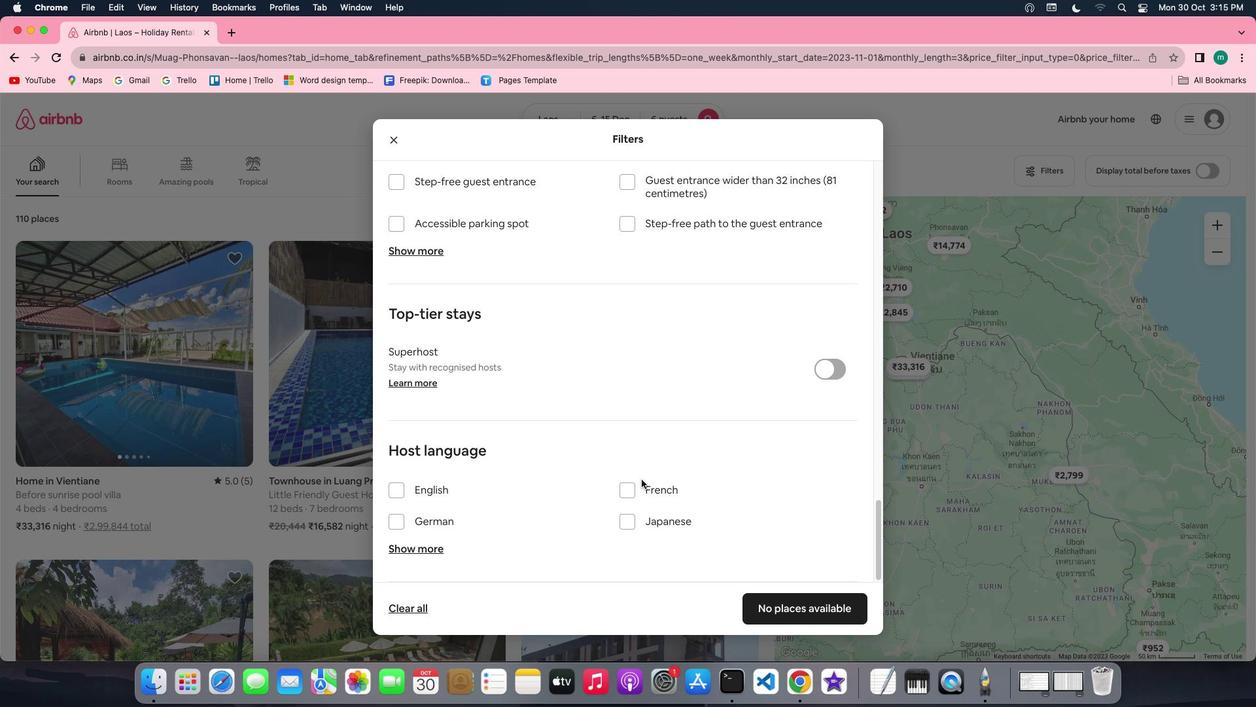 
Action: Mouse scrolled (641, 479) with delta (0, -3)
Screenshot: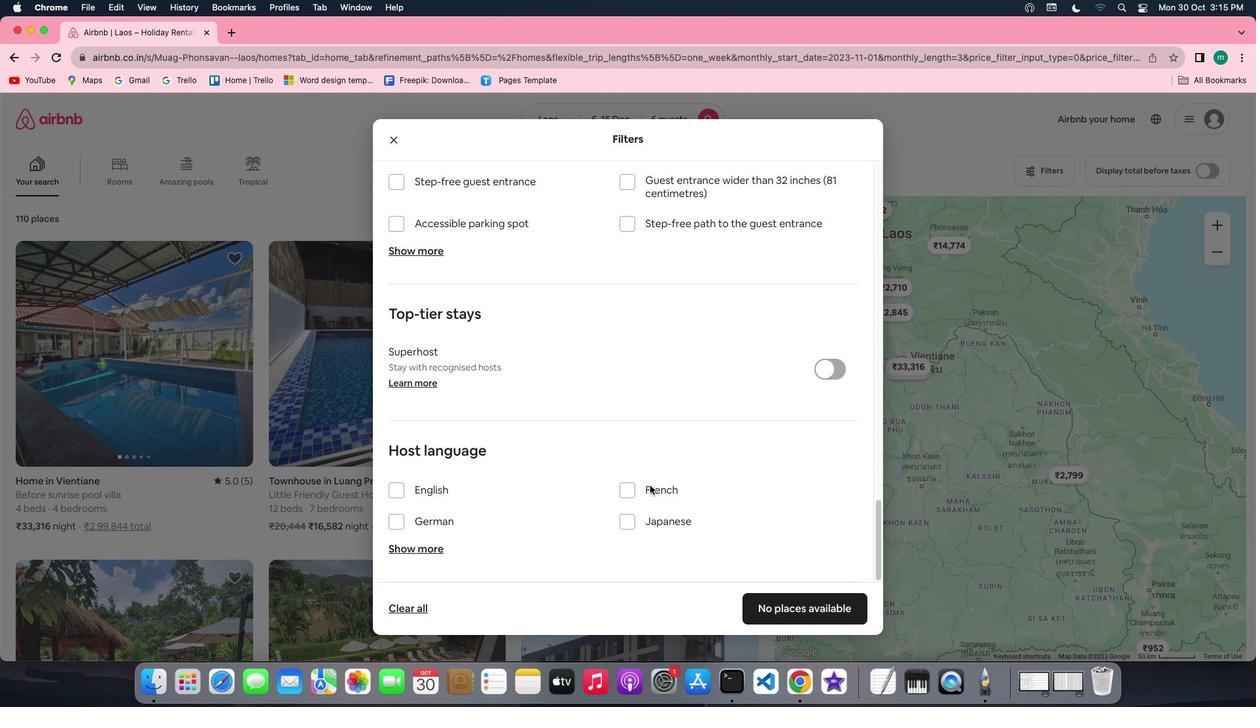 
Action: Mouse scrolled (641, 479) with delta (0, -3)
Screenshot: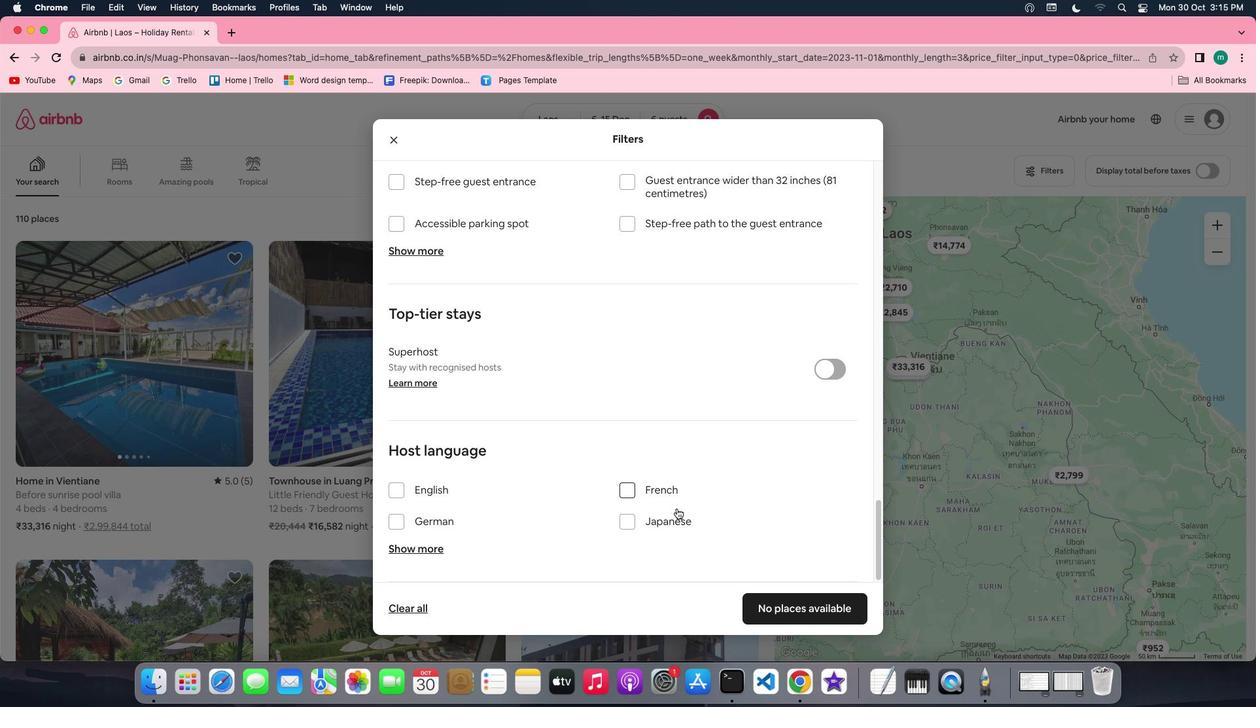 
Action: Mouse moved to (774, 611)
Screenshot: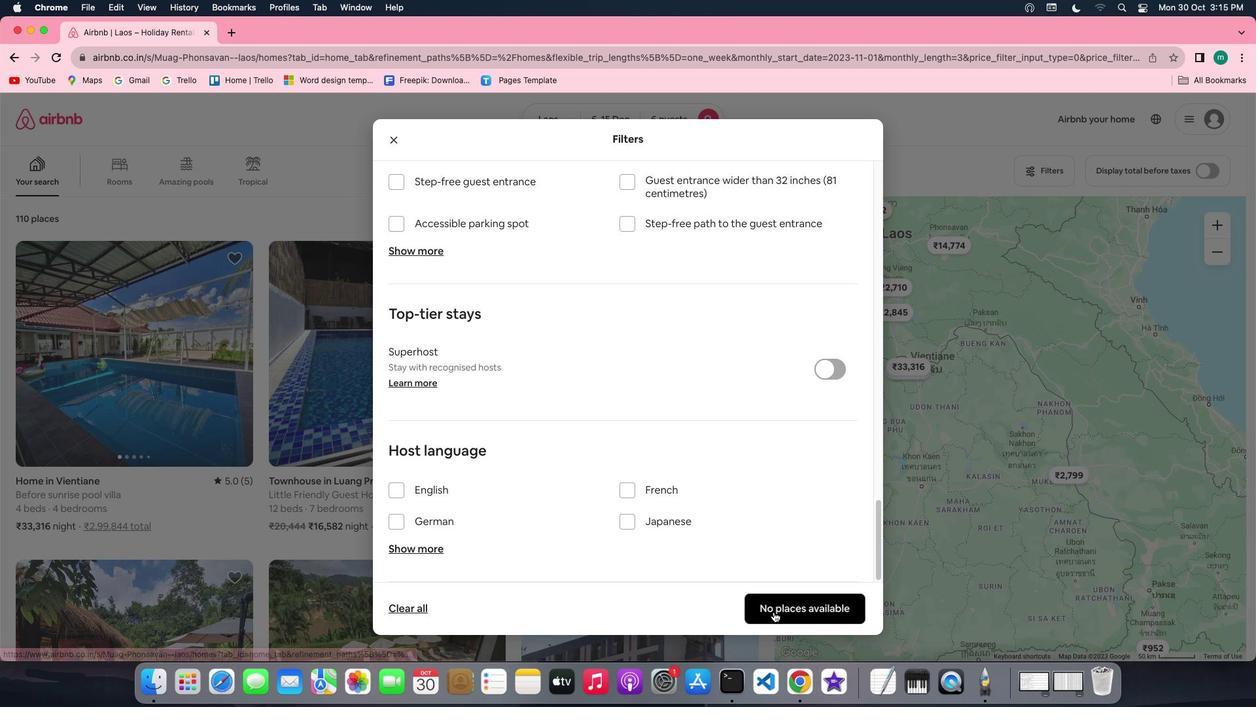 
Action: Mouse pressed left at (774, 611)
Screenshot: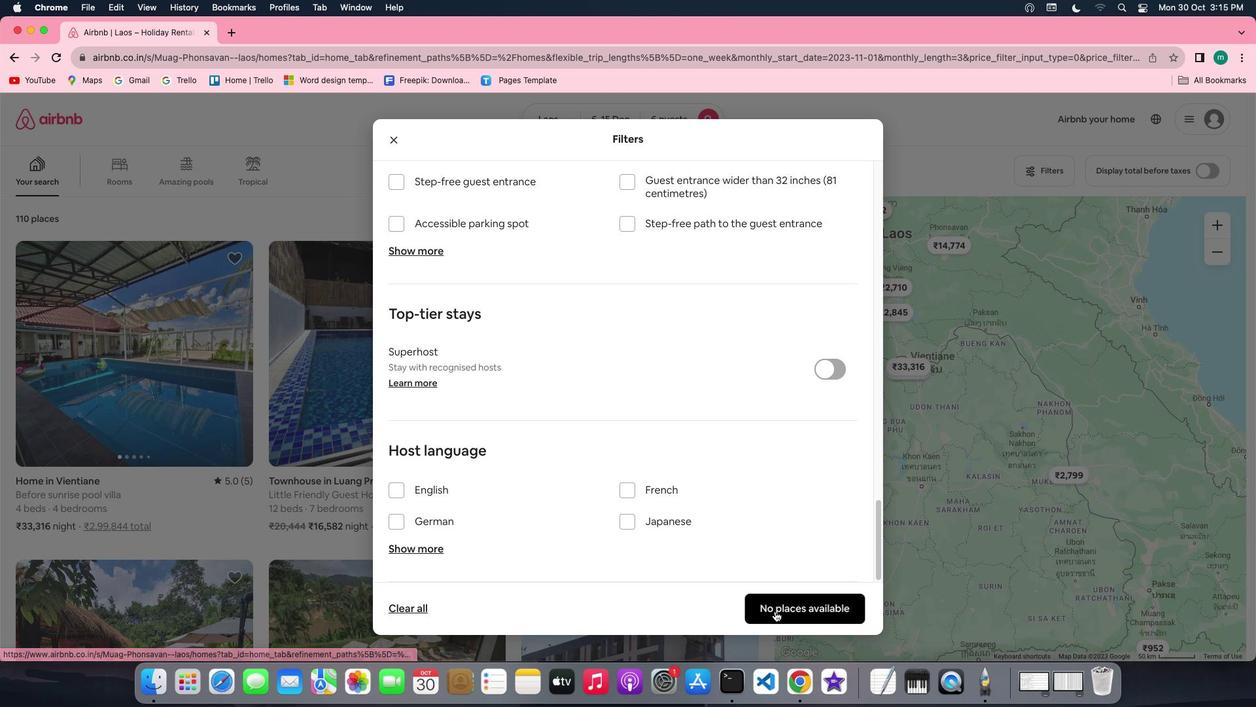 
Action: Mouse moved to (498, 379)
Screenshot: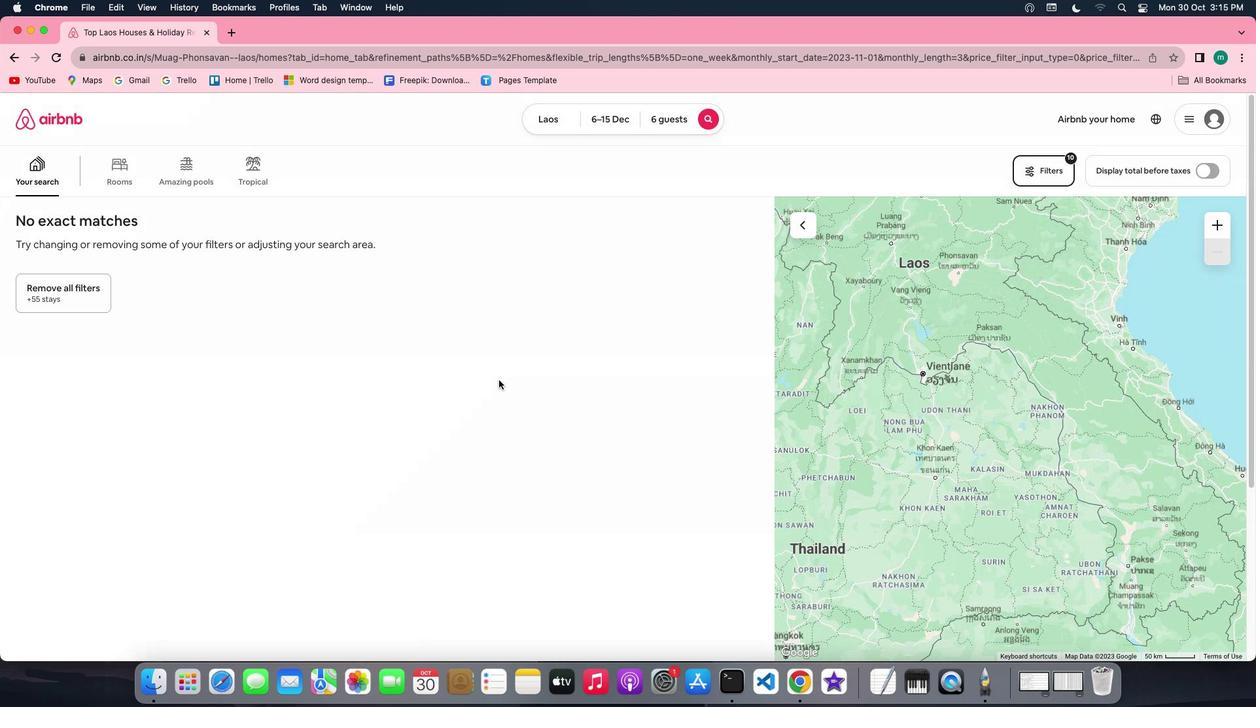 
